 Task: Add an event with the title Performance Improvement Plan Discussion, date '2023/11/14', time 7:50 AM to 9:50 AMand add a description: Welcome to the Performance Improvement Plan (PIP) Discussion, an important and constructive session designed to address performance concerns and create a roadmap for improvement. The PIP Discussion provides an opportunity for open dialogue, collaboration, and support to help individuals overcome challenges and achieve their full potential.Select event color  Blueberry . Add location for the event as: 987 Doge's Palace, Venice, Italy, logged in from the account softage.2@softage.netand send the event invitation to softage.8@softage.net and softage.9@softage.net. Set a reminder for the event Annually on May 38
Action: Mouse moved to (563, 278)
Screenshot: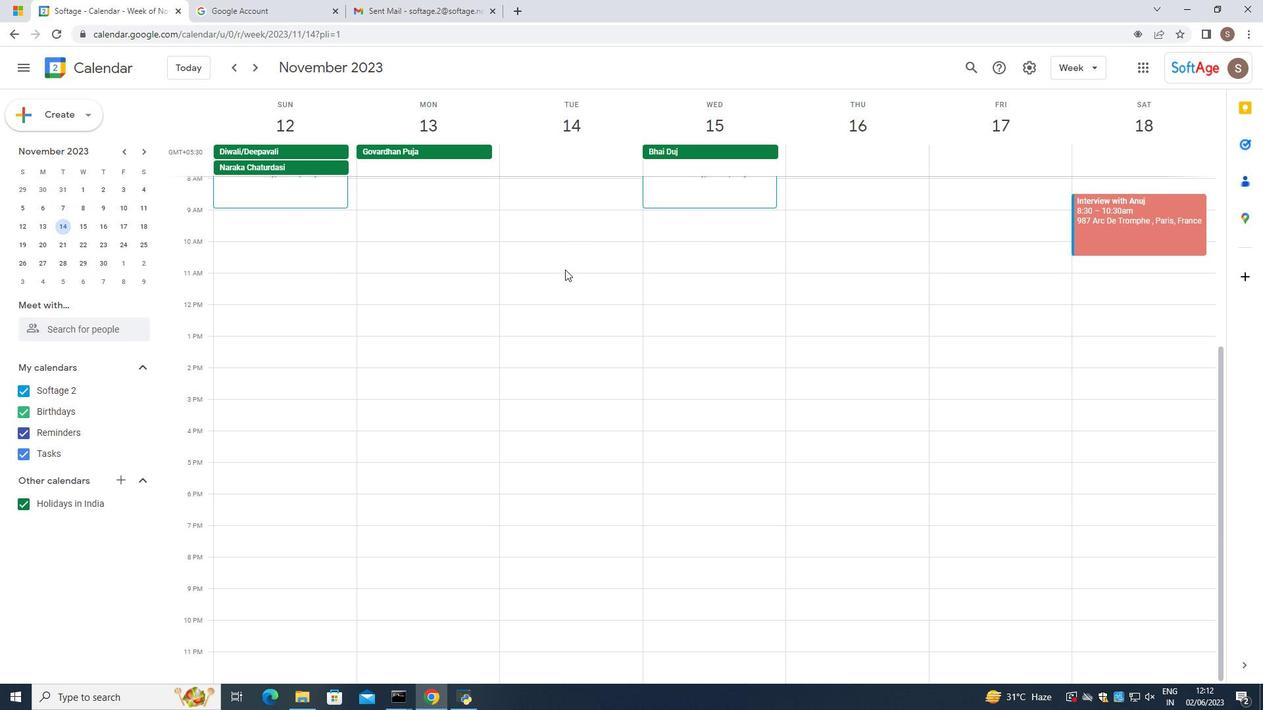 
Action: Mouse pressed left at (563, 278)
Screenshot: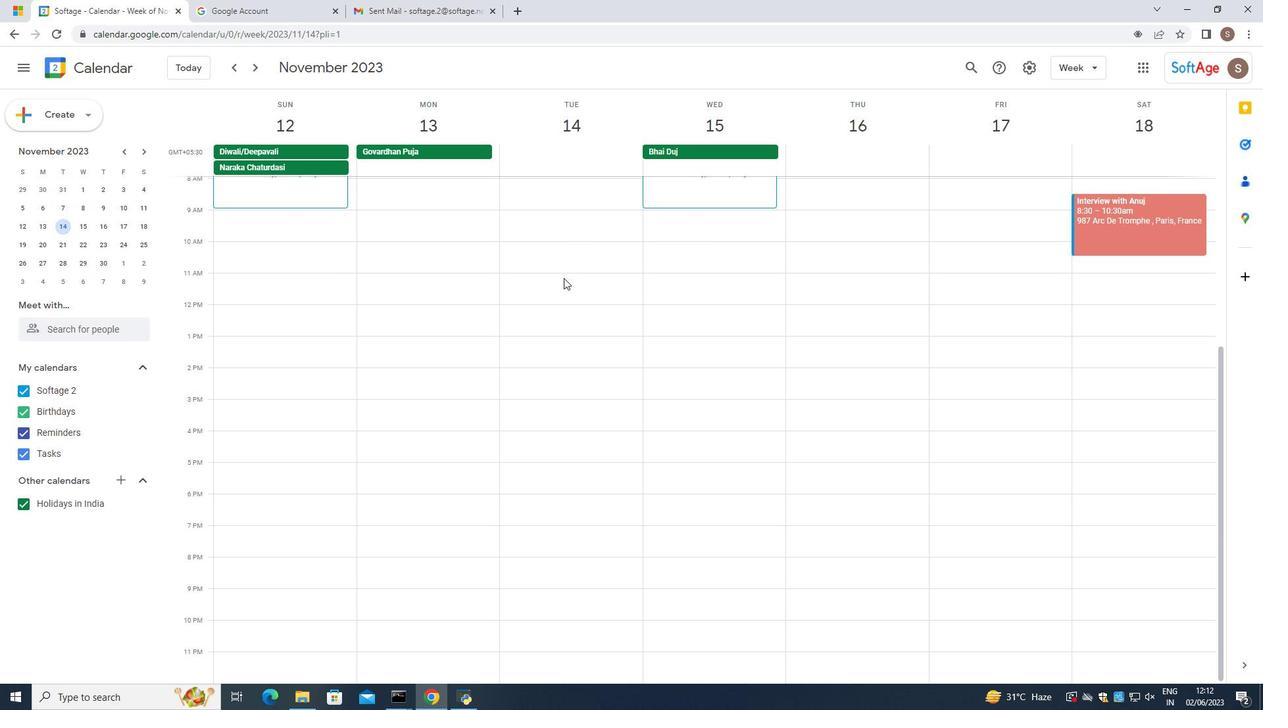 
Action: Mouse moved to (192, 423)
Screenshot: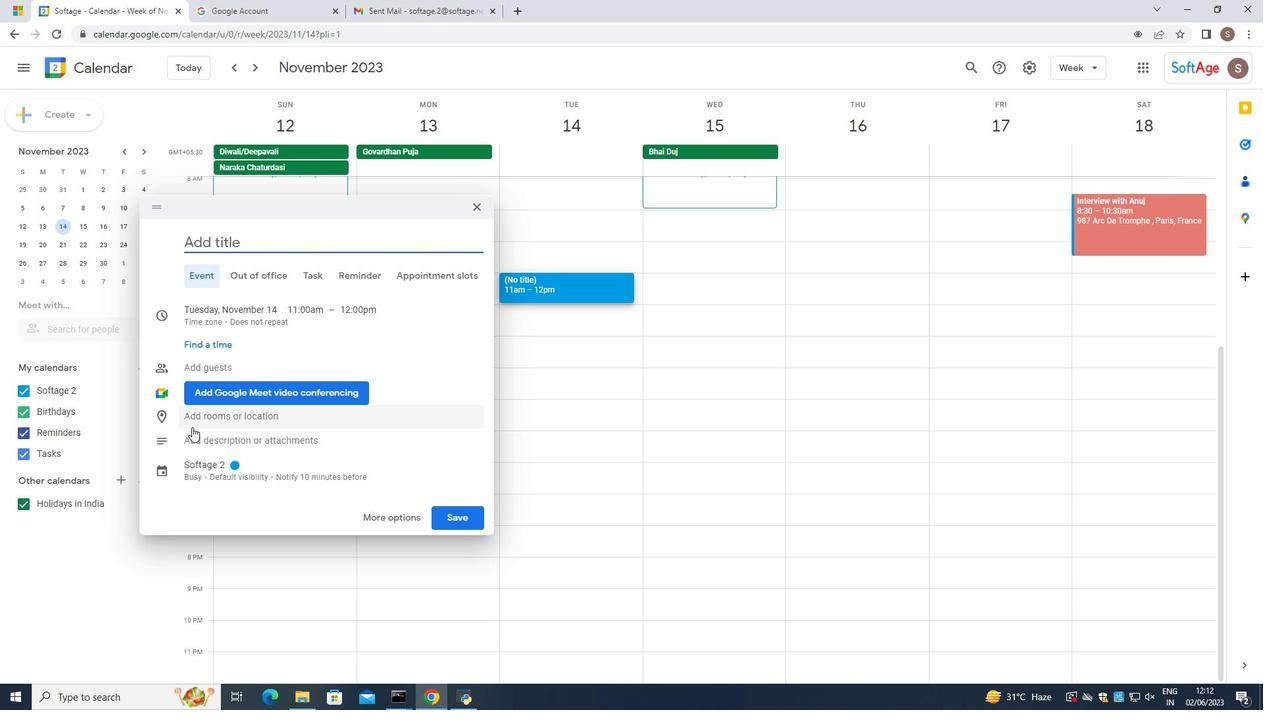 
Action: Mouse scrolled (192, 423) with delta (0, 0)
Screenshot: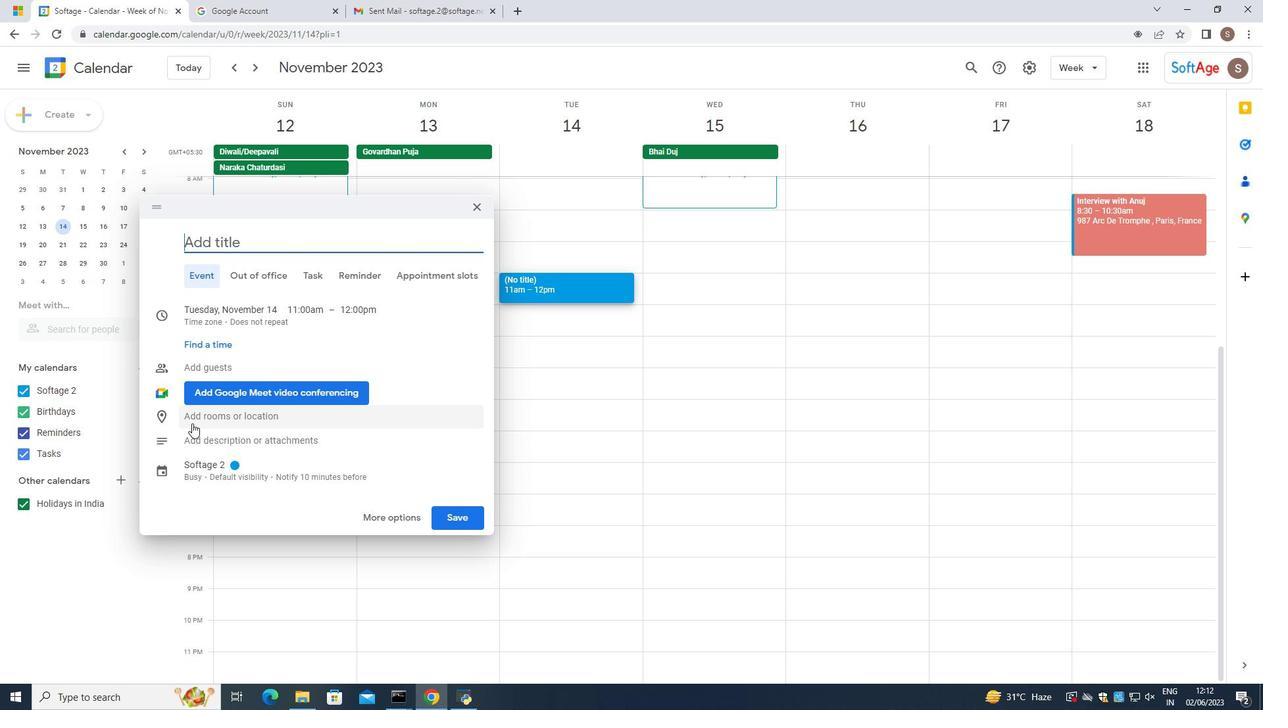 
Action: Mouse moved to (188, 435)
Screenshot: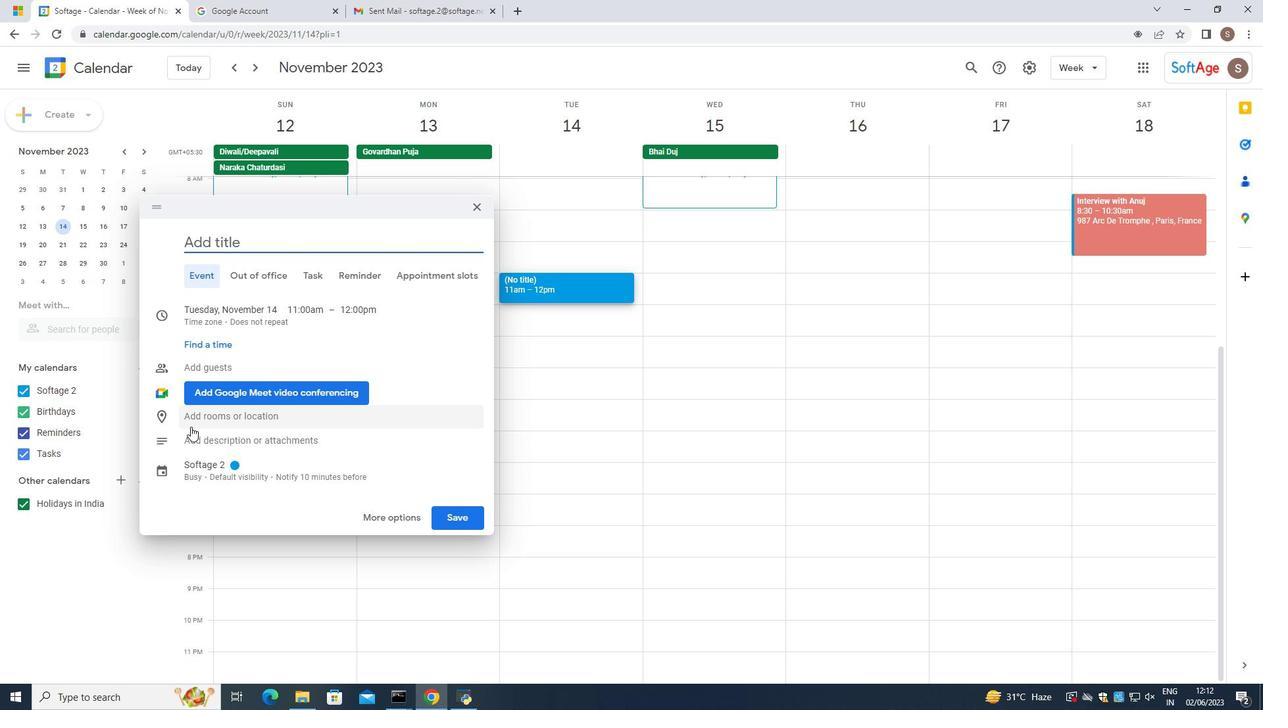 
Action: Mouse pressed left at (188, 435)
Screenshot: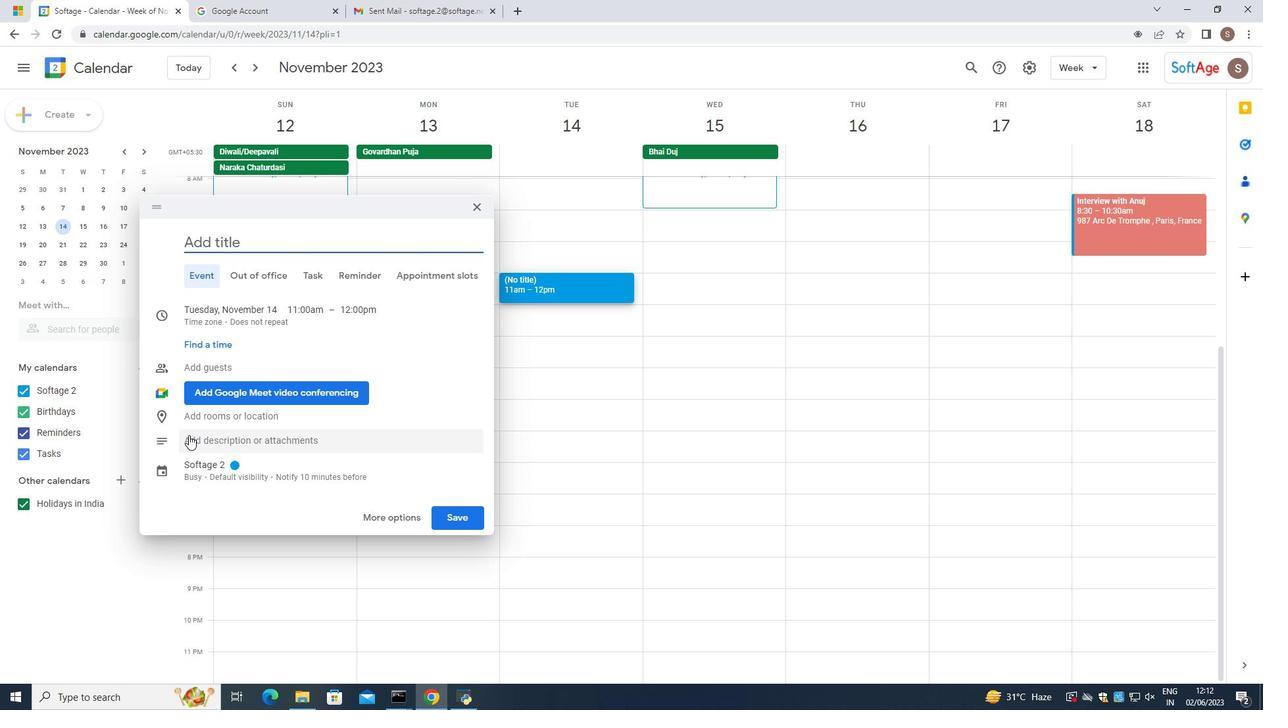 
Action: Mouse pressed left at (188, 435)
Screenshot: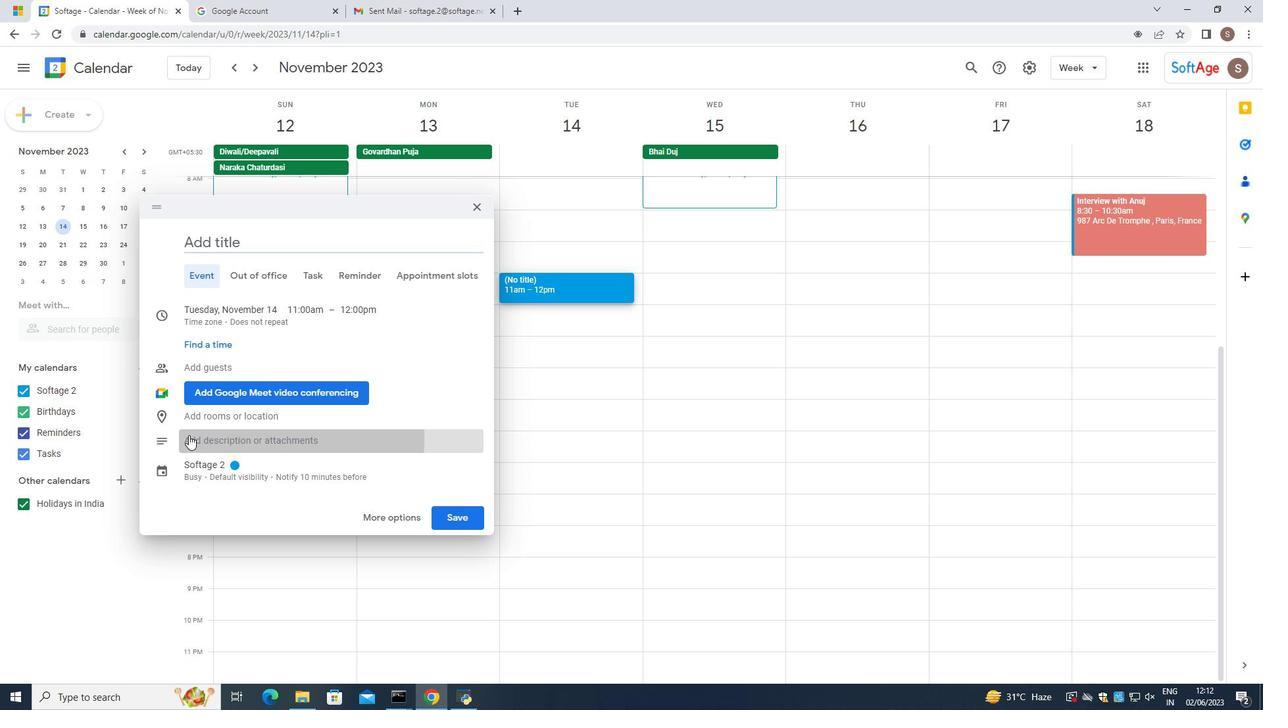 
Action: Mouse moved to (193, 469)
Screenshot: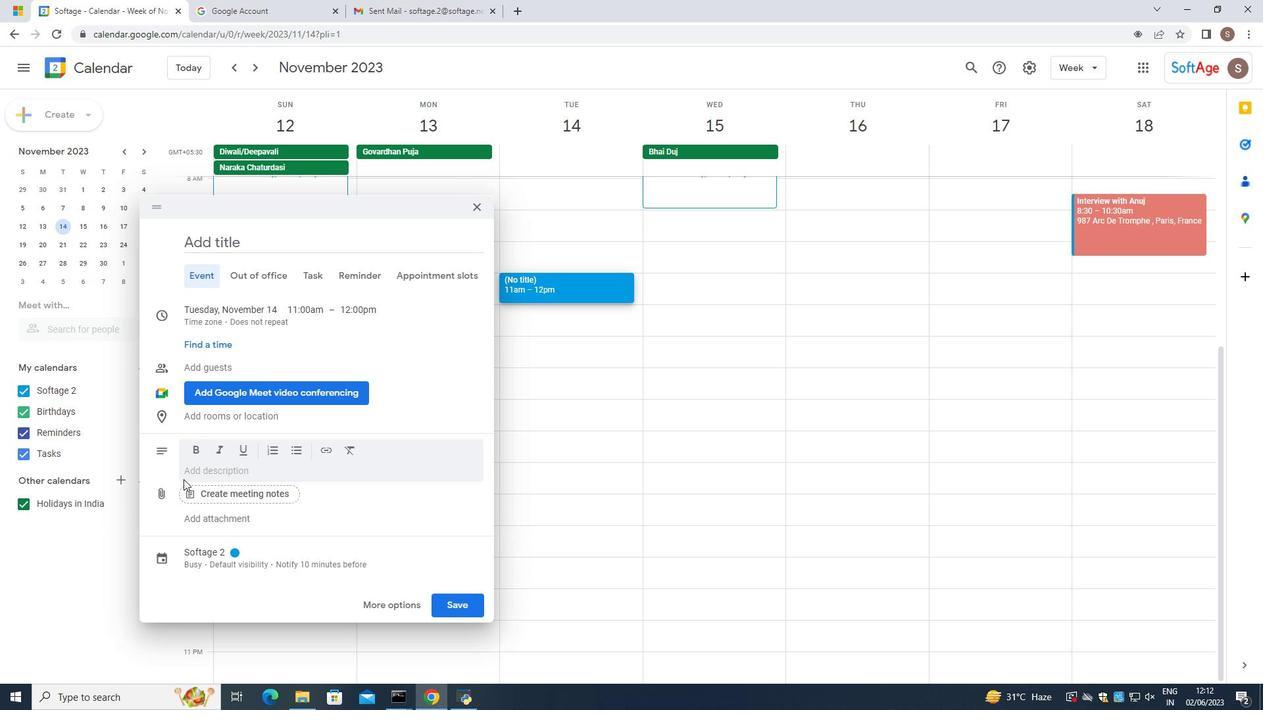 
Action: Key pressed <Key.caps_lock>W<Key.caps_lock>elcome<Key.space>to<Key.space>tr=<Key.backspace><Key.backspace>he<Key.space><Key.caps_lock>PIP<Key.space><Key.backspace><Key.backspace><Key.backspace><Key.backspace>P<Key.tab>
Screenshot: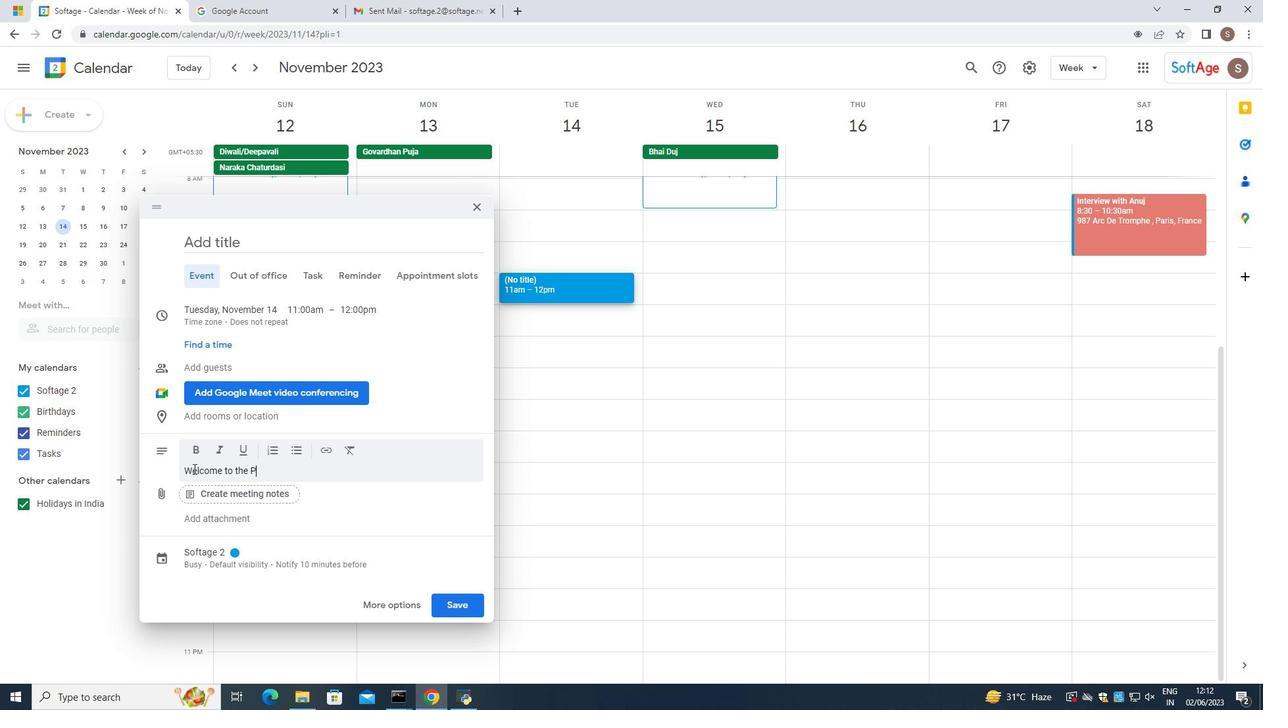 
Action: Mouse moved to (266, 469)
Screenshot: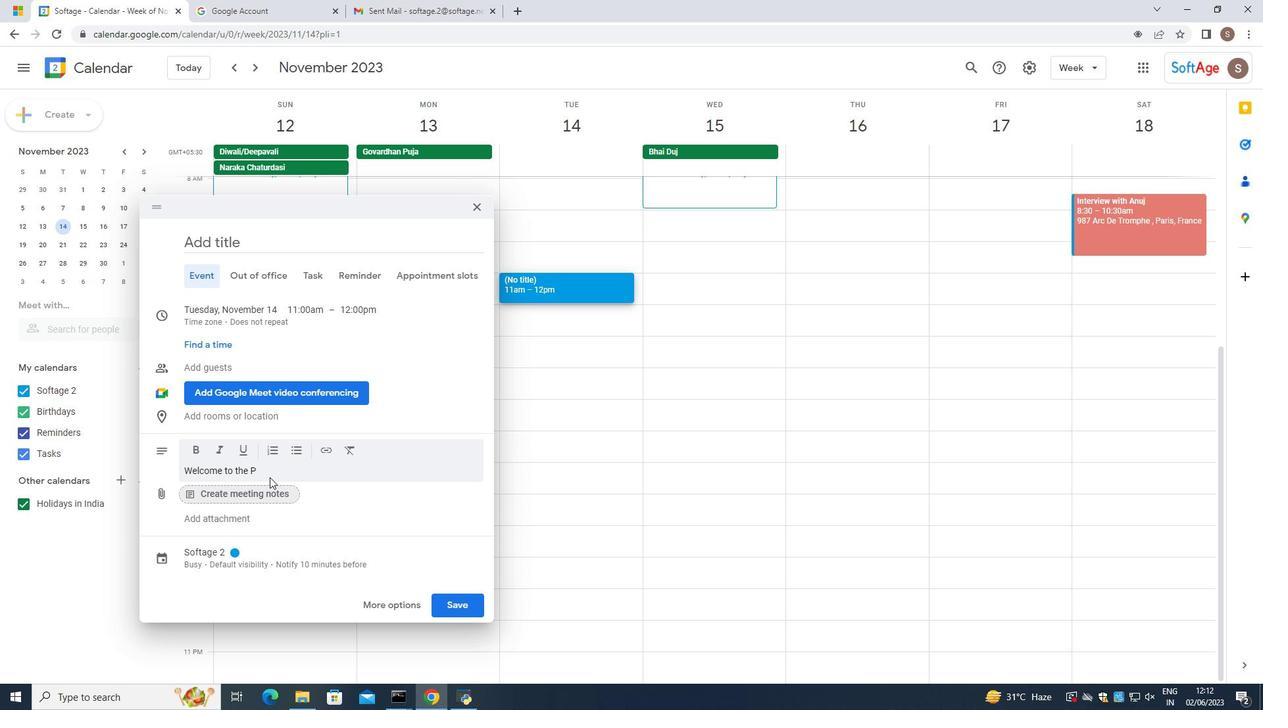 
Action: Mouse pressed left at (266, 469)
Screenshot: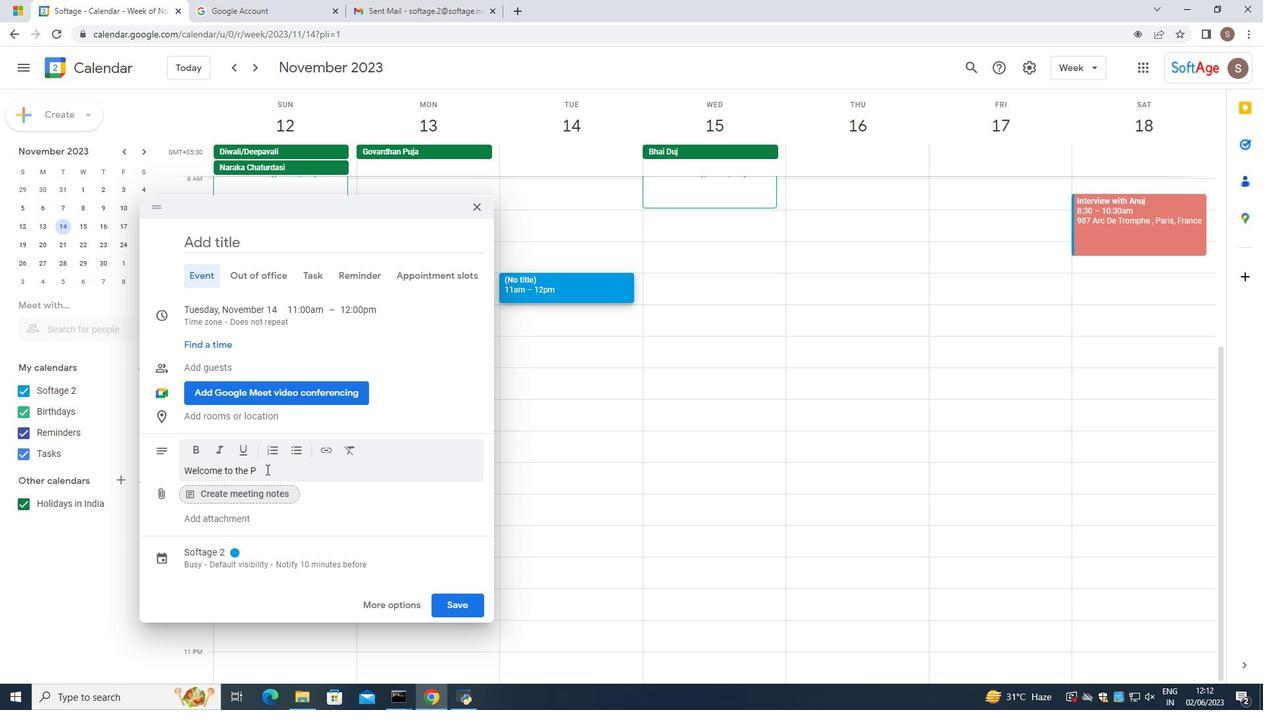 
Action: Mouse moved to (266, 469)
Screenshot: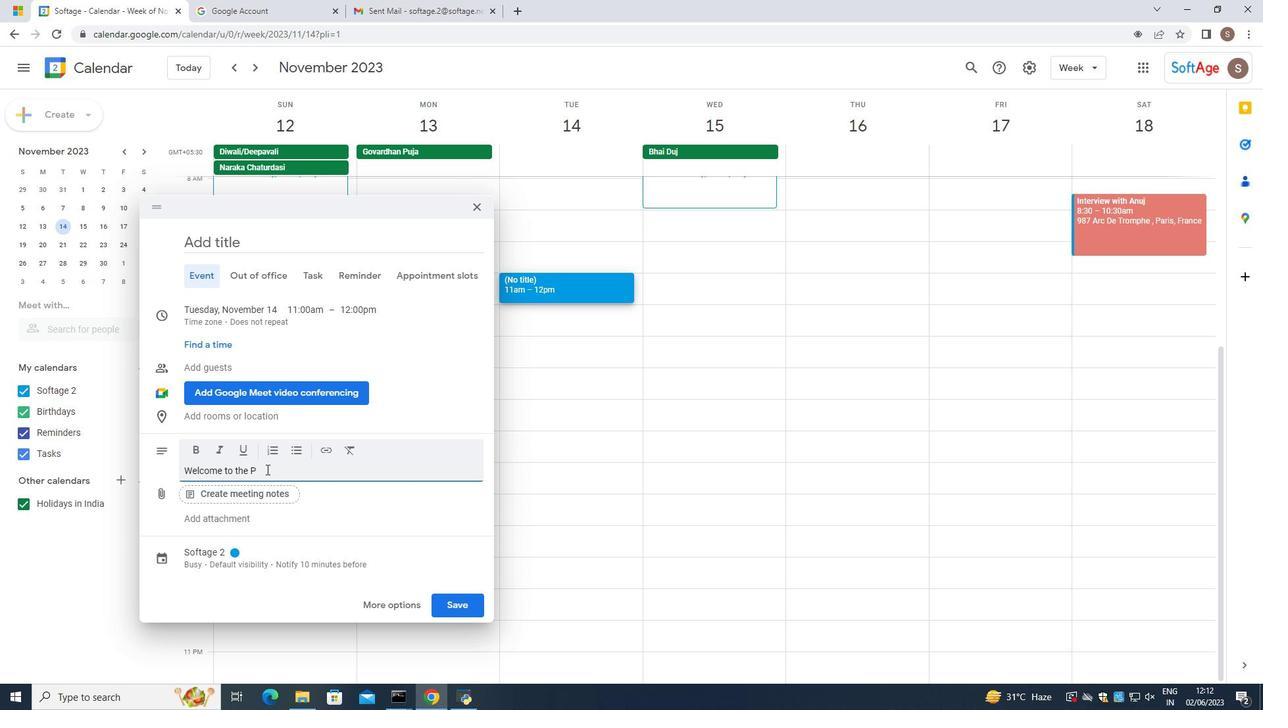 
Action: Key pressed <Key.caps_lock>erformance<Key.space><Key.caps_lock>I<Key.caps_lock>mprovenebt<Key.space><Key.backspace><Key.backspace><Key.backspace><Key.backspace><Key.backspace><Key.backspace>ement<Key.space><Key.caps_lock>P<Key.caps_lock>lan<Key.space><Key.caps_lock>D<Key.caps_lock>iscusssion.<Key.backspace><Key.backspace><Key.backspace><Key.backspace><Key.backspace>ion,<Key.space>an<Key.space>important<Key.space>and<Key.space>constructive<Key.space>session<Key.space>deesigned<Key.space>=<Key.backspace><Key.backspace><Key.backspace><Key.backspace><Key.backspace><Key.backspace><Key.backspace><Key.backspace><Key.backspace>signed<Key.space>to<Key.space>address<Key.space>performance<Key.space>v<Key.backspace>concerns<Key.space>and<Key.space>create<Key.space>a<Key.space>roadmap<Key.space>for<Key.space>improvement
Screenshot: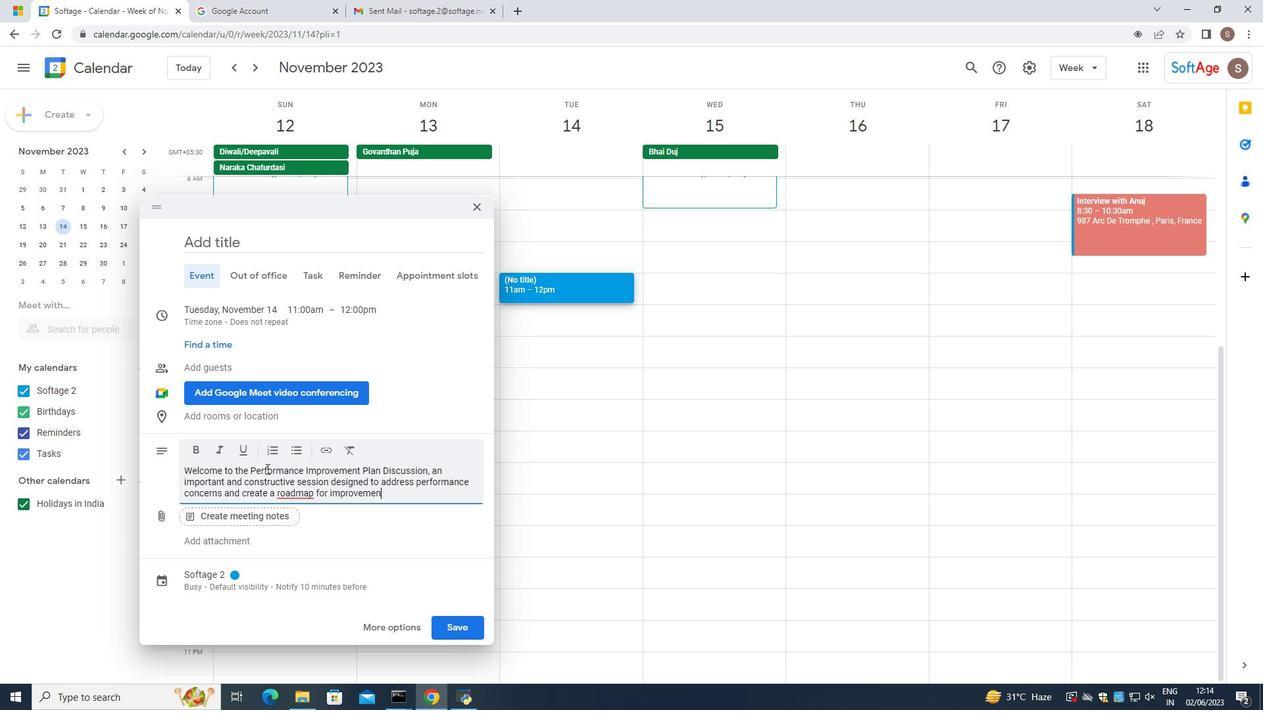 
Action: Mouse moved to (300, 486)
Screenshot: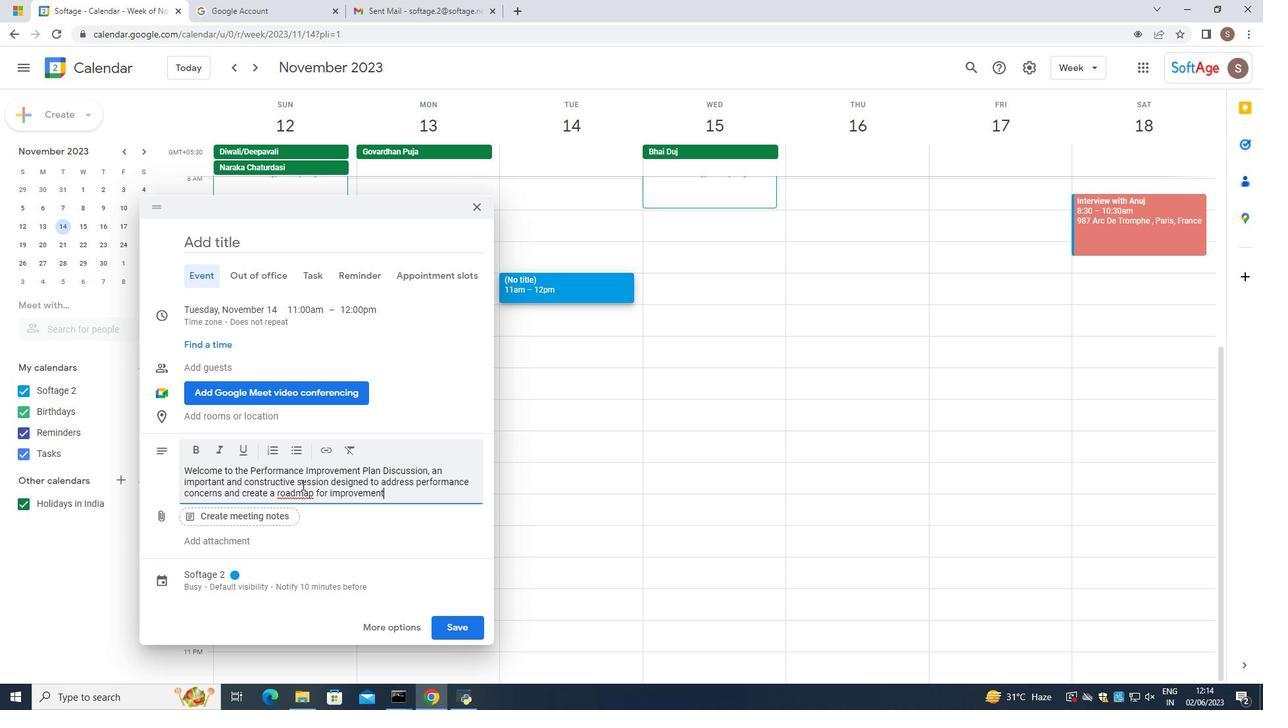 
Action: Mouse pressed left at (300, 486)
Screenshot: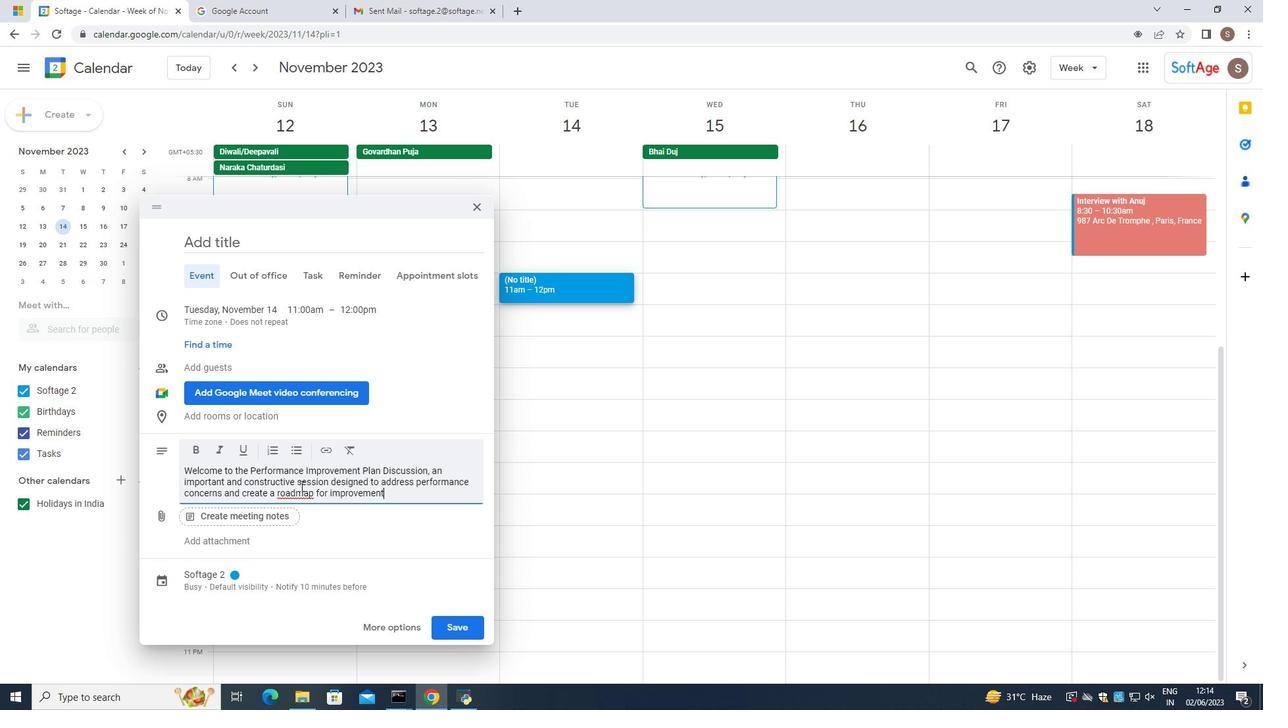 
Action: Mouse moved to (297, 490)
Screenshot: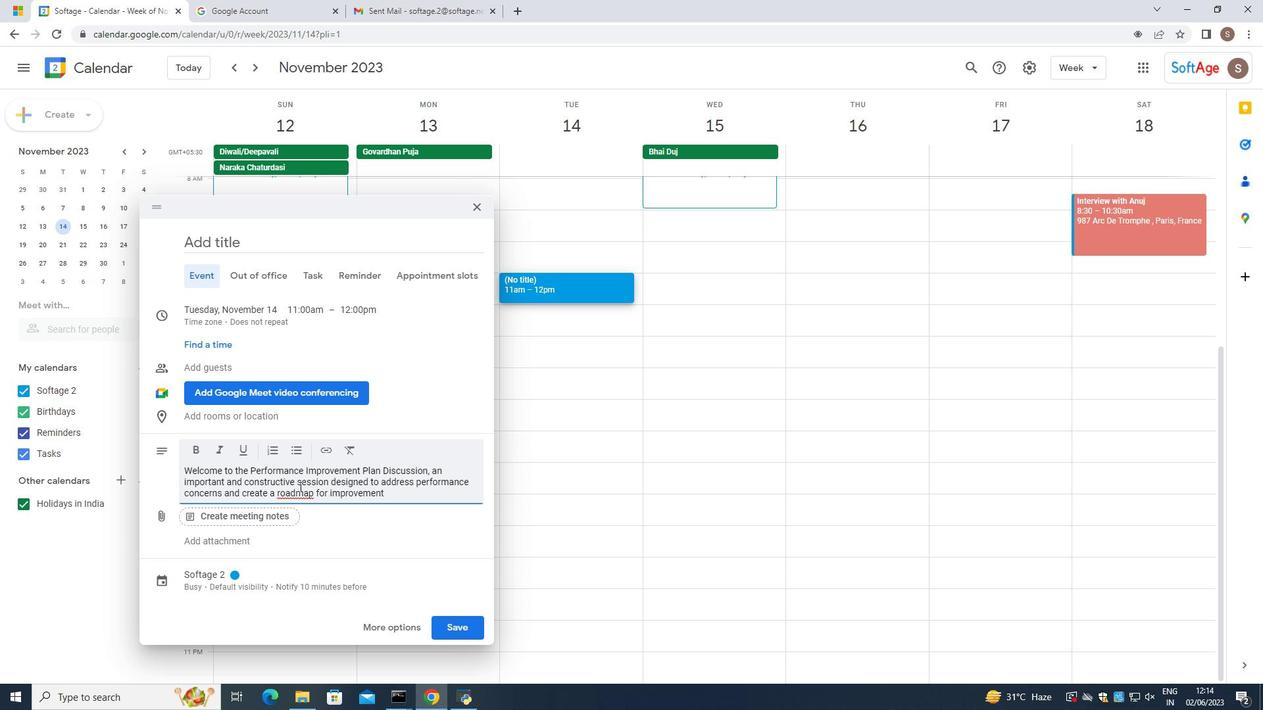 
Action: Mouse pressed left at (297, 490)
Screenshot: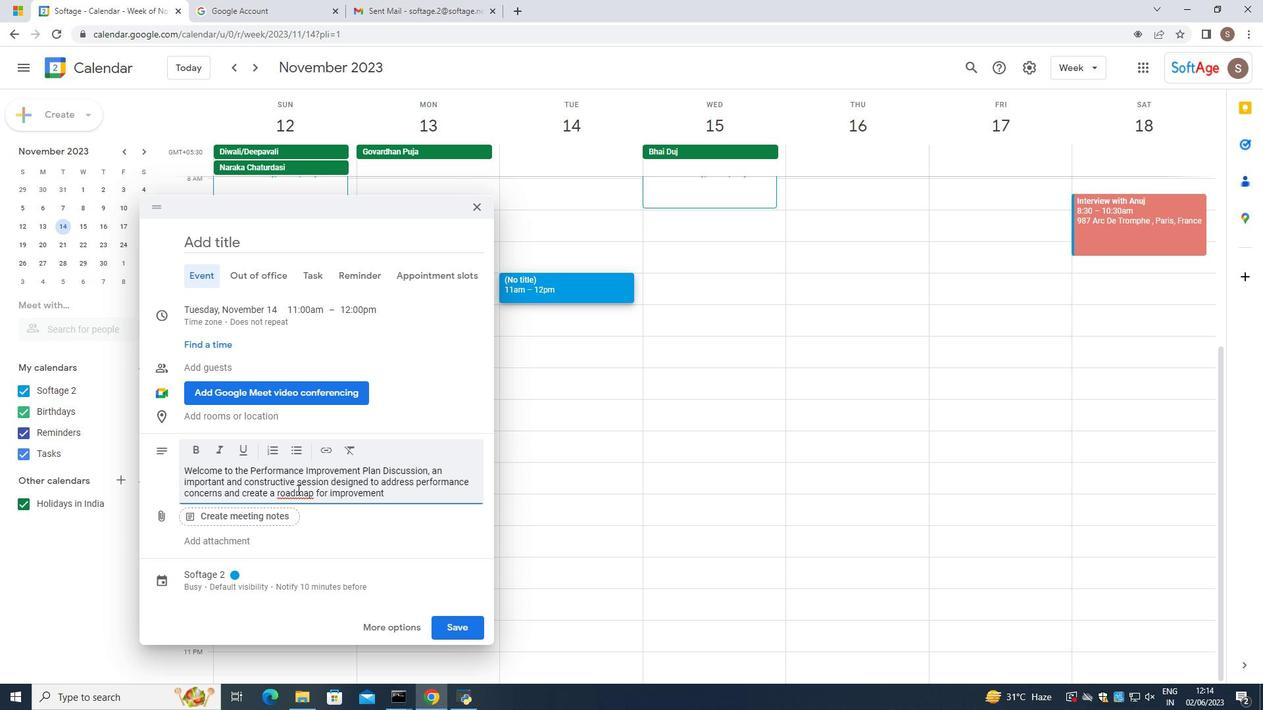 
Action: Mouse pressed right at (297, 490)
Screenshot: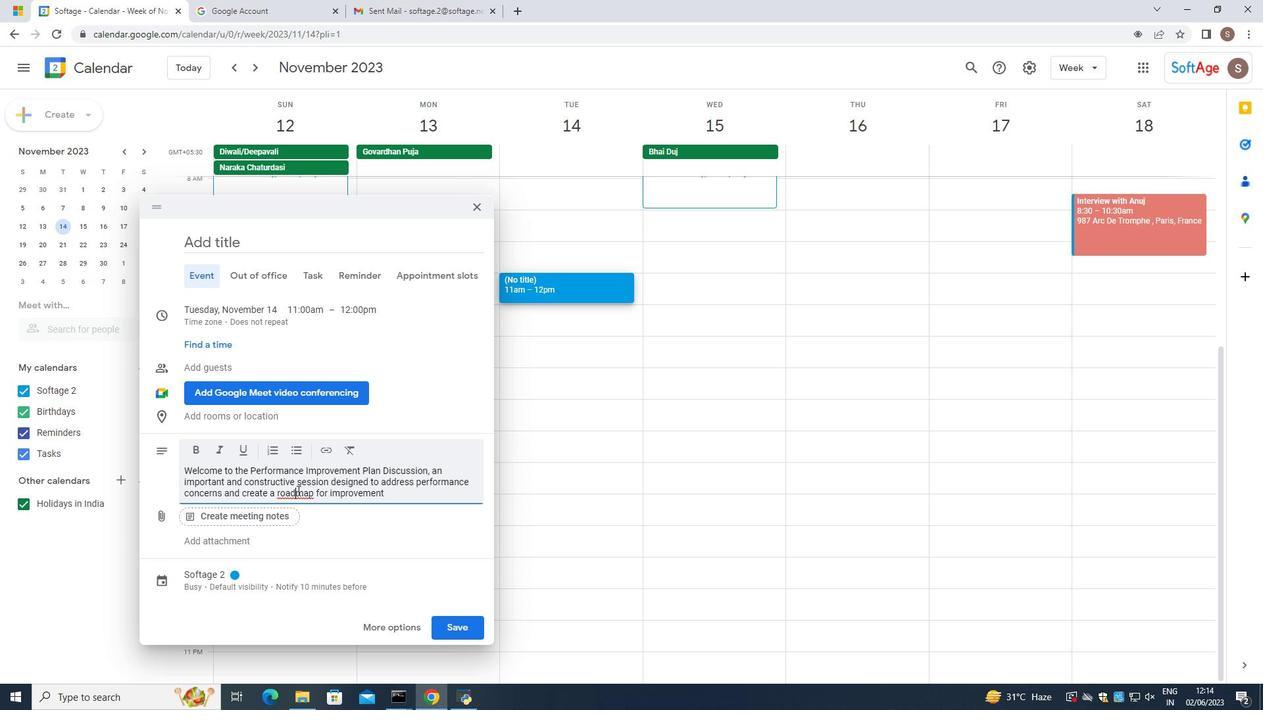 
Action: Mouse moved to (334, 305)
Screenshot: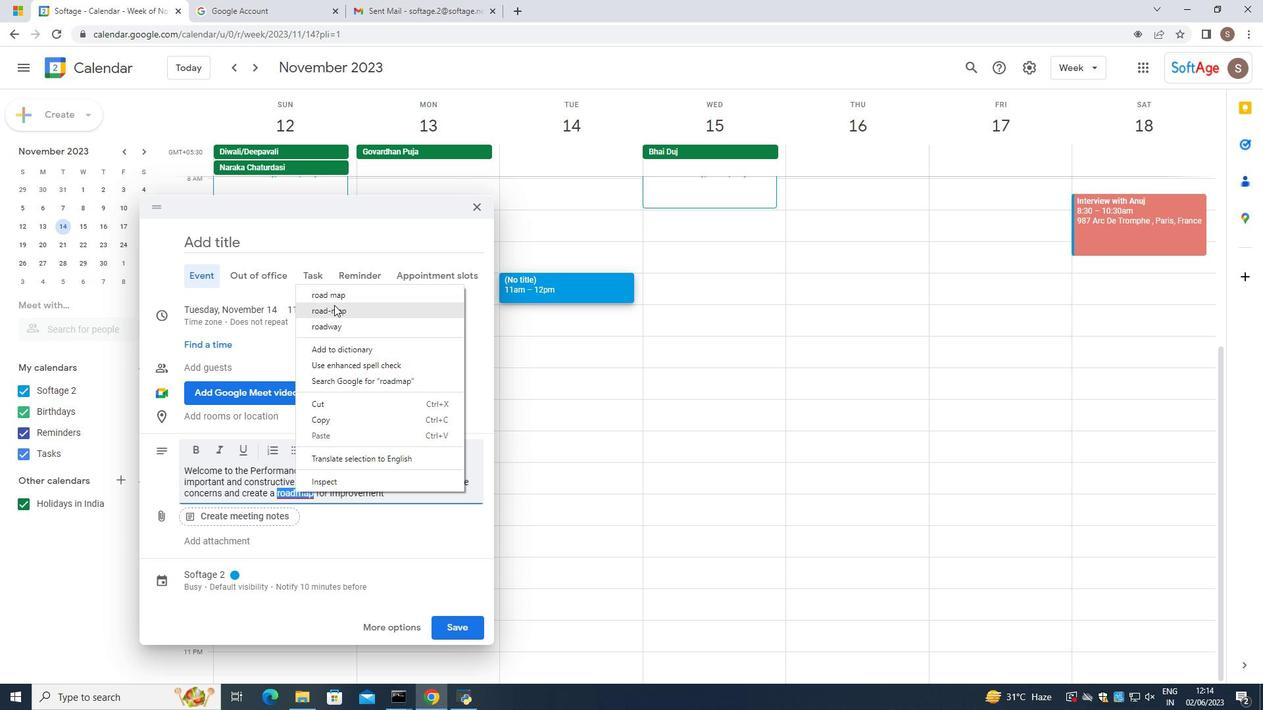 
Action: Mouse pressed left at (334, 305)
Screenshot: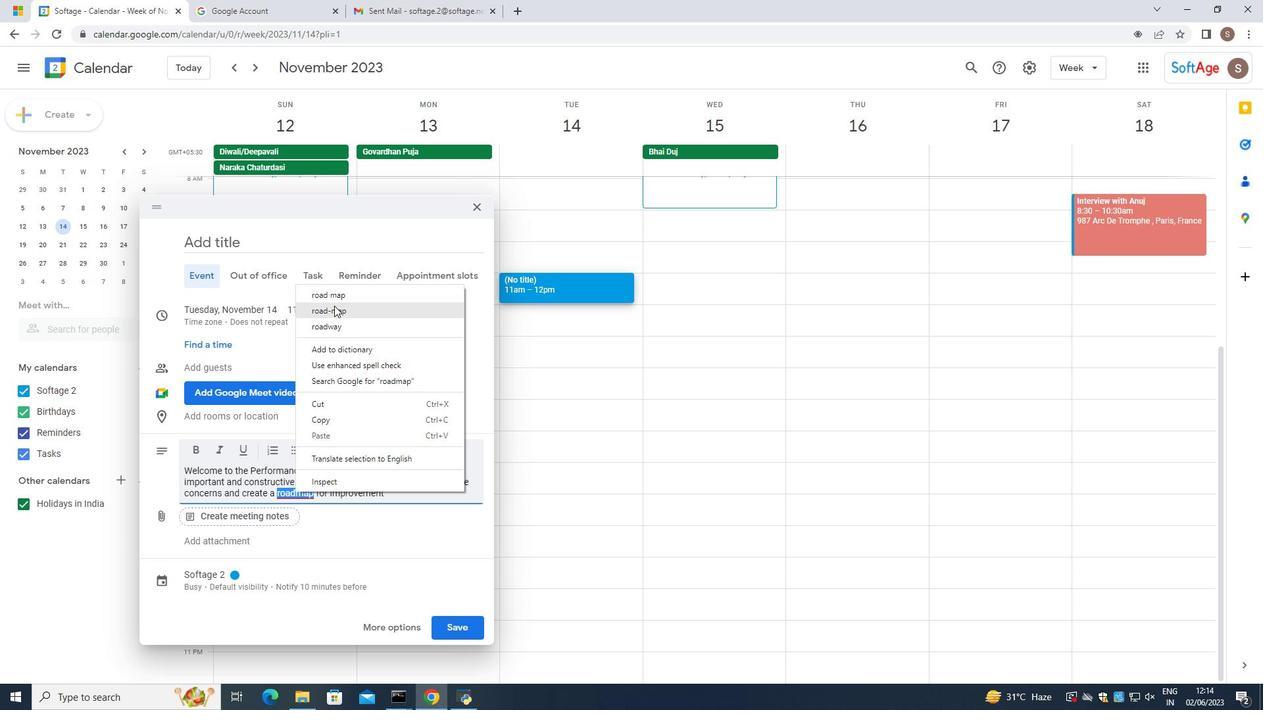 
Action: Mouse moved to (401, 492)
Screenshot: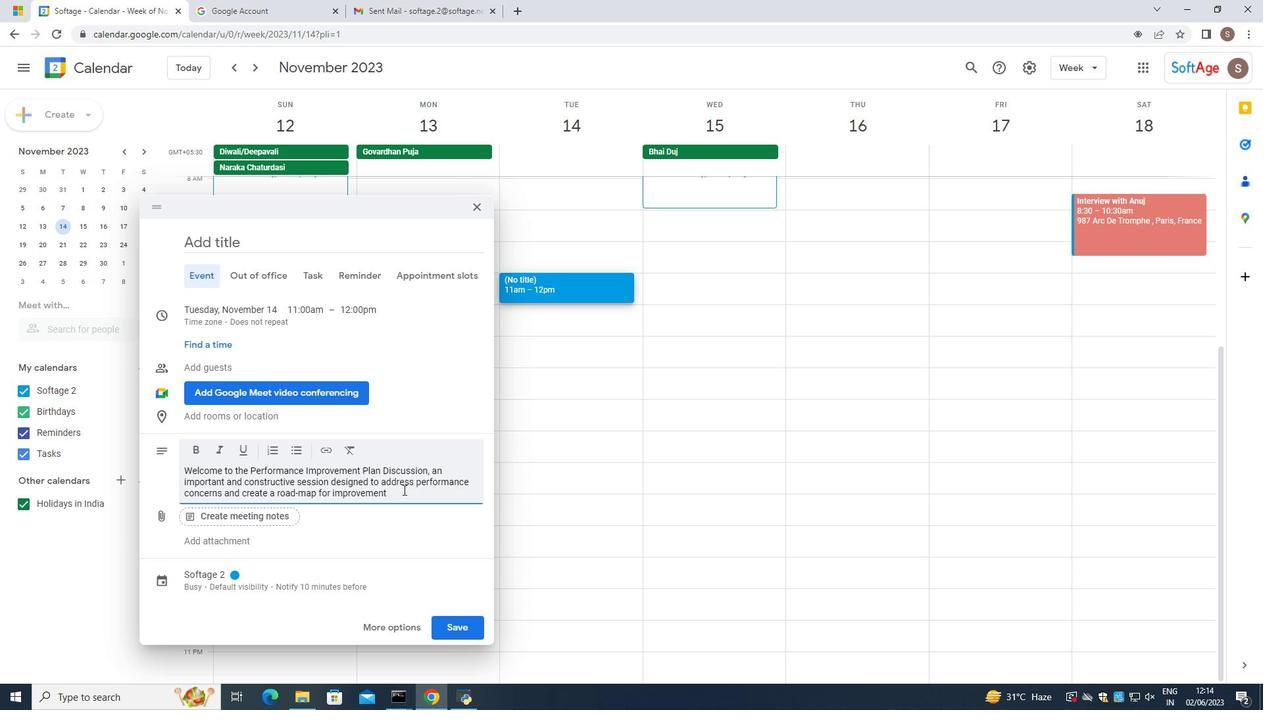 
Action: Mouse pressed left at (401, 492)
Screenshot: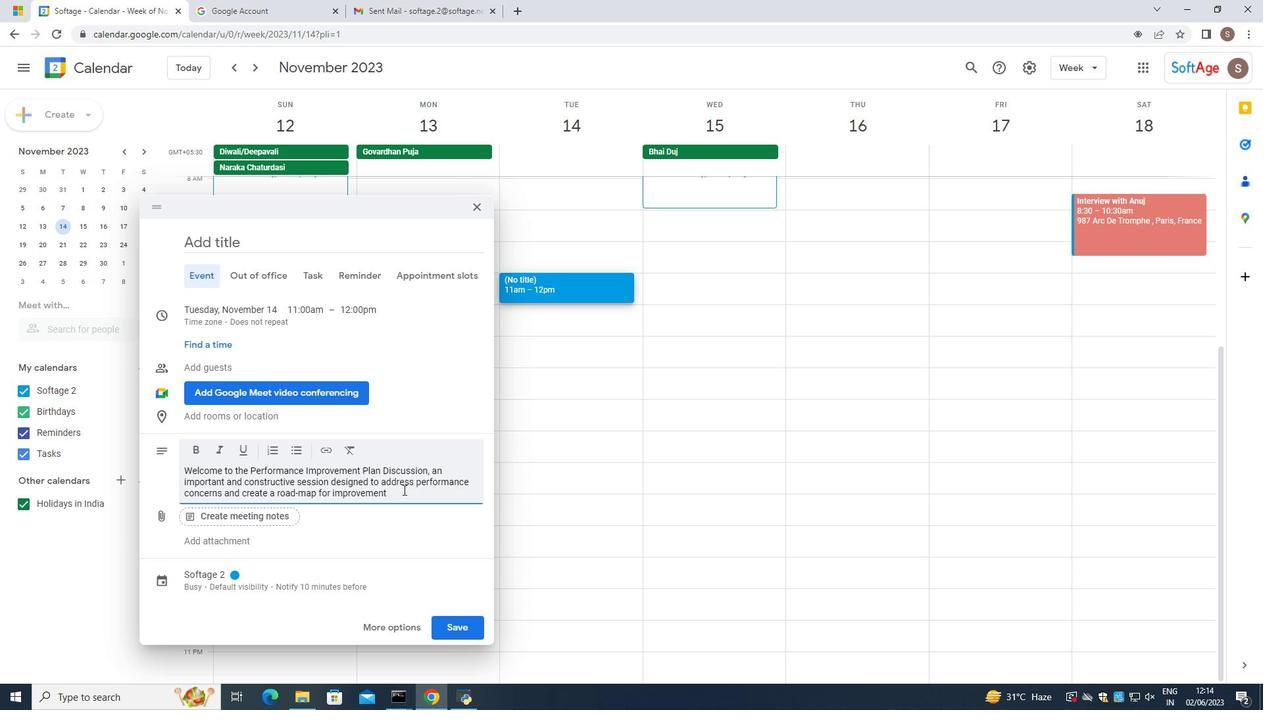 
Action: Mouse moved to (403, 490)
Screenshot: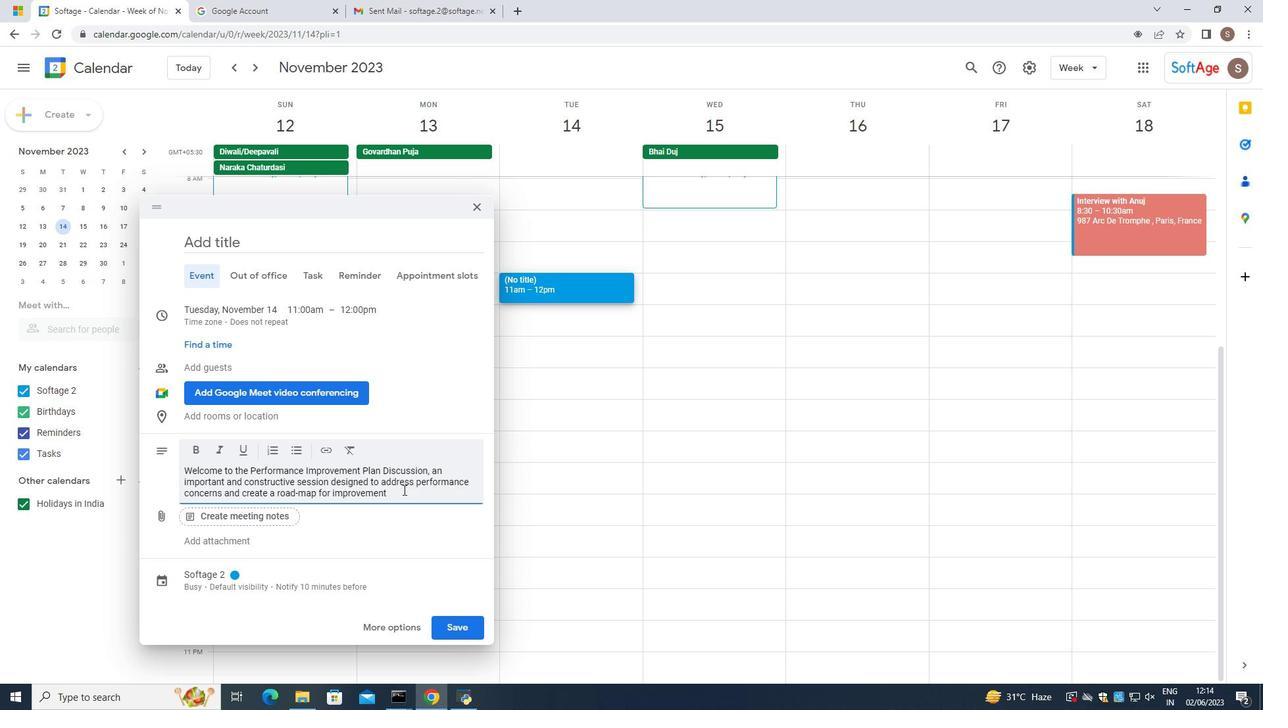 
Action: Key pressed .<Key.caps_lock>T<Key.caps_lock>he<Key.space><Key.caps_lock>PIP<Key.space>D<Key.caps_lock>iscusssion<Key.backspace><Key.backspace><Key.backspace><Key.backspace>o<Key.backspace>ion<Key.space>provides<Key.space>an<Key.space>oi<Key.backspace><Key.backspace>p<Key.backspace>opportub<Key.backspace>nity<Key.space>for<Key.space>open<Key.space>dialogue<Key.space>,<Key.space>collaborationand<Key.space>support<Key.space>to<Key.space>help<Key.space>indiovbiduals
Screenshot: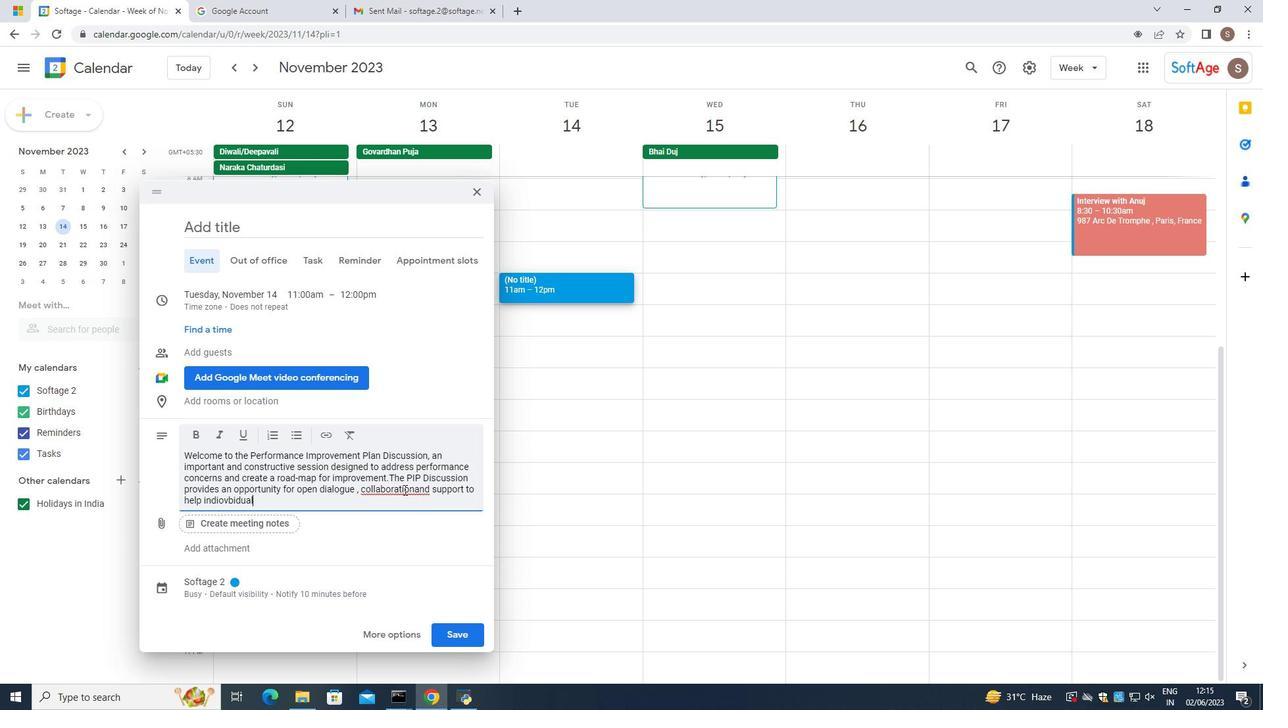 
Action: Mouse moved to (399, 488)
Screenshot: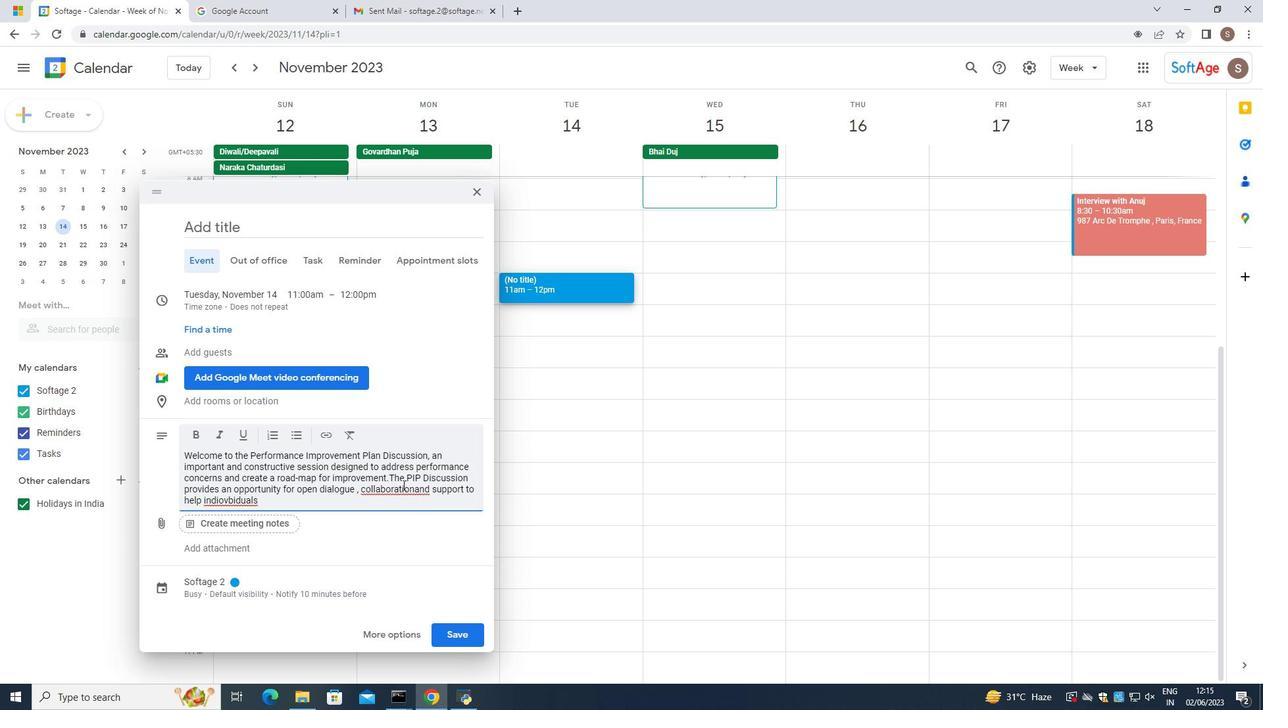 
Action: Mouse pressed left at (399, 488)
Screenshot: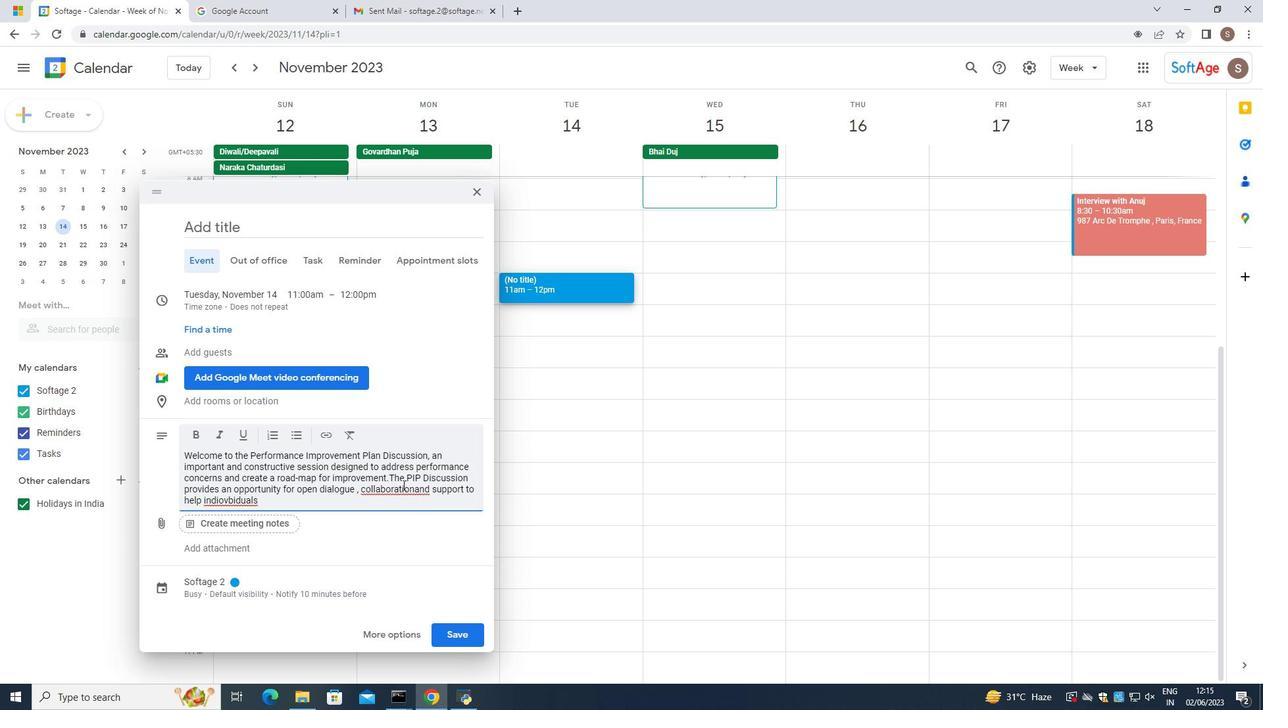 
Action: Mouse moved to (398, 488)
Screenshot: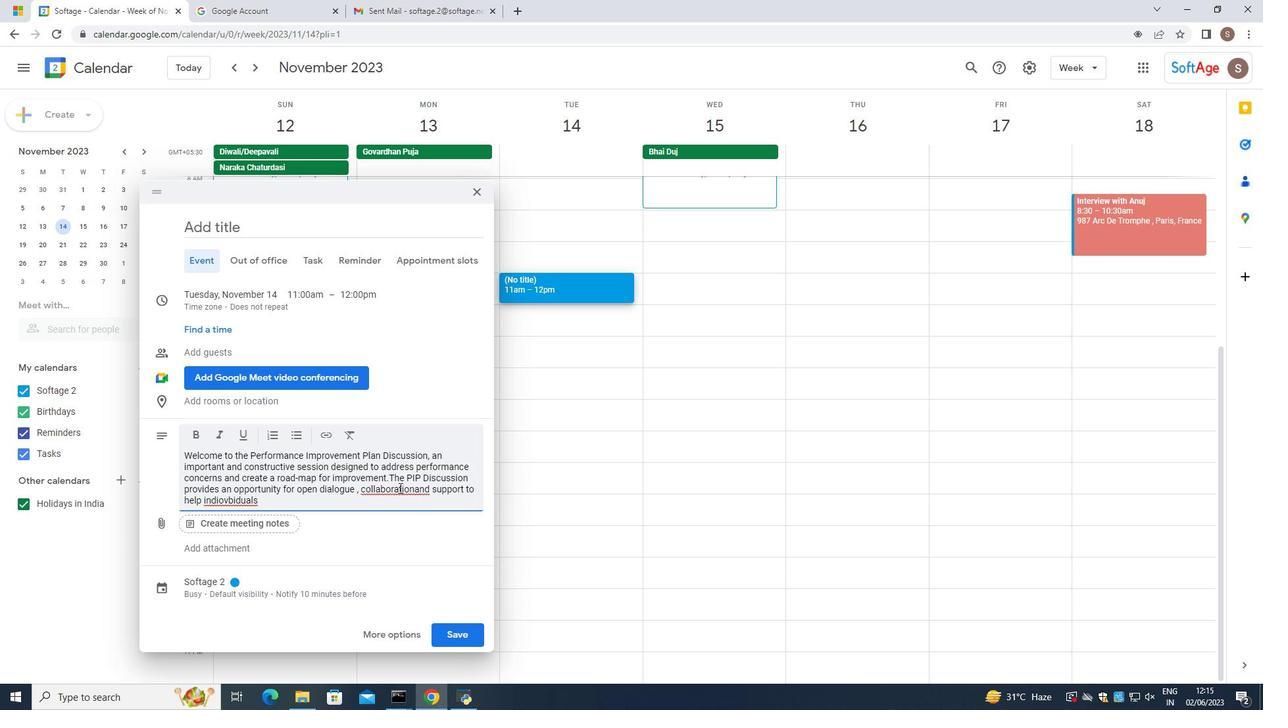 
Action: Mouse pressed right at (398, 488)
Screenshot: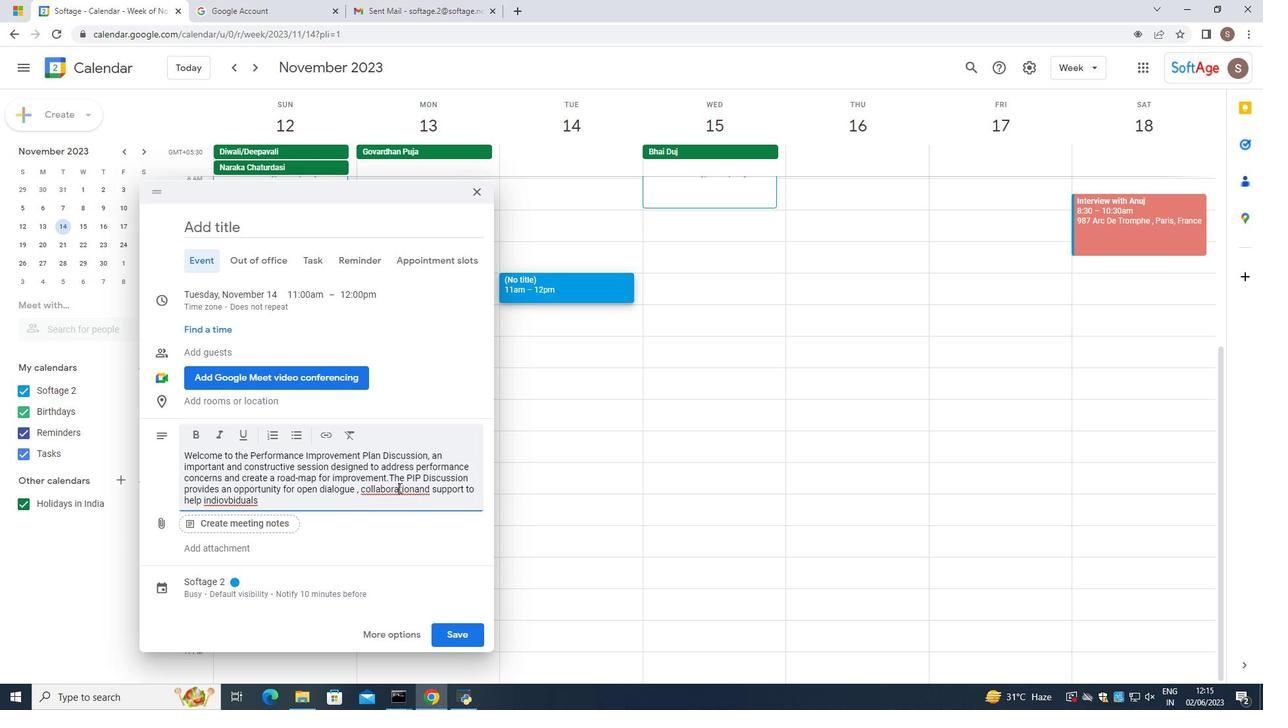 
Action: Mouse moved to (455, 291)
Screenshot: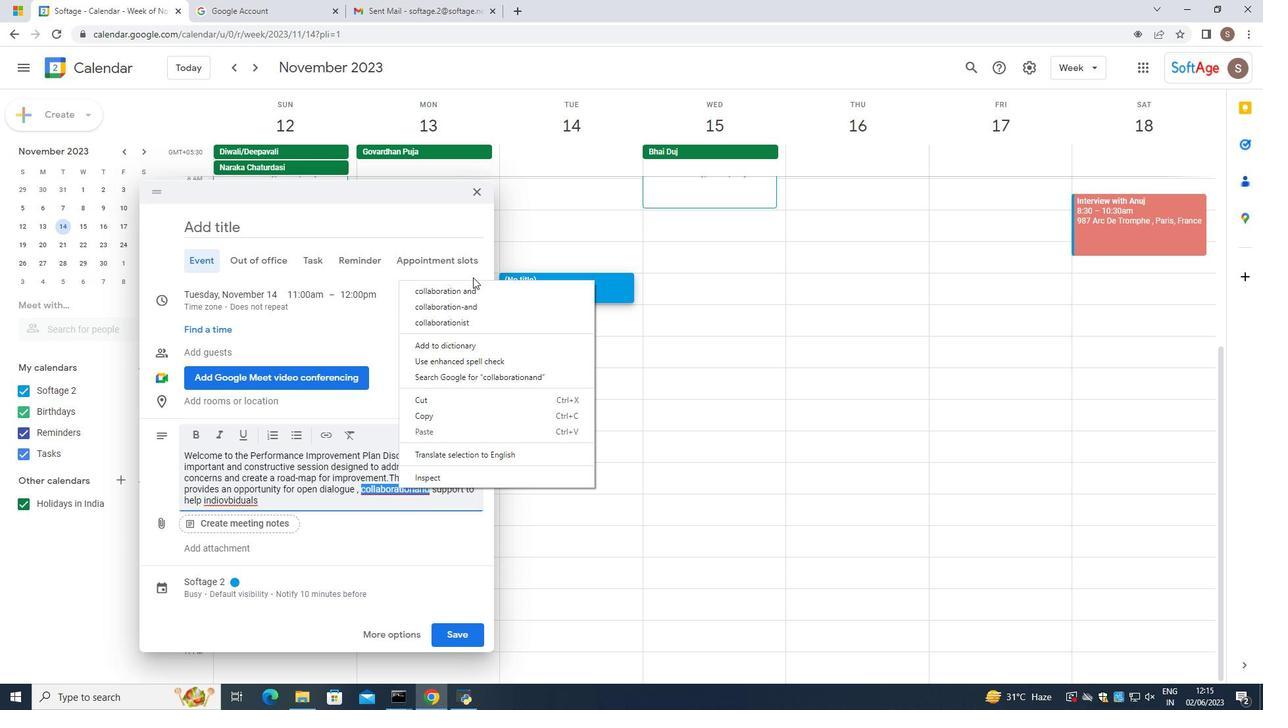 
Action: Mouse pressed left at (455, 291)
Screenshot: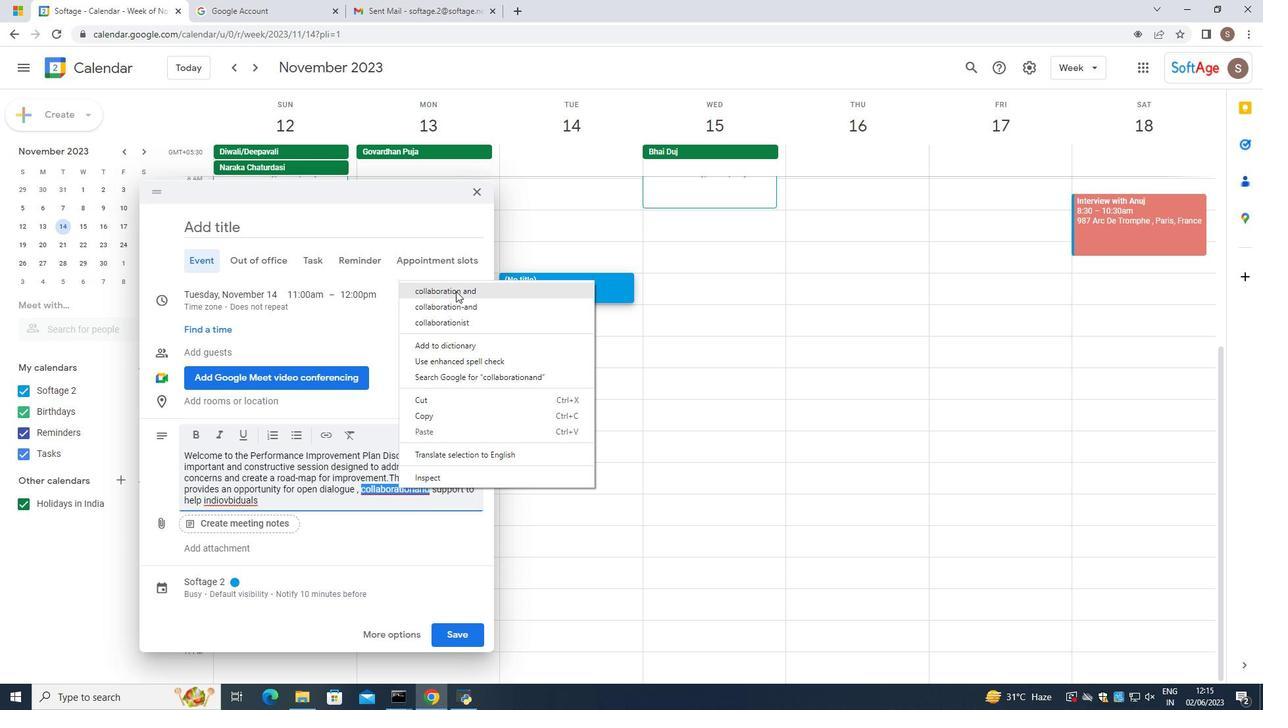 
Action: Mouse moved to (236, 498)
Screenshot: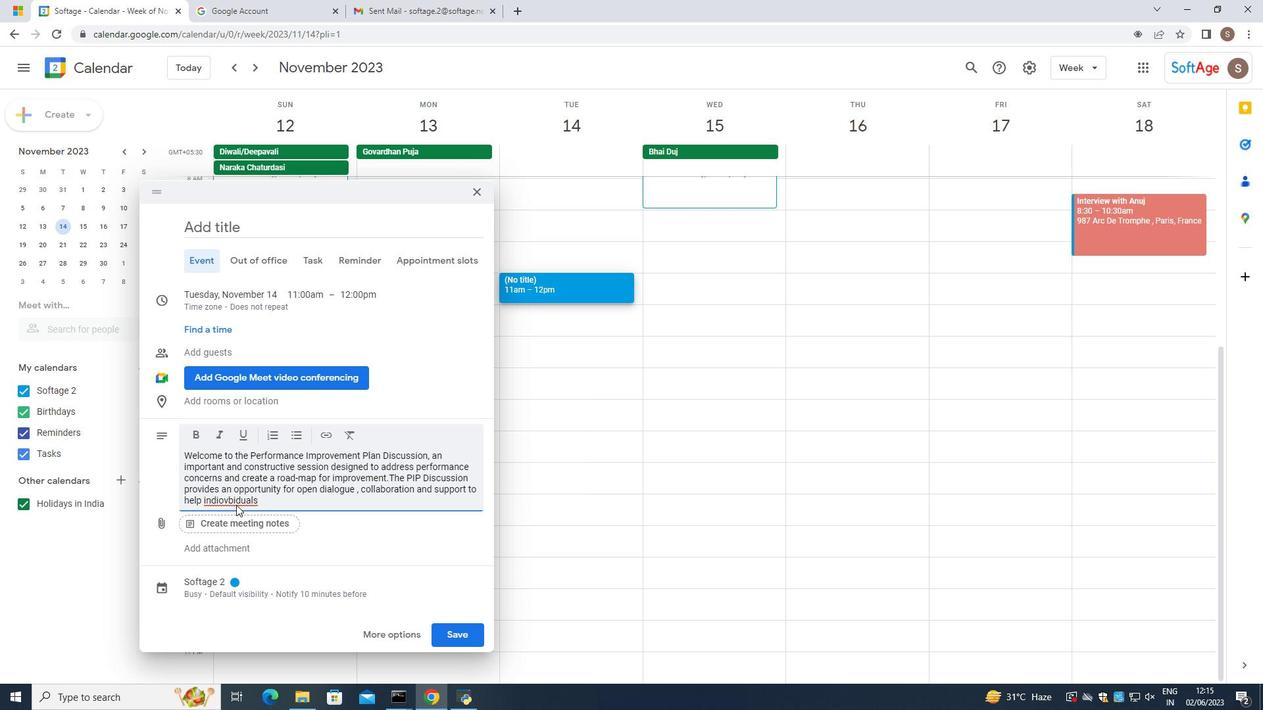 
Action: Mouse pressed left at (236, 498)
Screenshot: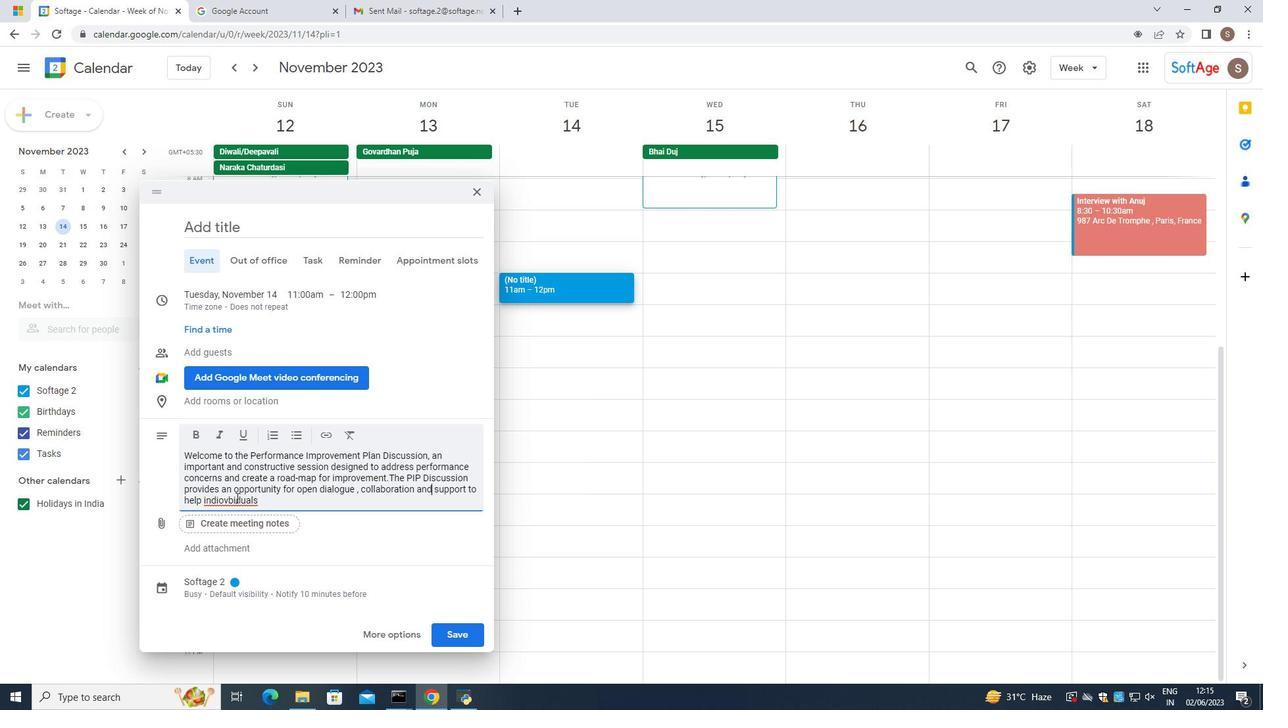 
Action: Mouse pressed right at (236, 498)
Screenshot: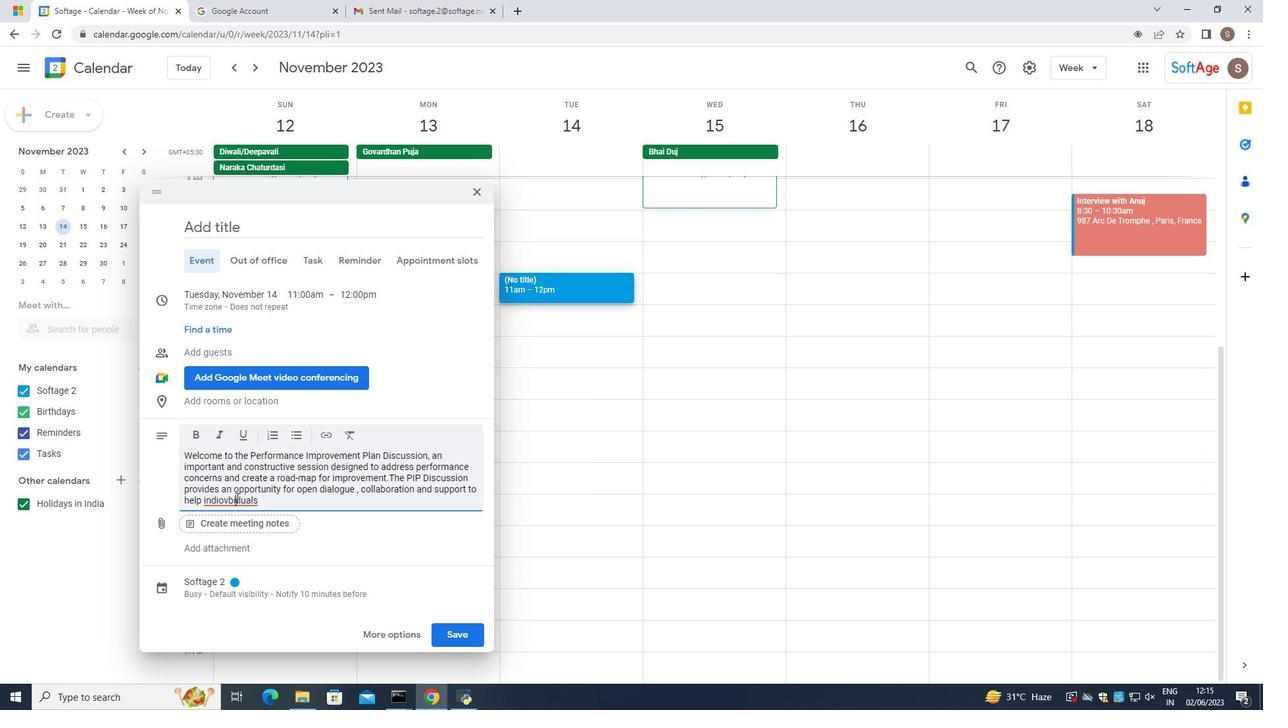 
Action: Mouse moved to (364, 337)
Screenshot: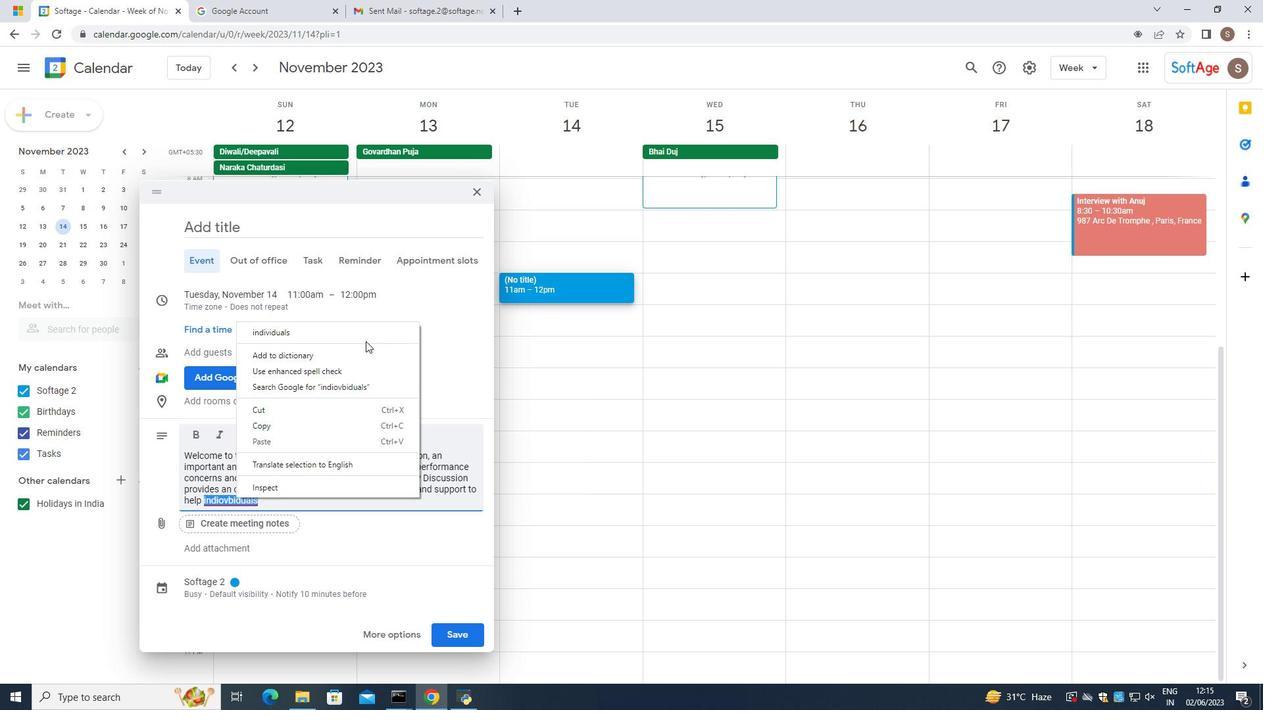 
Action: Mouse pressed left at (364, 337)
Screenshot: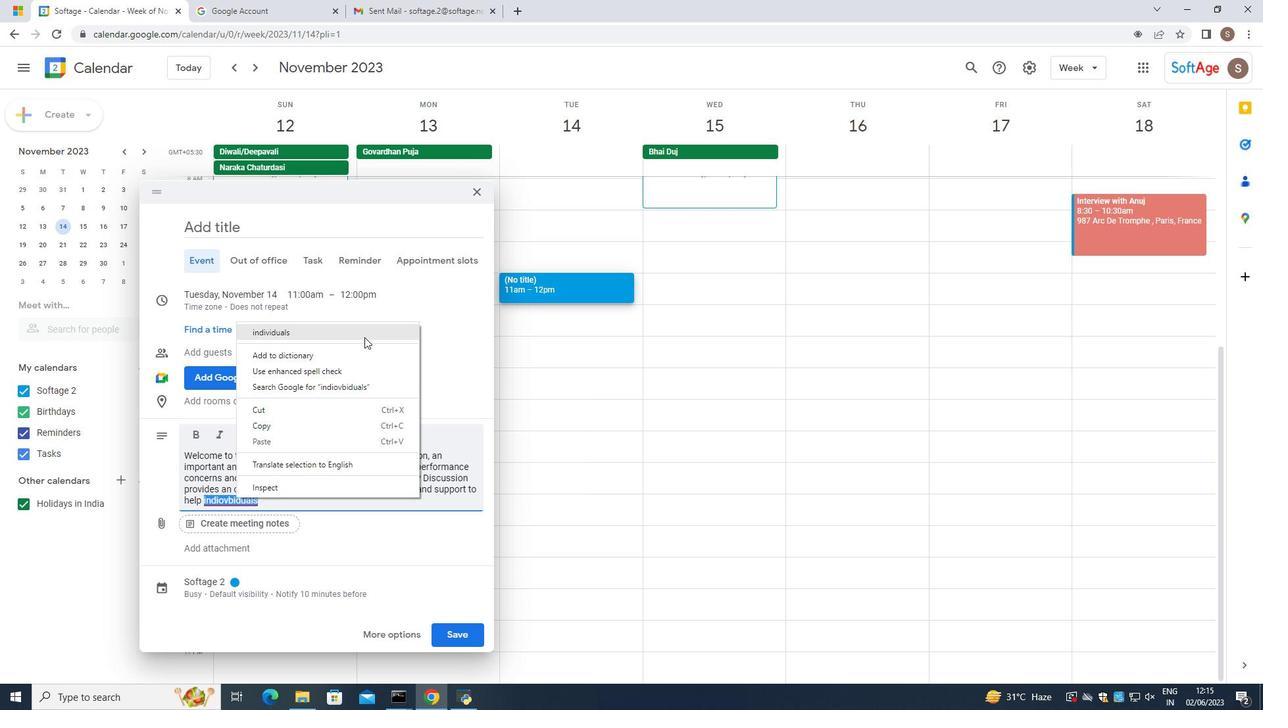 
Action: Mouse moved to (278, 500)
Screenshot: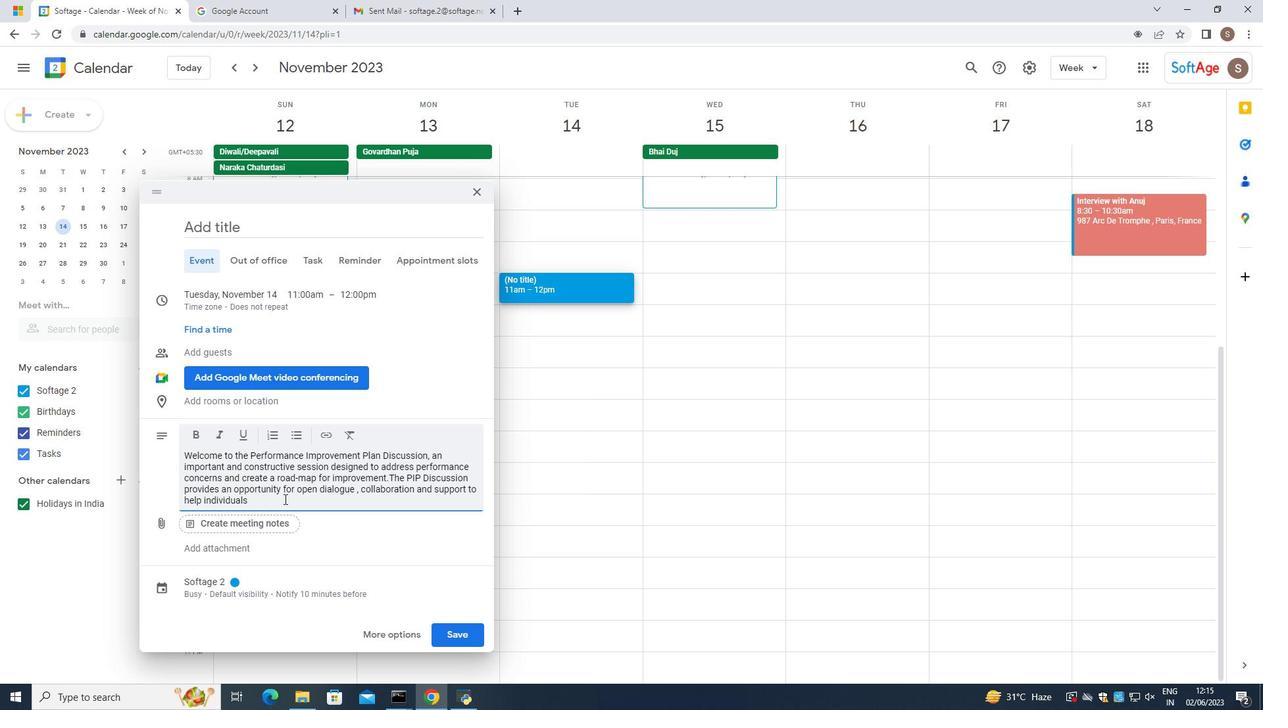 
Action: Mouse pressed left at (278, 500)
Screenshot: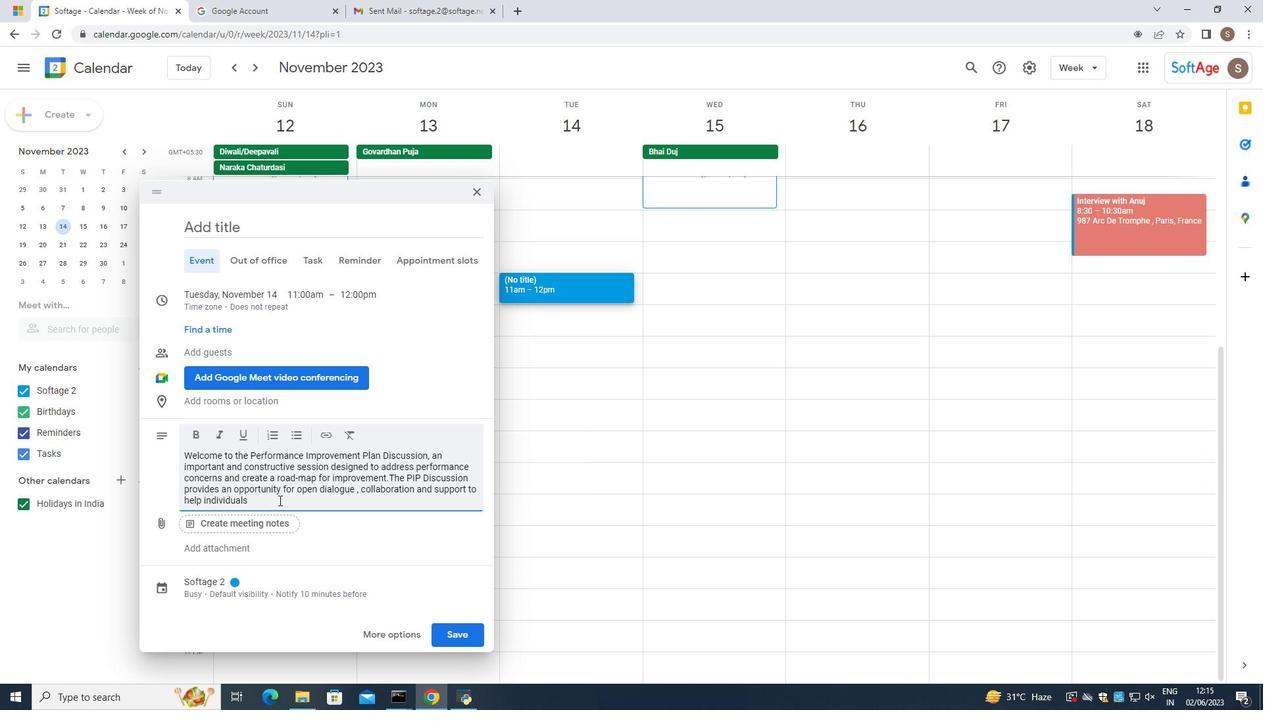 
Action: Mouse moved to (277, 502)
Screenshot: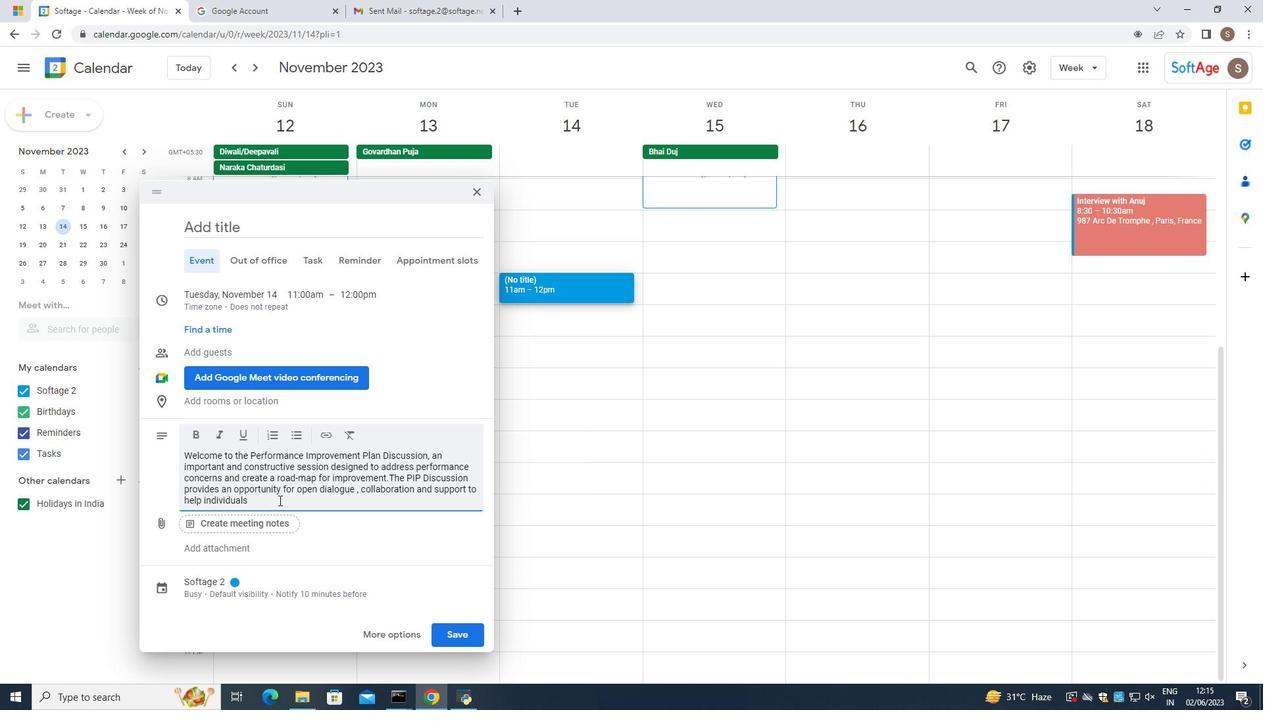 
Action: Key pressed <Key.space>ovcerc<Key.backspace><Key.backspace><Key.backspace><Key.backspace>ercon=<Key.backspace><Key.backspace>me<Key.space>challenges<Key.space>and<Key.space>achieve<Key.space>their<Key.space>full<Key.space>potential.
Screenshot: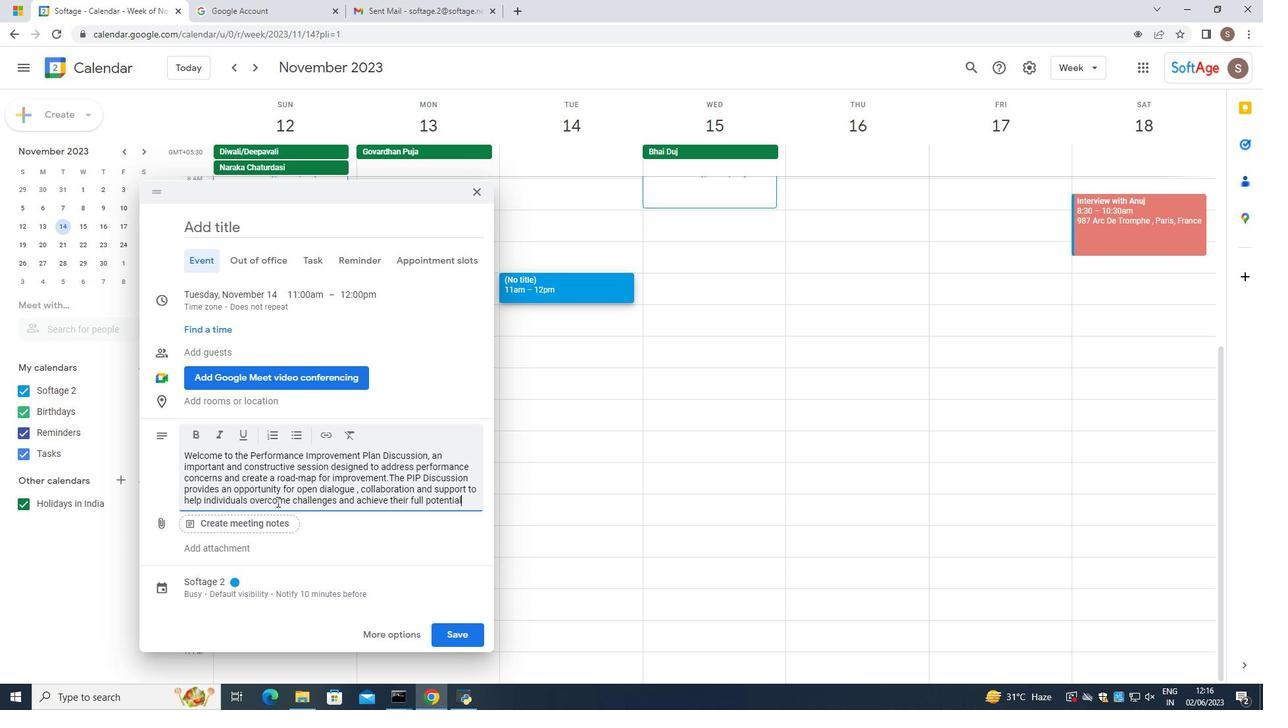 
Action: Mouse moved to (467, 500)
Screenshot: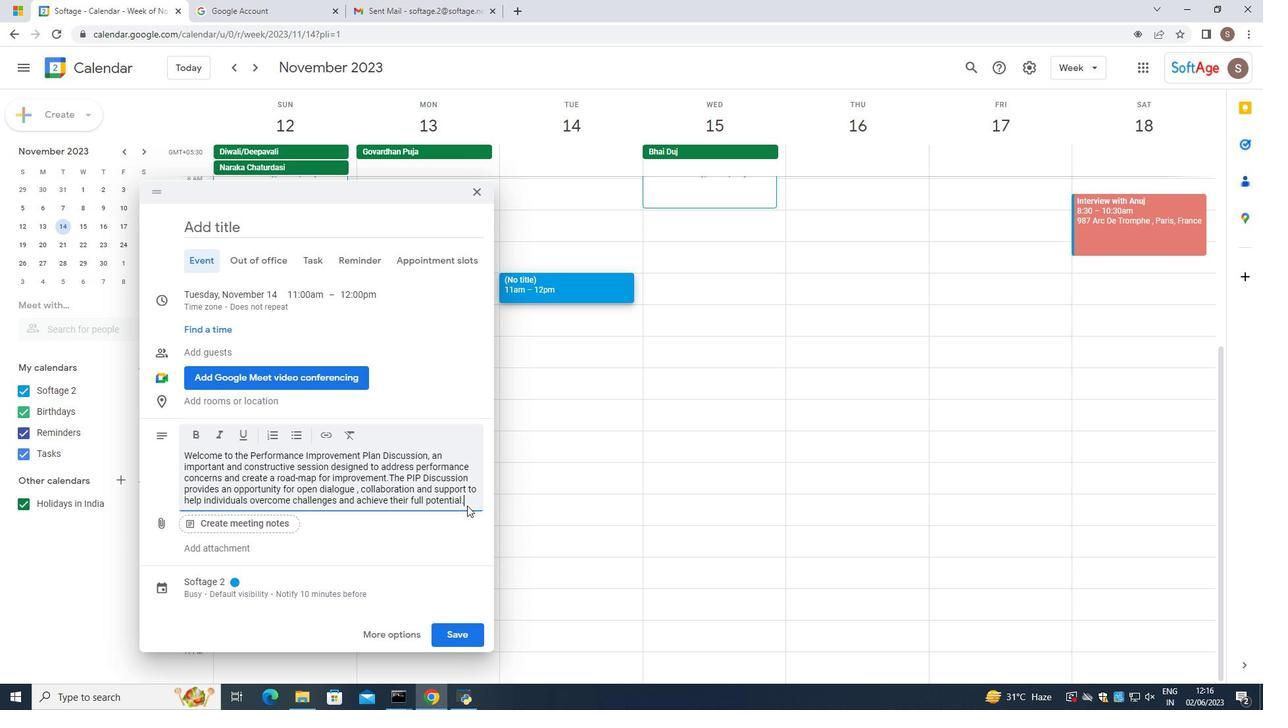 
Action: Mouse pressed left at (467, 500)
Screenshot: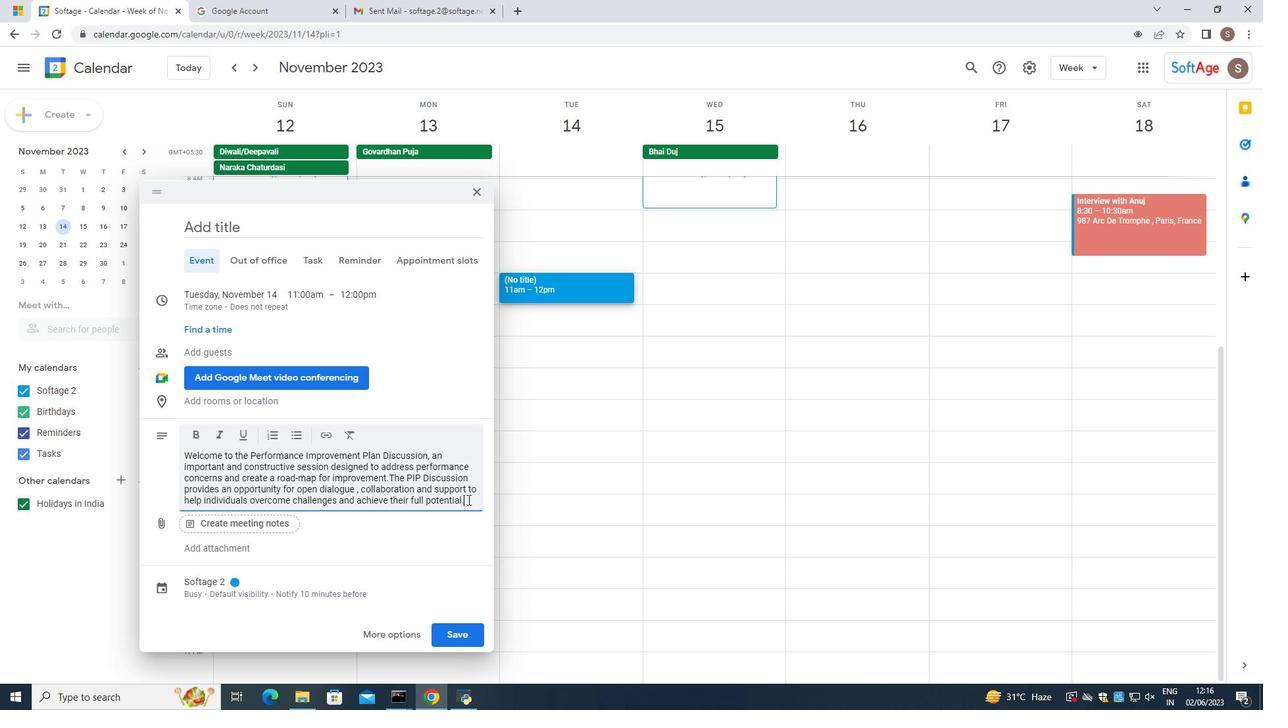 
Action: Mouse moved to (159, 432)
Screenshot: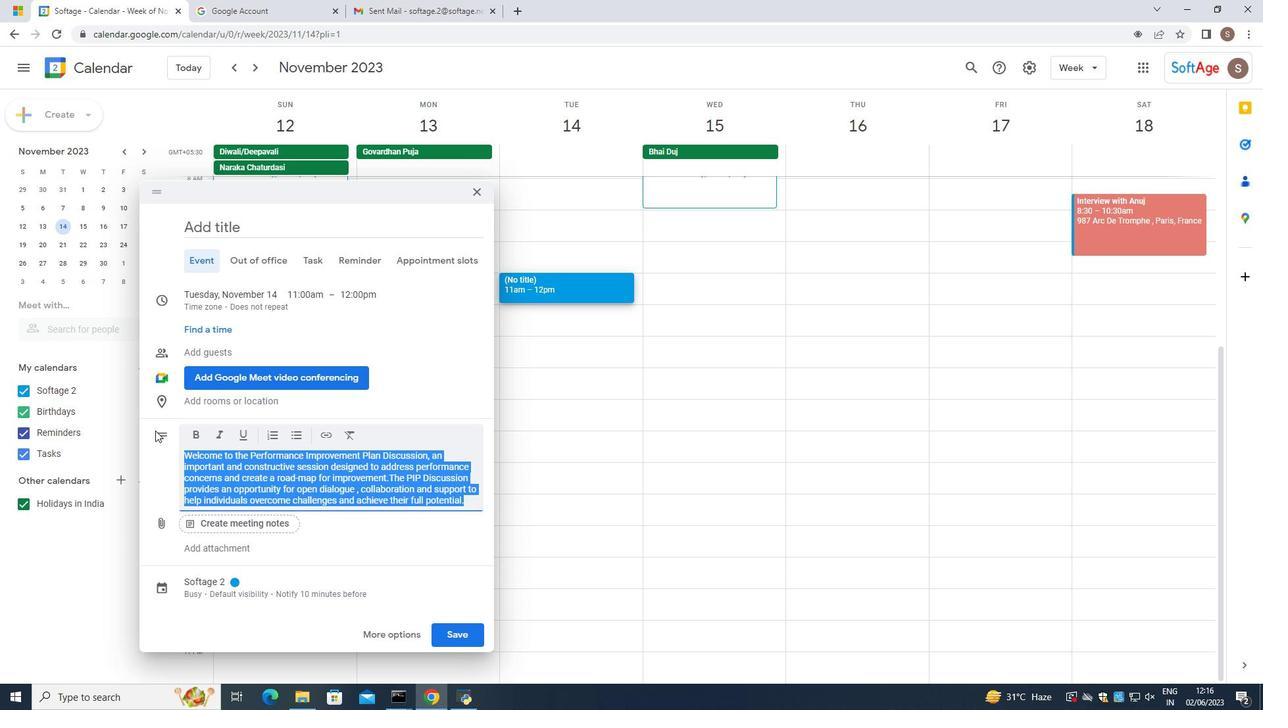 
Action: Mouse pressed left at (159, 432)
Screenshot: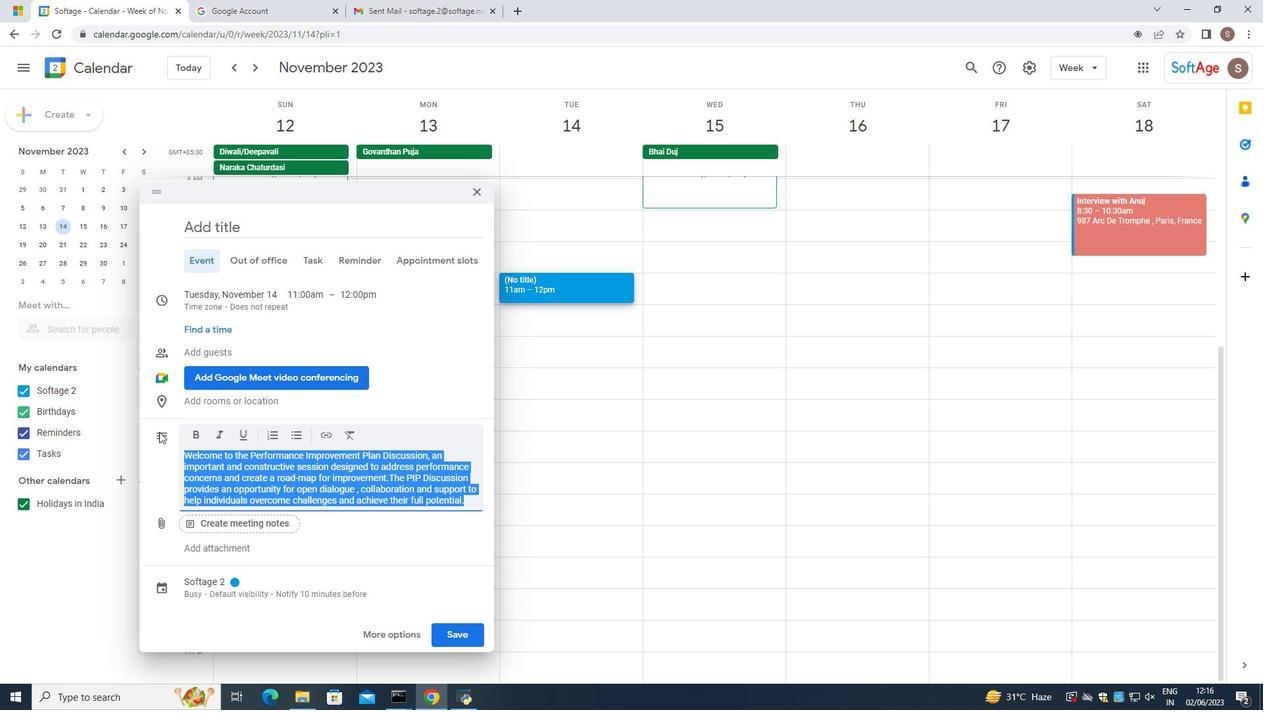 
Action: Mouse moved to (240, 579)
Screenshot: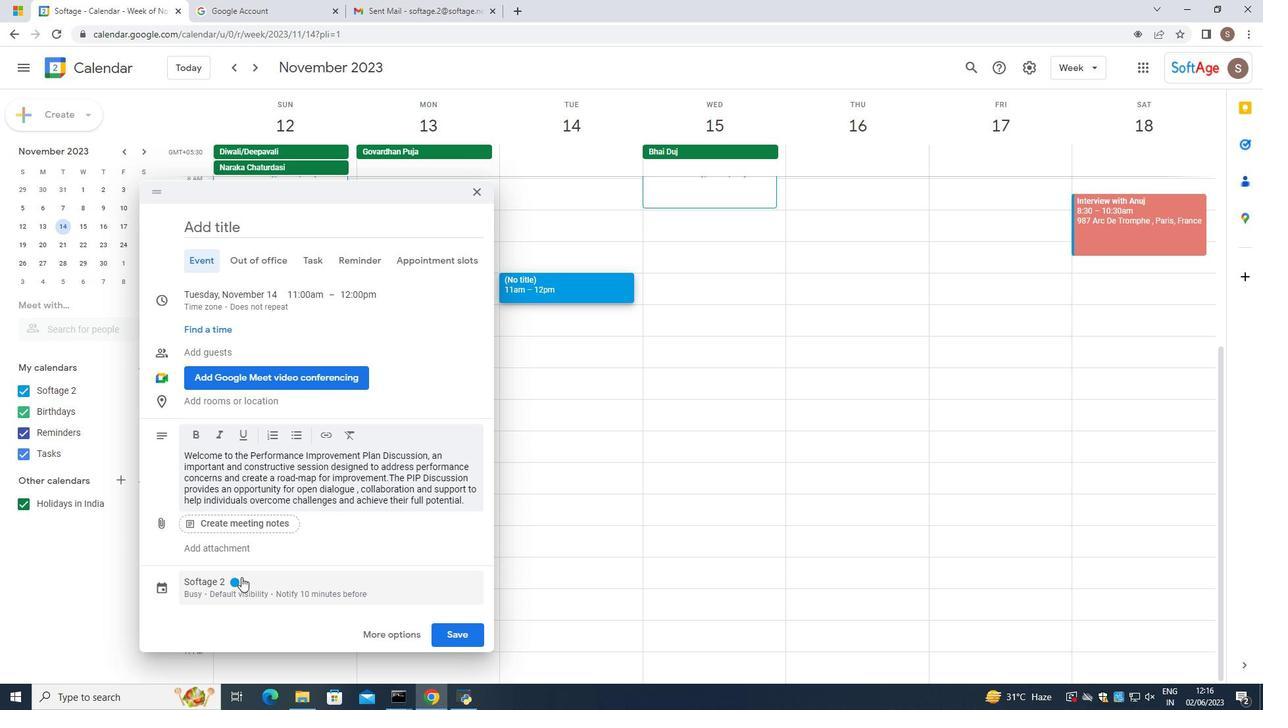 
Action: Mouse pressed left at (240, 579)
Screenshot: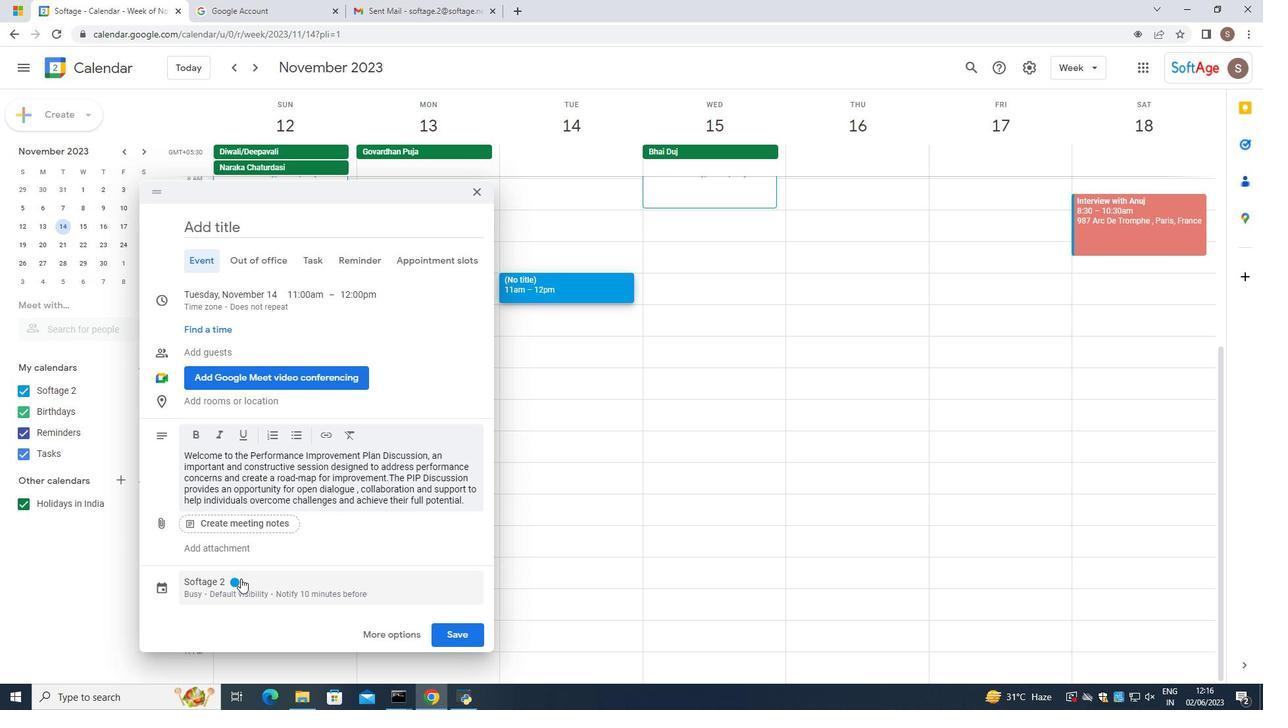 
Action: Mouse moved to (255, 490)
Screenshot: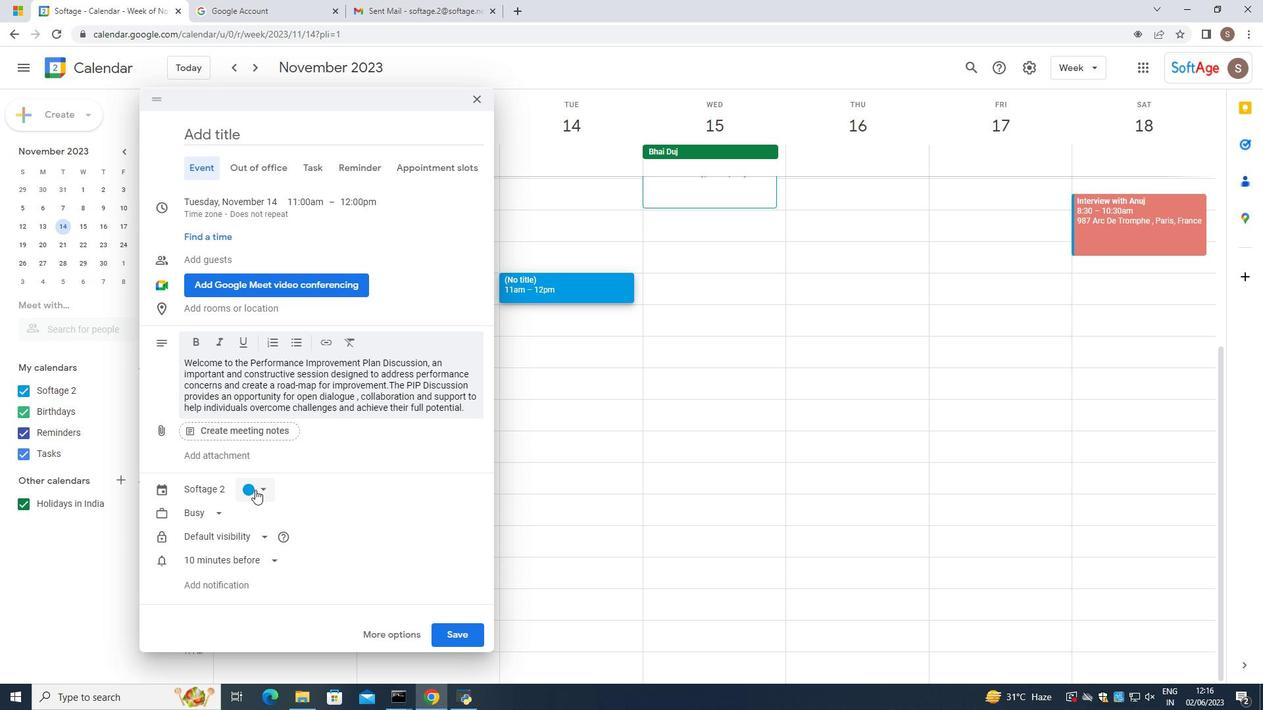 
Action: Mouse pressed left at (255, 490)
Screenshot: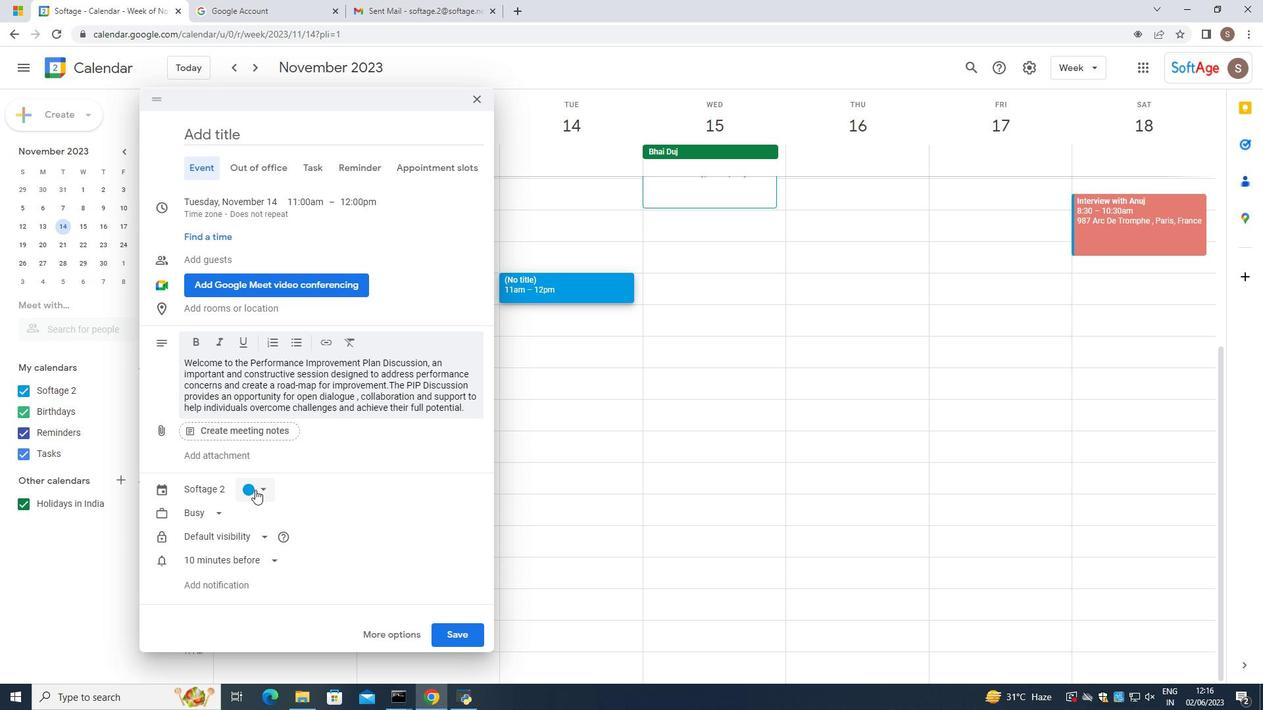 
Action: Mouse moved to (269, 535)
Screenshot: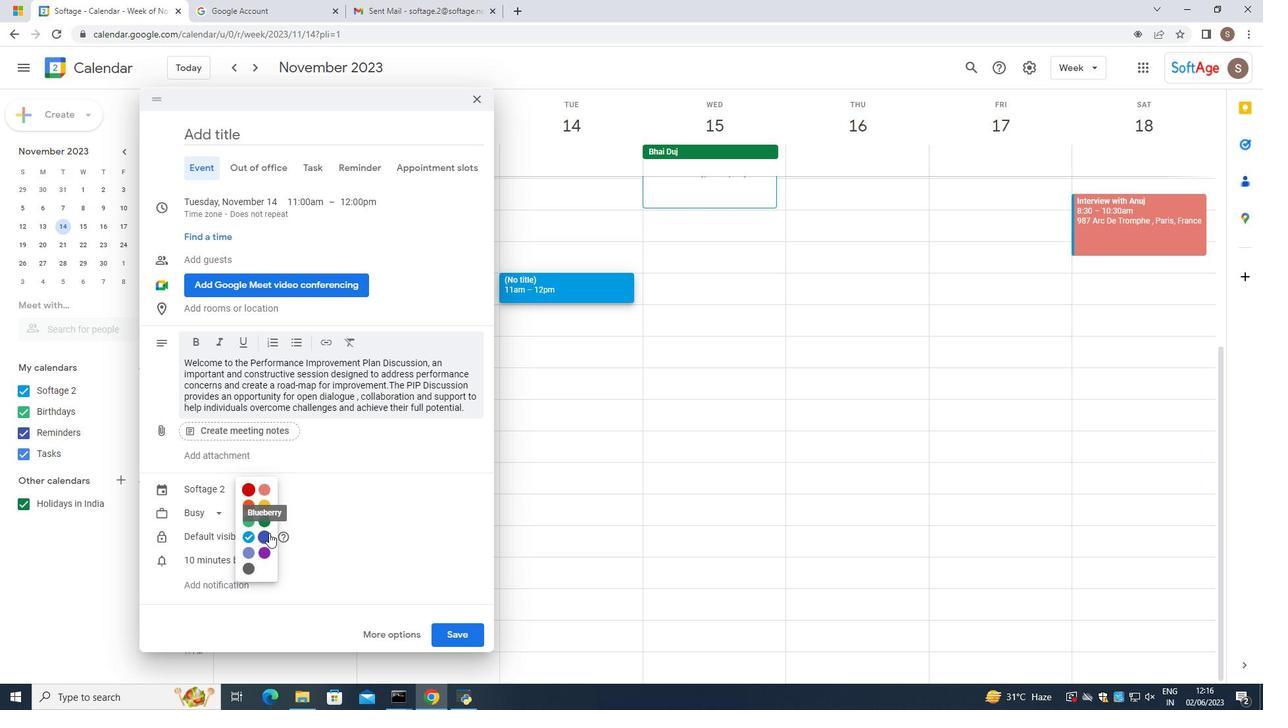 
Action: Mouse pressed left at (269, 535)
Screenshot: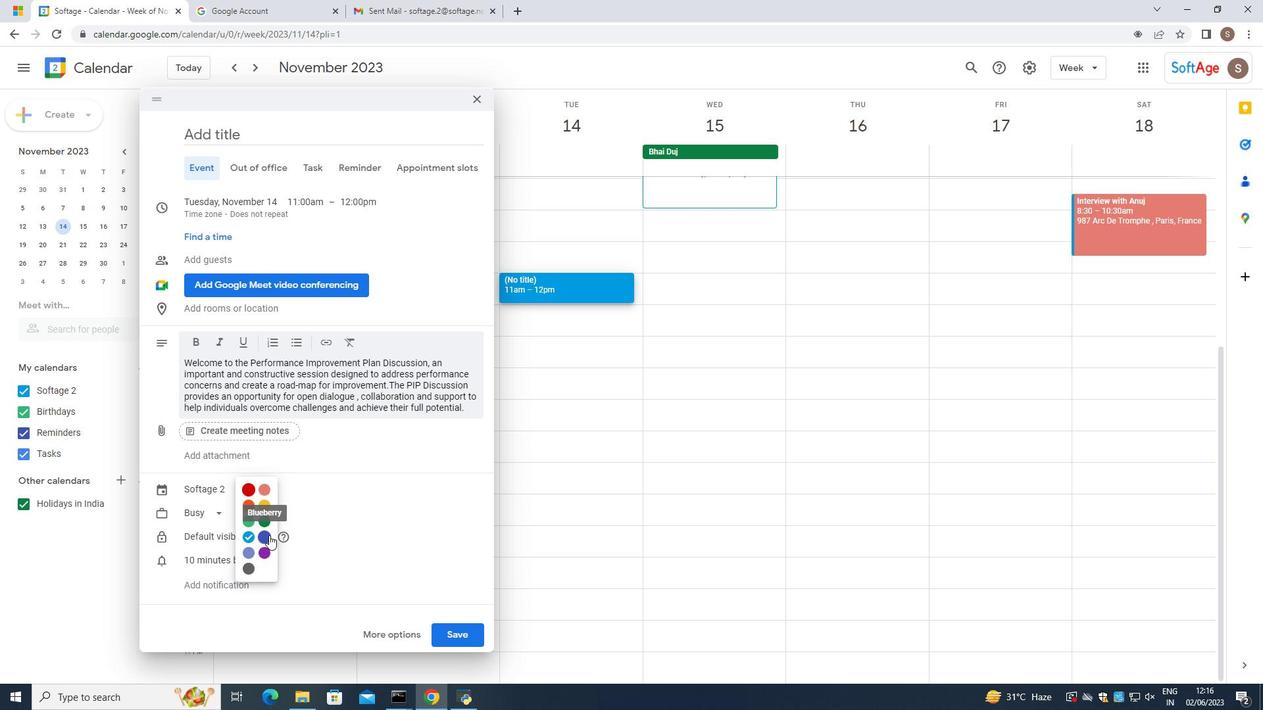 
Action: Mouse moved to (329, 429)
Screenshot: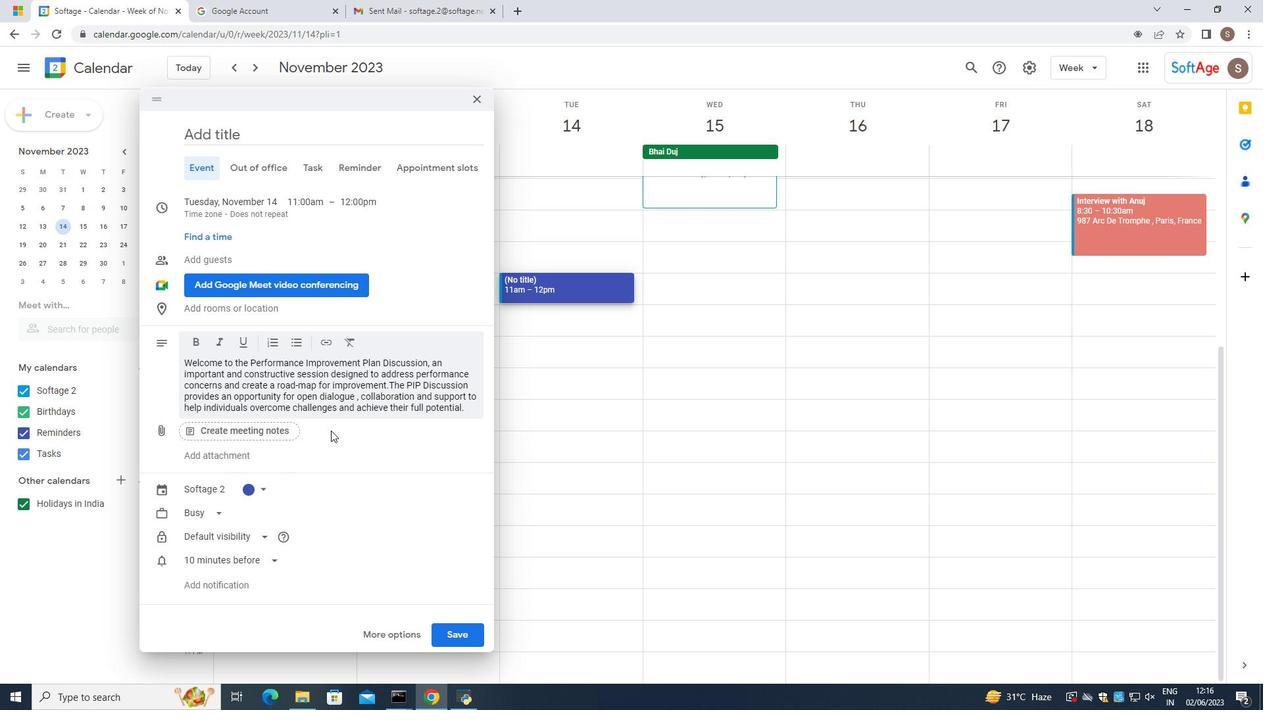 
Action: Mouse scrolled (329, 430) with delta (0, 0)
Screenshot: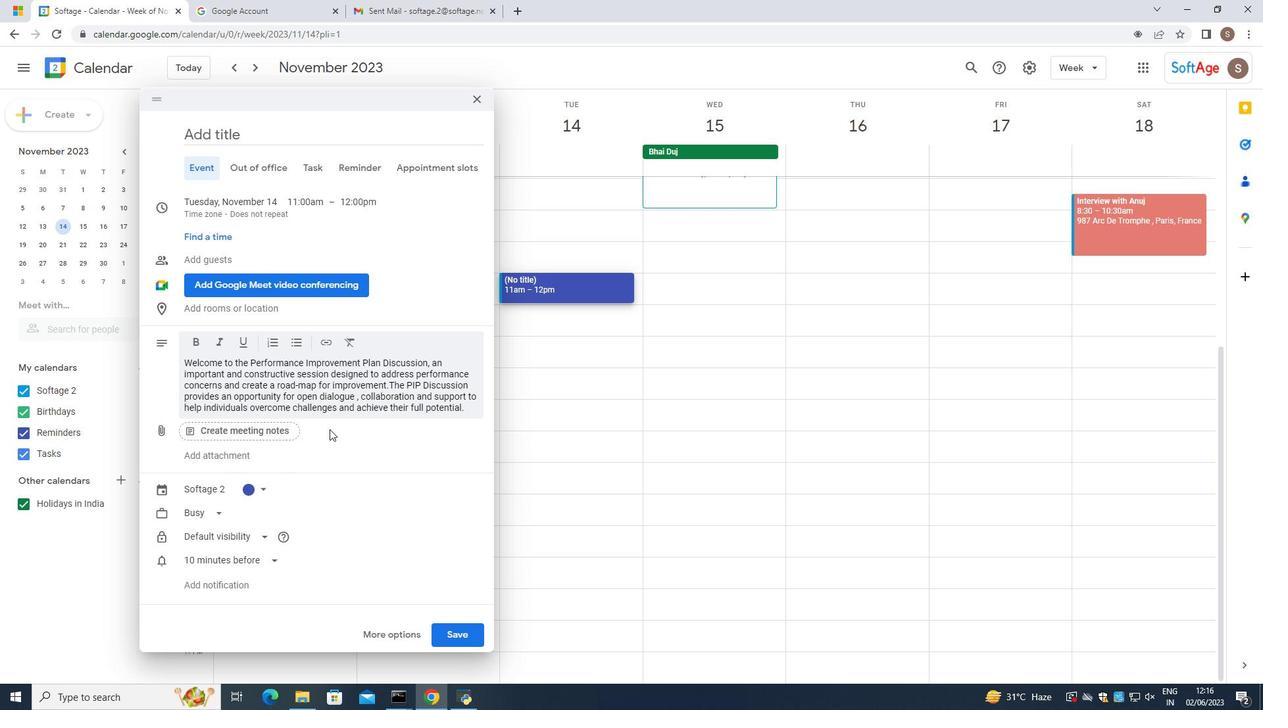 
Action: Mouse scrolled (329, 430) with delta (0, 0)
Screenshot: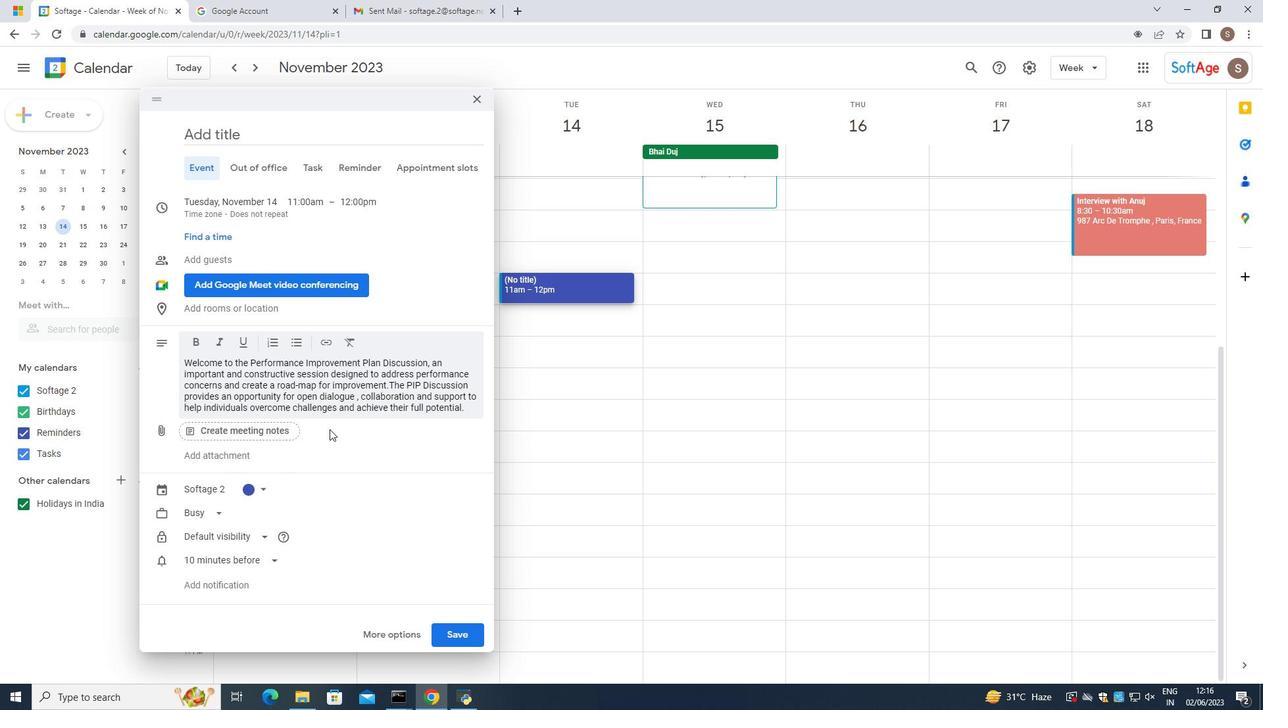 
Action: Mouse scrolled (329, 430) with delta (0, 0)
Screenshot: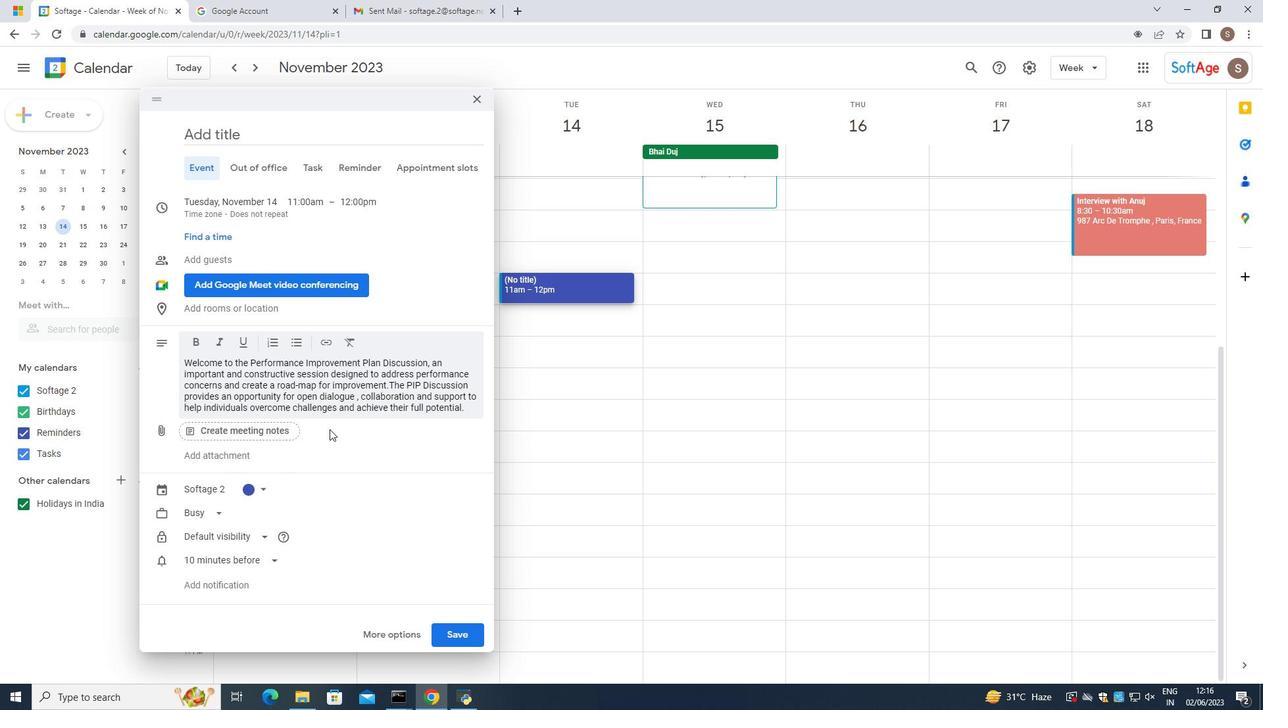 
Action: Mouse scrolled (329, 430) with delta (0, 0)
Screenshot: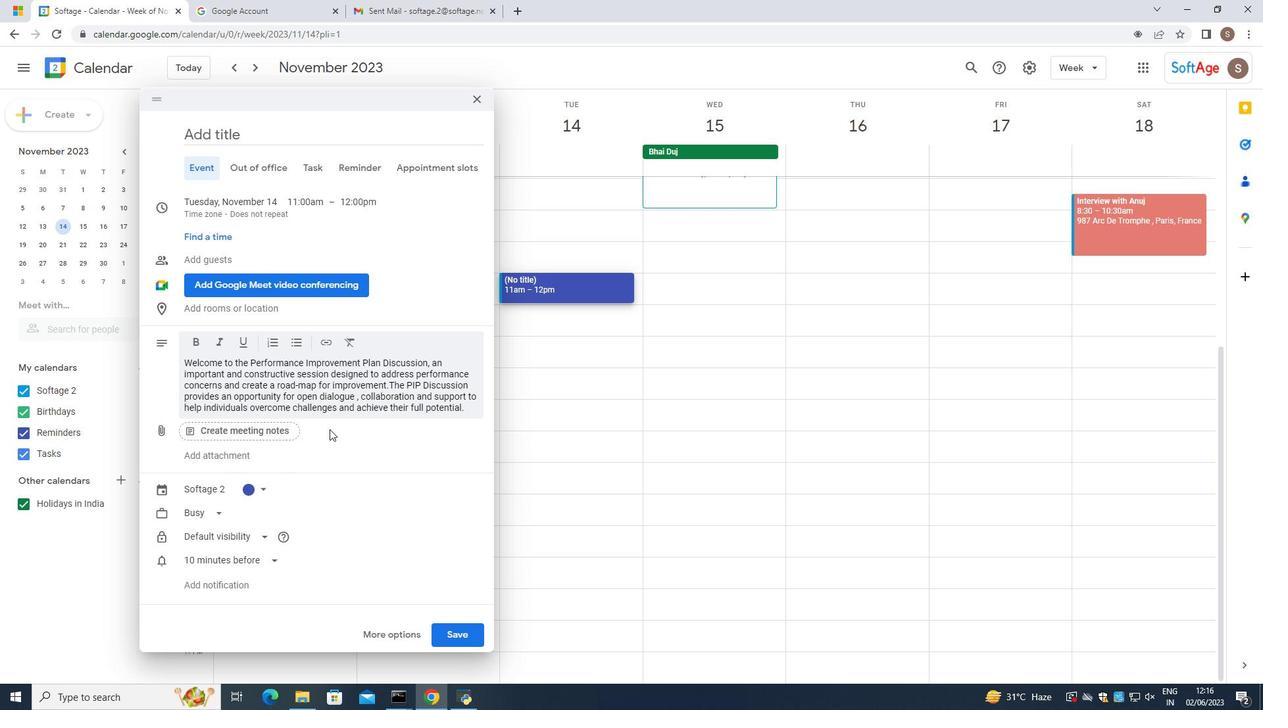 
Action: Mouse scrolled (329, 430) with delta (0, 0)
Screenshot: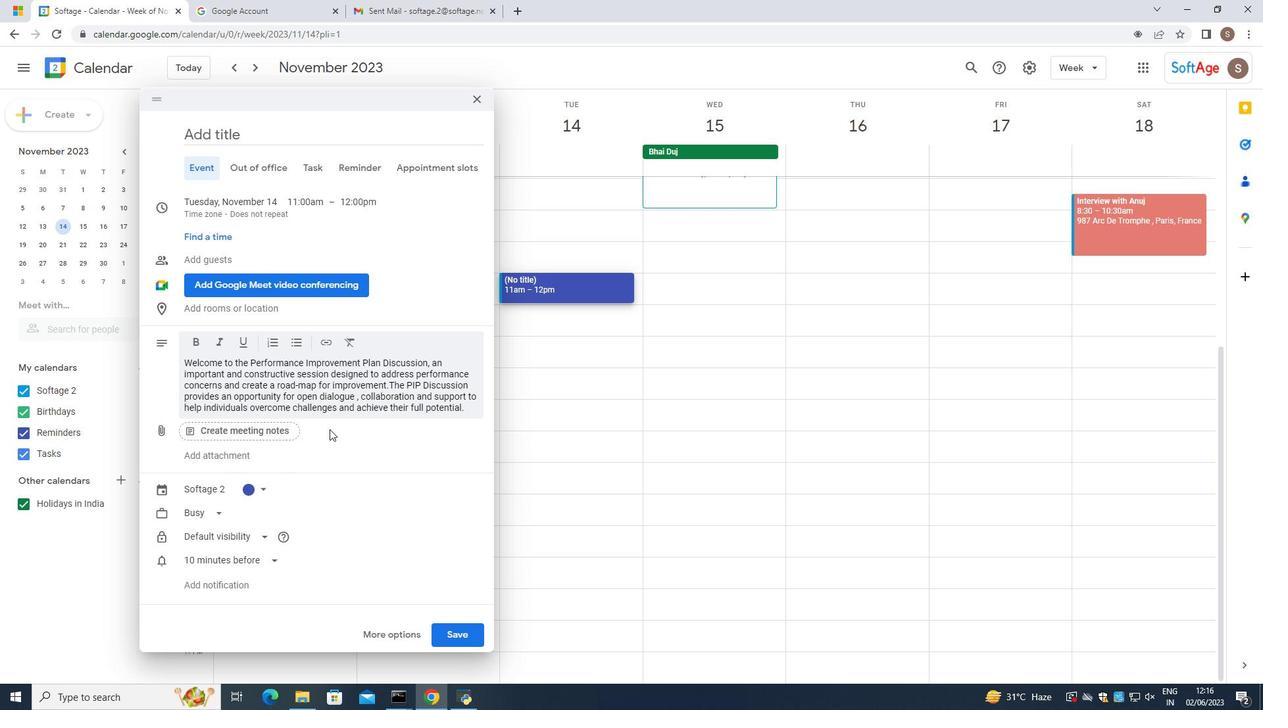 
Action: Mouse moved to (223, 361)
Screenshot: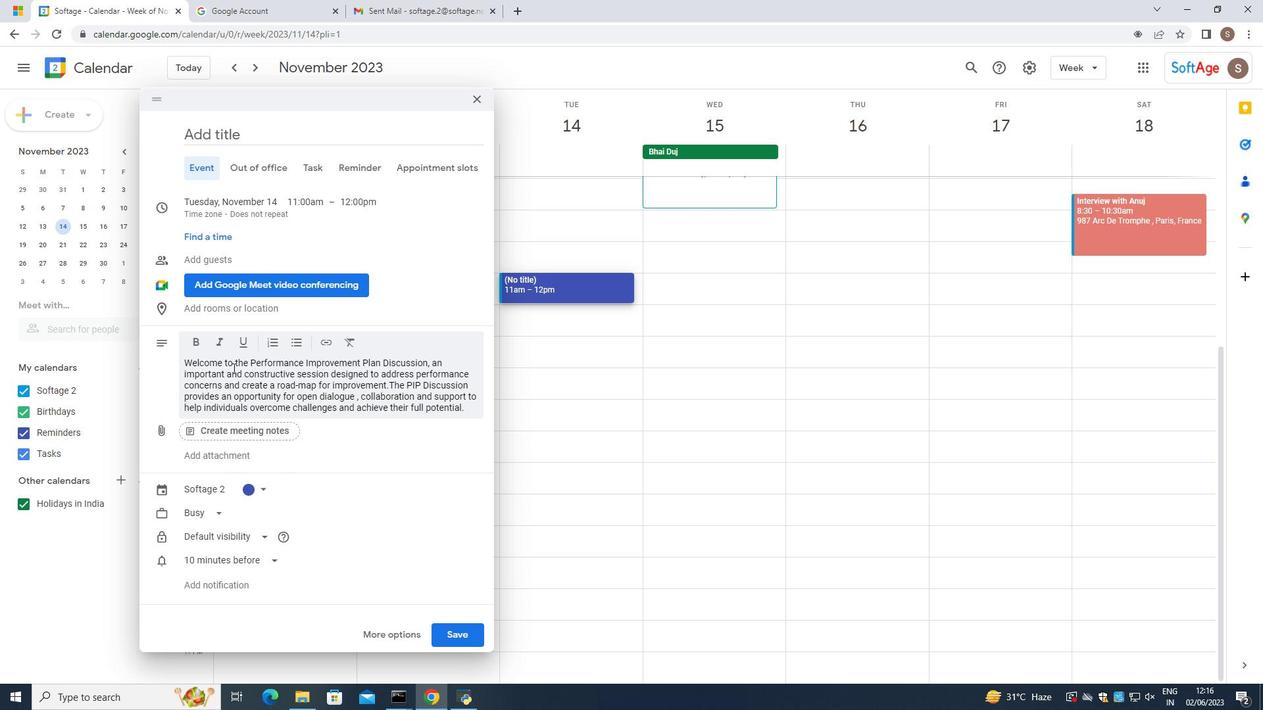 
Action: Mouse scrolled (223, 362) with delta (0, 0)
Screenshot: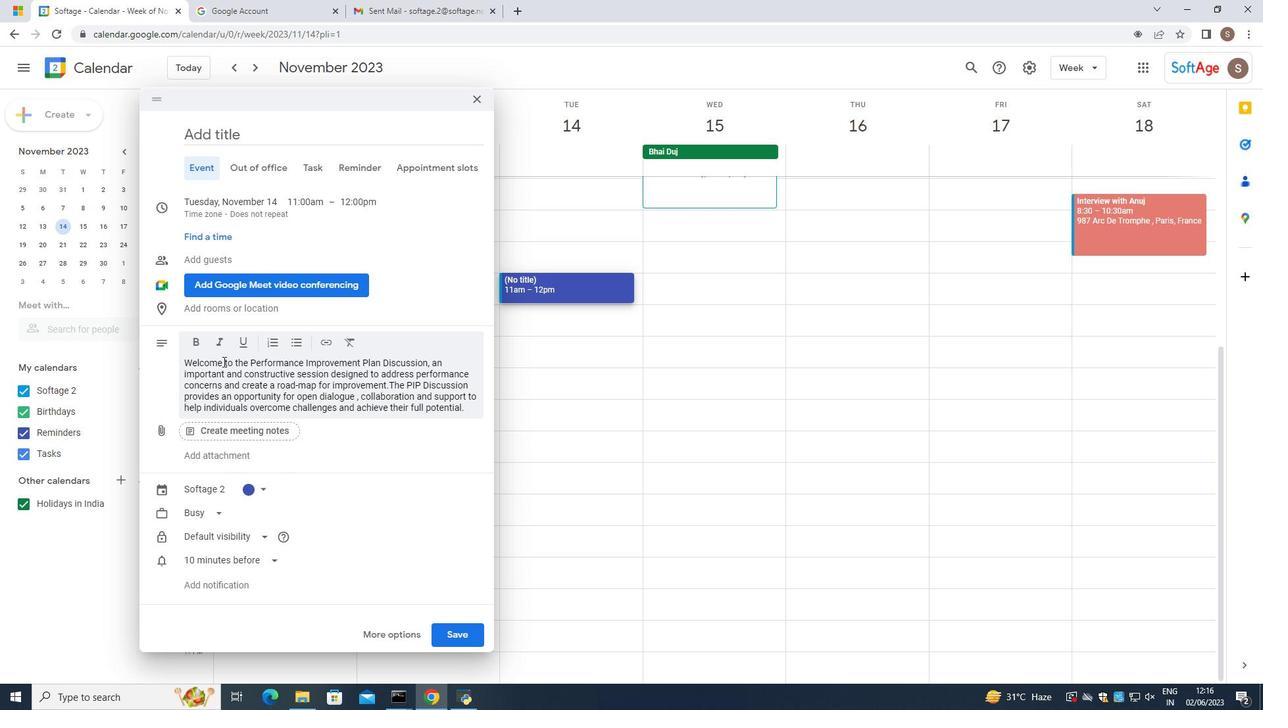 
Action: Mouse moved to (218, 125)
Screenshot: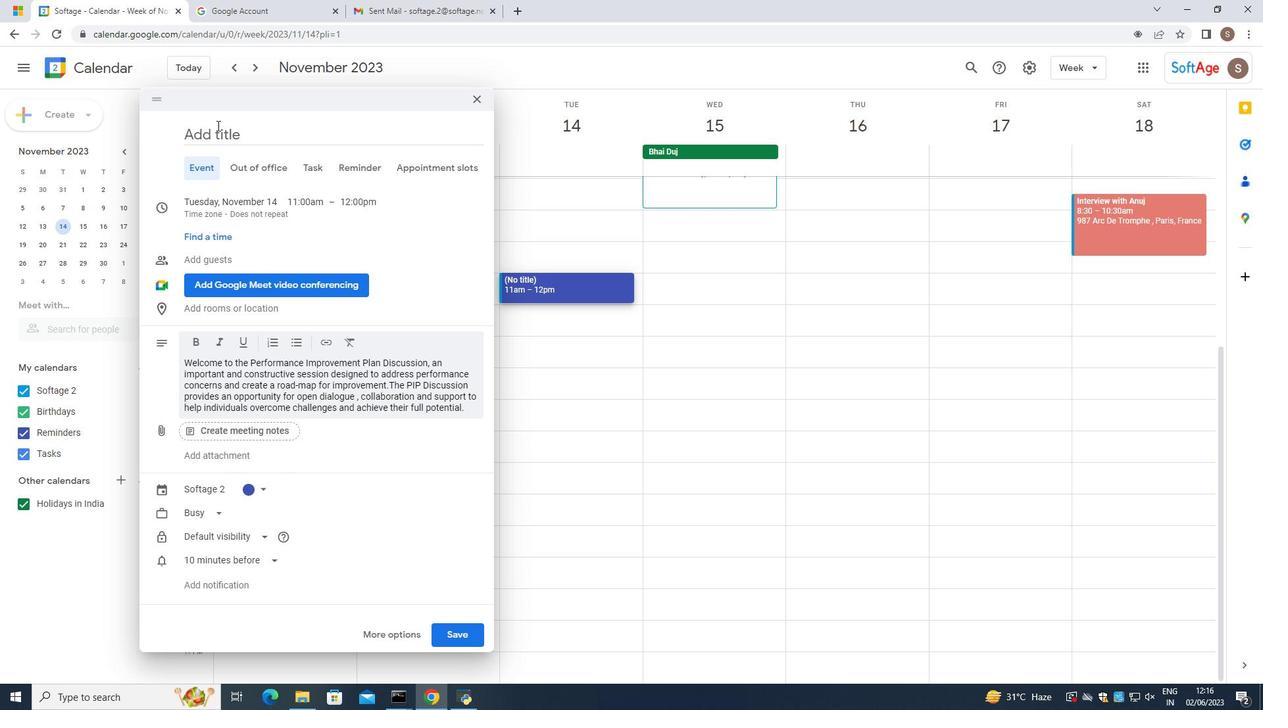 
Action: Mouse pressed left at (218, 125)
Screenshot: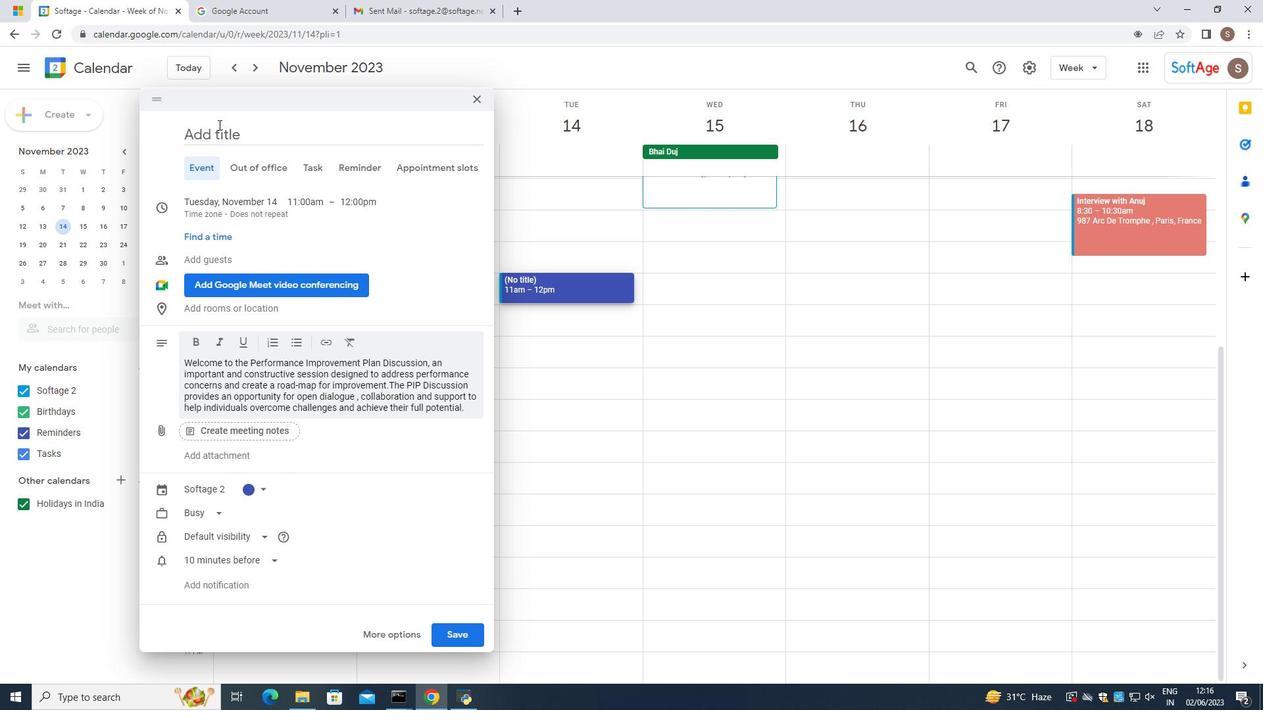 
Action: Key pressed <Key.caps_lock>P<Key.caps_lock>erformance<Key.space><Key.caps_lock>U<Key.backspace>UJ<Key.backspace><Key.backspace>I<Key.caps_lock>mpt<Key.backspace>rovement<Key.space>p<Key.caps_lock>L<Key.backspace>=<Key.backspace><Key.backspace><Key.caps_lock><Key.caps_lock>P<Key.caps_lock>lan<Key.space><Key.caps_lock>D<Key.caps_lock>iscusssion<Key.backspace><Key.backspace><Key.backspace><Key.backspace><Key.backspace>sion
Screenshot: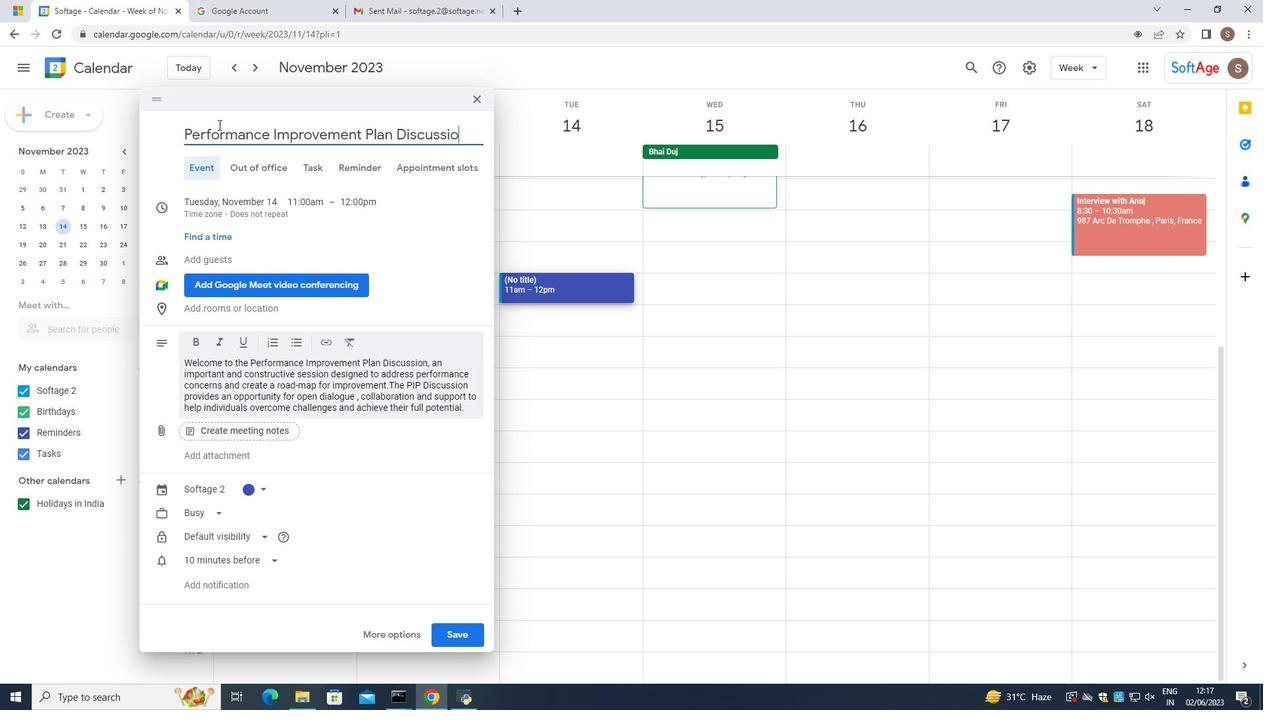 
Action: Mouse moved to (223, 121)
Screenshot: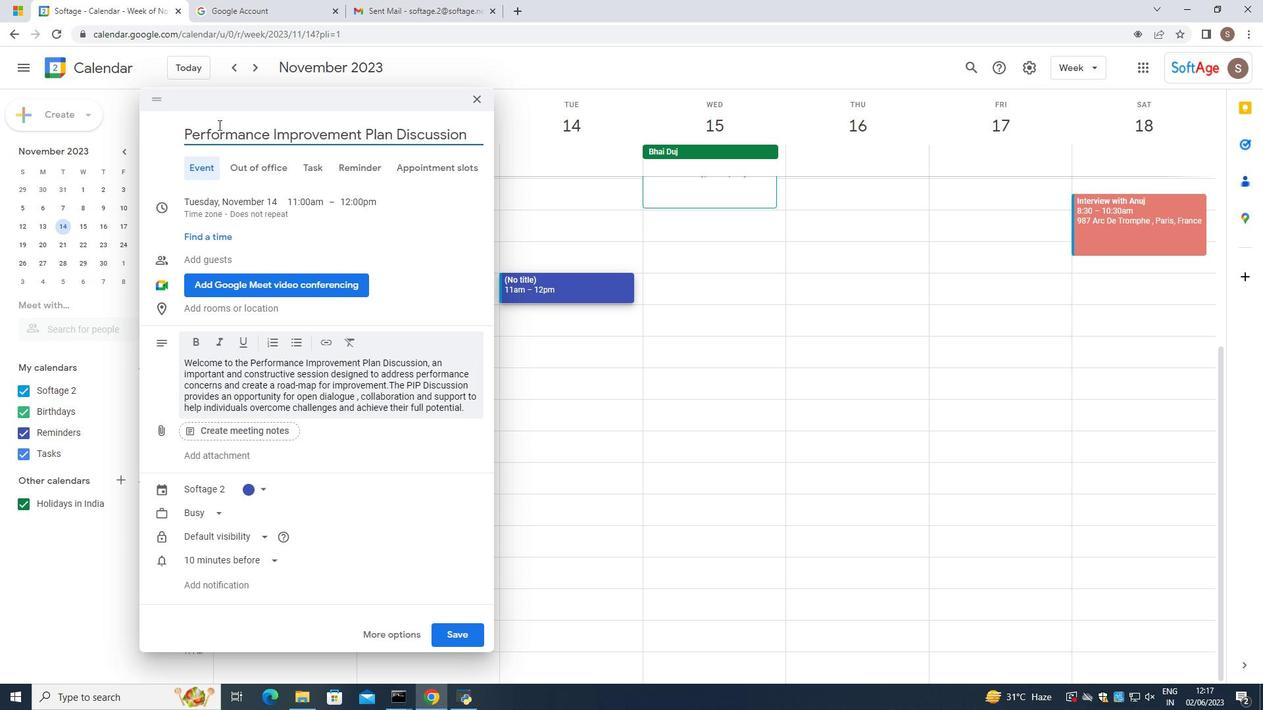 
Action: Mouse scrolled (222, 122) with delta (0, 0)
Screenshot: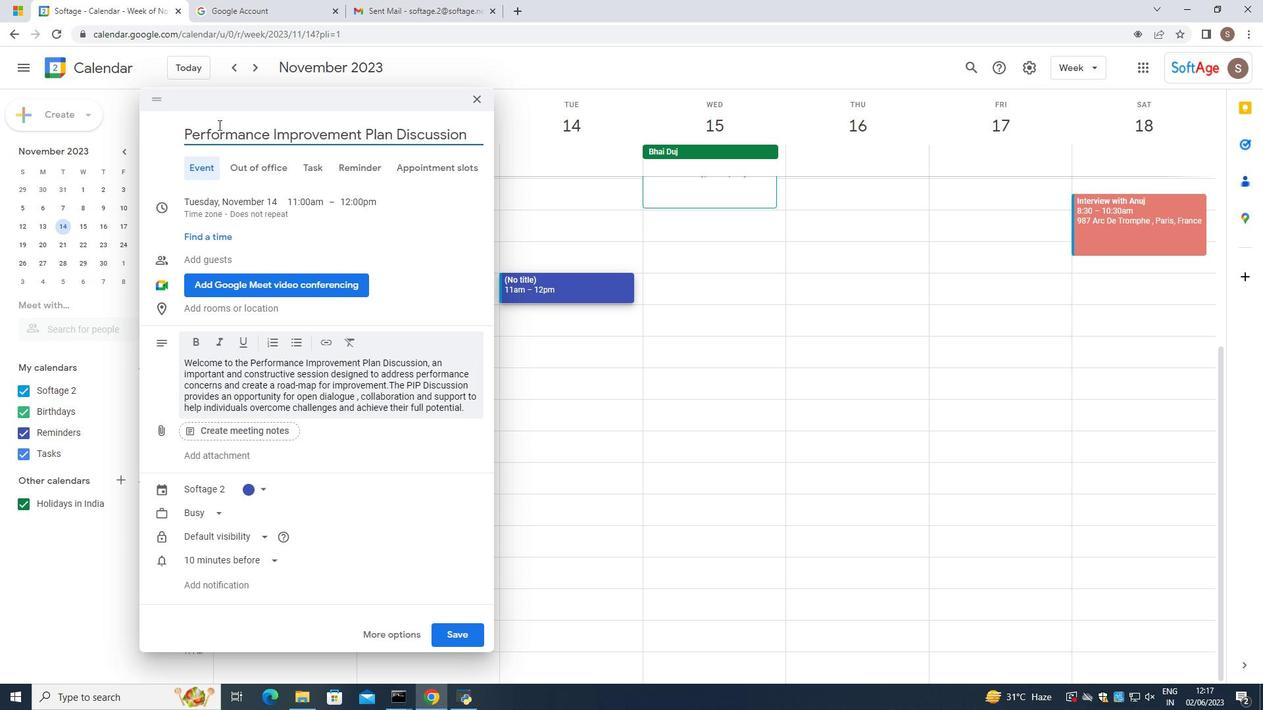 
Action: Mouse moved to (267, 199)
Screenshot: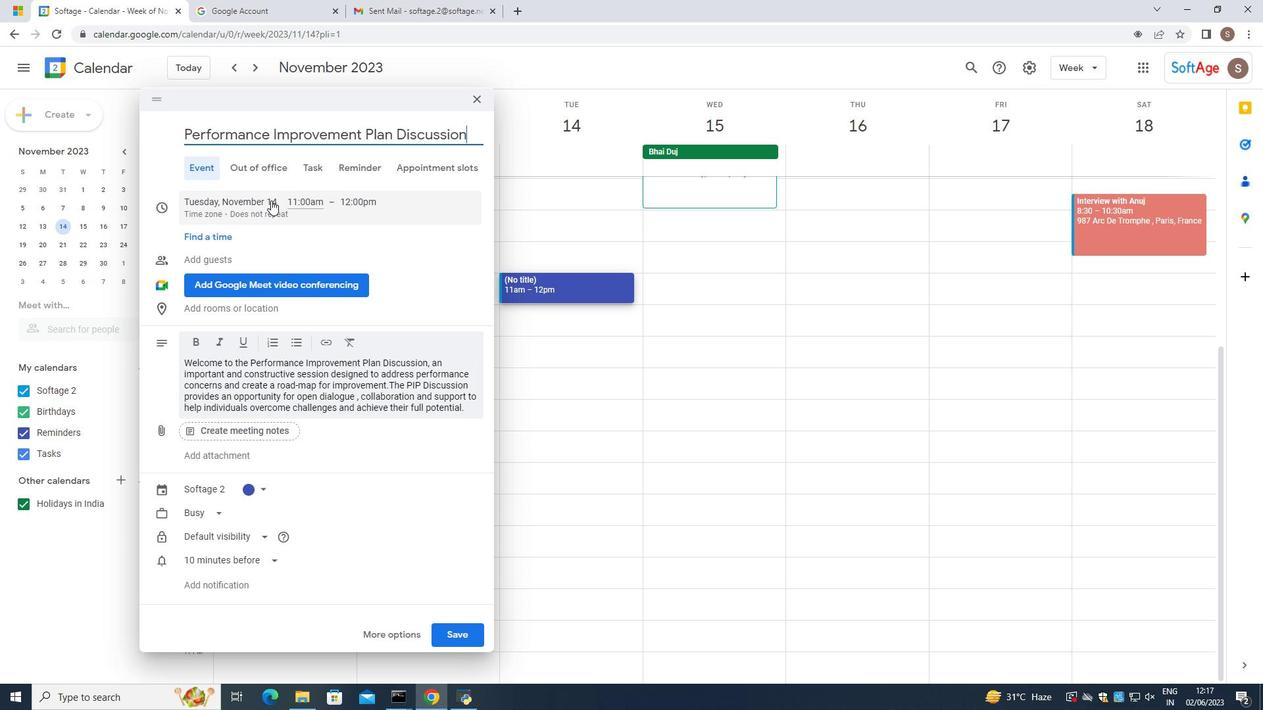 
Action: Mouse pressed left at (267, 199)
Screenshot: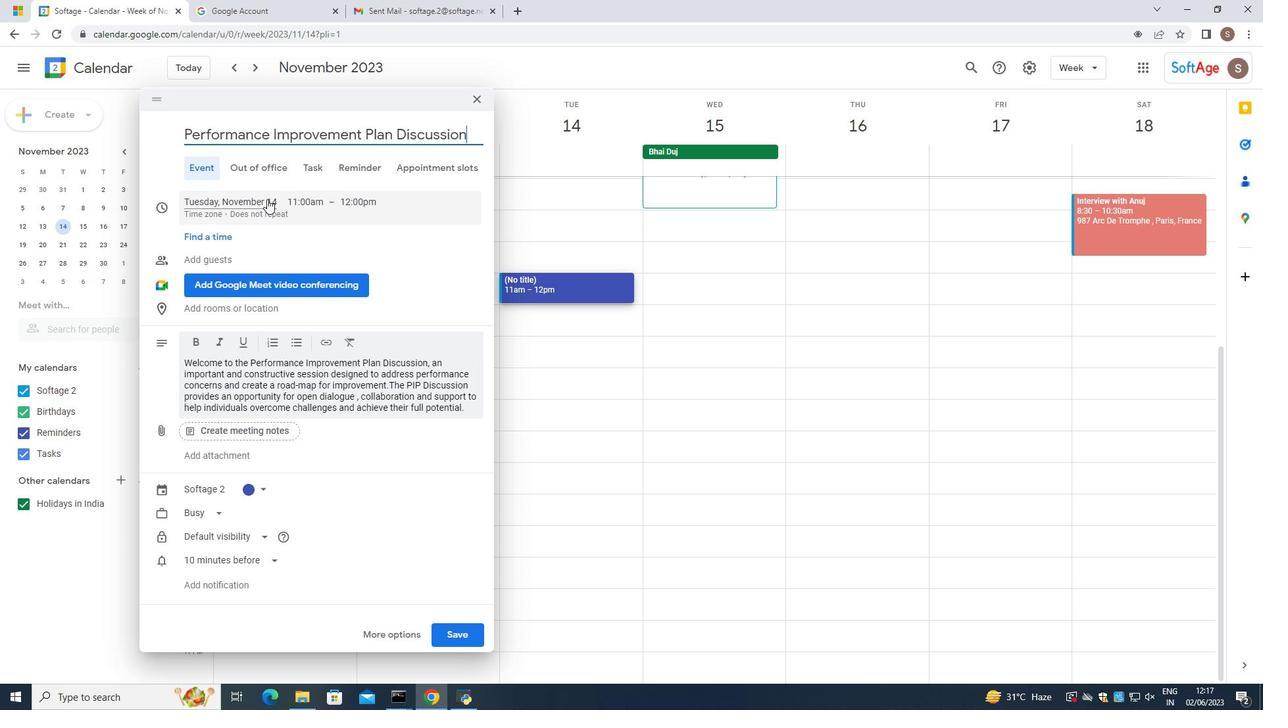 
Action: Mouse moved to (299, 187)
Screenshot: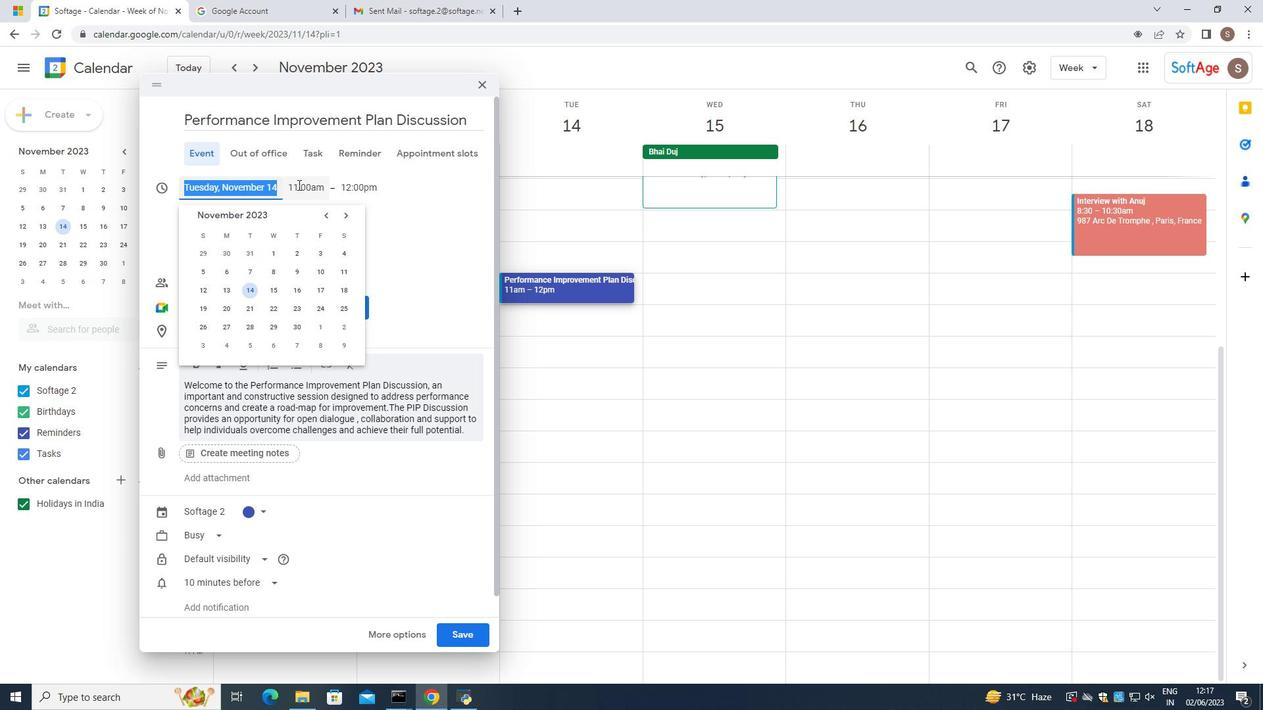 
Action: Mouse pressed left at (299, 187)
Screenshot: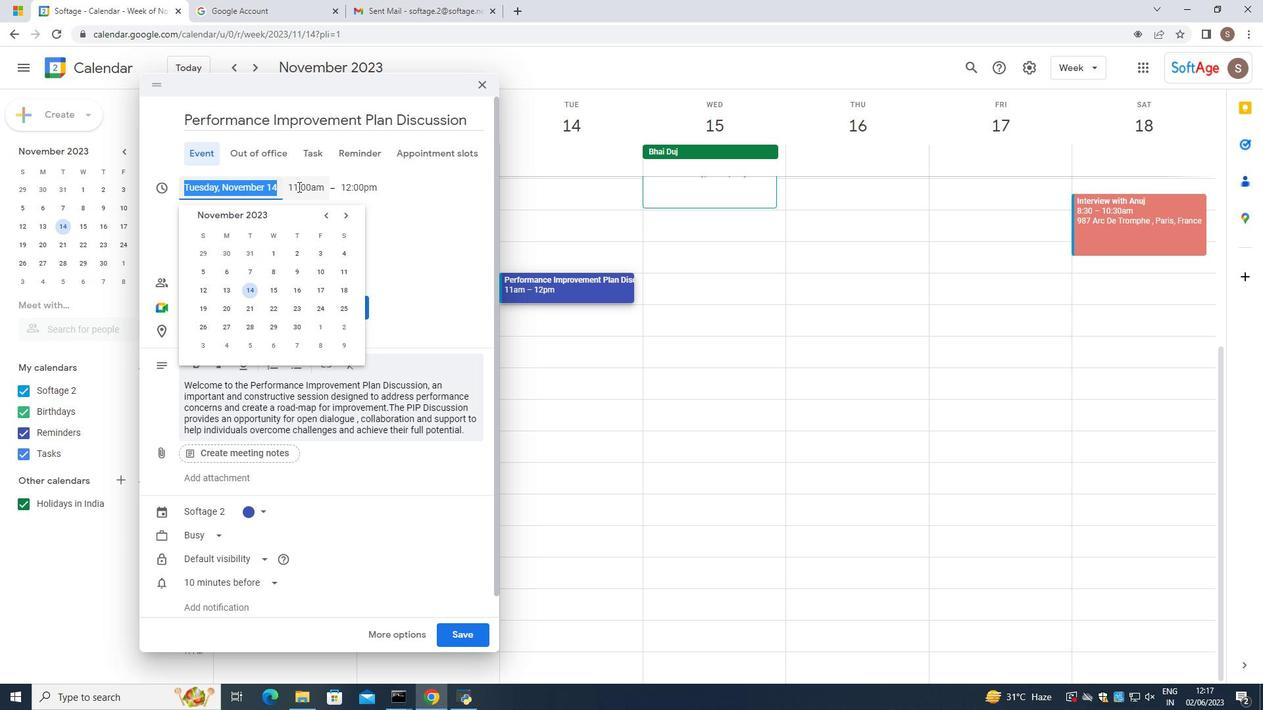 
Action: Mouse moved to (350, 244)
Screenshot: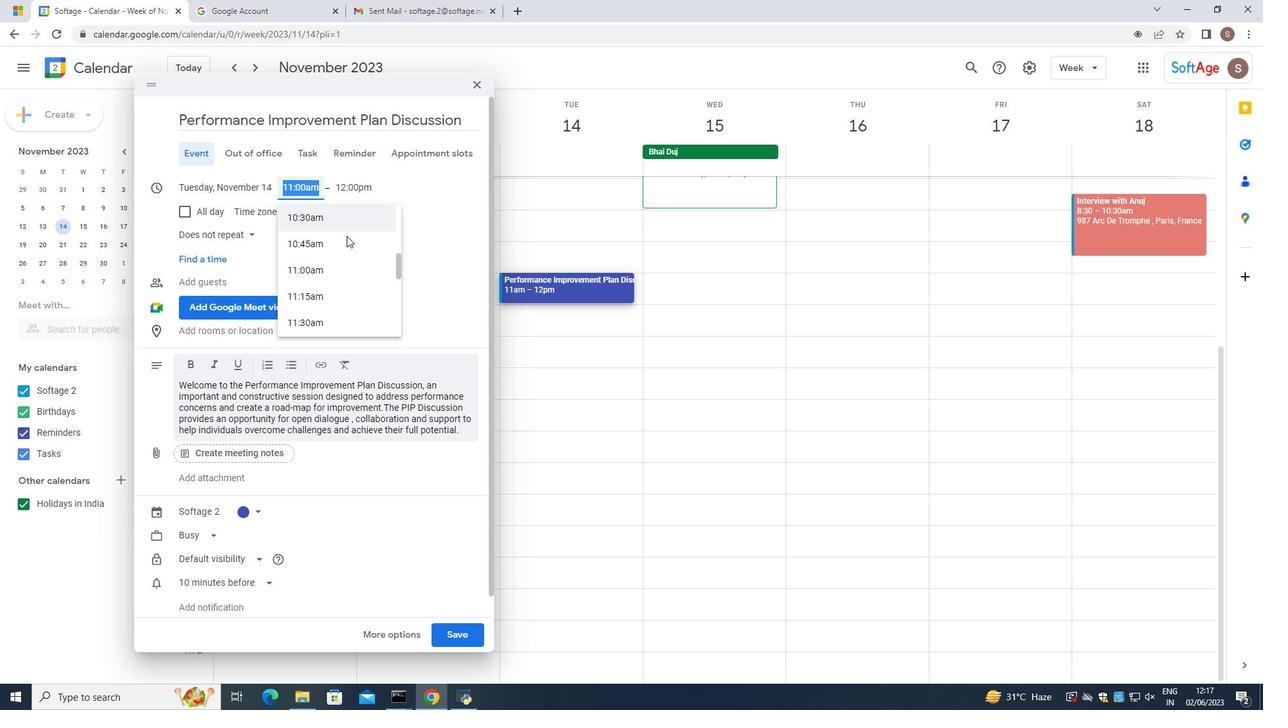 
Action: Mouse scrolled (350, 244) with delta (0, 0)
Screenshot: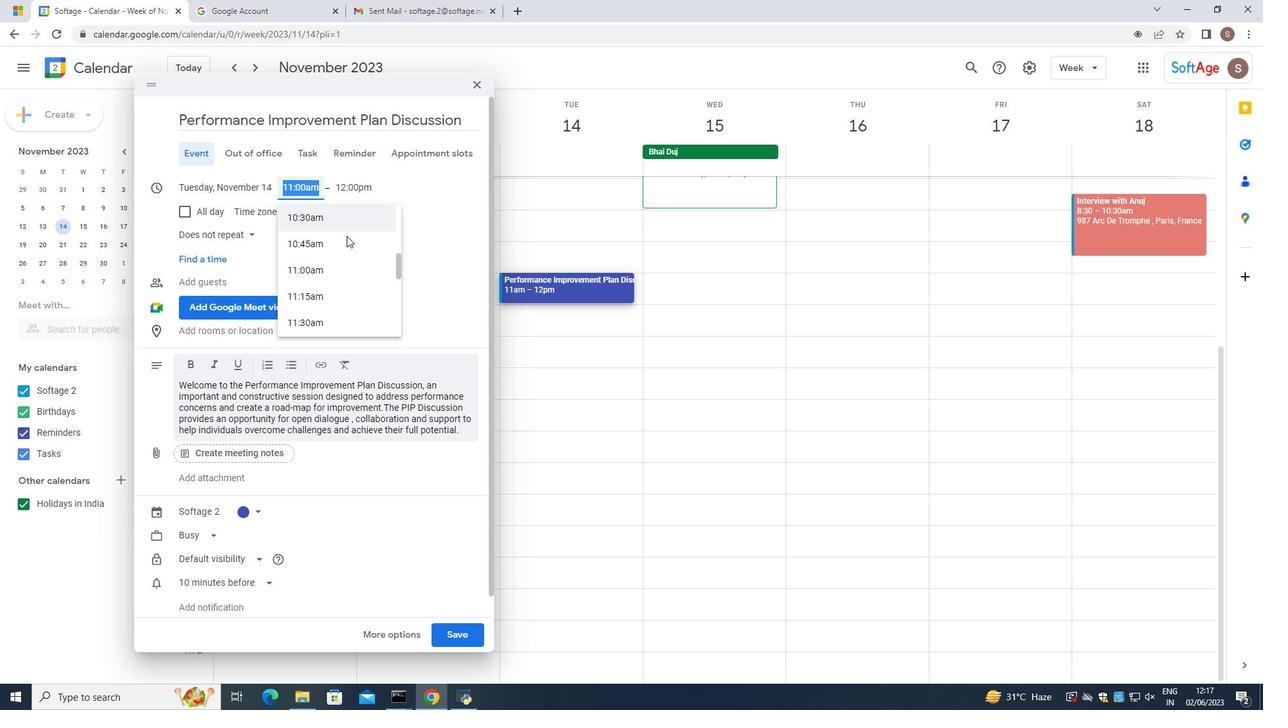 
Action: Mouse moved to (350, 247)
Screenshot: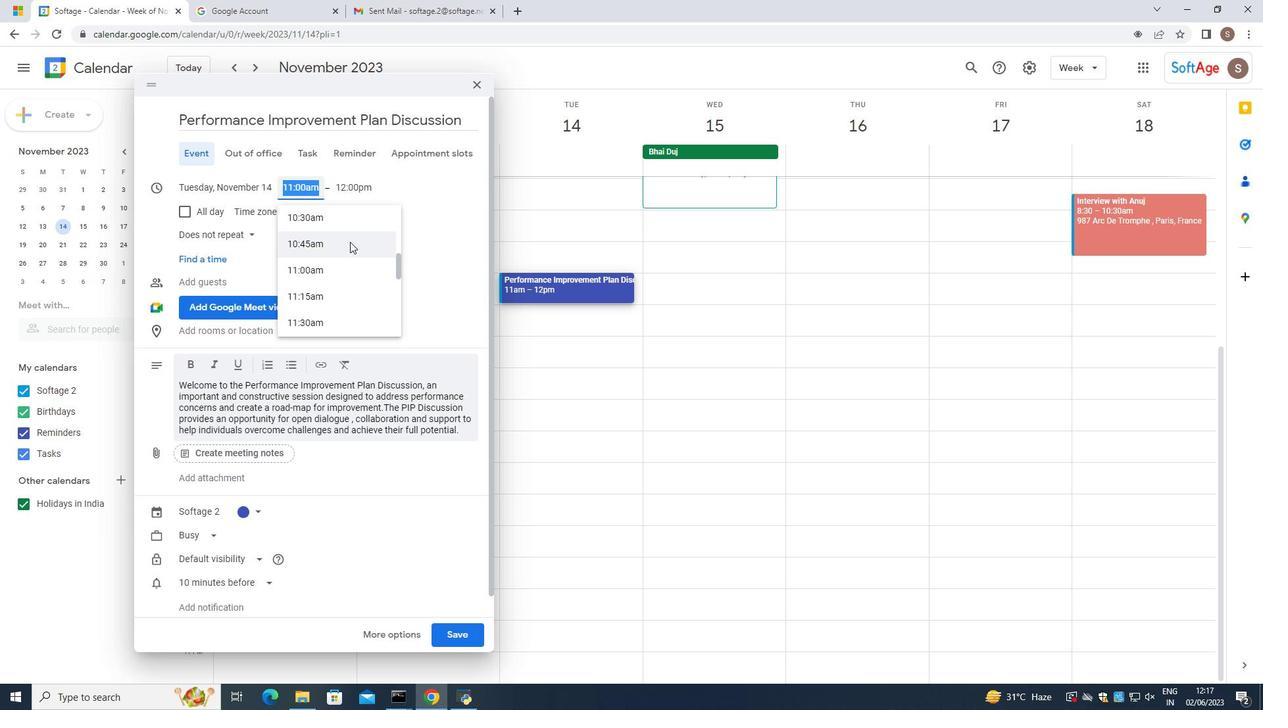 
Action: Mouse scrolled (350, 246) with delta (0, 0)
Screenshot: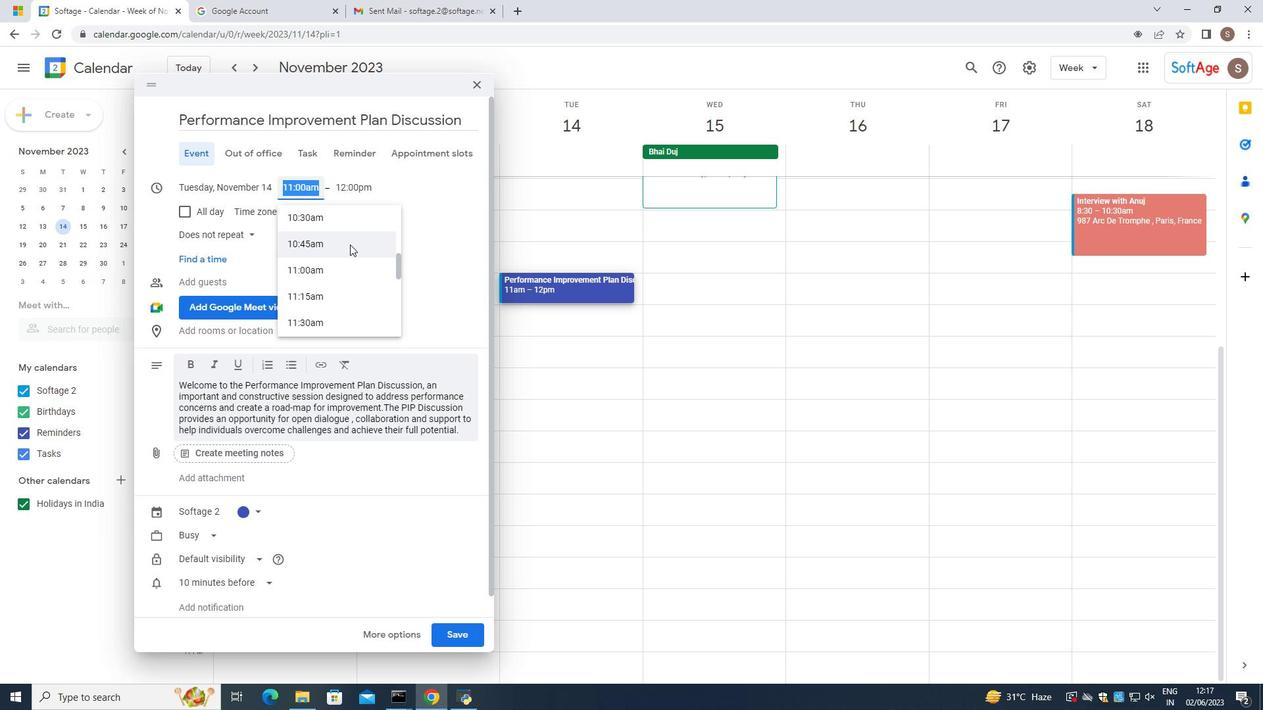 
Action: Mouse scrolled (350, 246) with delta (0, 0)
Screenshot: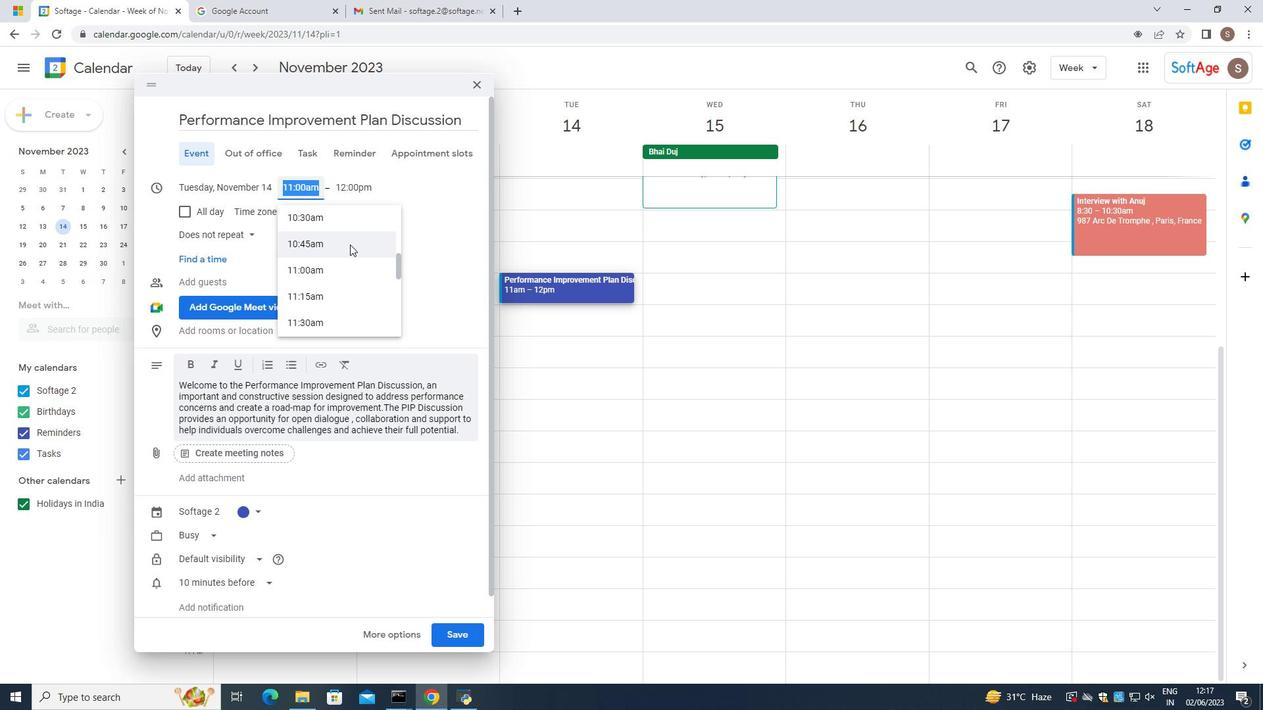 
Action: Mouse moved to (349, 252)
Screenshot: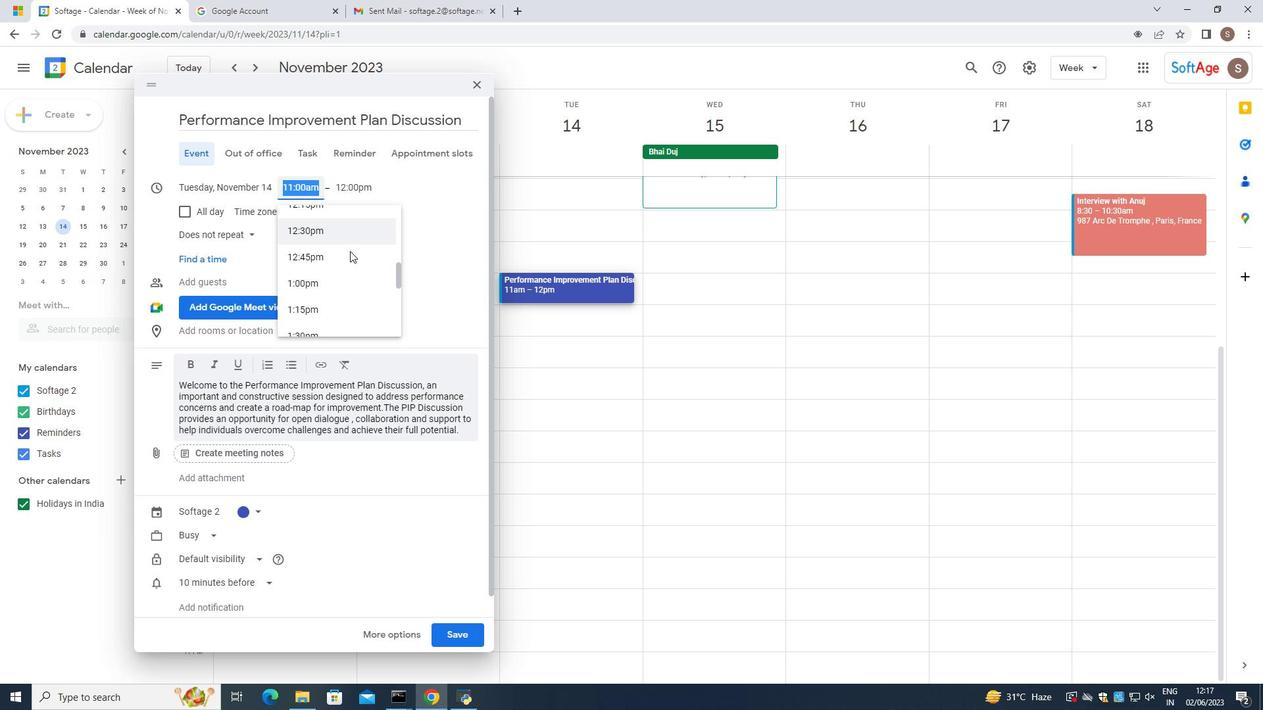 
Action: Mouse scrolled (349, 251) with delta (0, 0)
Screenshot: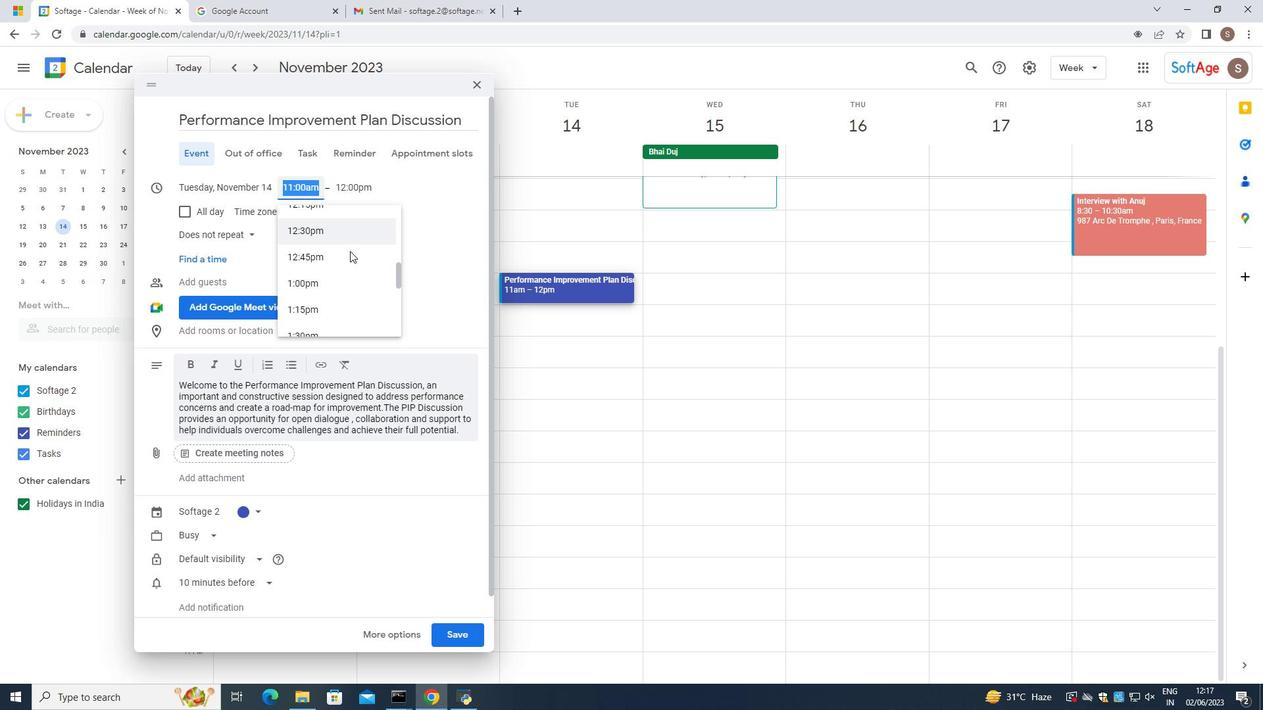 
Action: Mouse scrolled (349, 251) with delta (0, 0)
Screenshot: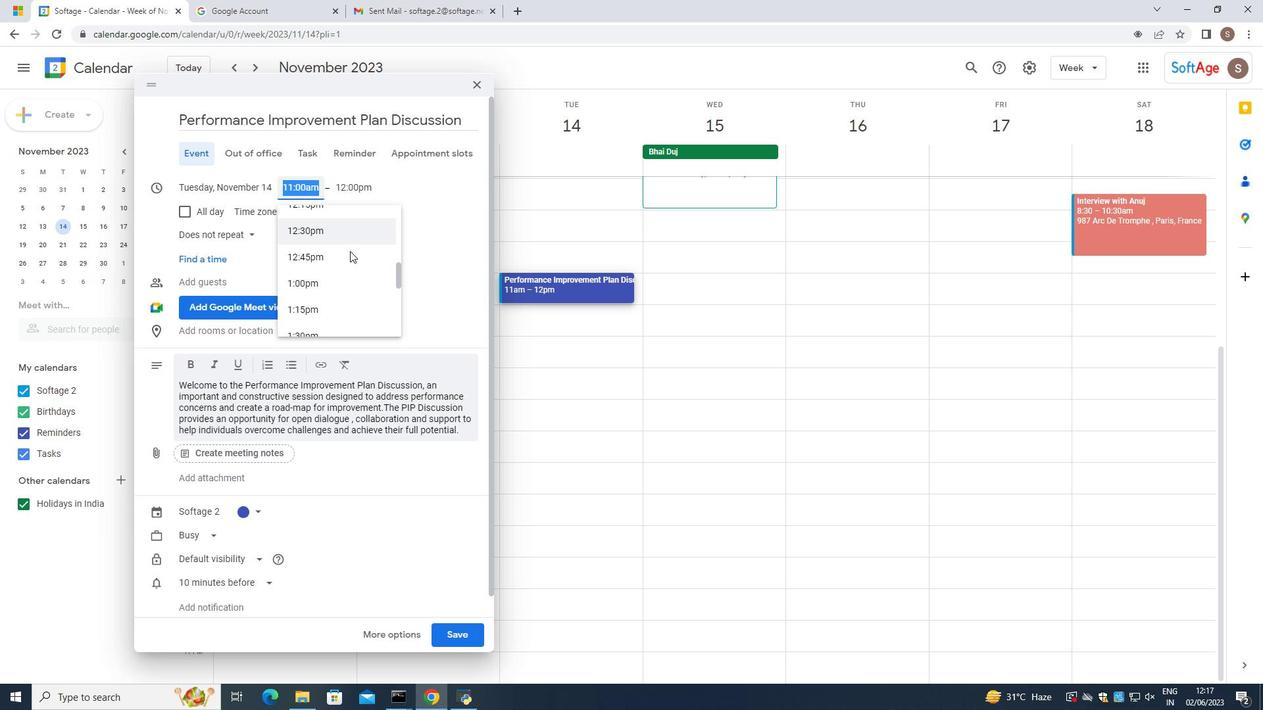 
Action: Mouse scrolled (349, 251) with delta (0, 0)
Screenshot: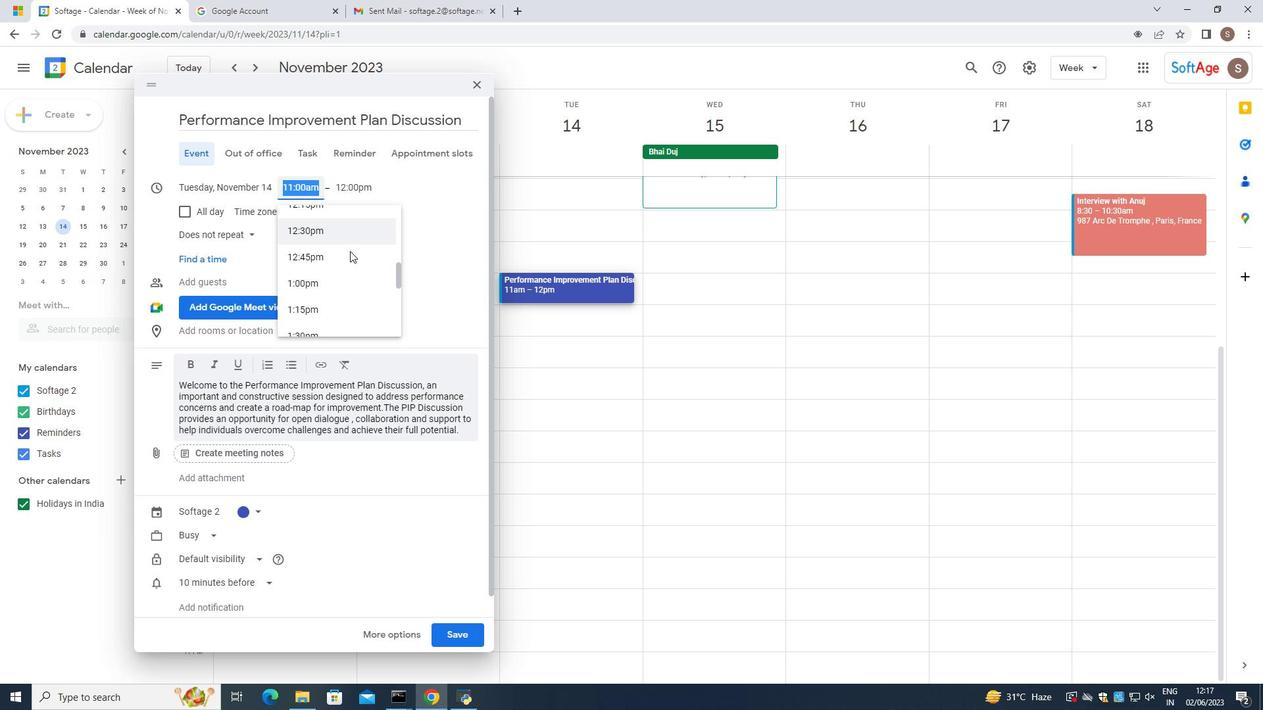 
Action: Mouse scrolled (349, 251) with delta (0, 0)
Screenshot: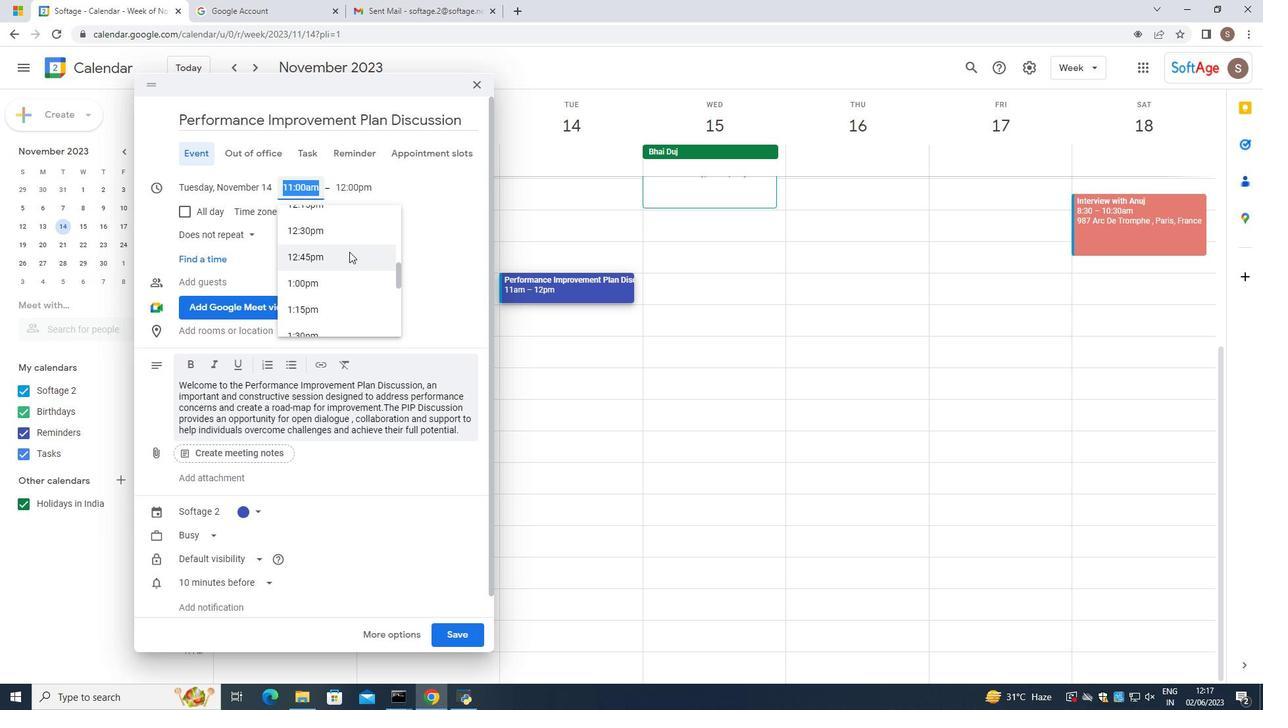 
Action: Mouse moved to (344, 252)
Screenshot: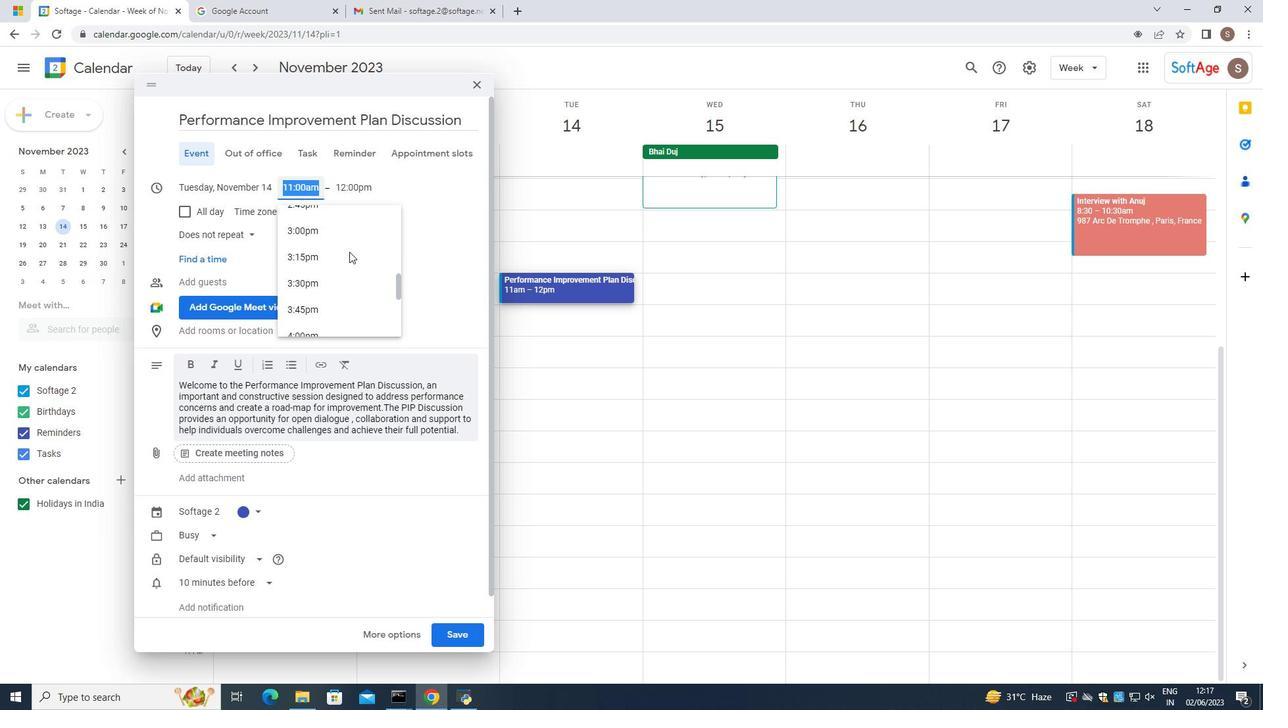 
Action: Mouse scrolled (344, 252) with delta (0, 0)
Screenshot: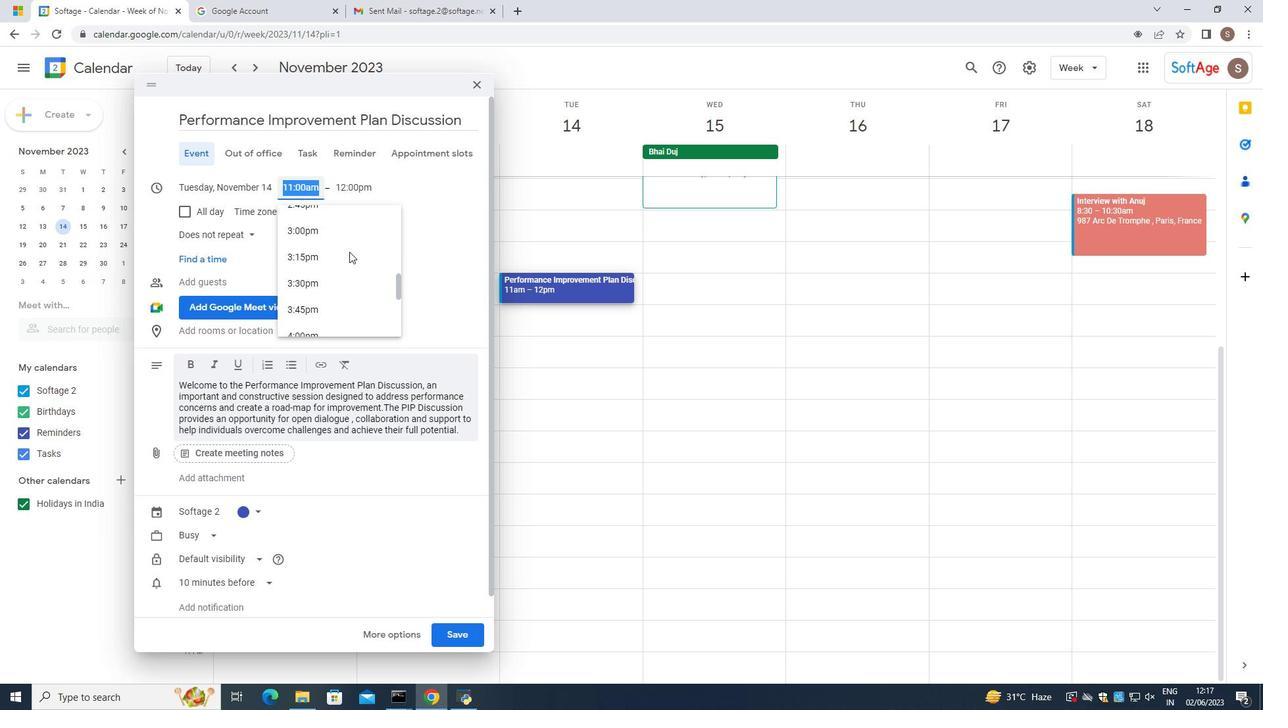 
Action: Mouse moved to (344, 252)
Screenshot: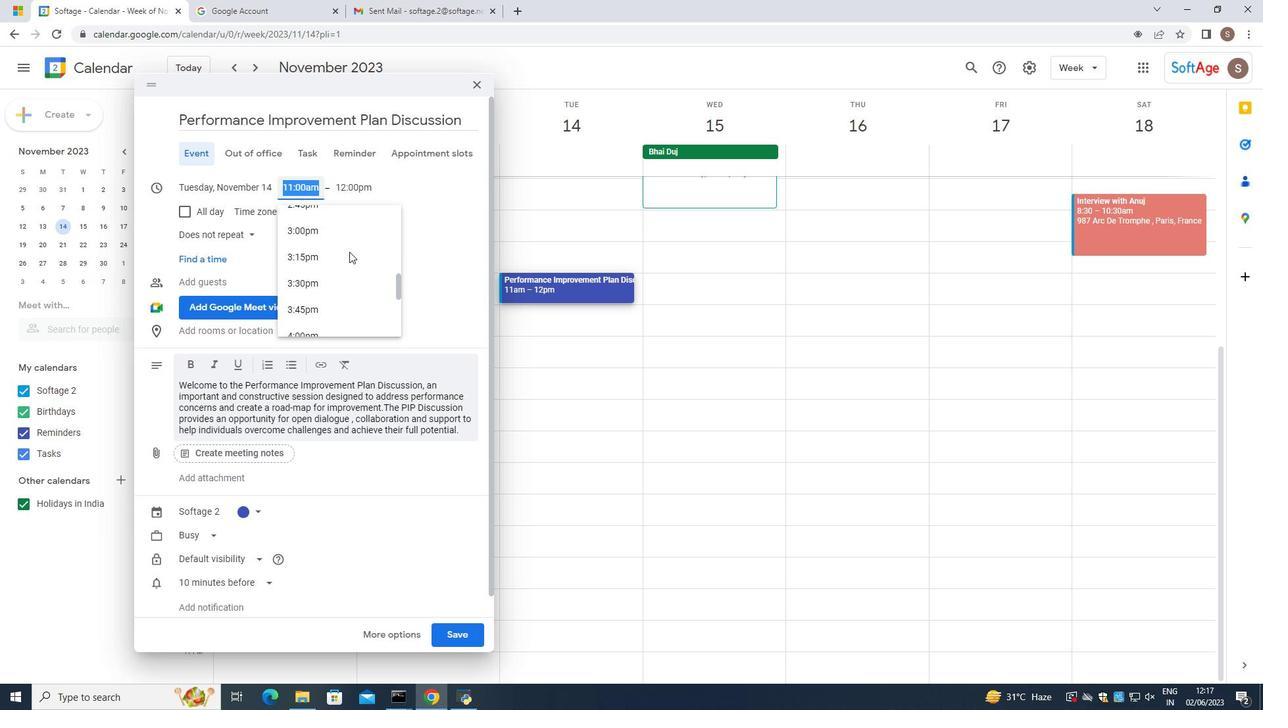 
Action: Mouse scrolled (344, 252) with delta (0, 0)
Screenshot: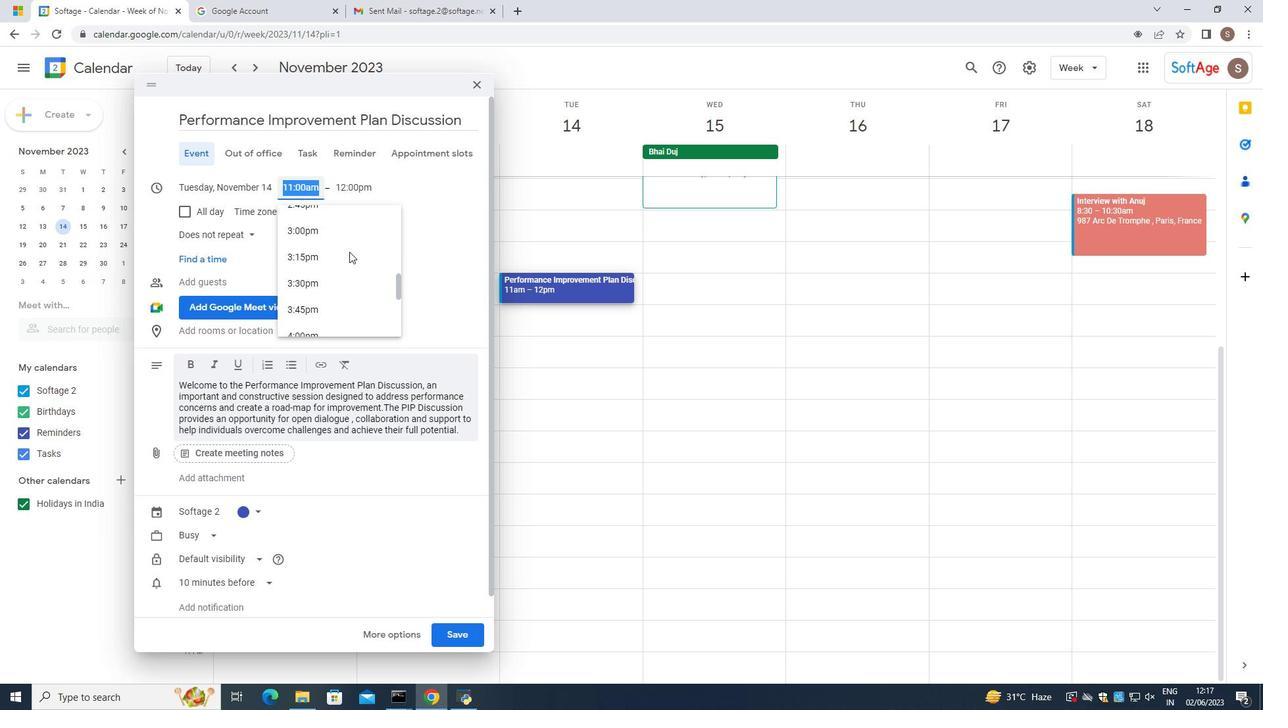
Action: Mouse moved to (342, 252)
Screenshot: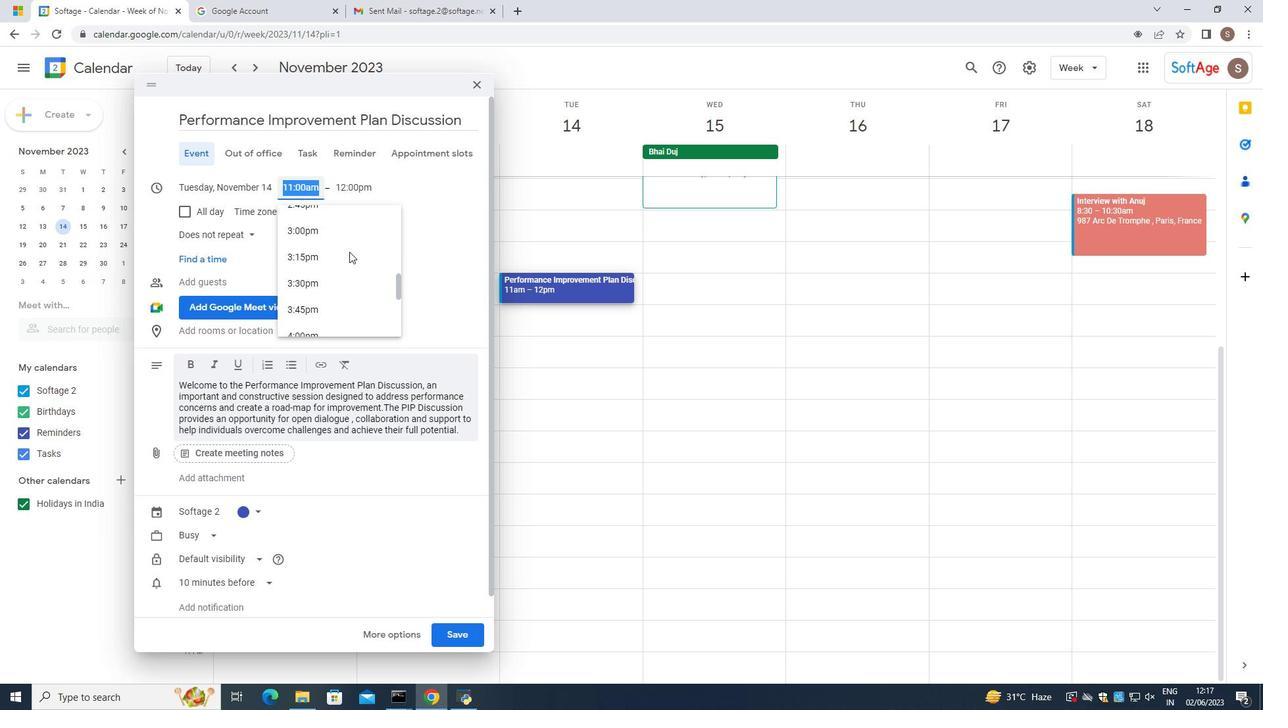
Action: Mouse scrolled (342, 252) with delta (0, 0)
Screenshot: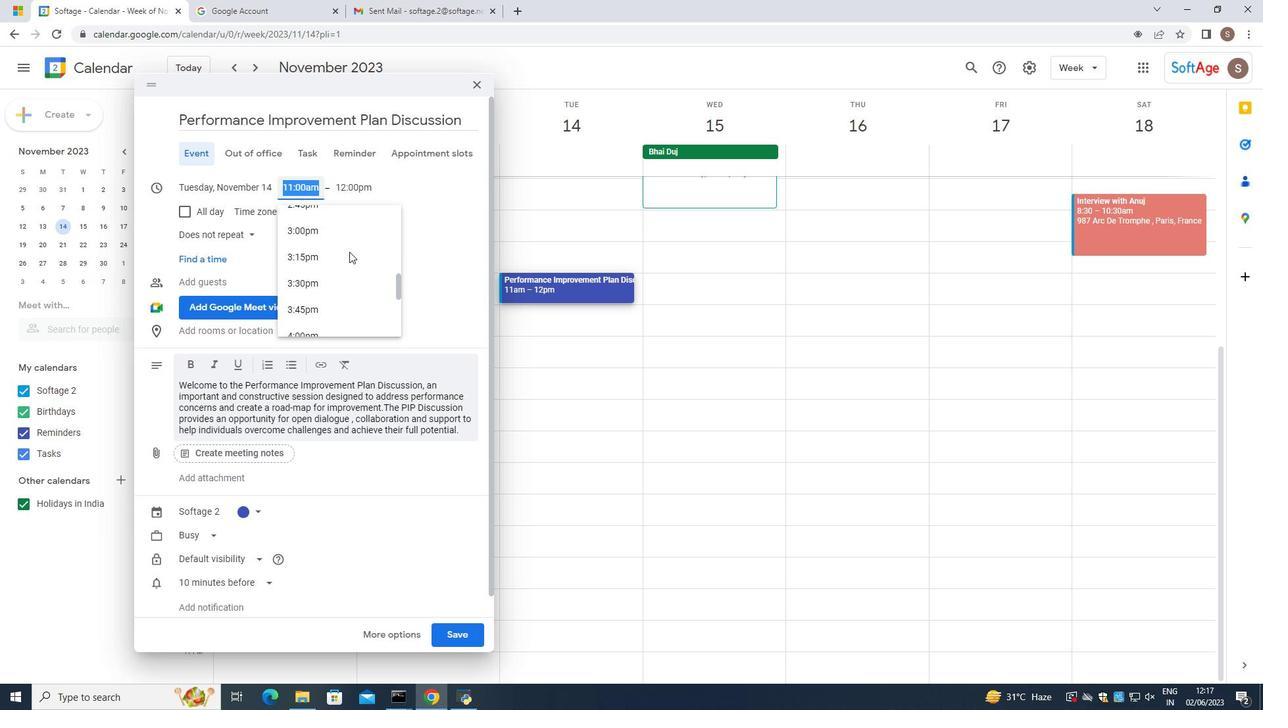 
Action: Mouse moved to (341, 252)
Screenshot: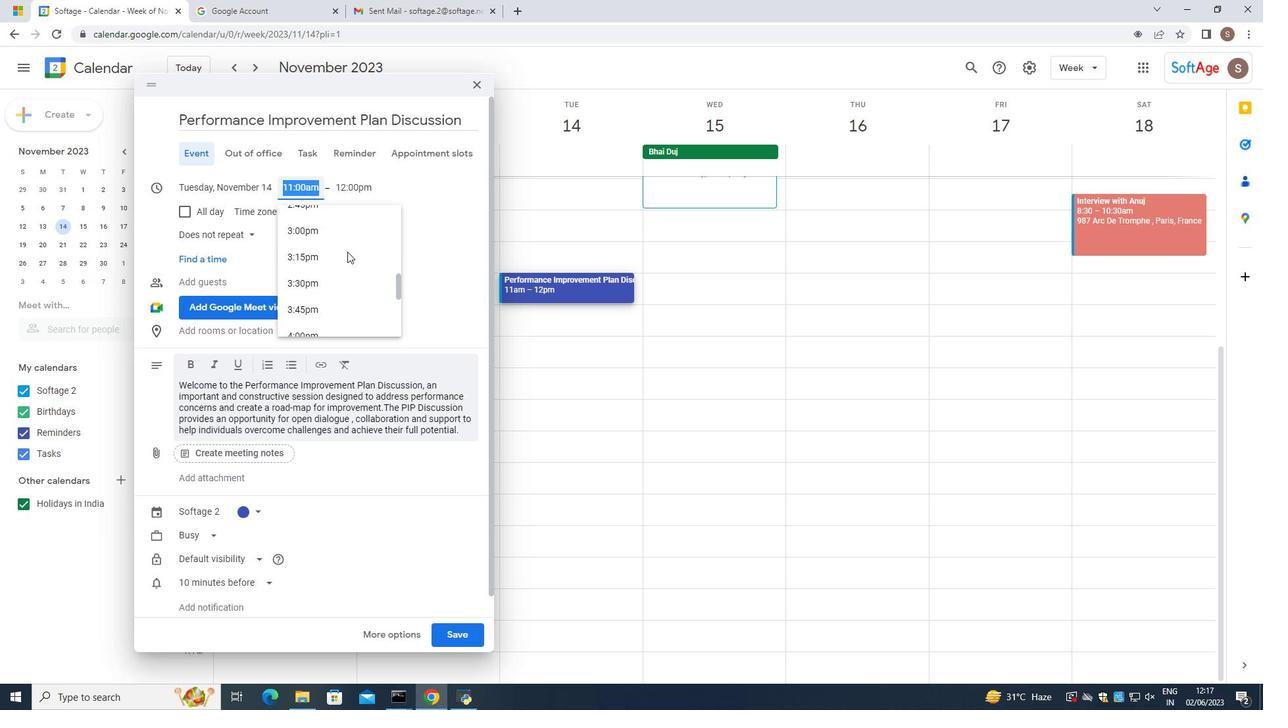 
Action: Mouse scrolled (341, 252) with delta (0, 0)
Screenshot: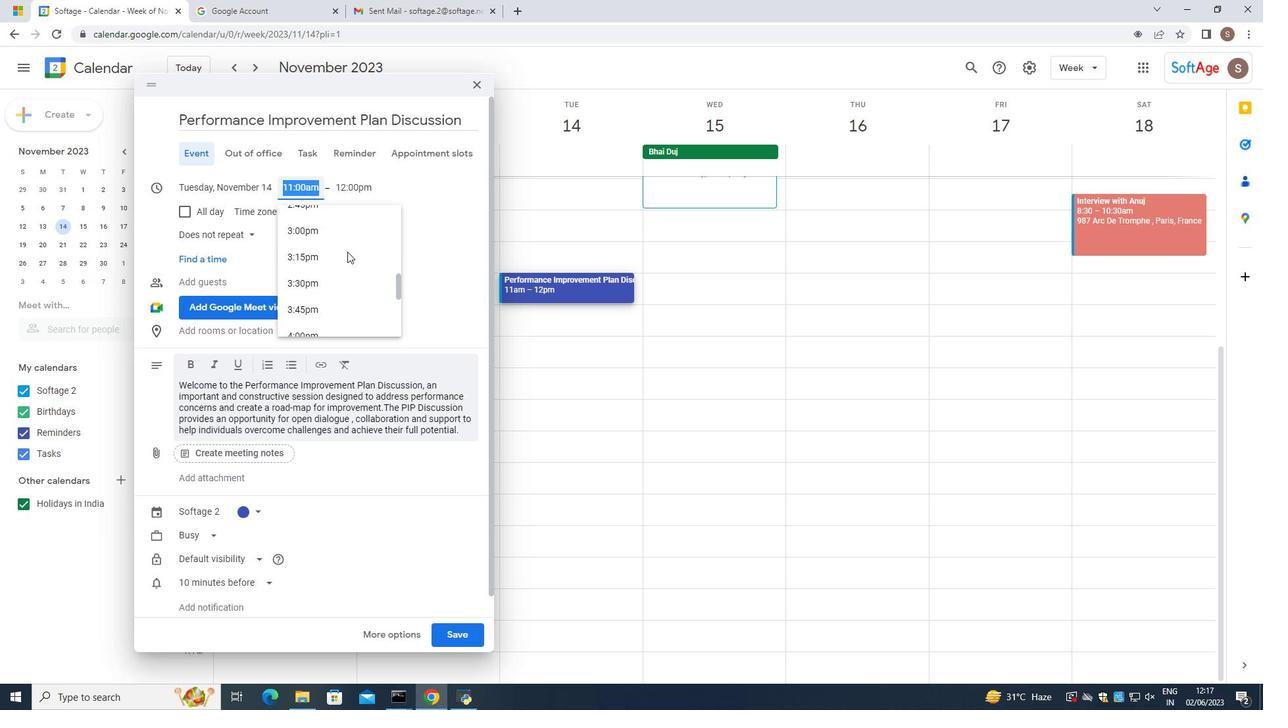 
Action: Mouse scrolled (341, 252) with delta (0, 0)
Screenshot: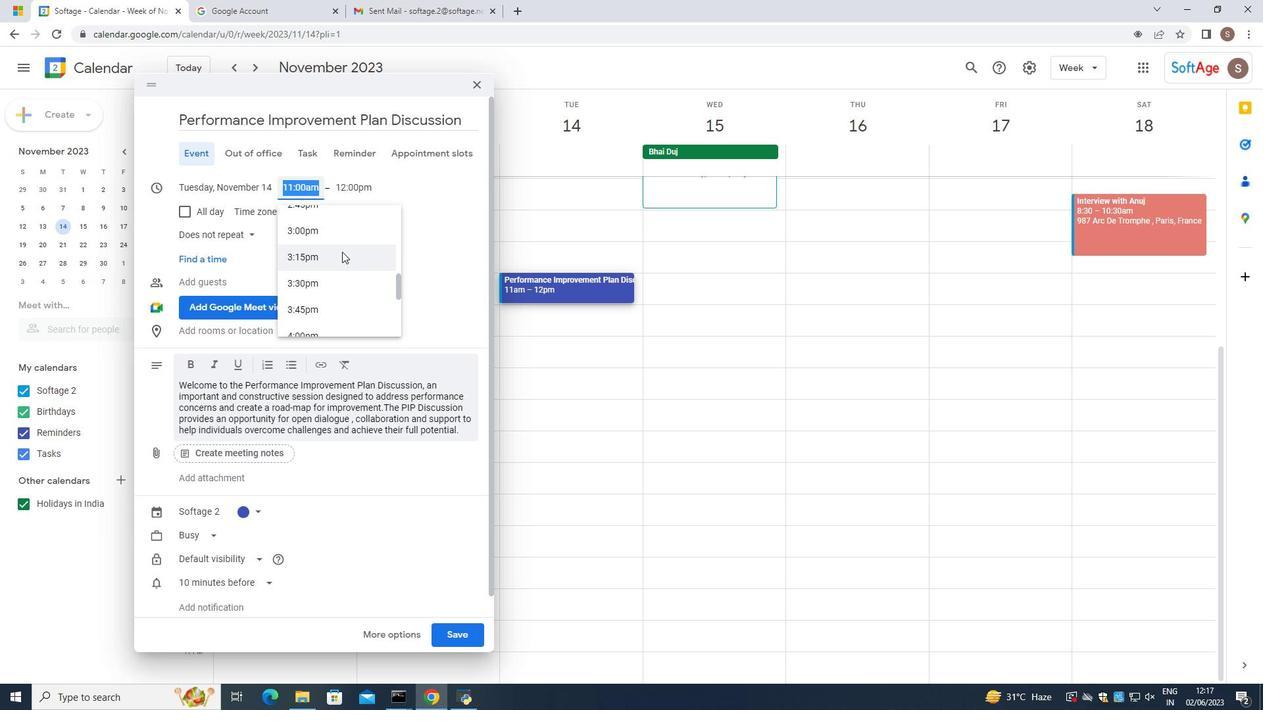 
Action: Mouse moved to (337, 252)
Screenshot: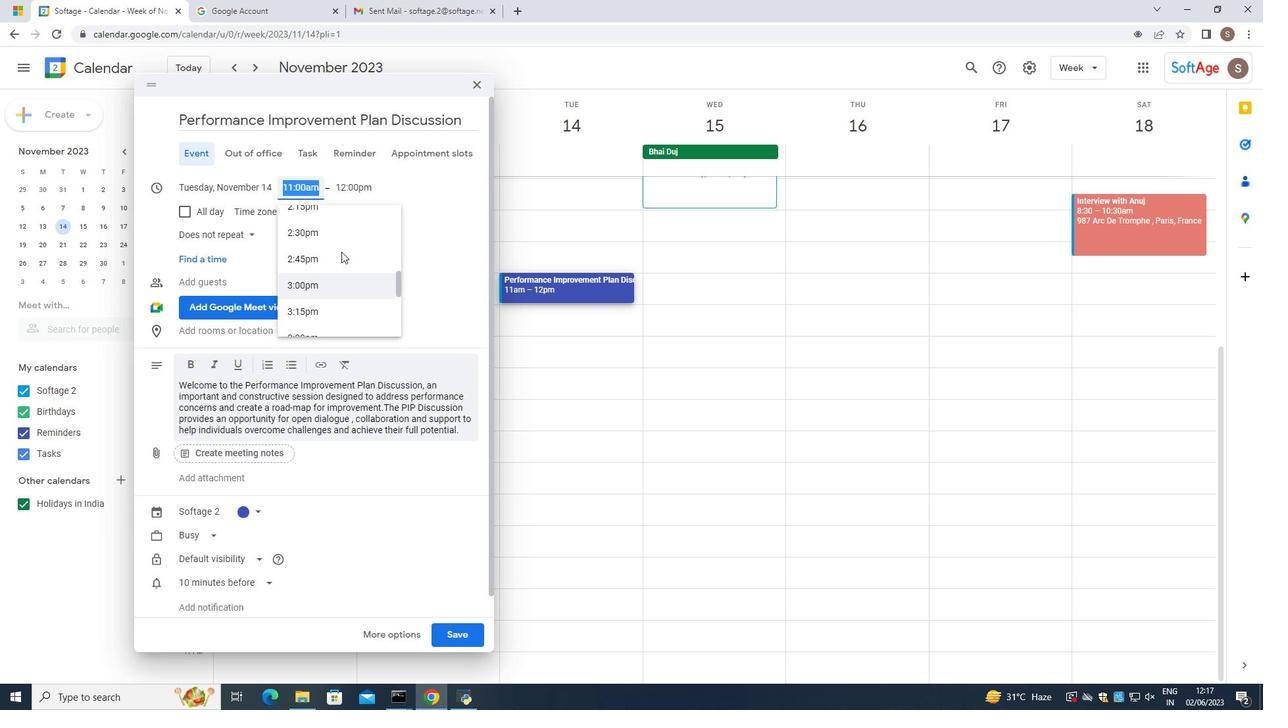 
Action: Mouse scrolled (337, 252) with delta (0, 0)
Screenshot: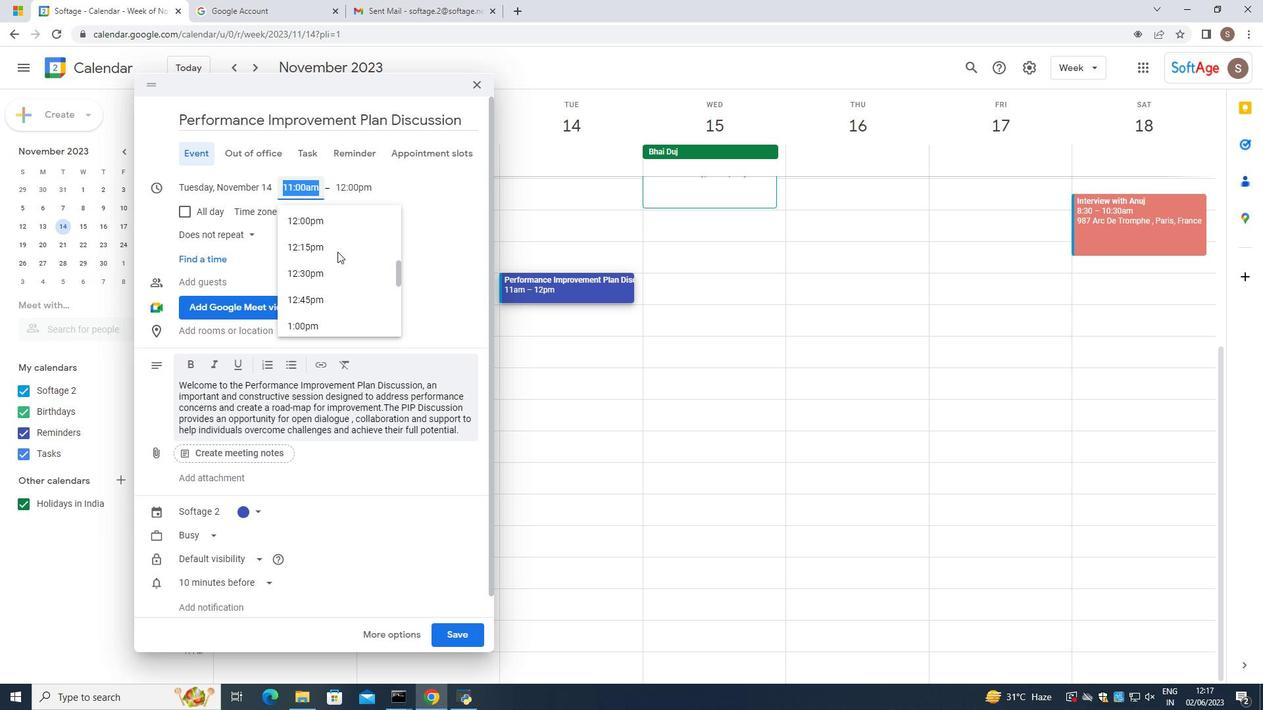 
Action: Mouse scrolled (337, 252) with delta (0, 0)
Screenshot: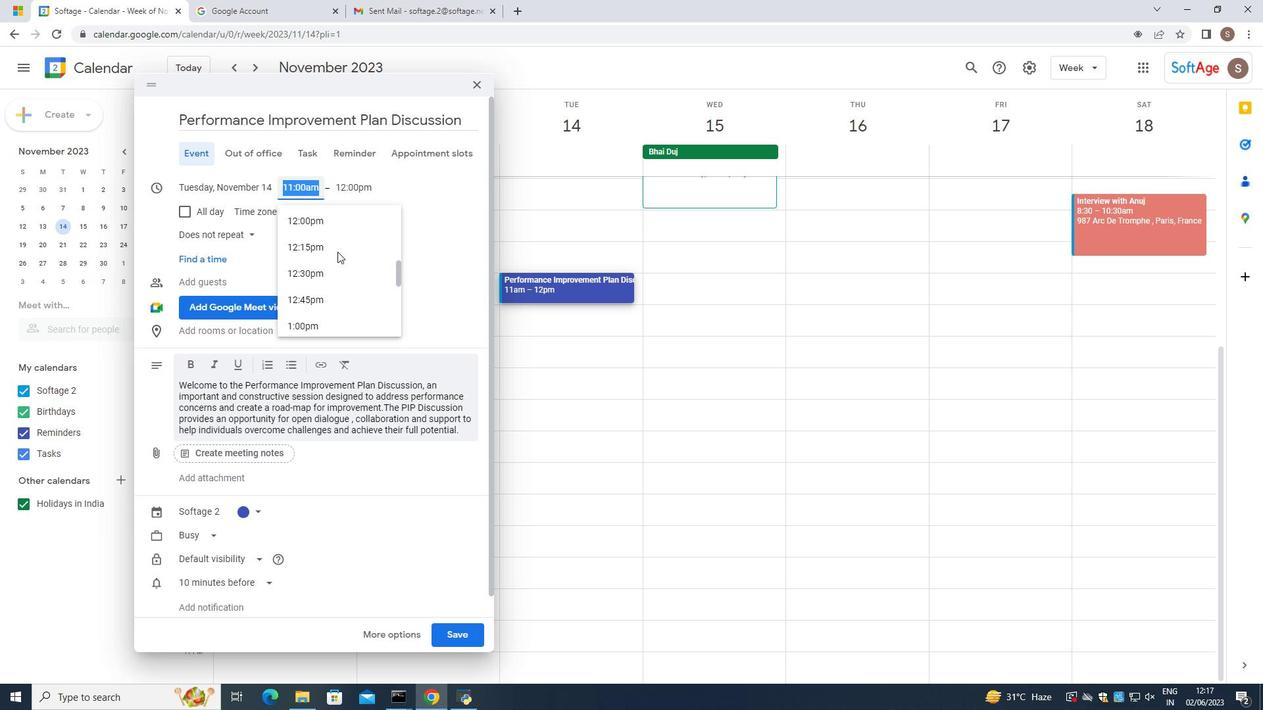 
Action: Mouse scrolled (337, 252) with delta (0, 0)
Screenshot: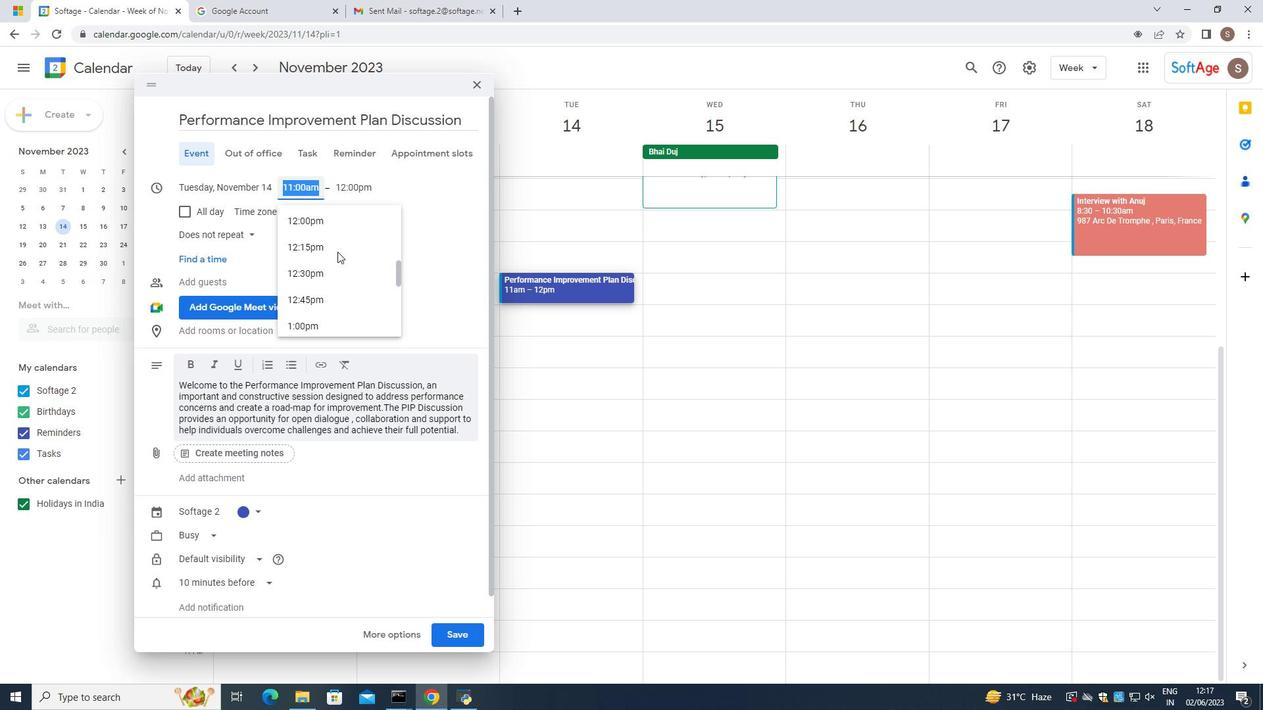 
Action: Mouse scrolled (337, 252) with delta (0, 0)
Screenshot: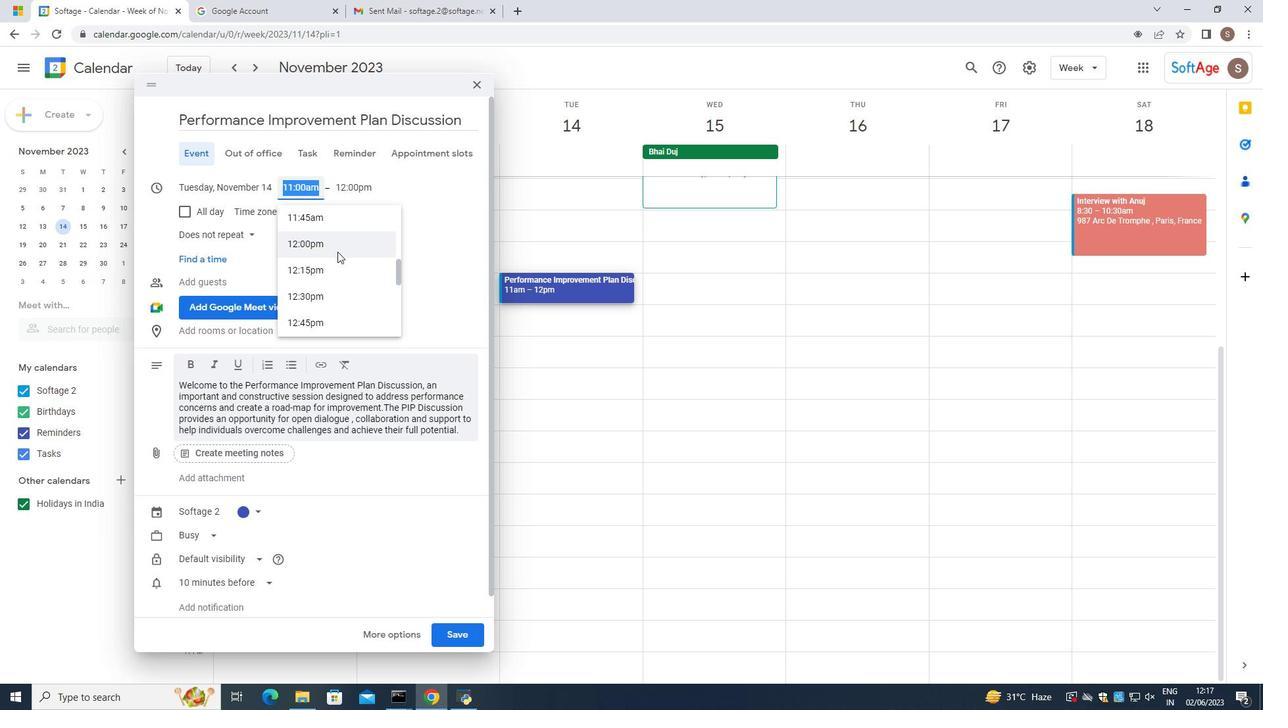 
Action: Mouse scrolled (337, 252) with delta (0, 0)
Screenshot: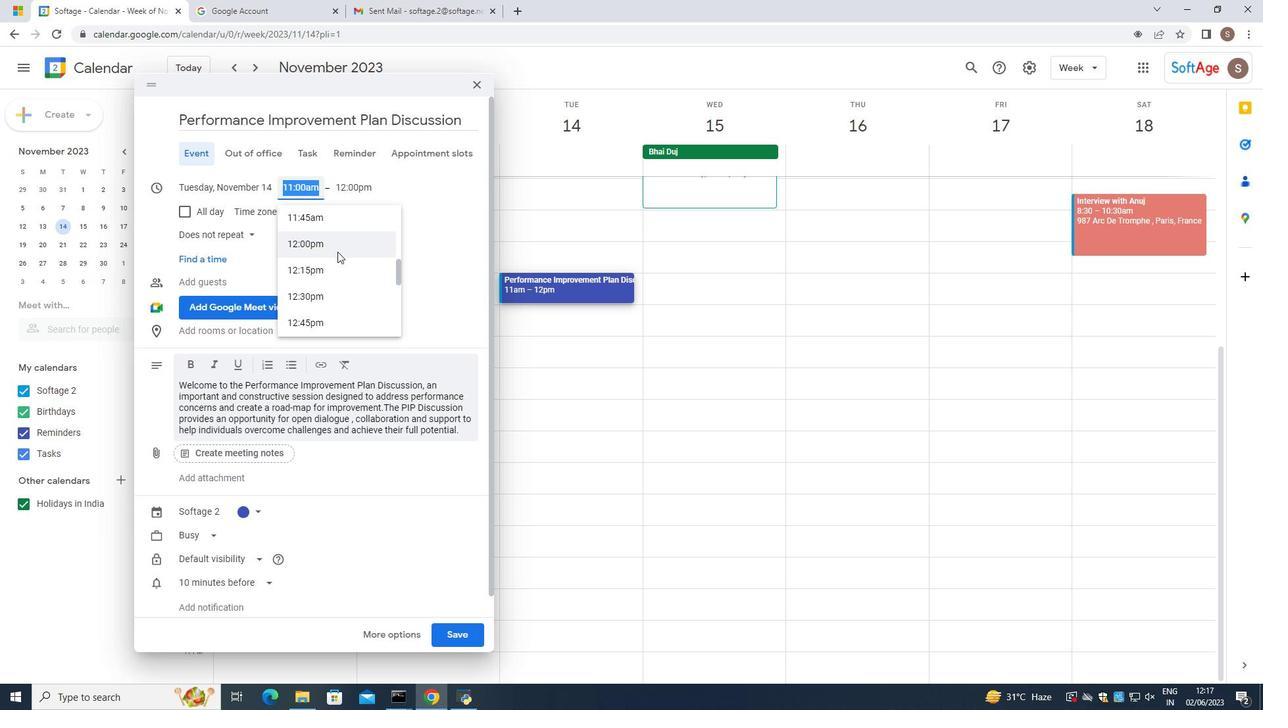 
Action: Mouse scrolled (337, 252) with delta (0, 0)
Screenshot: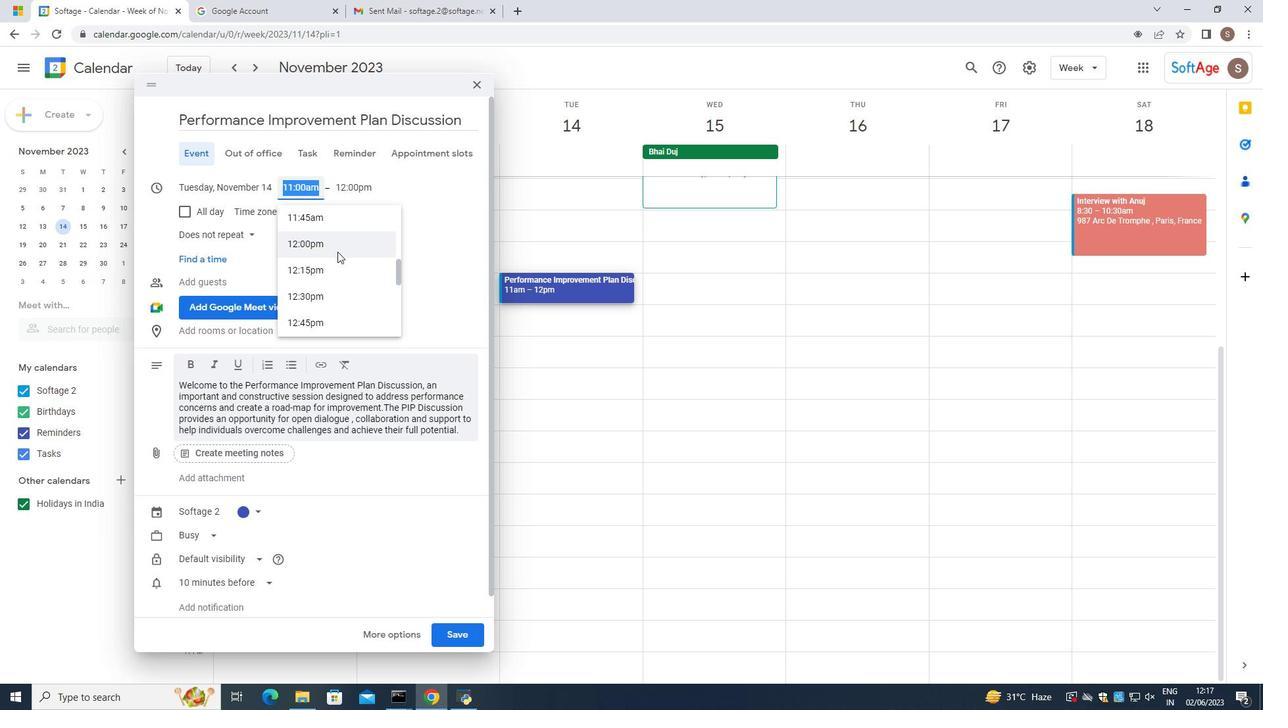 
Action: Mouse scrolled (337, 252) with delta (0, 0)
Screenshot: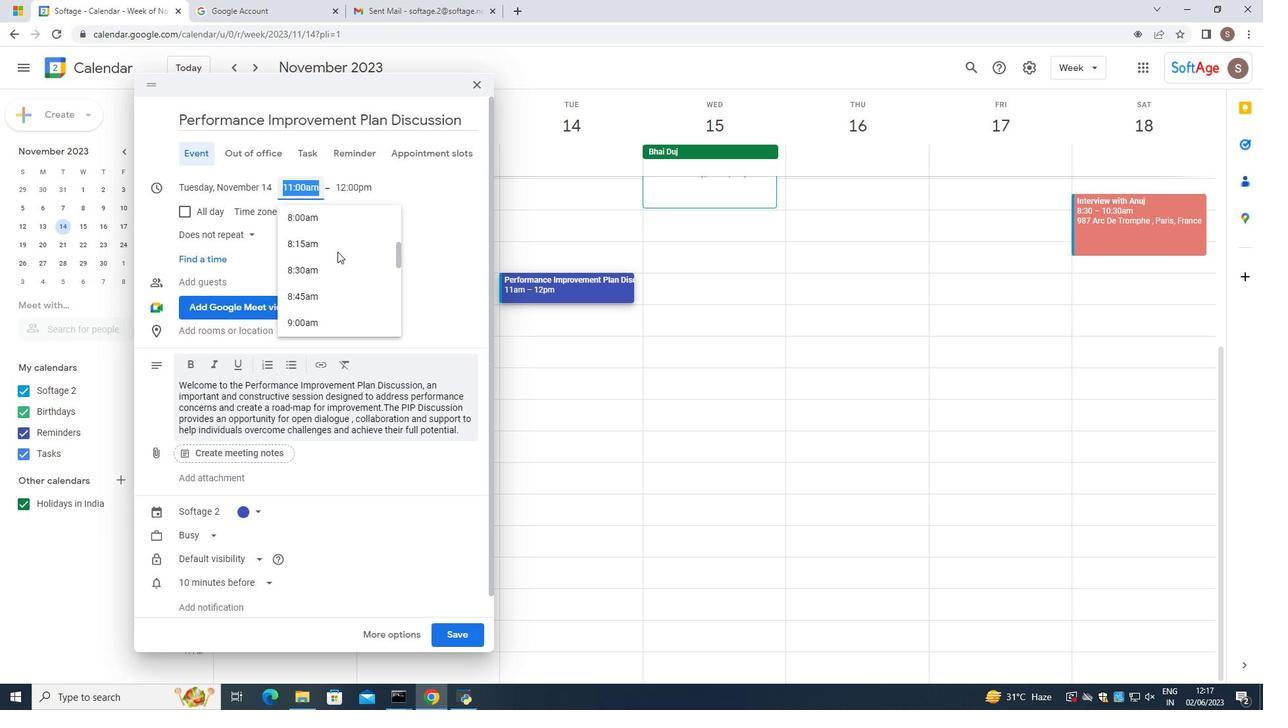 
Action: Mouse scrolled (337, 252) with delta (0, 0)
Screenshot: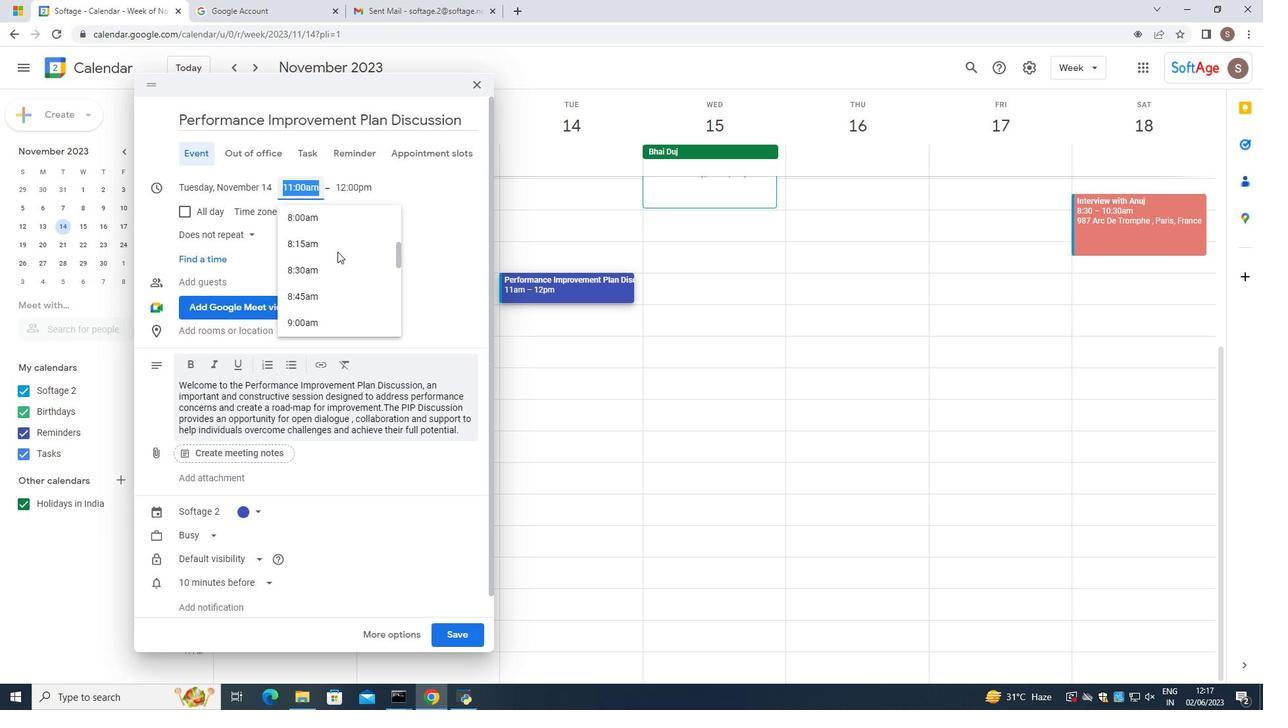 
Action: Mouse scrolled (337, 252) with delta (0, 0)
Screenshot: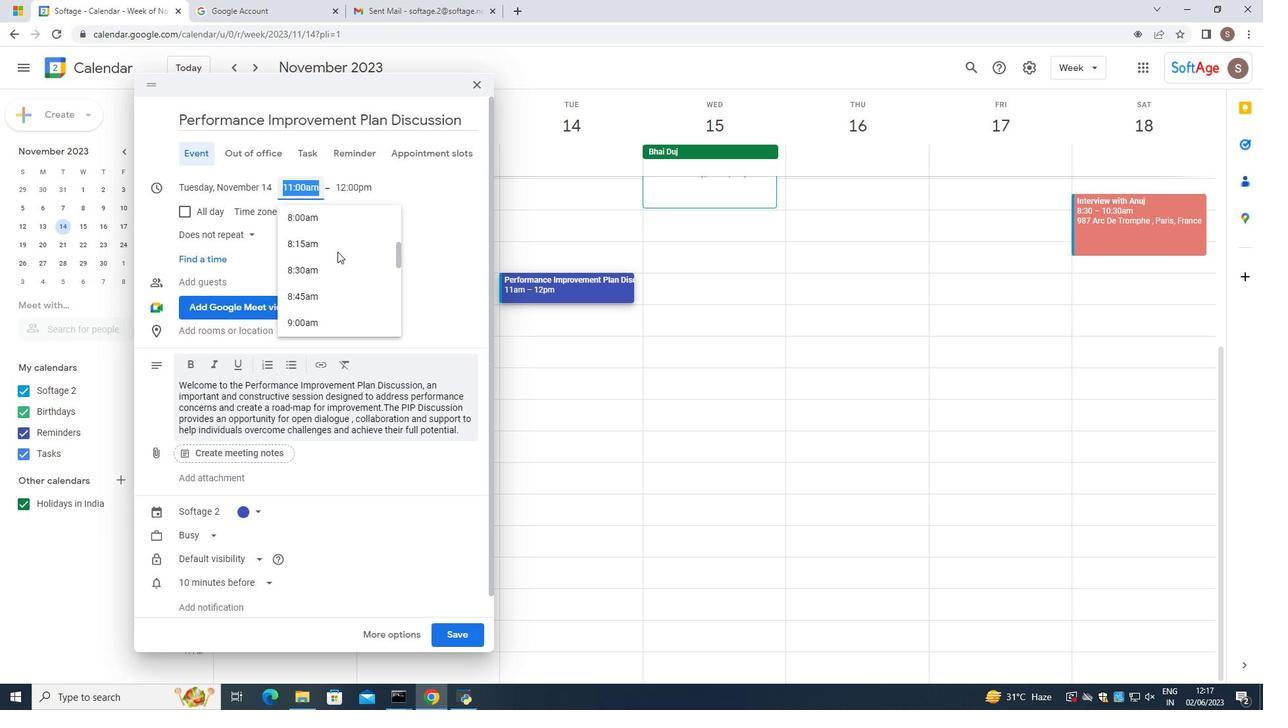 
Action: Mouse scrolled (337, 252) with delta (0, 0)
Screenshot: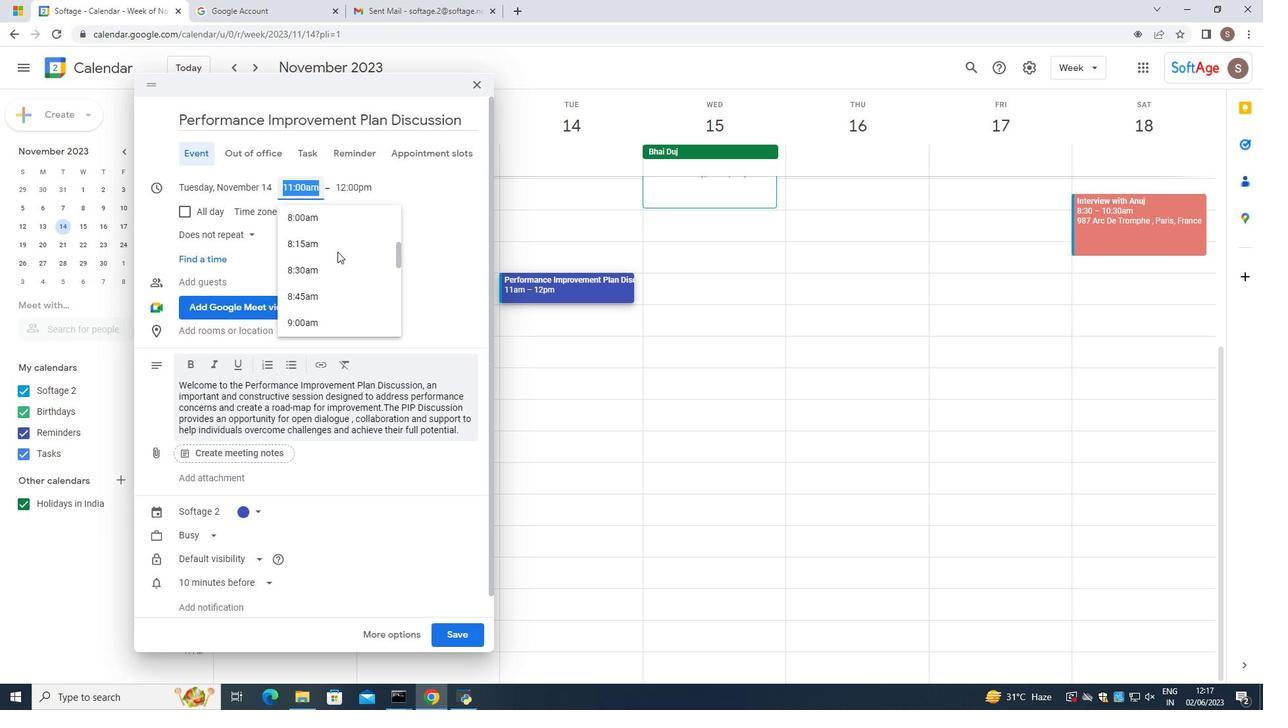 
Action: Mouse scrolled (337, 251) with delta (0, 0)
Screenshot: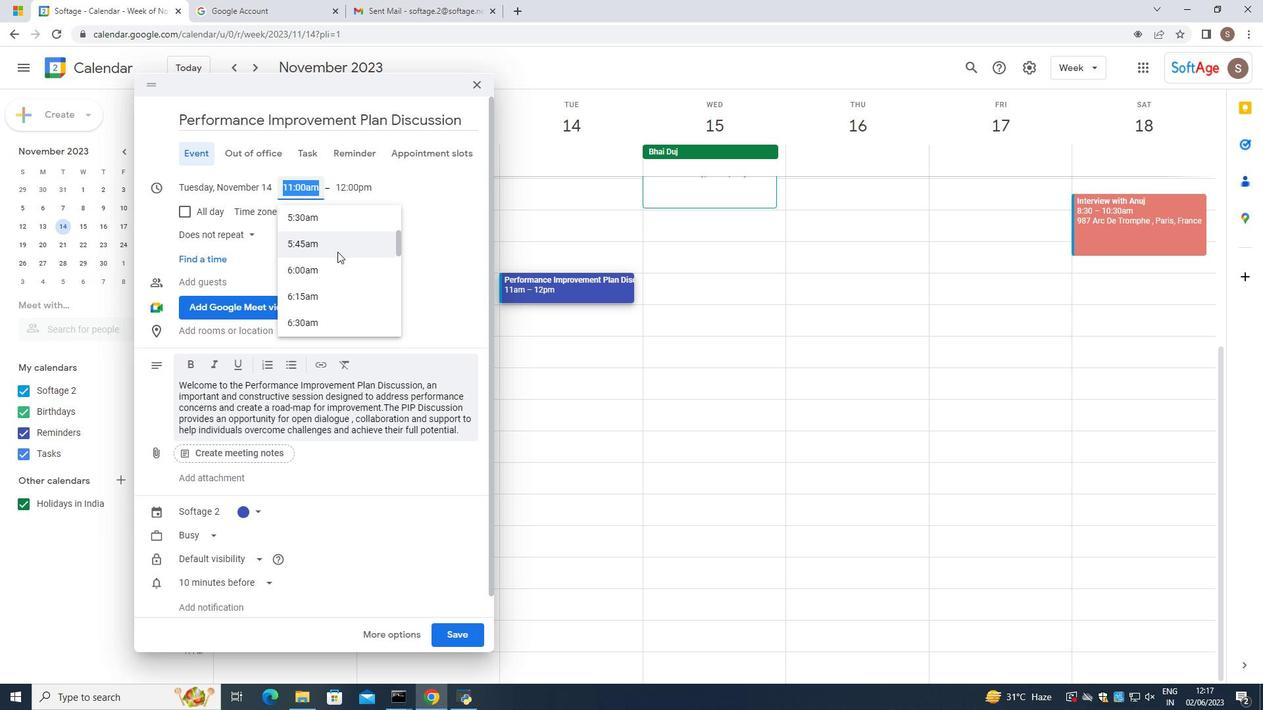 
Action: Mouse scrolled (337, 251) with delta (0, 0)
Screenshot: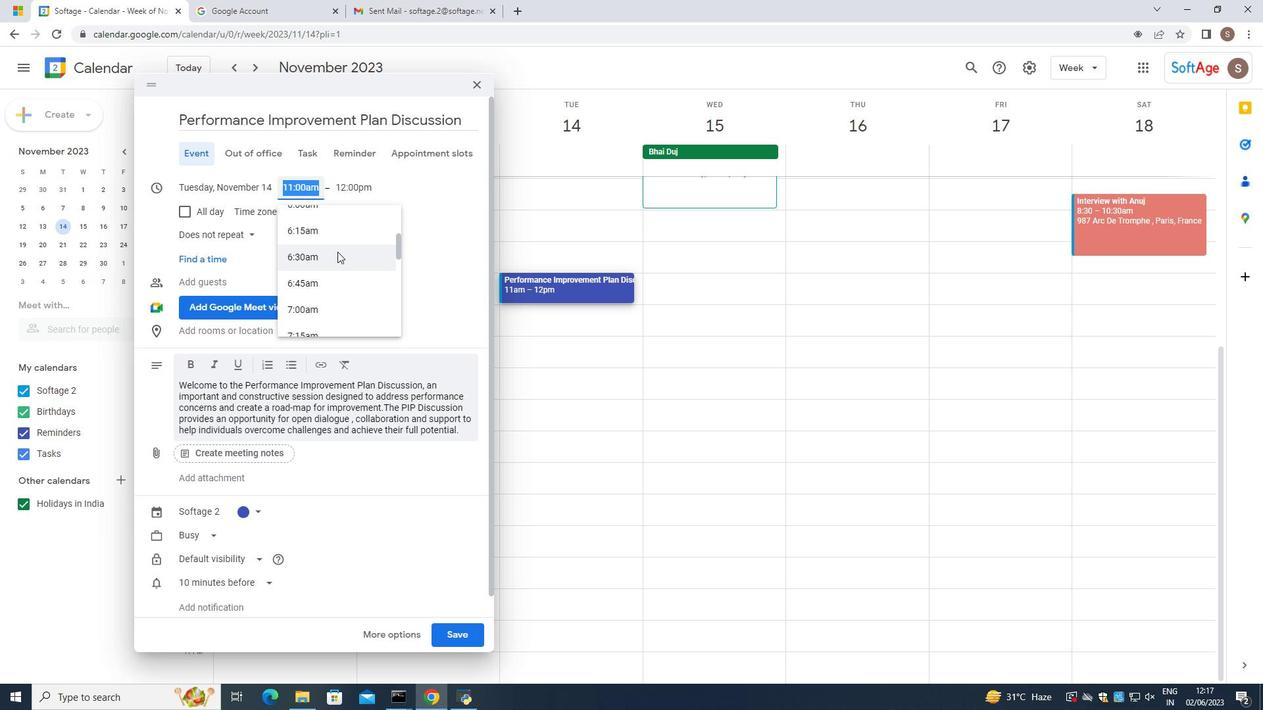 
Action: Mouse scrolled (337, 251) with delta (0, 0)
Screenshot: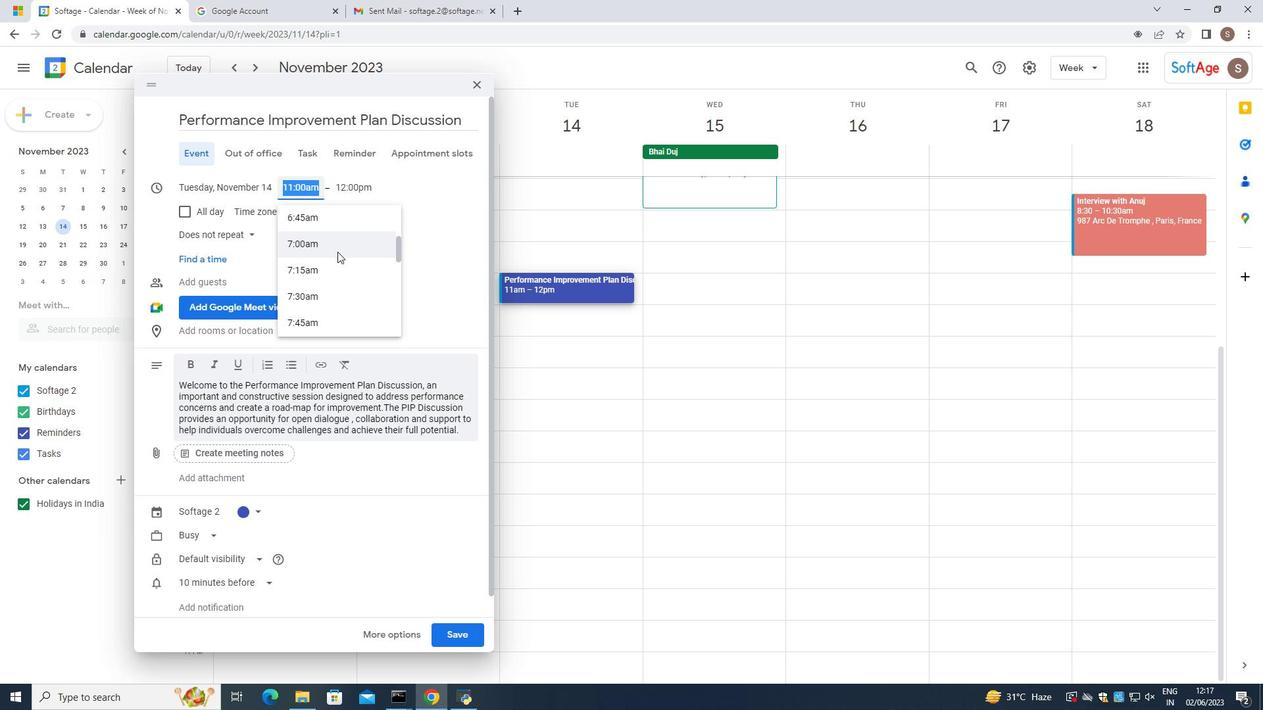 
Action: Mouse moved to (323, 255)
Screenshot: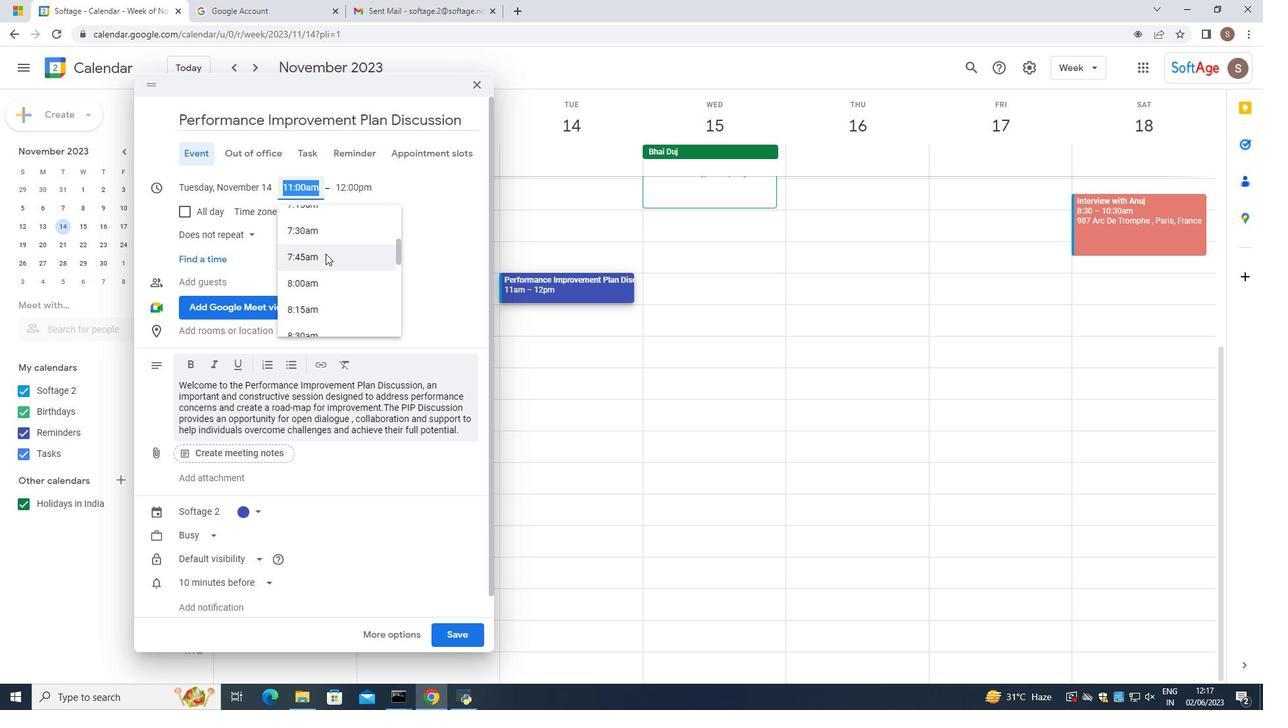 
Action: Mouse pressed left at (323, 255)
Screenshot: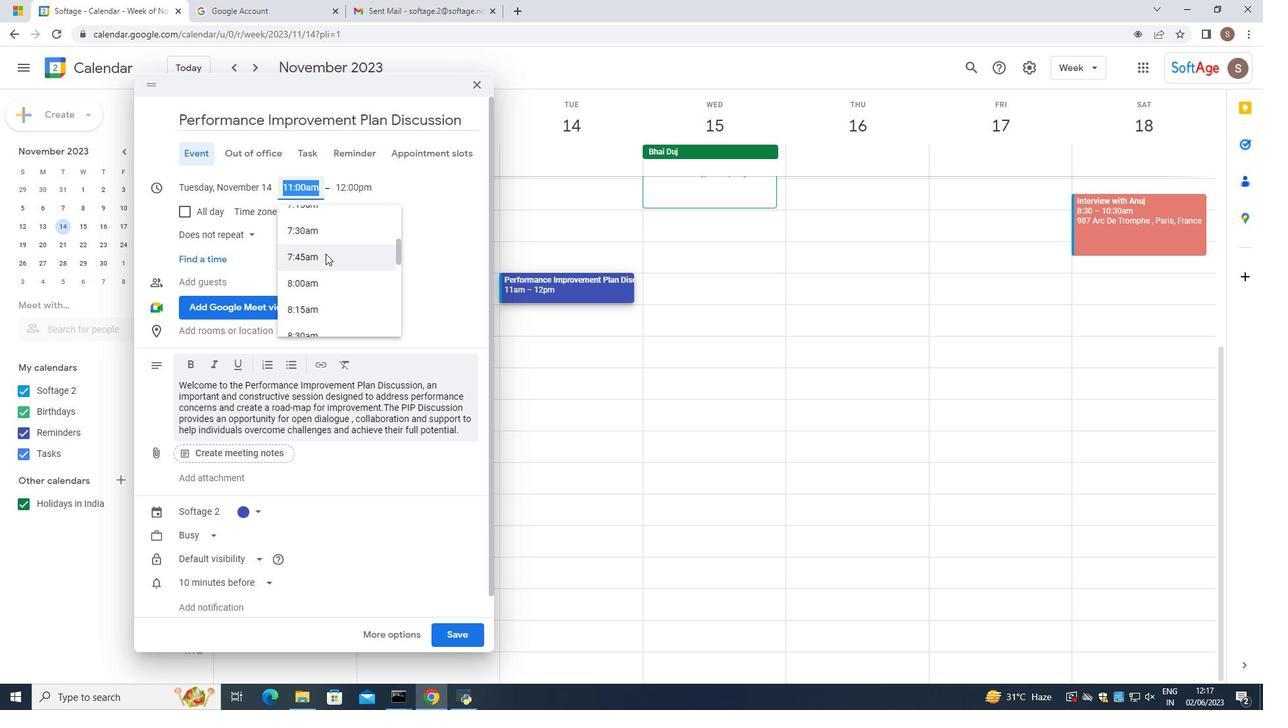 
Action: Mouse moved to (308, 190)
Screenshot: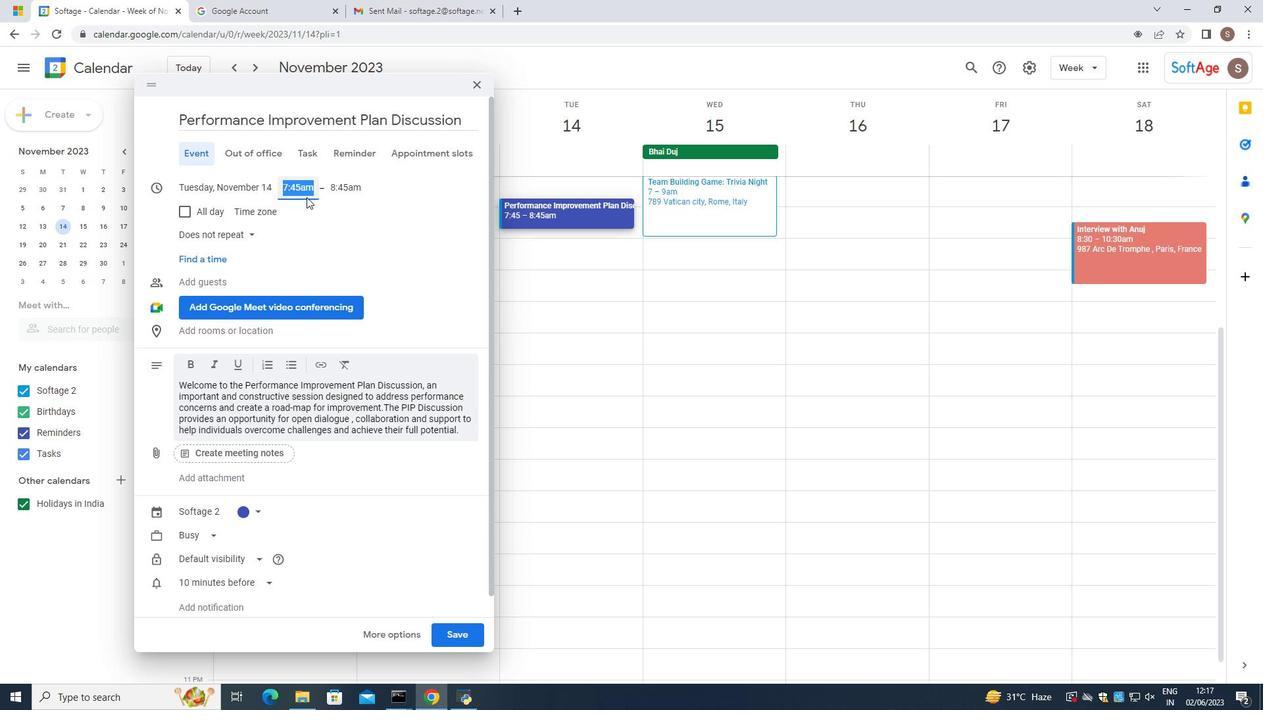 
Action: Mouse pressed left at (308, 190)
Screenshot: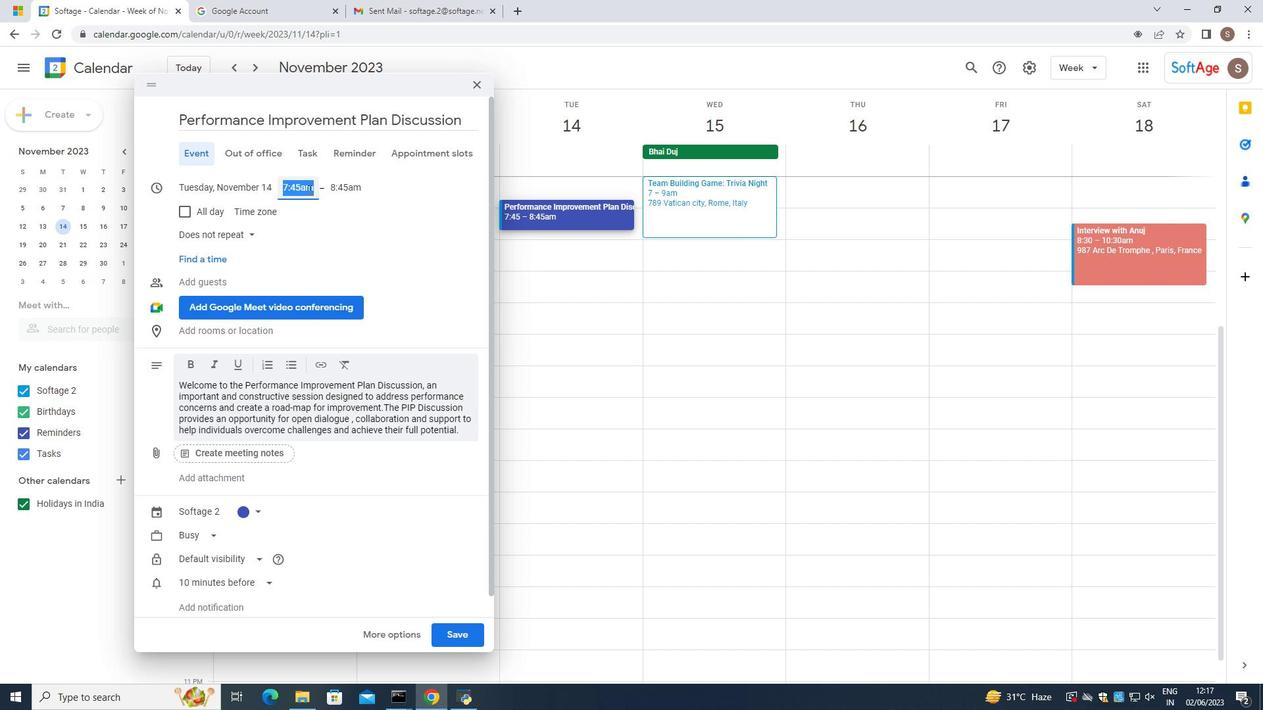 
Action: Mouse moved to (298, 188)
Screenshot: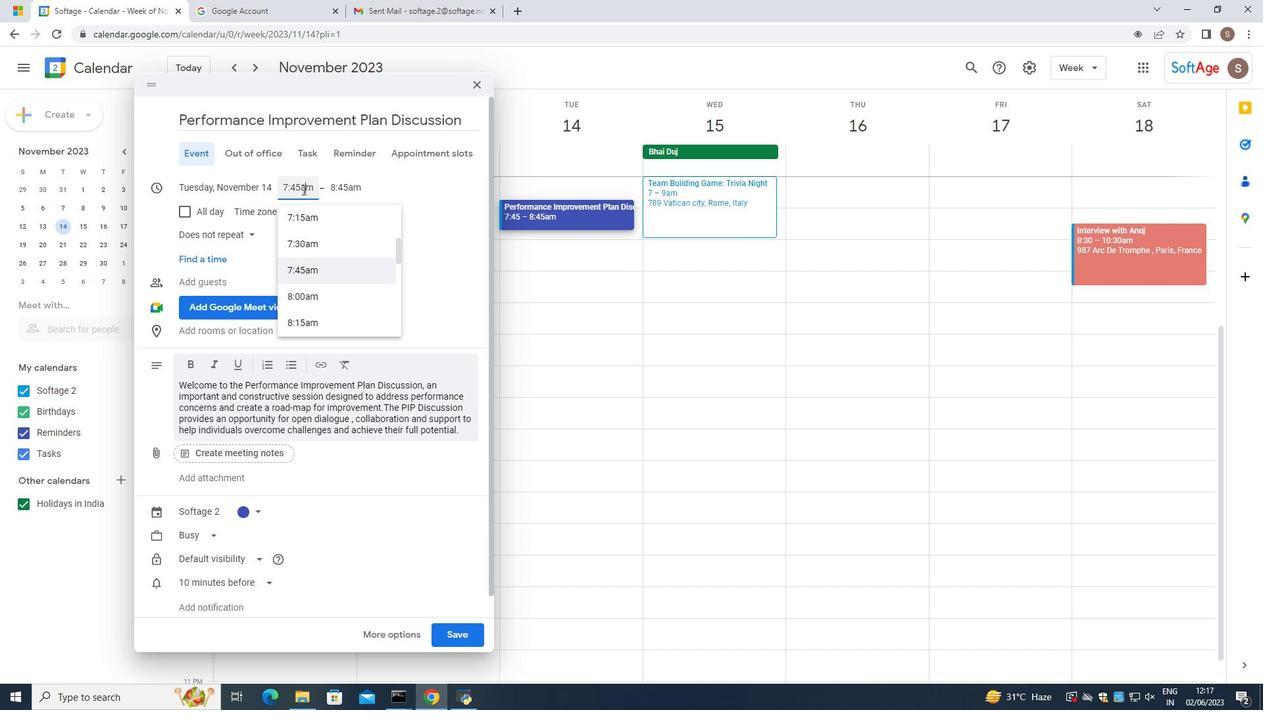 
Action: Mouse pressed left at (298, 188)
Screenshot: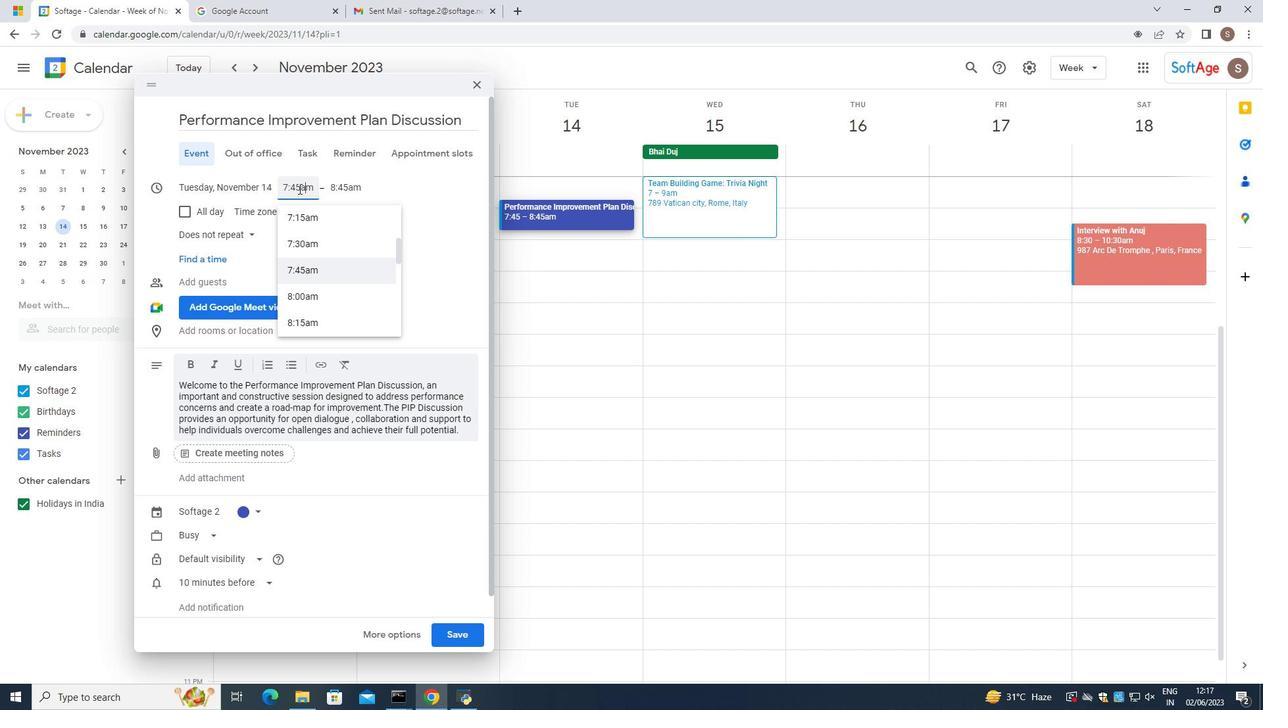 
Action: Mouse moved to (298, 188)
Screenshot: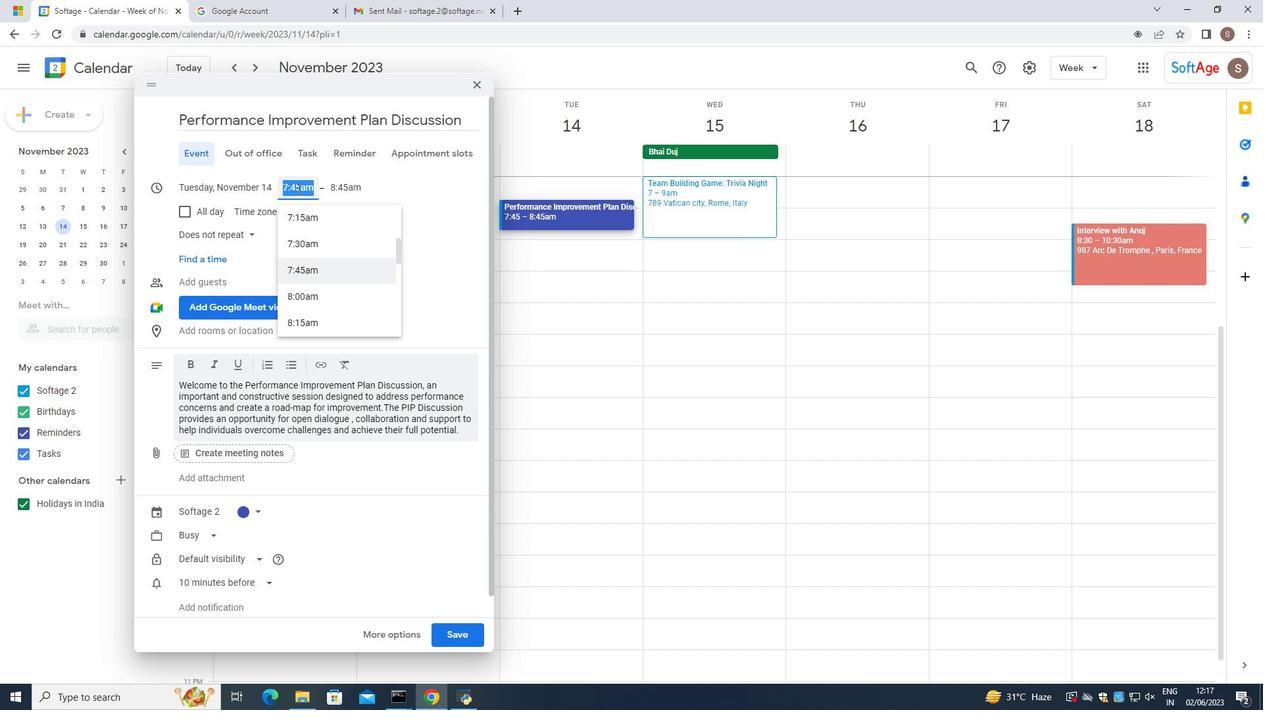 
Action: Mouse pressed left at (298, 188)
Screenshot: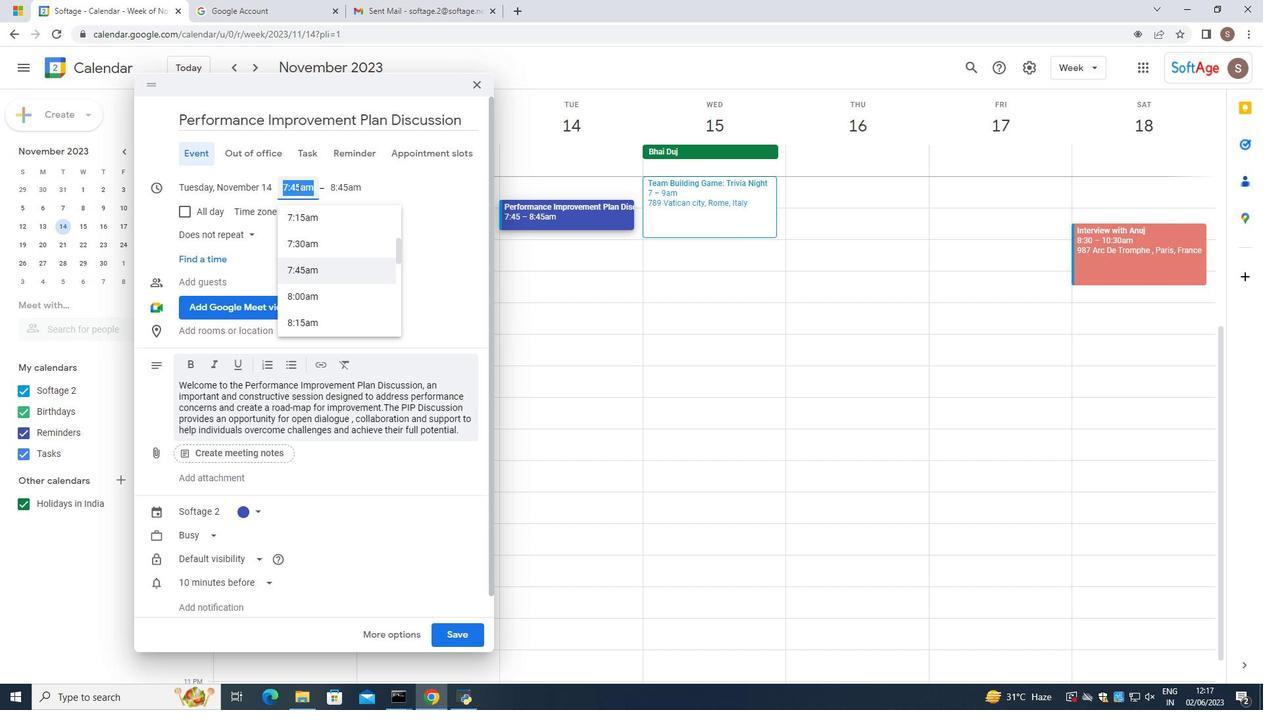 
Action: Mouse moved to (300, 186)
Screenshot: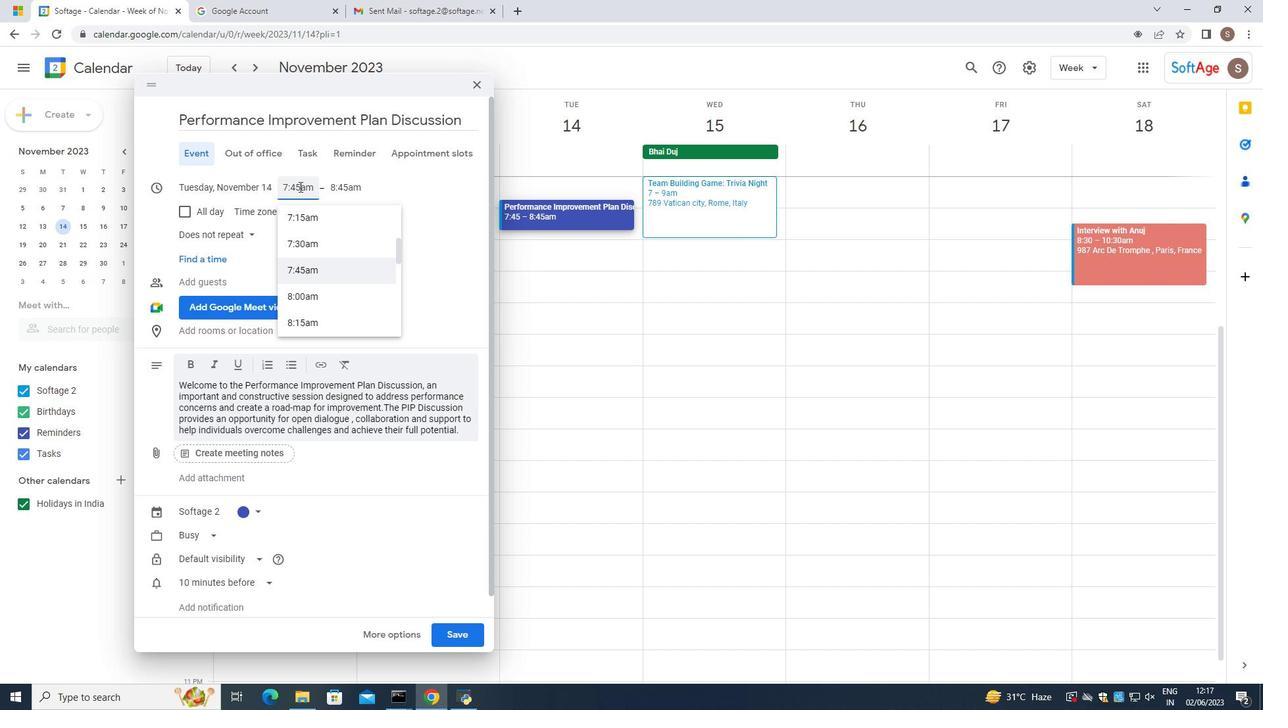 
Action: Mouse pressed left at (300, 186)
Screenshot: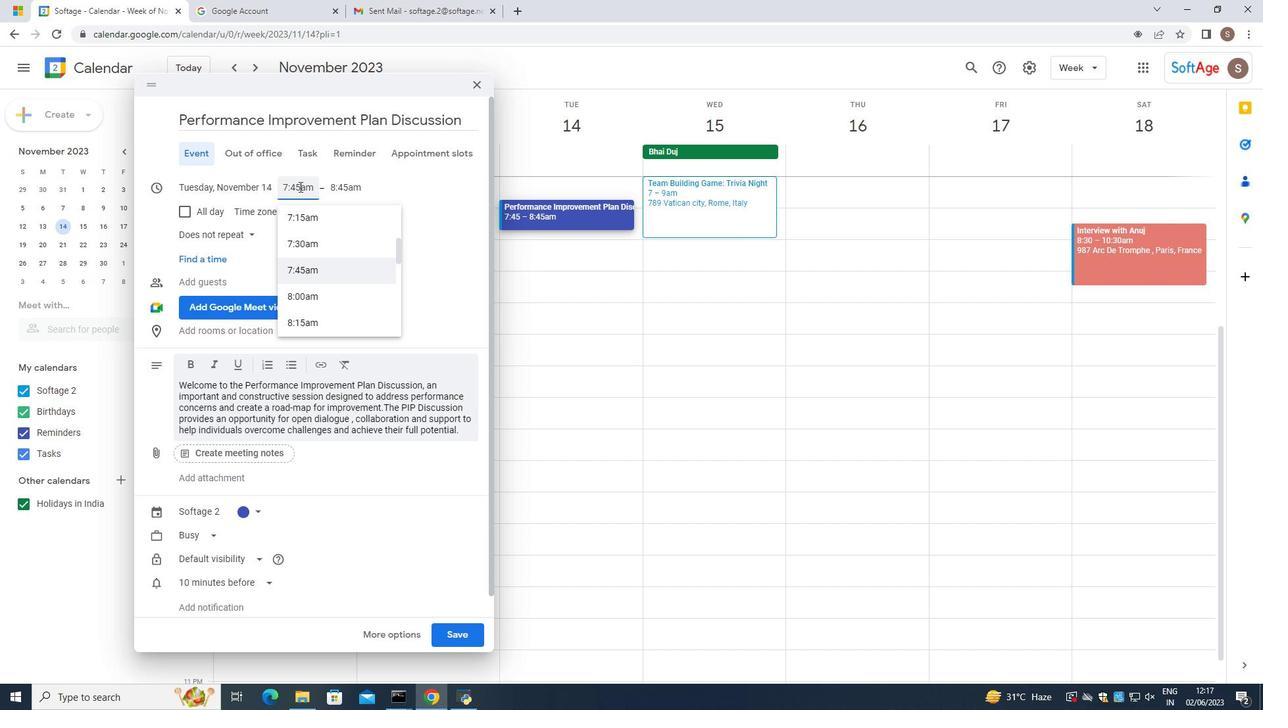 
Action: Mouse moved to (302, 186)
Screenshot: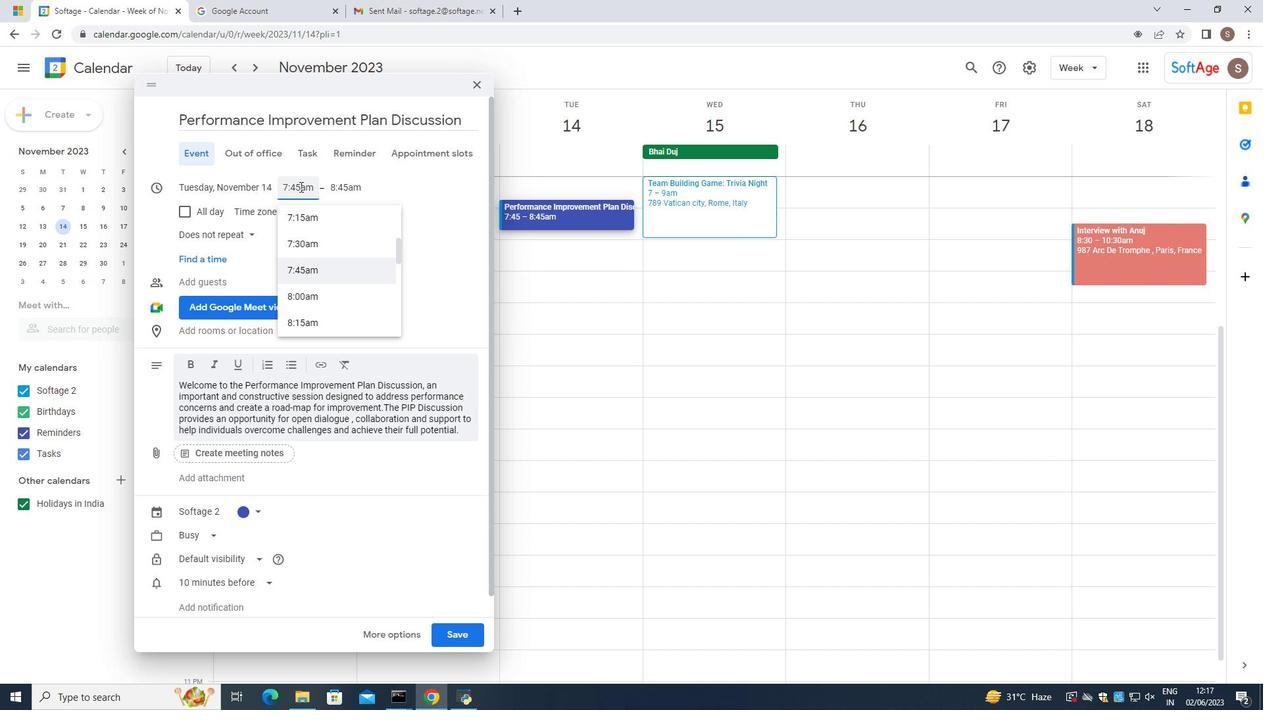
Action: Mouse pressed left at (302, 186)
Screenshot: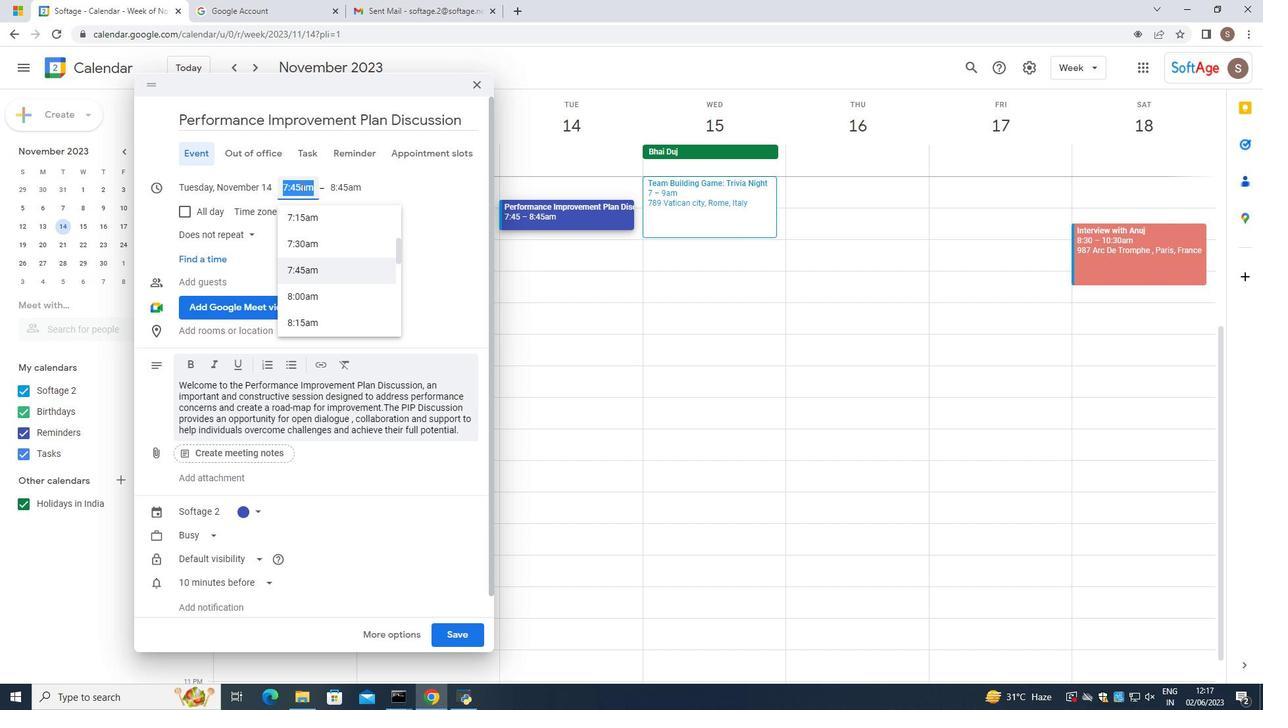 
Action: Mouse moved to (304, 184)
Screenshot: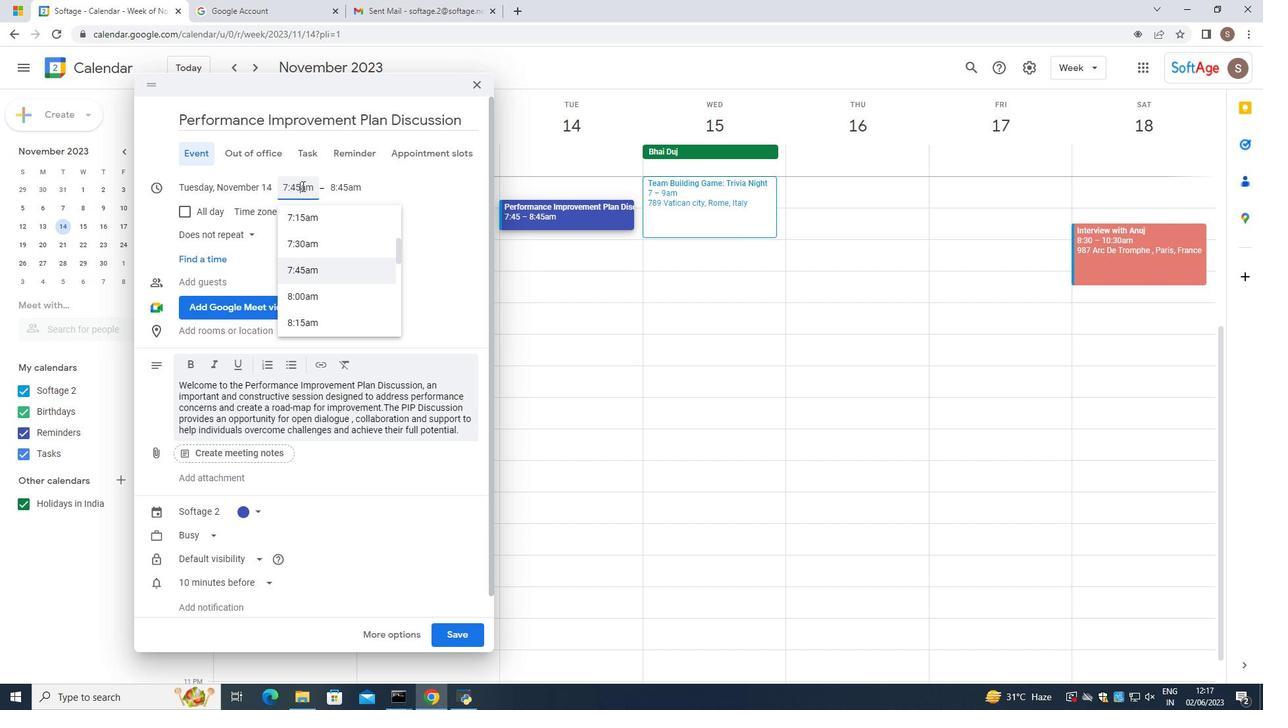 
Action: Key pressed <Key.backspace><Key.backspace>6<Key.backspace>50
Screenshot: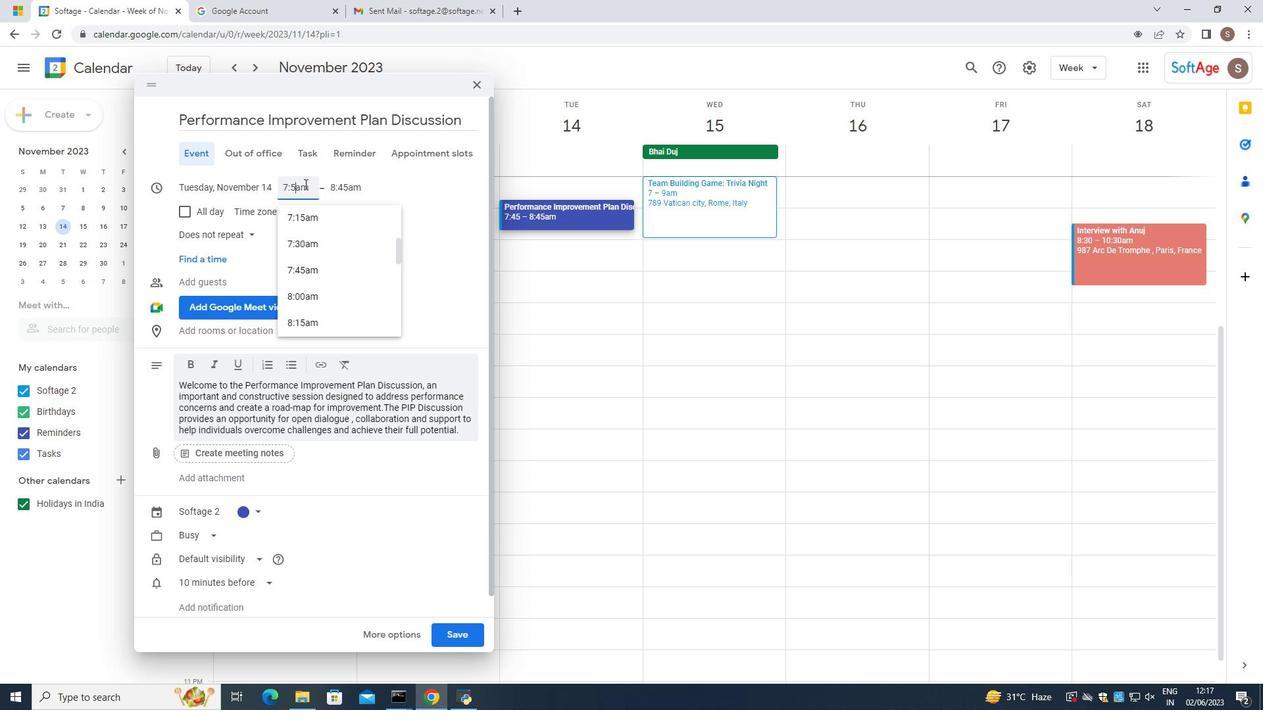 
Action: Mouse moved to (378, 189)
Screenshot: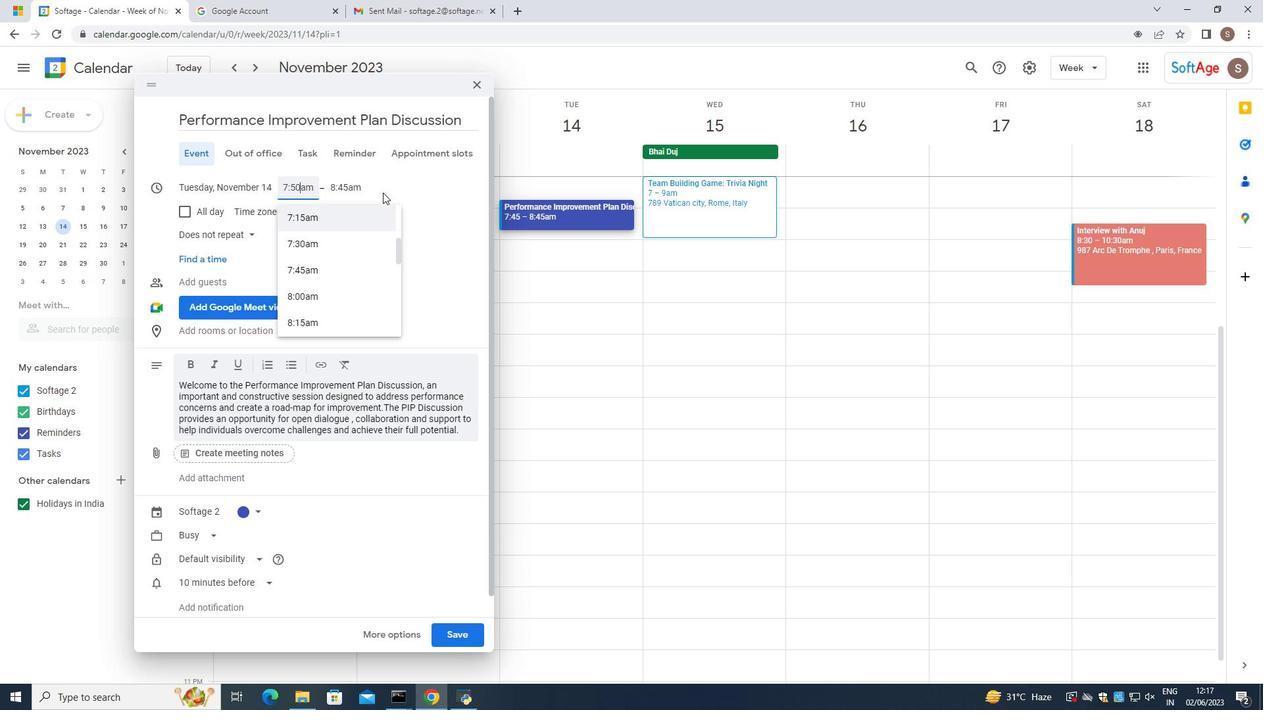 
Action: Mouse pressed left at (378, 189)
Screenshot: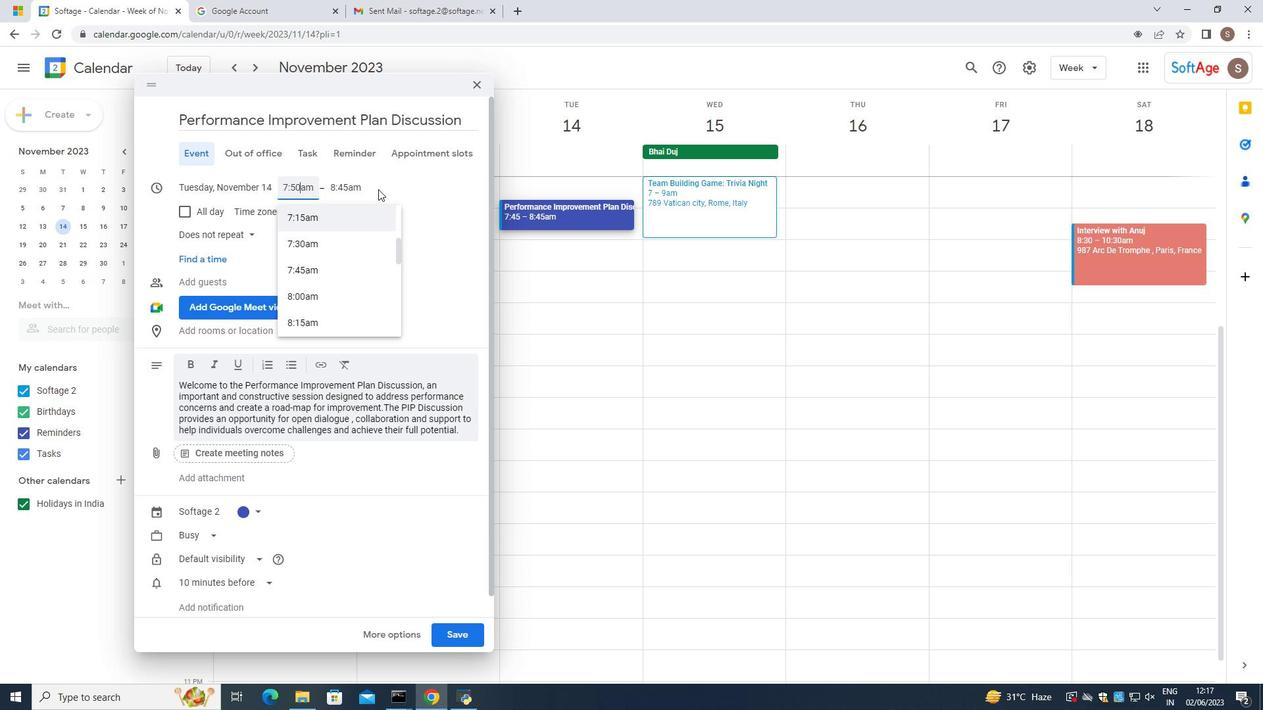 
Action: Mouse moved to (355, 194)
Screenshot: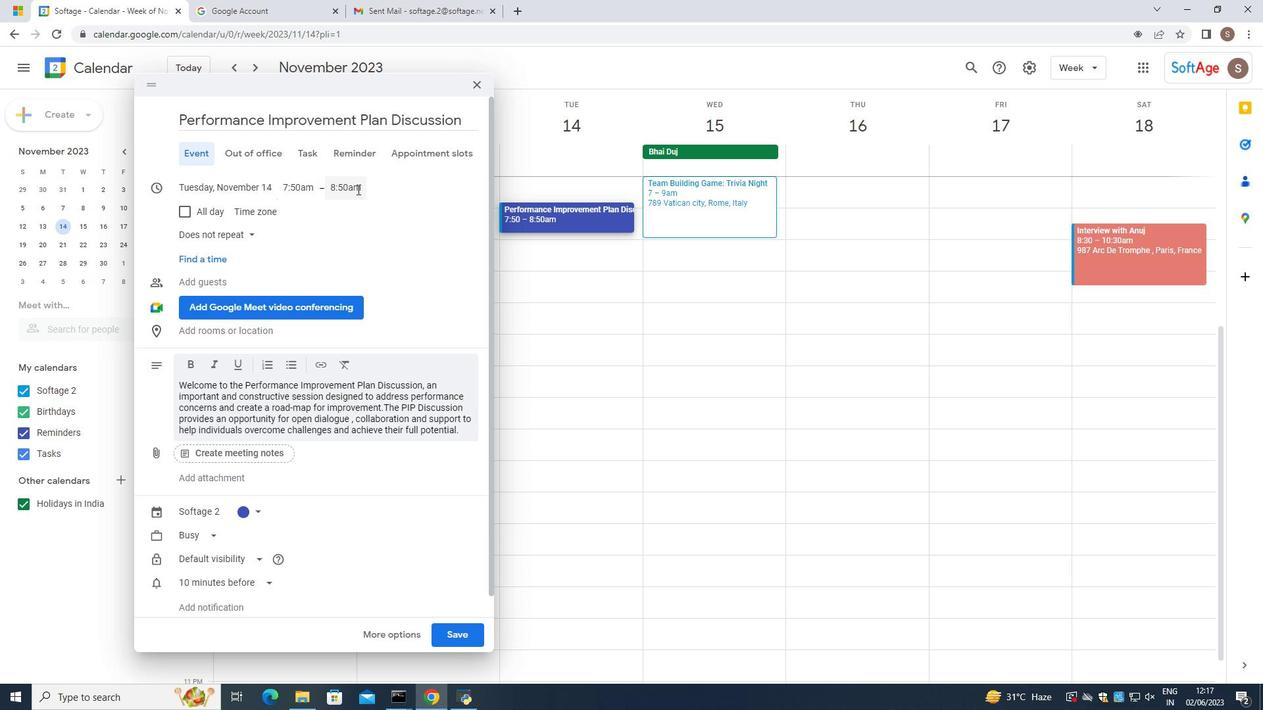 
Action: Mouse pressed left at (355, 194)
Screenshot: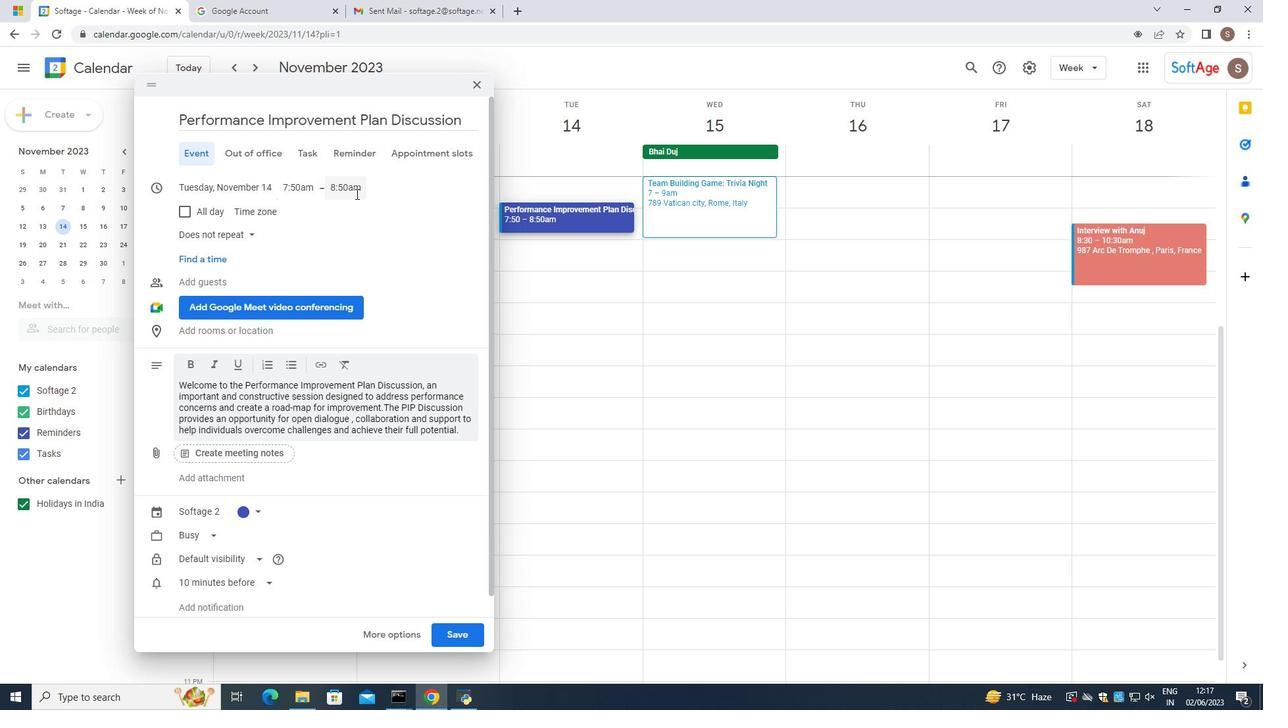 
Action: Mouse moved to (356, 339)
Screenshot: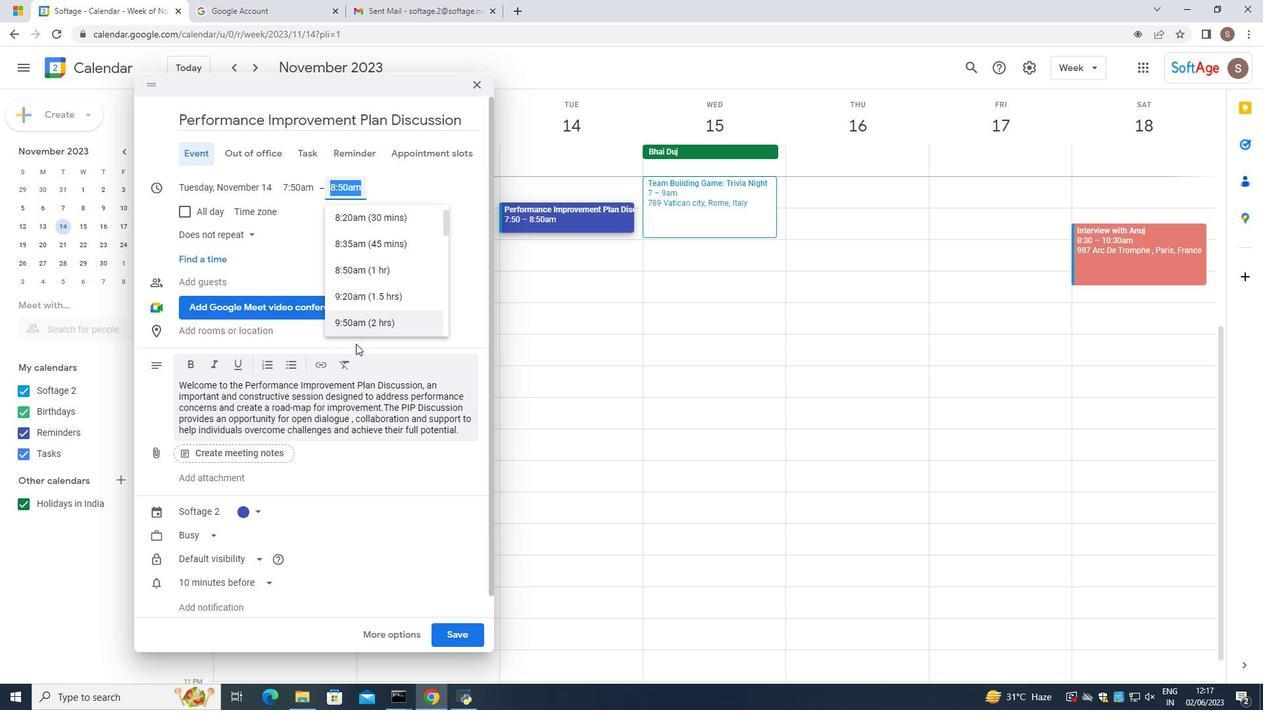 
Action: Mouse pressed left at (356, 339)
Screenshot: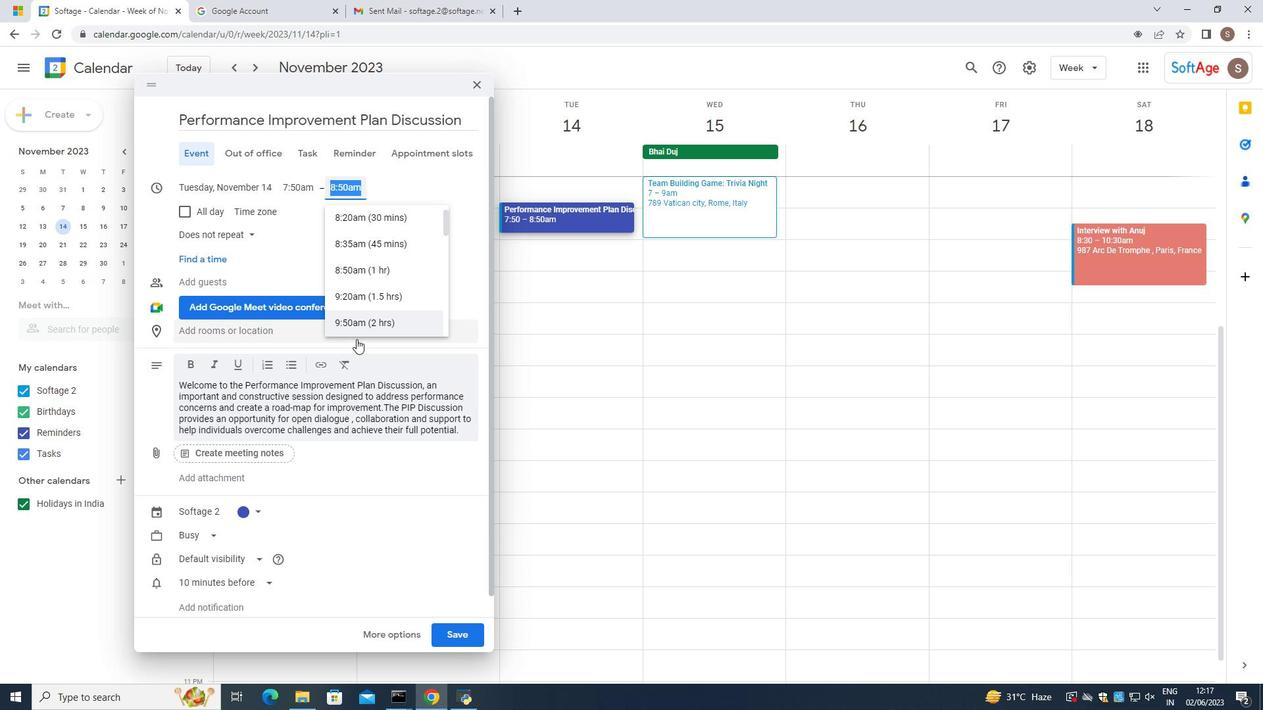 
Action: Mouse moved to (349, 186)
Screenshot: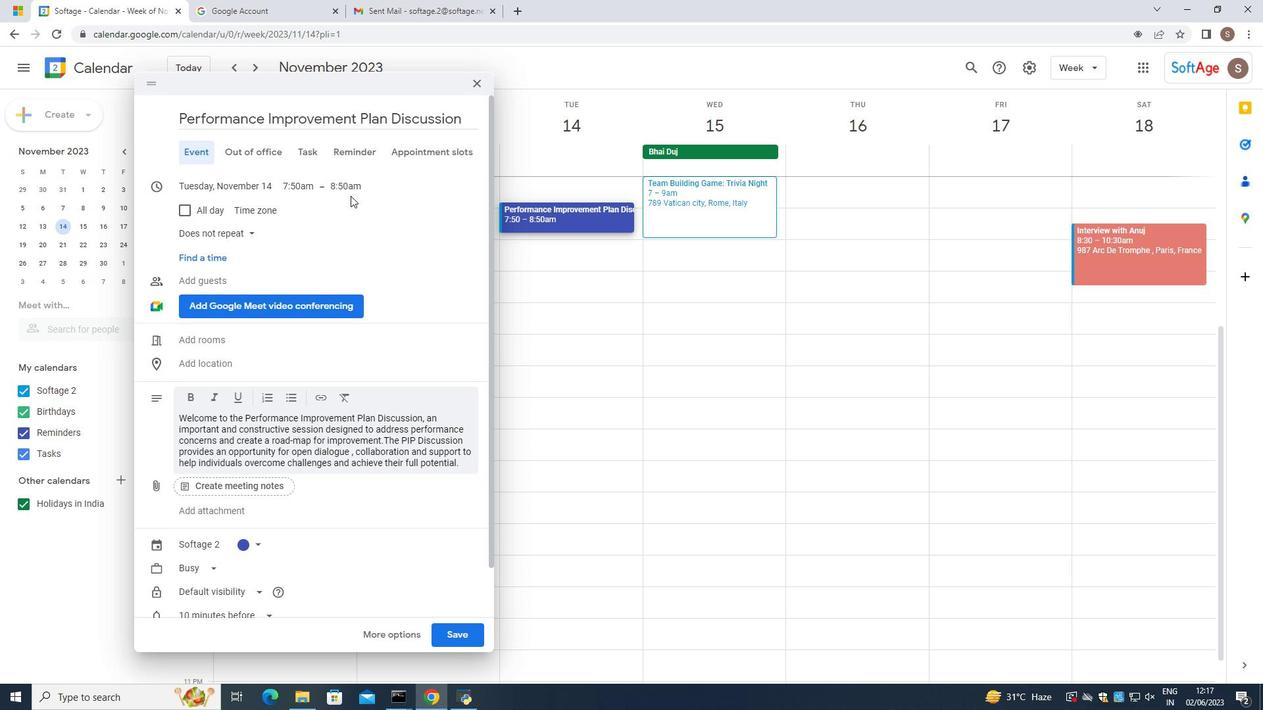 
Action: Mouse pressed left at (349, 186)
Screenshot: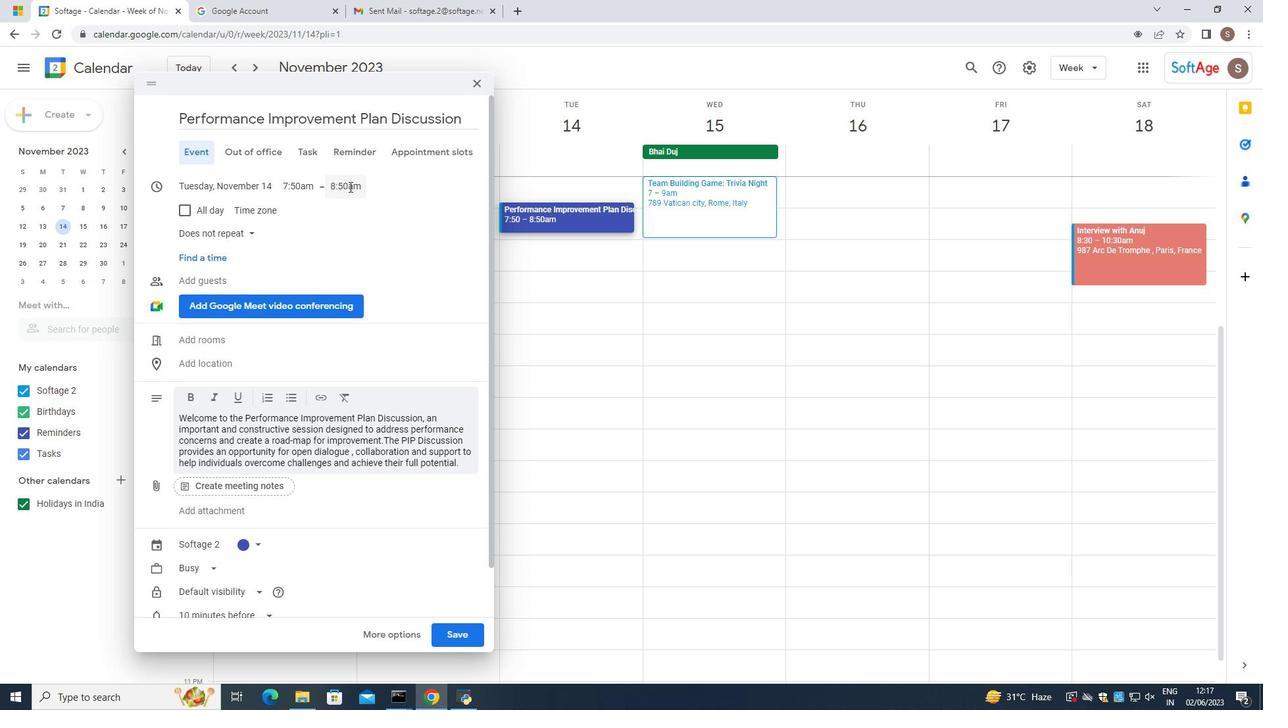 
Action: Mouse moved to (352, 313)
Screenshot: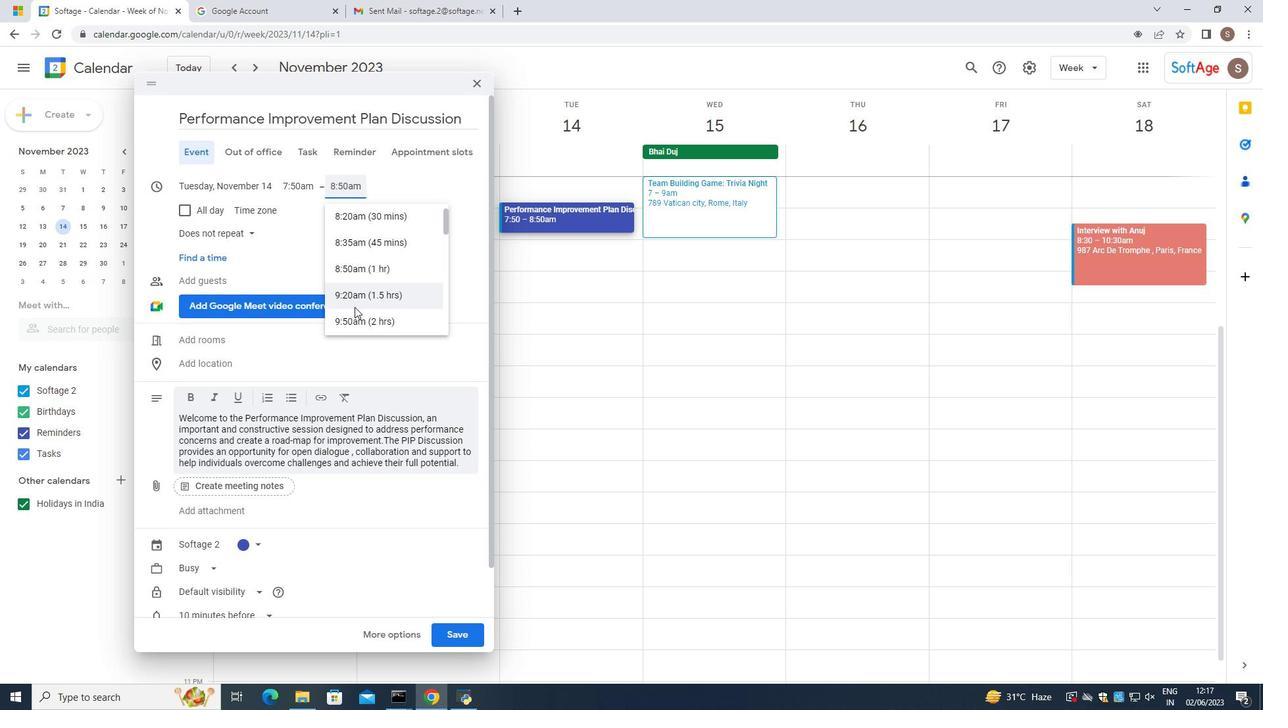 
Action: Mouse pressed left at (352, 313)
Screenshot: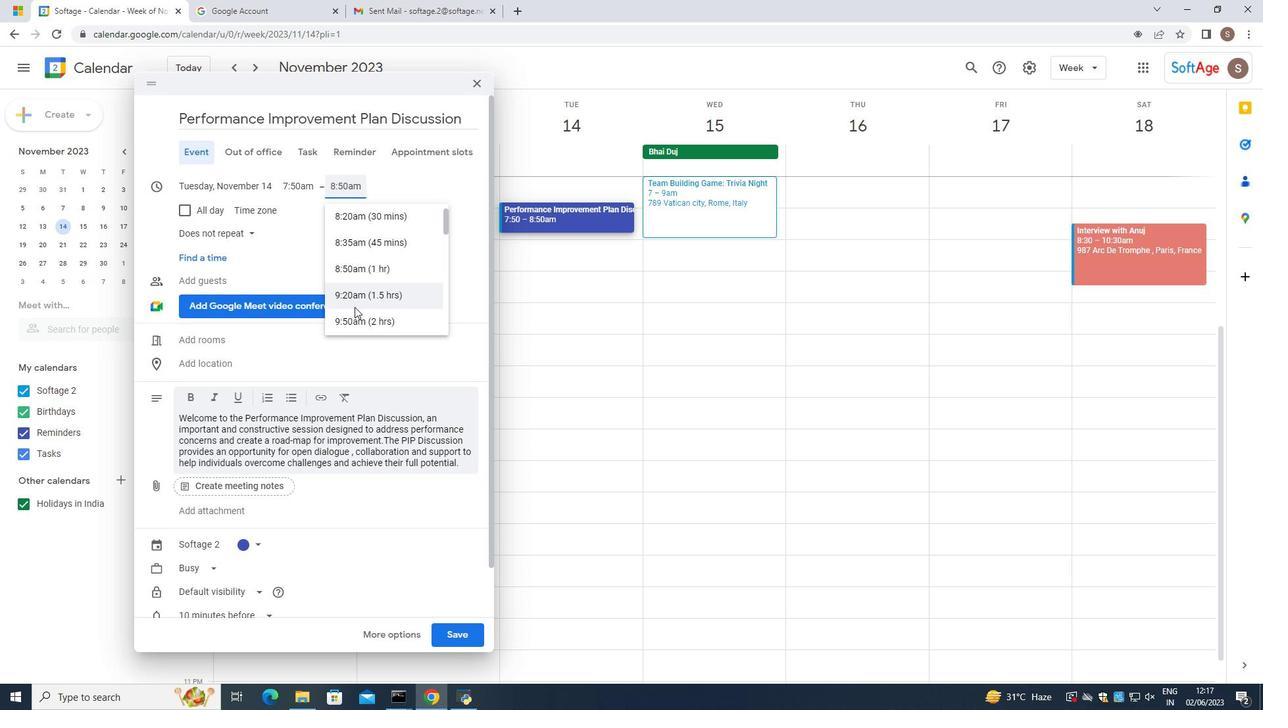 
Action: Mouse moved to (177, 359)
Screenshot: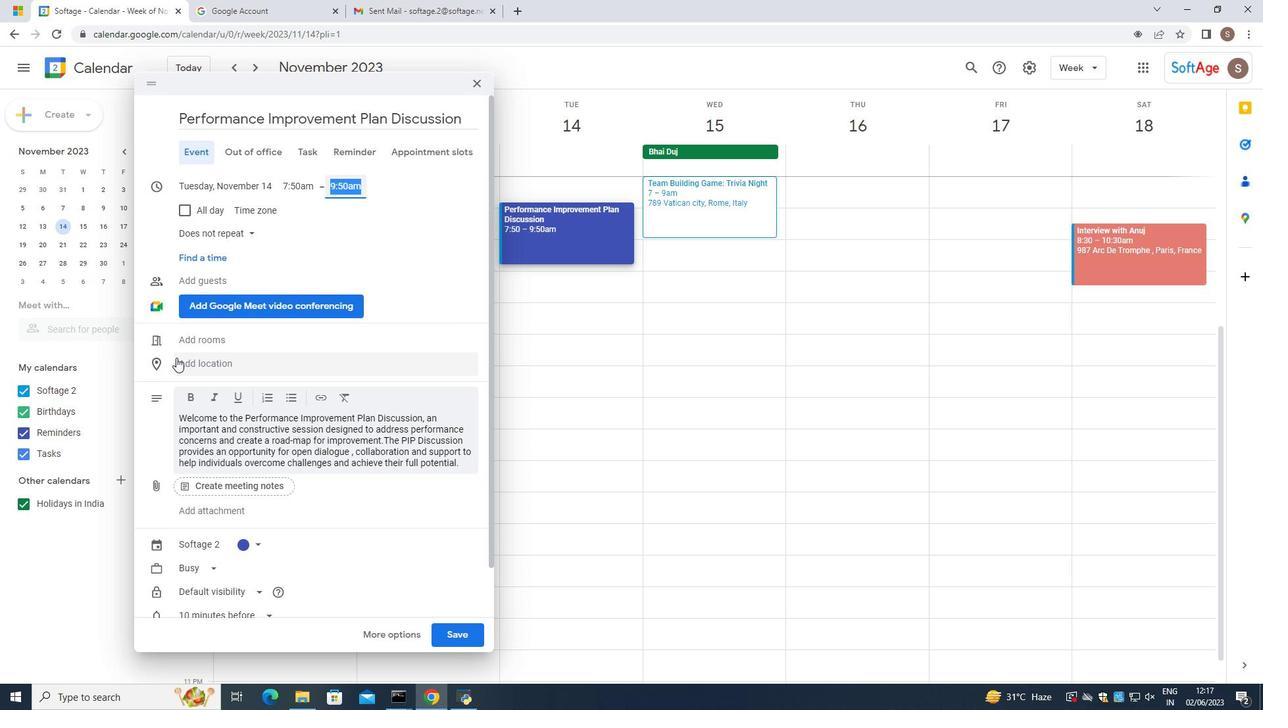 
Action: Mouse pressed left at (177, 359)
Screenshot: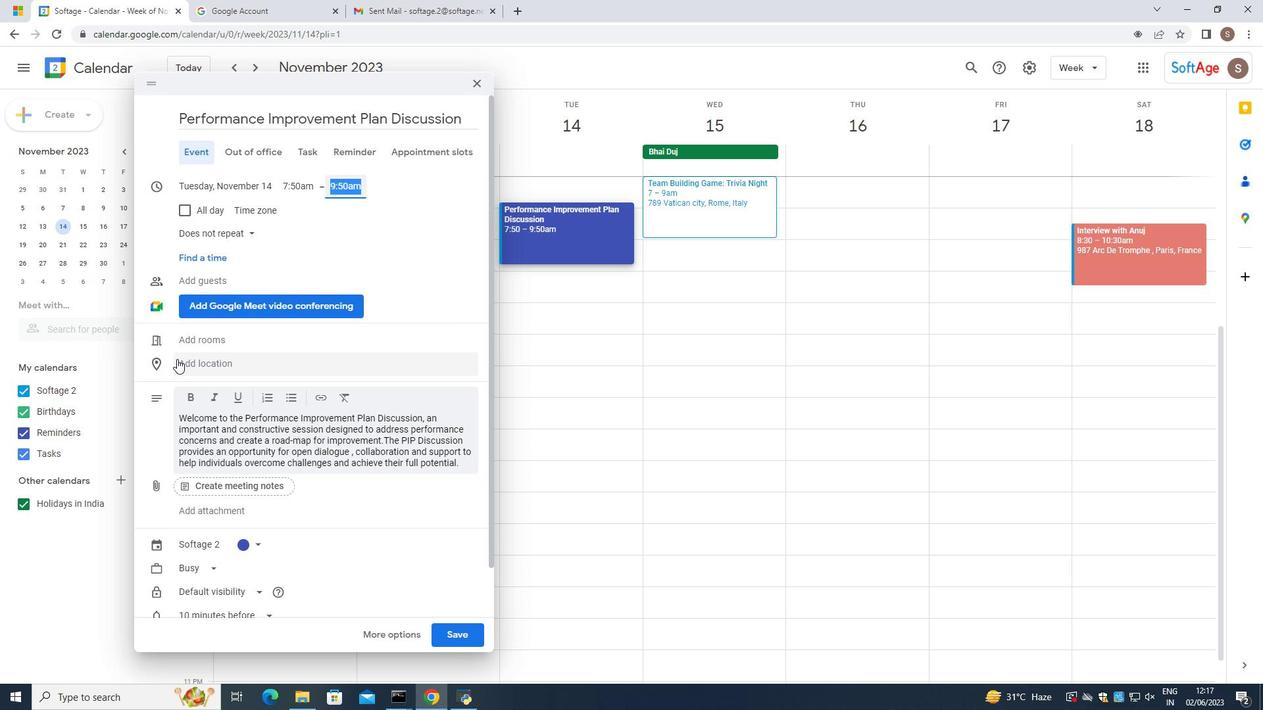 
Action: Mouse moved to (183, 365)
Screenshot: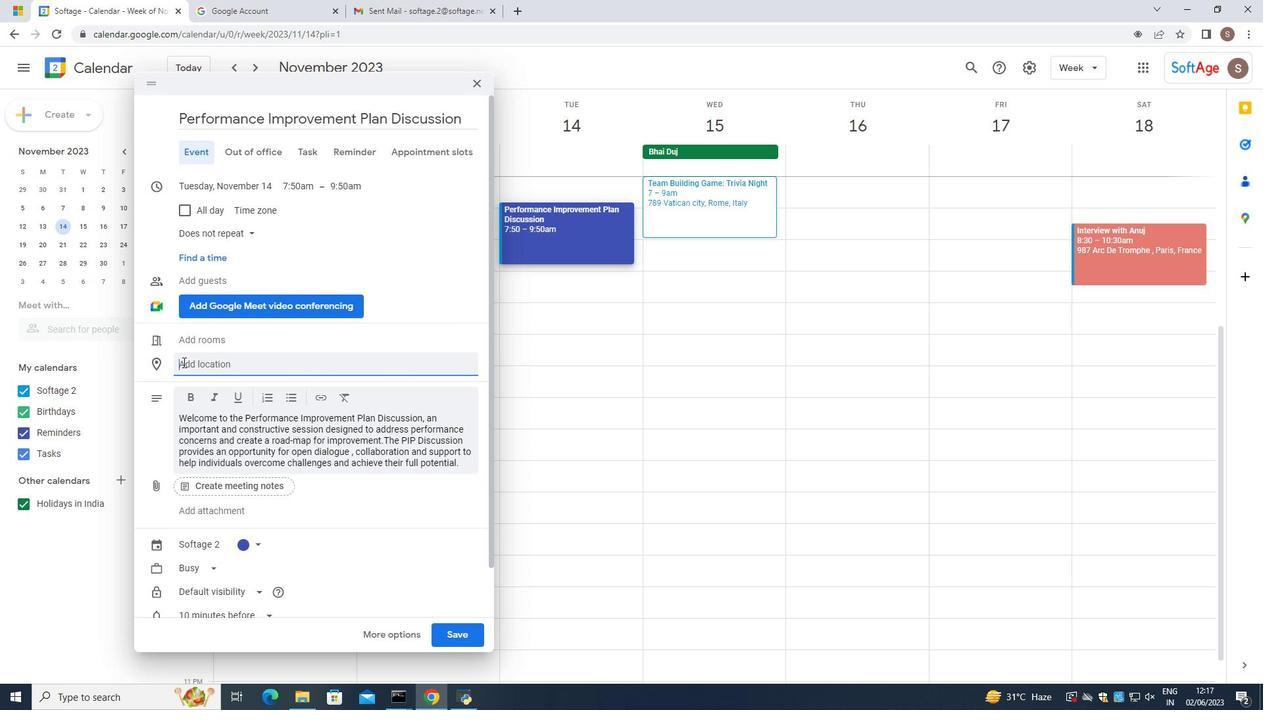 
Action: Mouse pressed left at (183, 365)
Screenshot: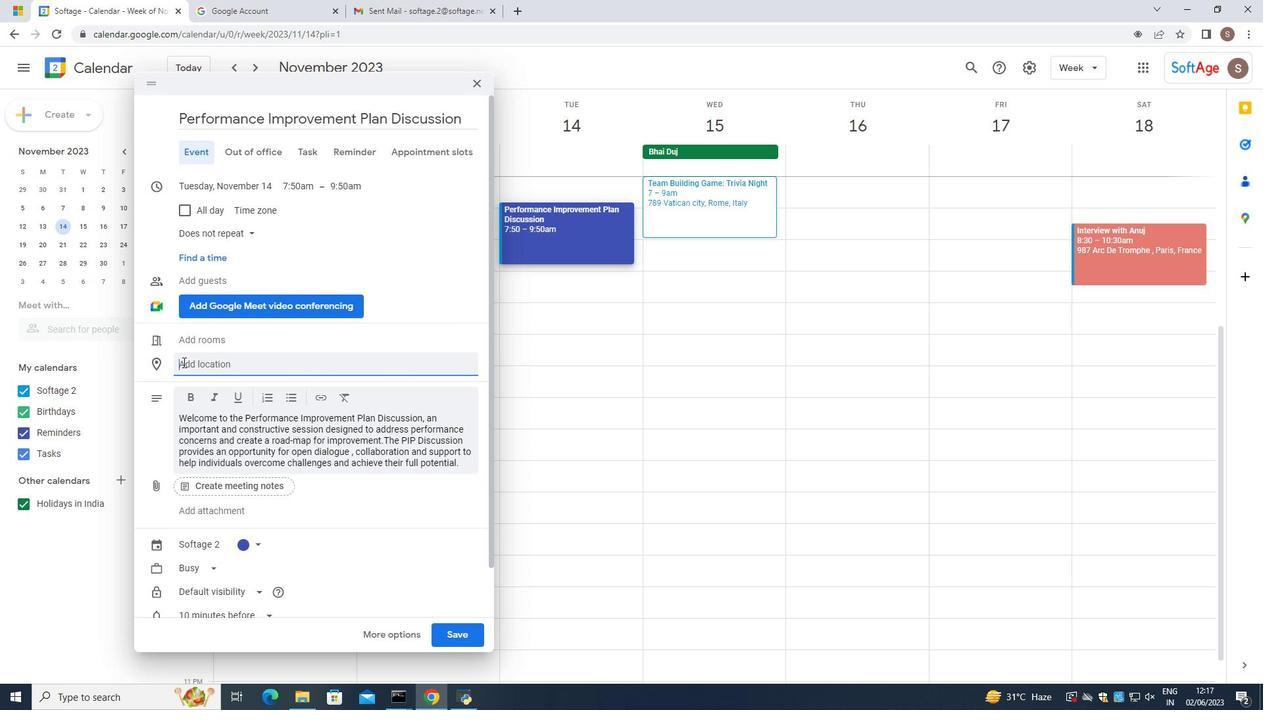 
Action: Mouse moved to (189, 363)
Screenshot: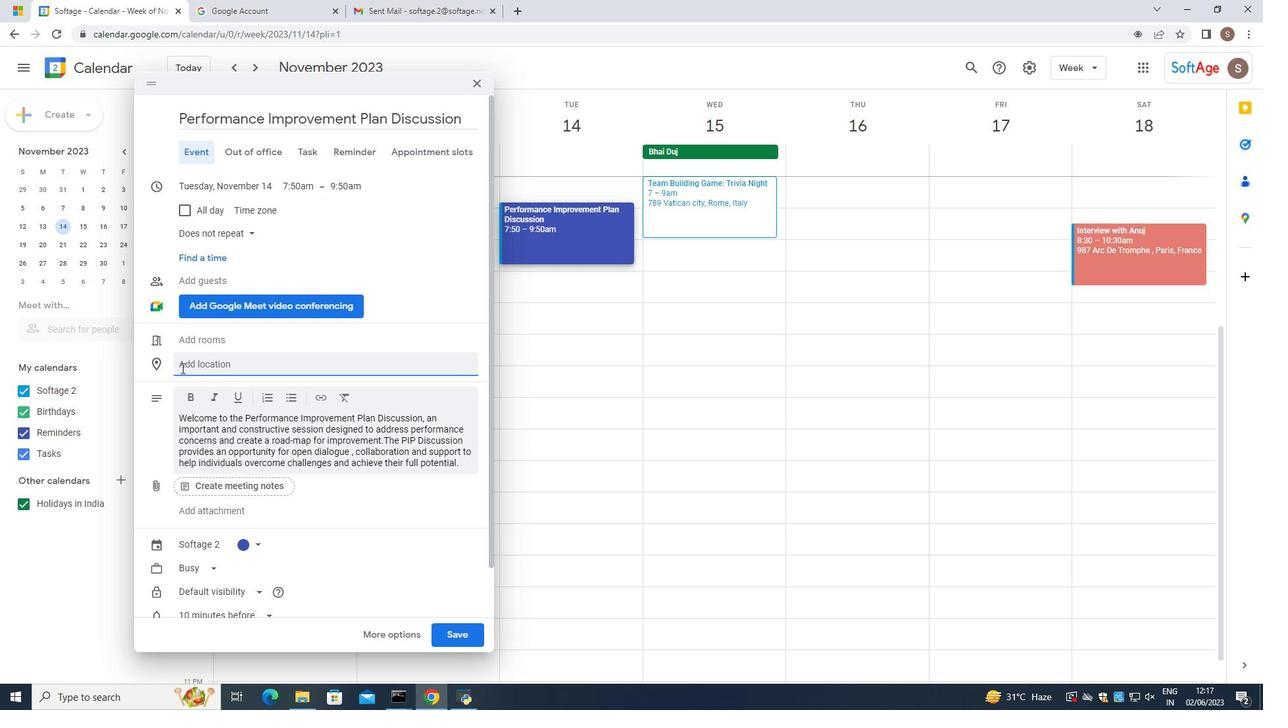 
Action: Key pressed 987,<Key.space><Key.caps_lock>D<Key.caps_lock>oge<Key.space><Key.caps_lock>P<Key.caps_lock>alace,<Key.space><Key.caps_lock>V<Key.caps_lock>ejni<Key.backspace><Key.backspace><Key.backspace>niocre<Key.backspace><Key.backspace><Key.backspace><Key.backspace>ce,<Key.space><Key.caps_lock>I<Key.caps_lock>taly
Screenshot: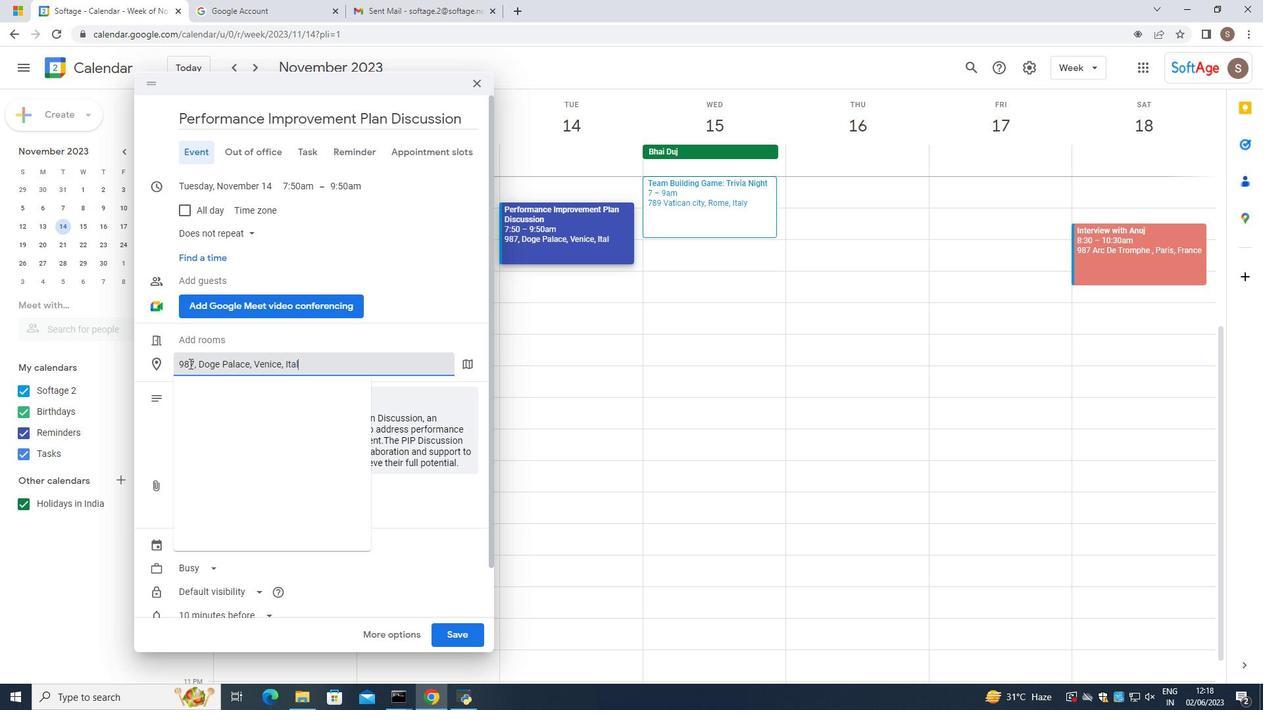 
Action: Mouse moved to (313, 362)
Screenshot: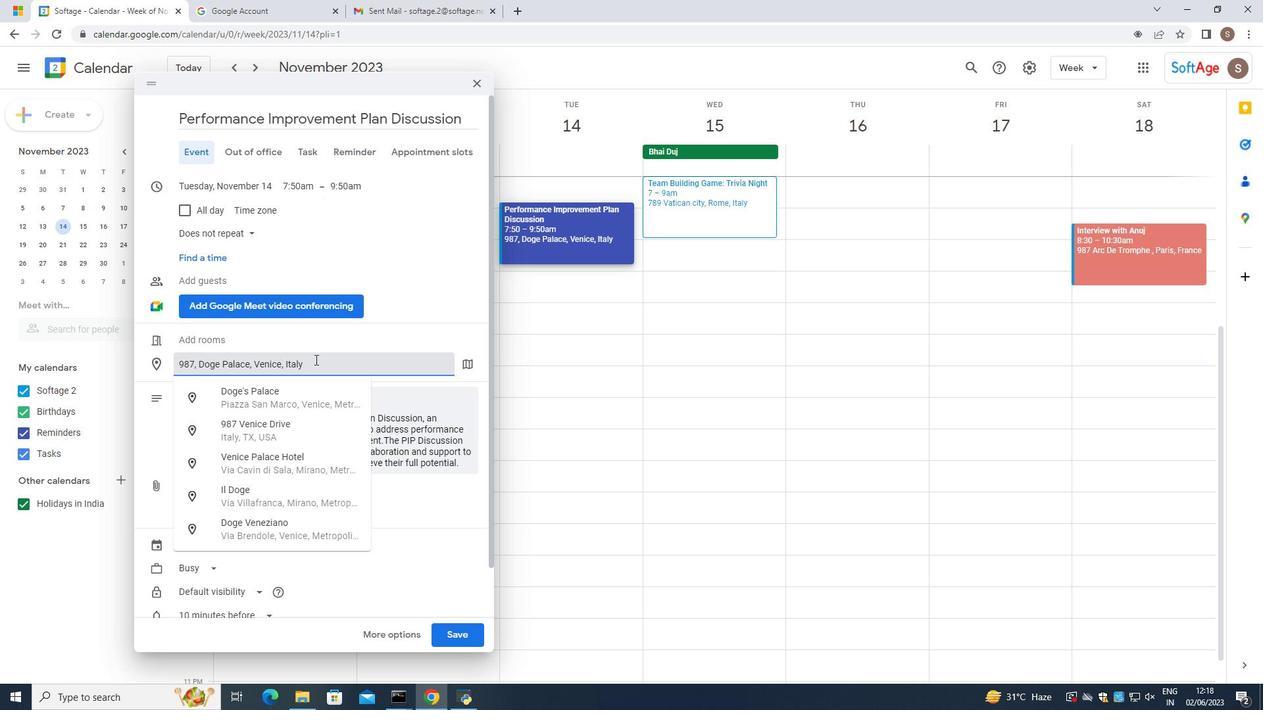 
Action: Mouse pressed left at (313, 362)
Screenshot: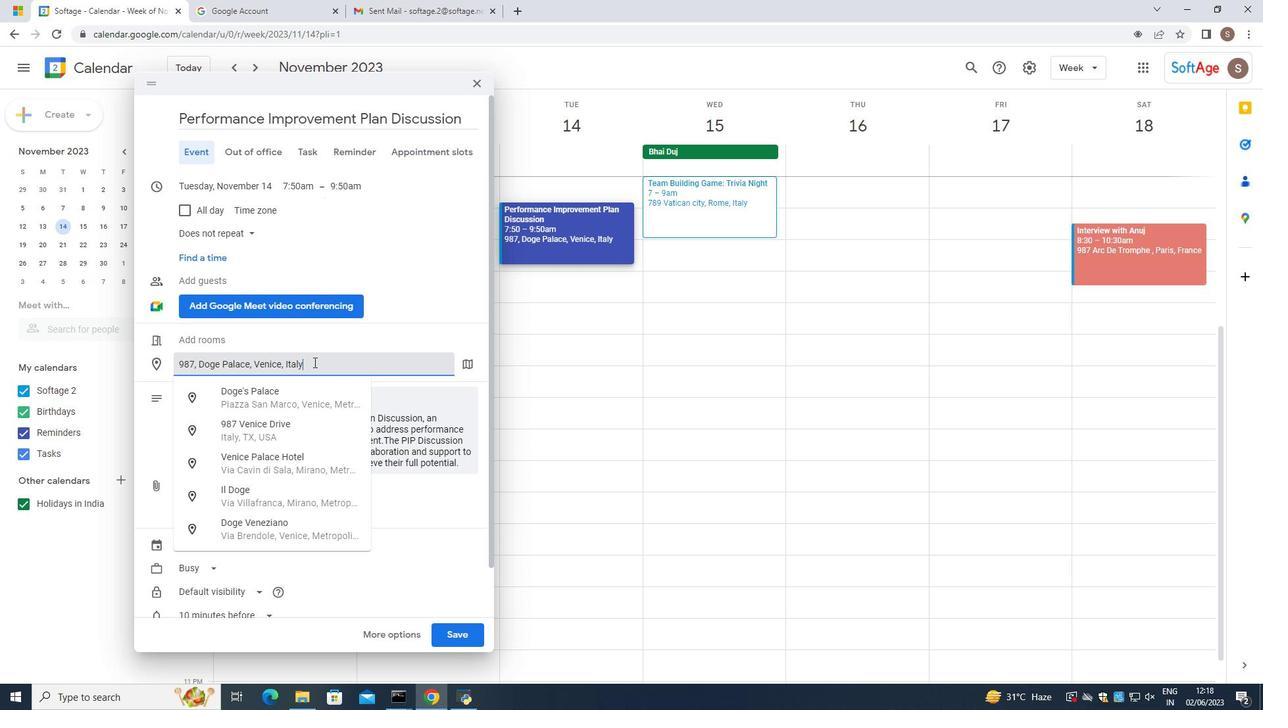 
Action: Mouse moved to (313, 363)
Screenshot: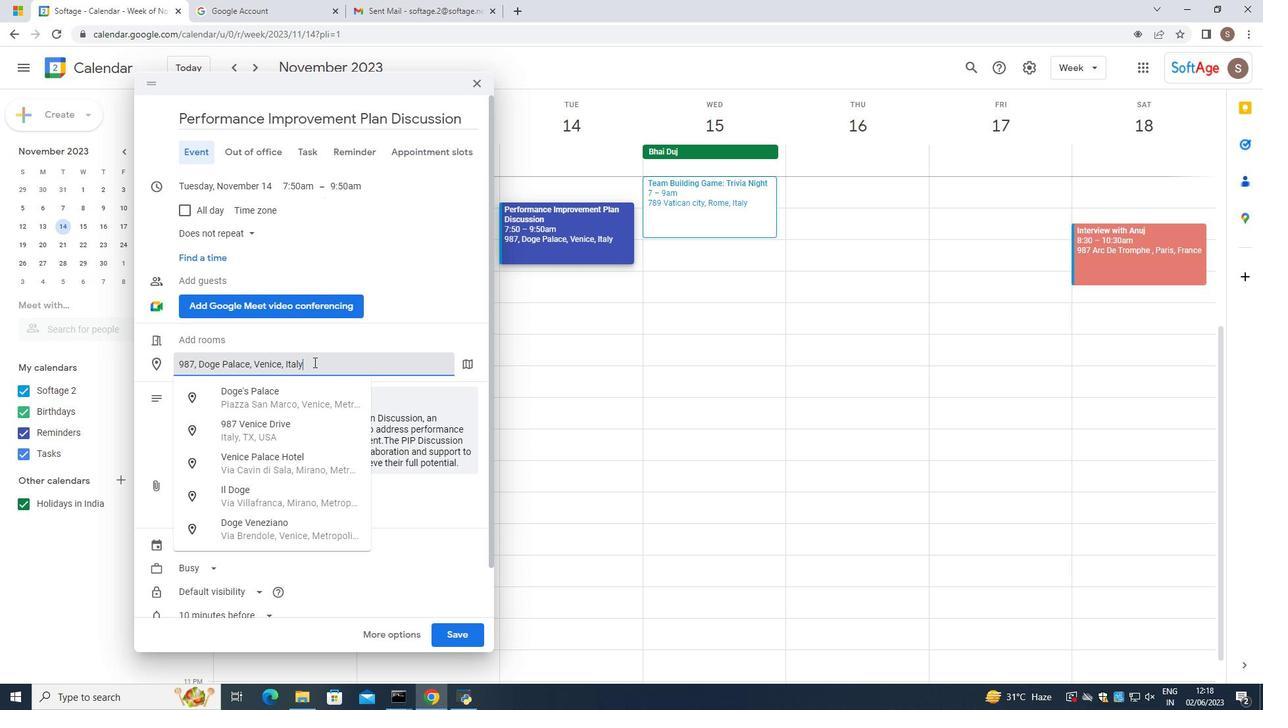 
Action: Key pressed <Key.enter>
Screenshot: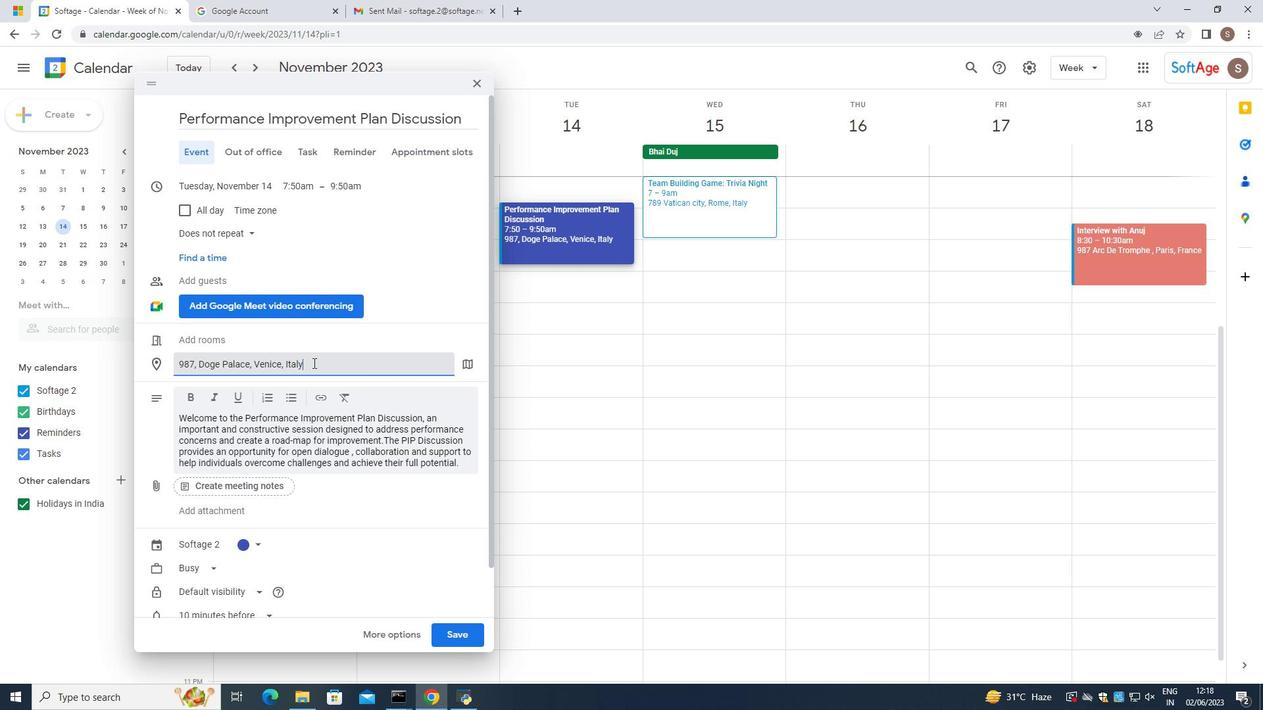 
Action: Mouse moved to (326, 509)
Screenshot: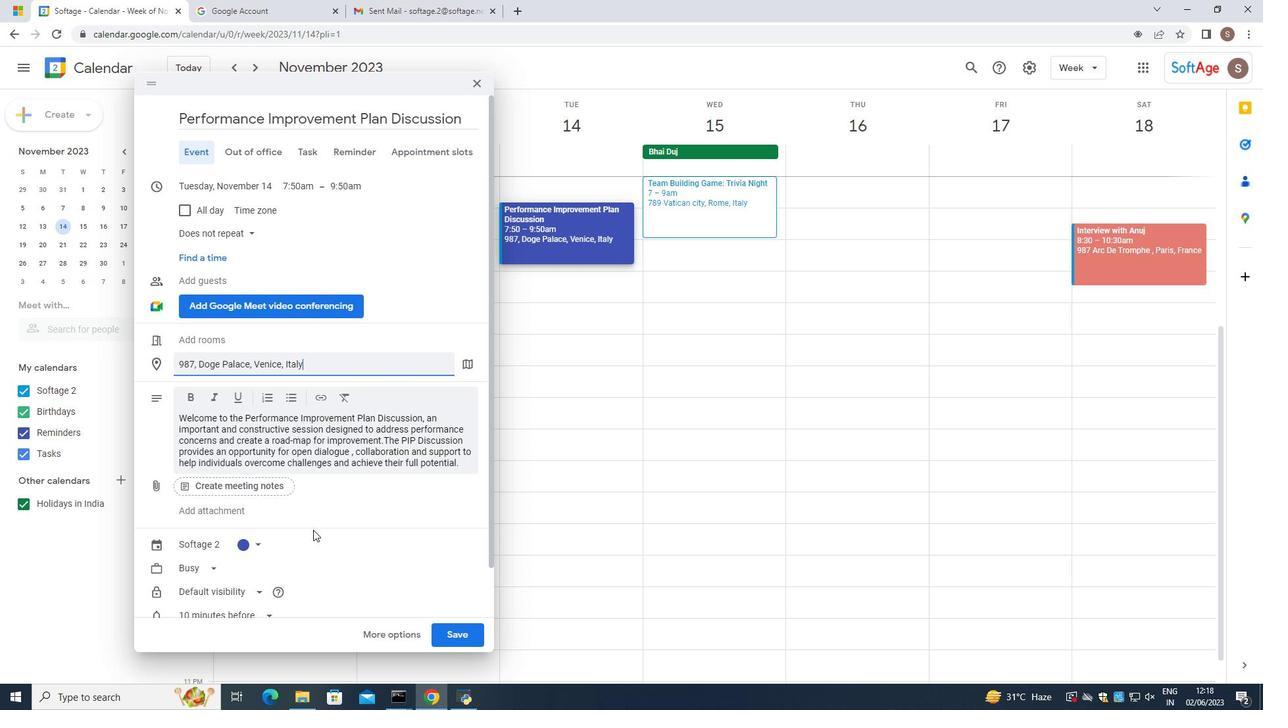 
Action: Mouse pressed left at (326, 509)
Screenshot: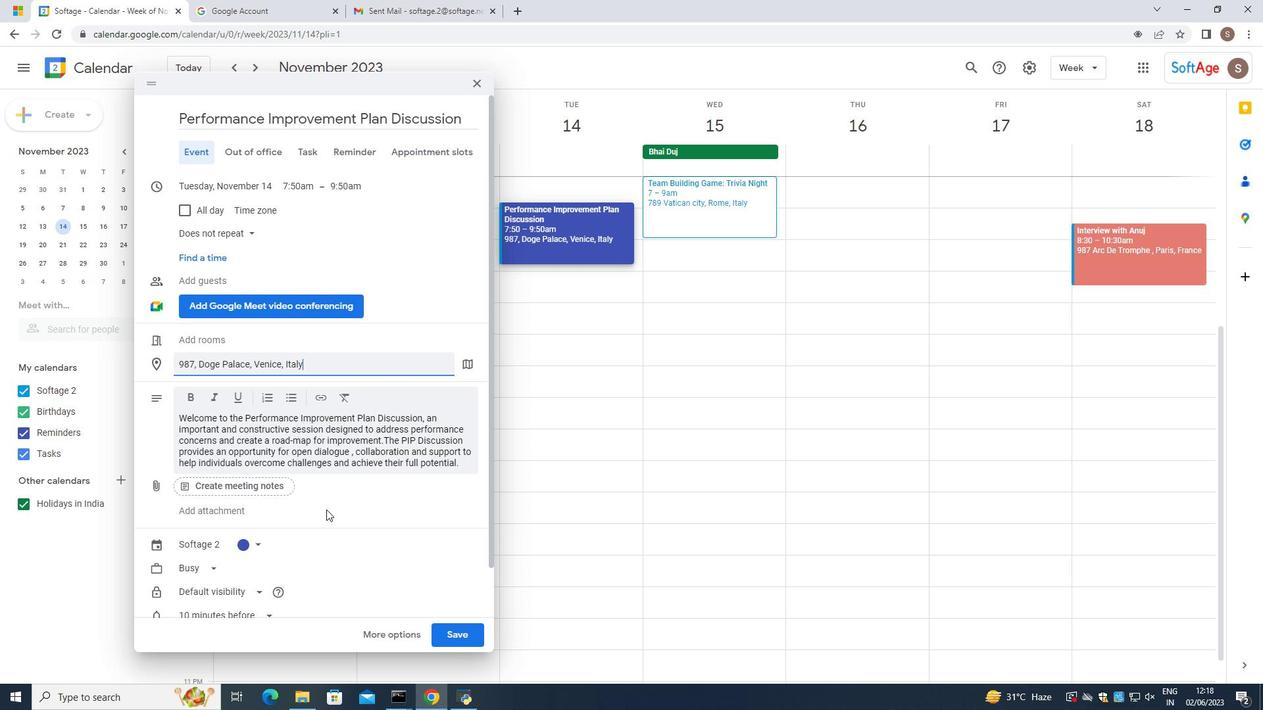 
Action: Mouse moved to (188, 525)
Screenshot: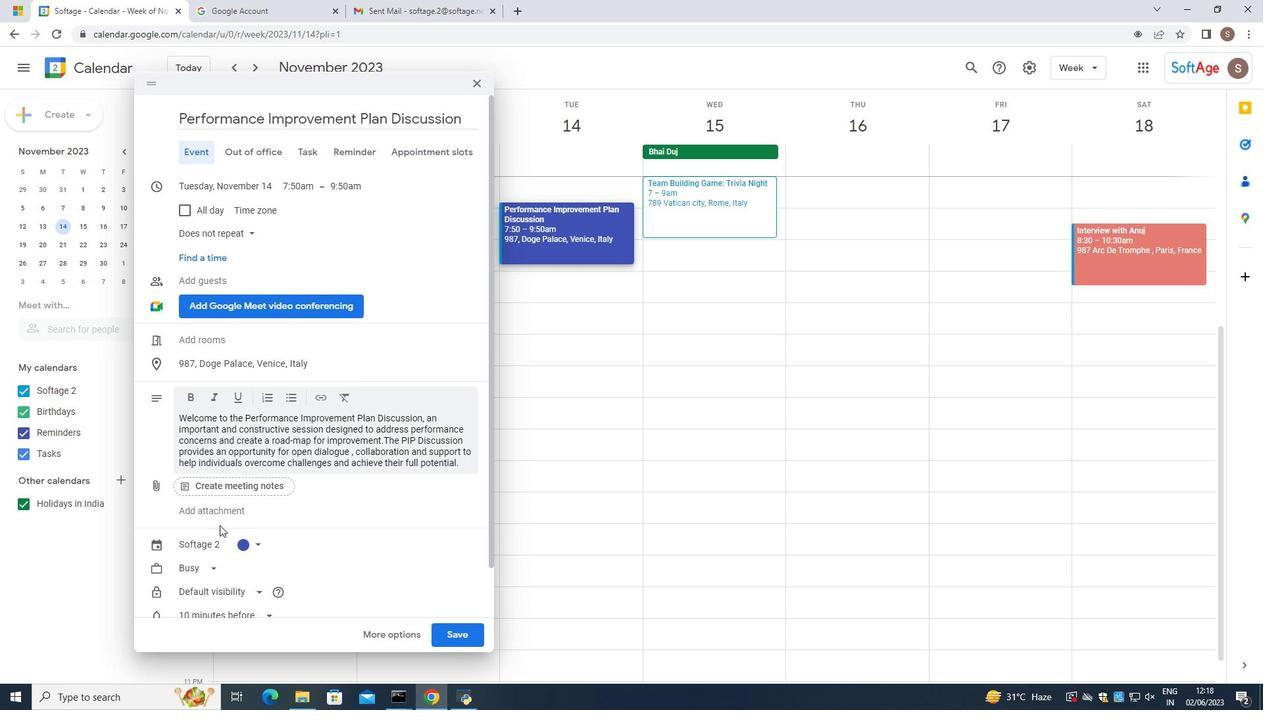 
Action: Mouse scrolled (188, 526) with delta (0, 0)
Screenshot: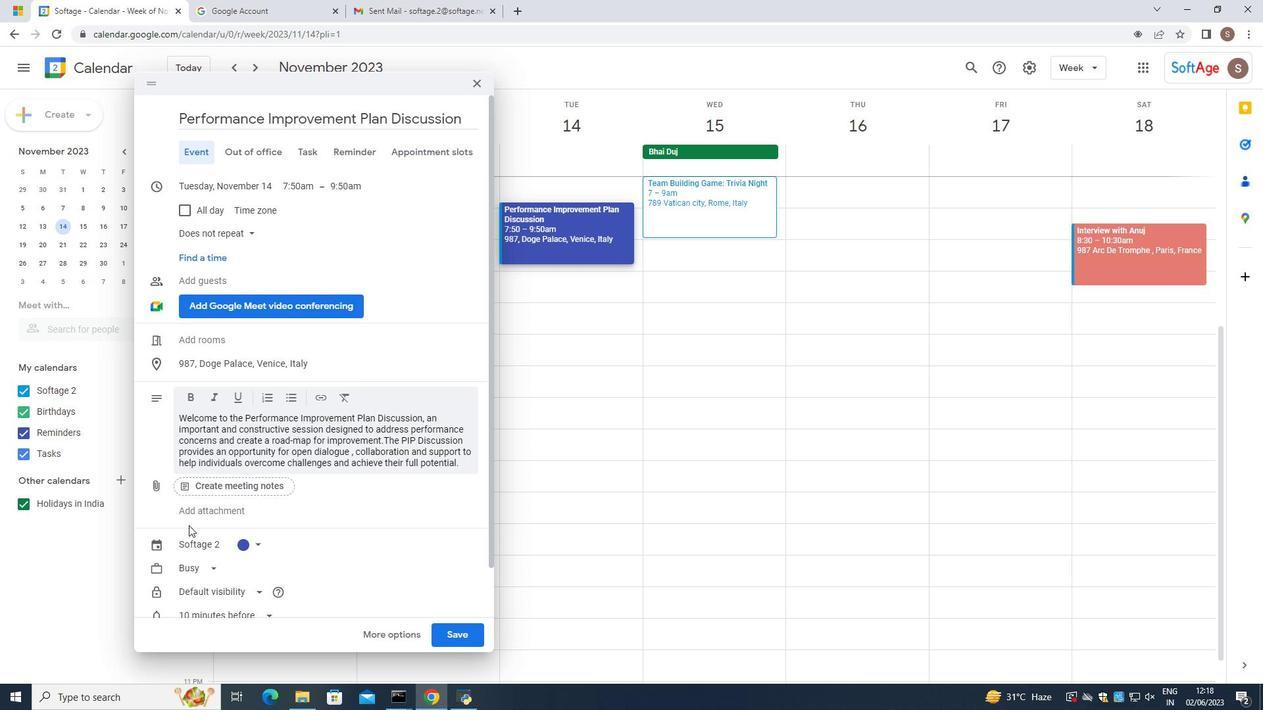 
Action: Mouse scrolled (188, 526) with delta (0, 0)
Screenshot: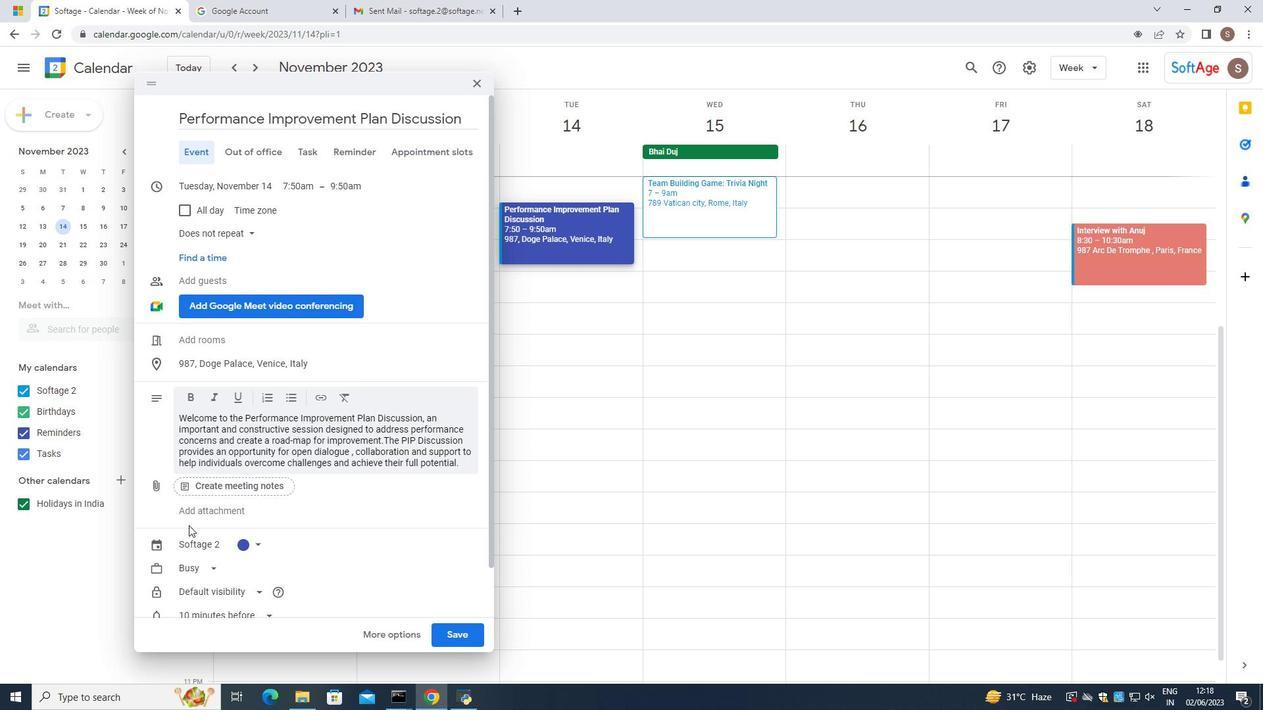 
Action: Mouse scrolled (188, 526) with delta (0, 0)
Screenshot: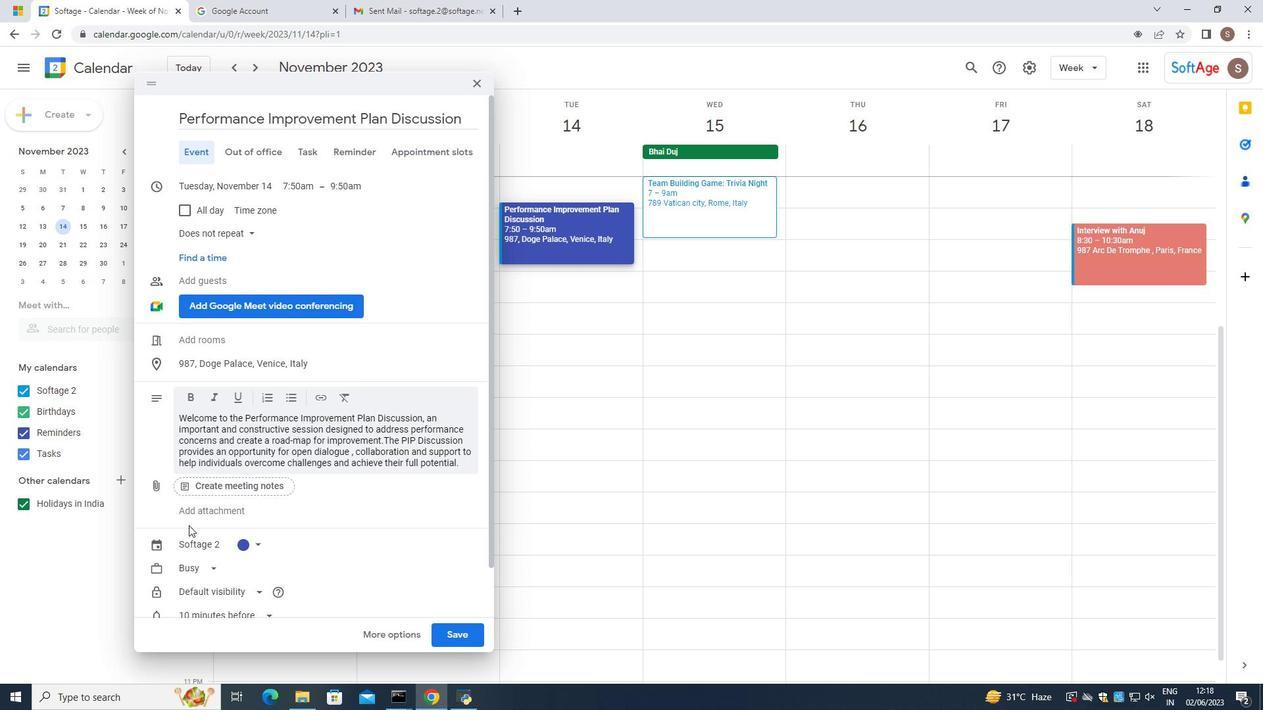 
Action: Mouse scrolled (188, 526) with delta (0, 0)
Screenshot: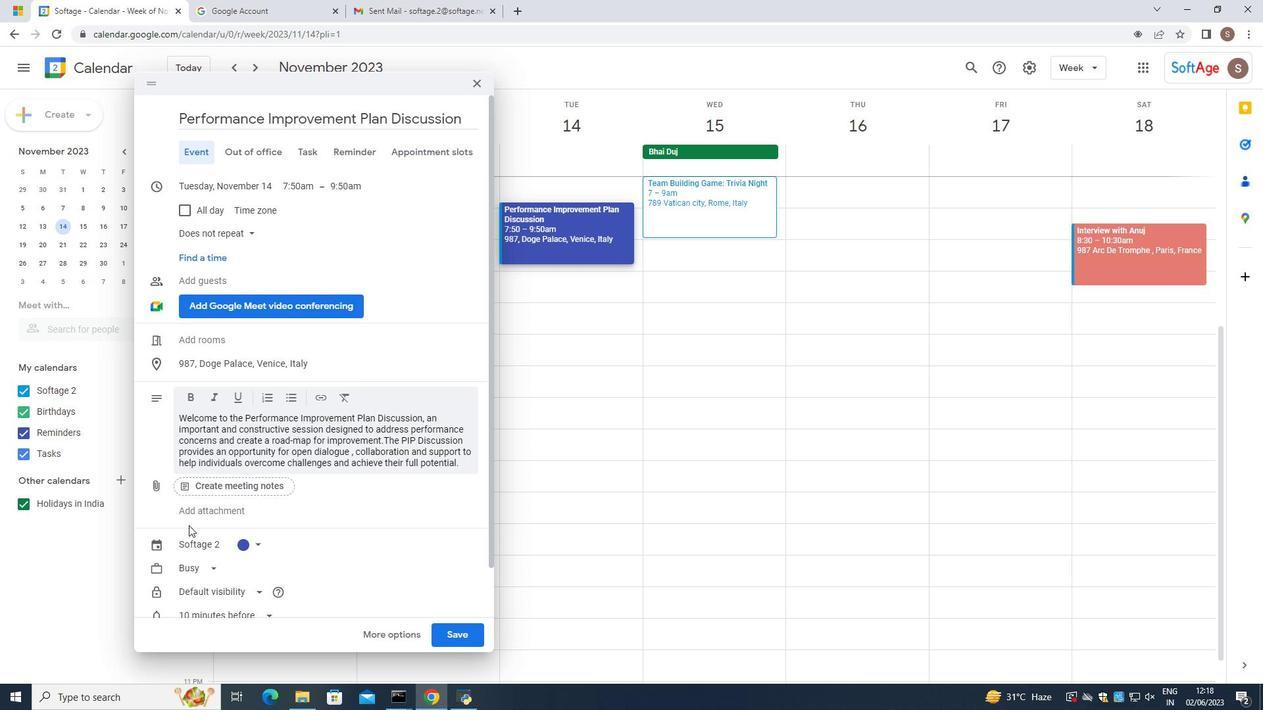 
Action: Mouse moved to (207, 236)
Screenshot: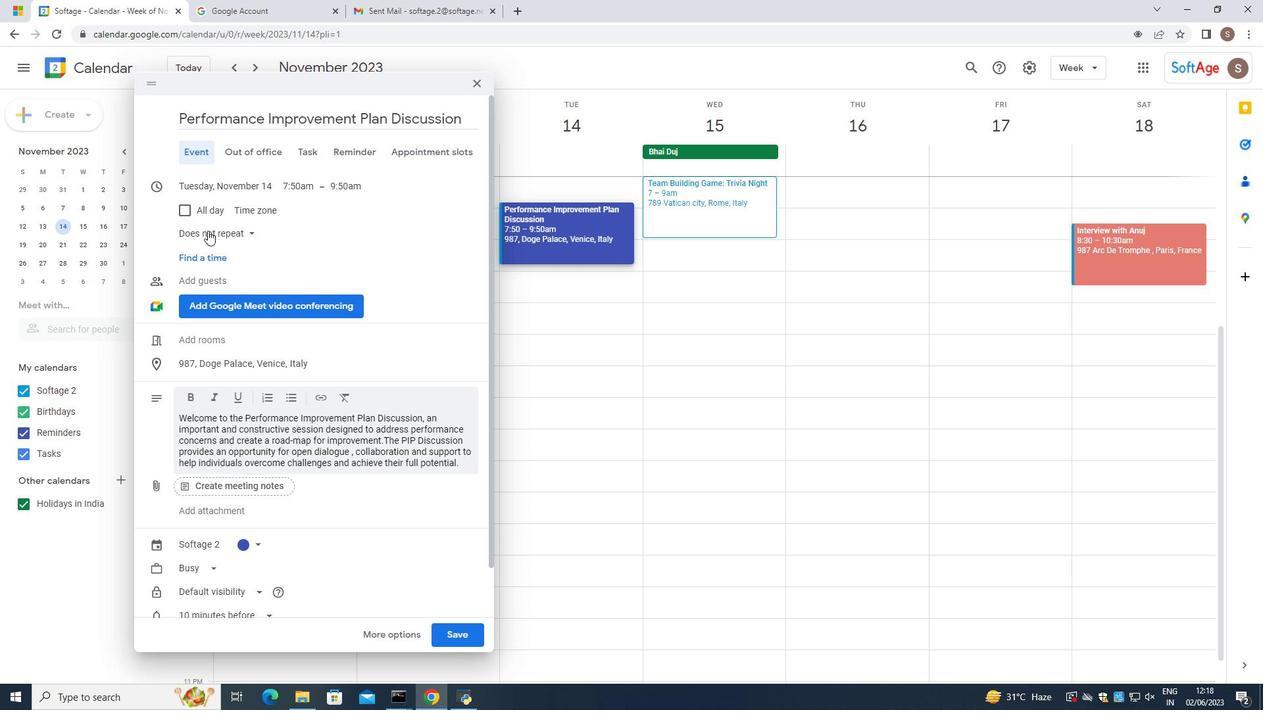 
Action: Mouse pressed left at (207, 236)
Screenshot: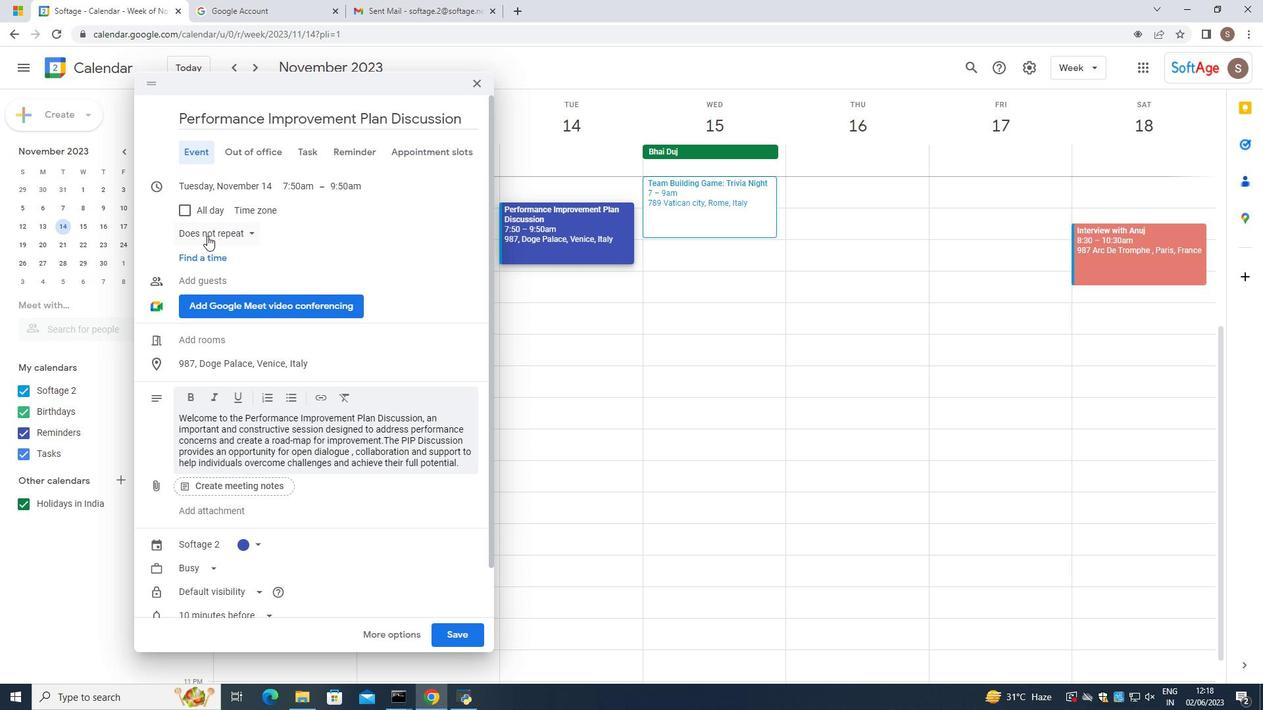 
Action: Mouse moved to (232, 378)
Screenshot: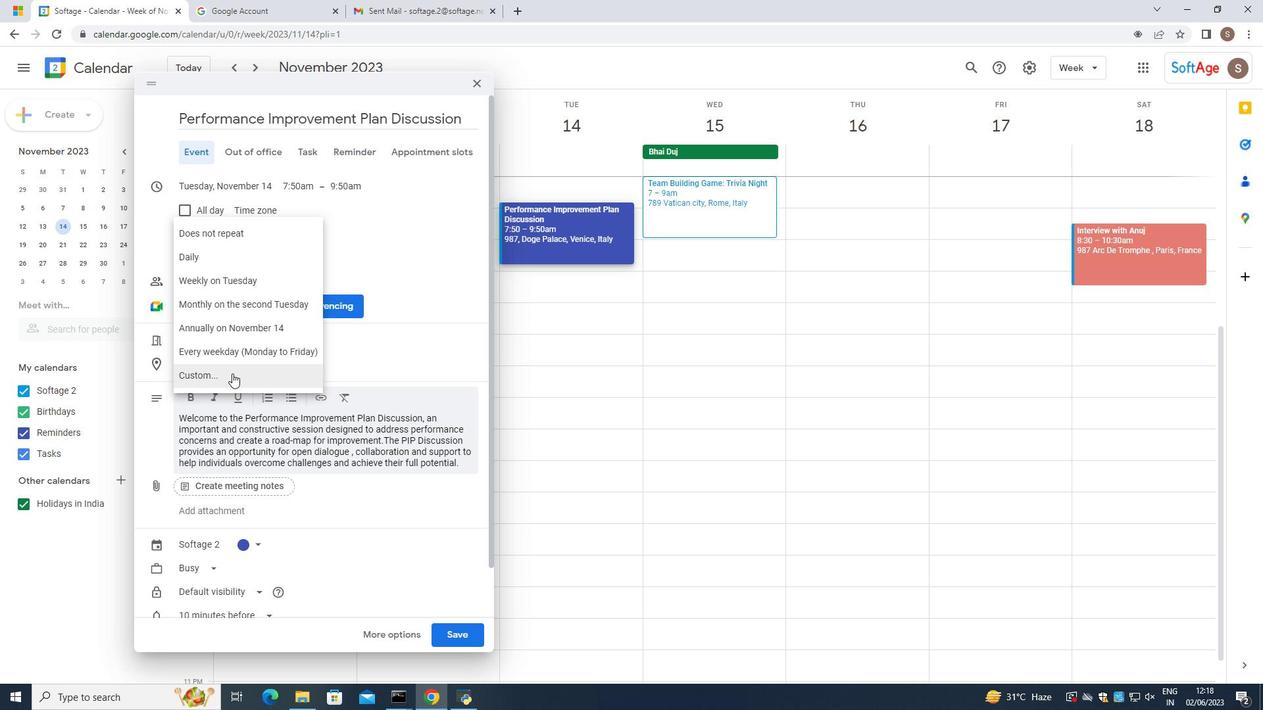 
Action: Mouse pressed left at (232, 378)
Screenshot: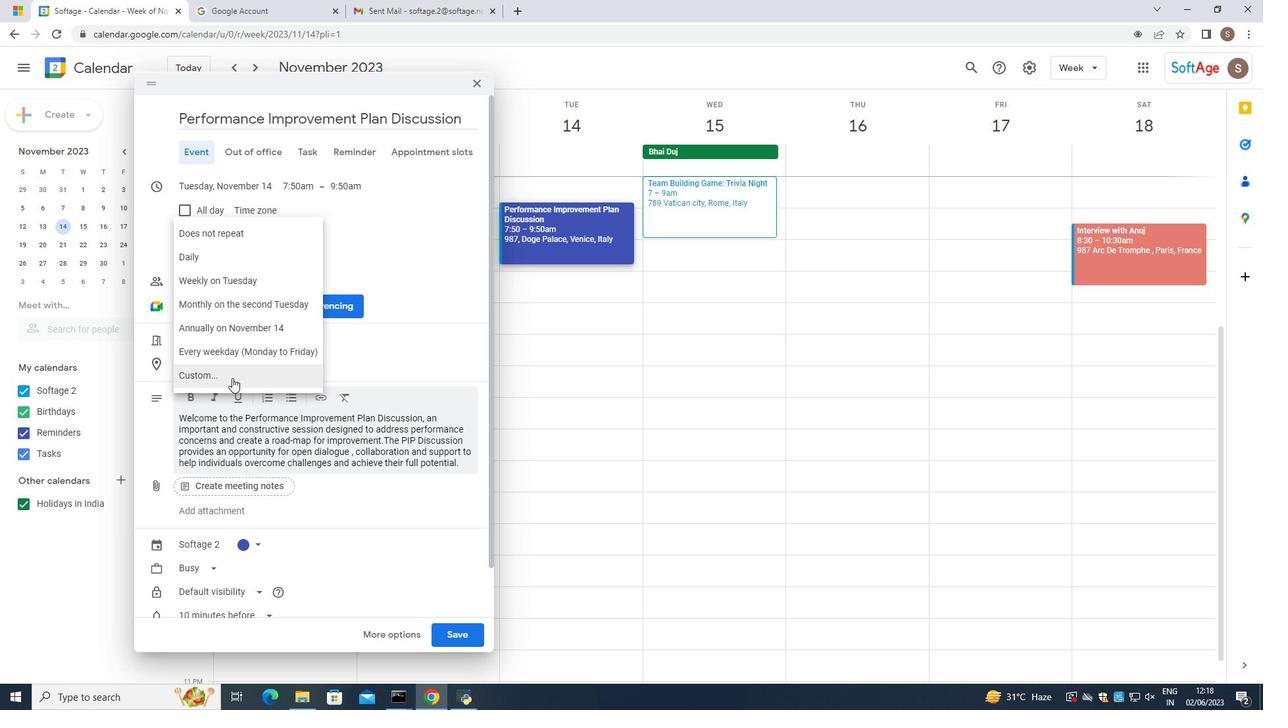 
Action: Mouse moved to (644, 427)
Screenshot: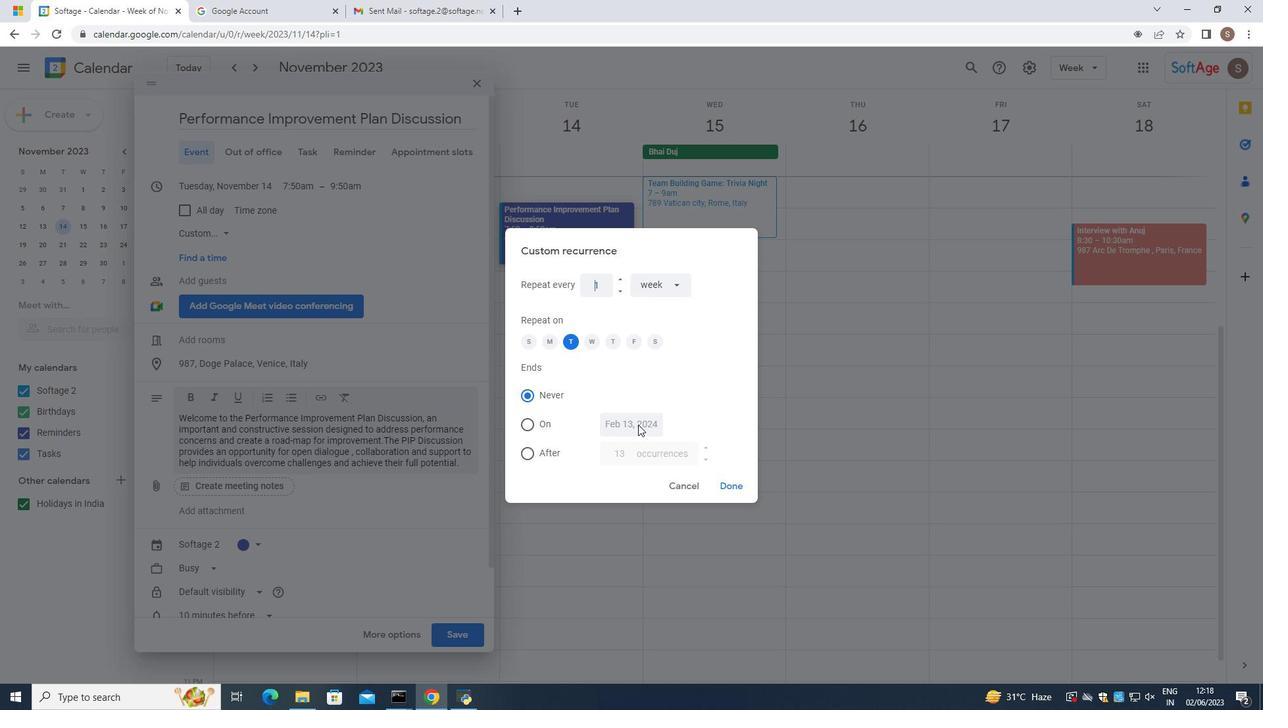 
Action: Mouse pressed left at (644, 427)
Screenshot: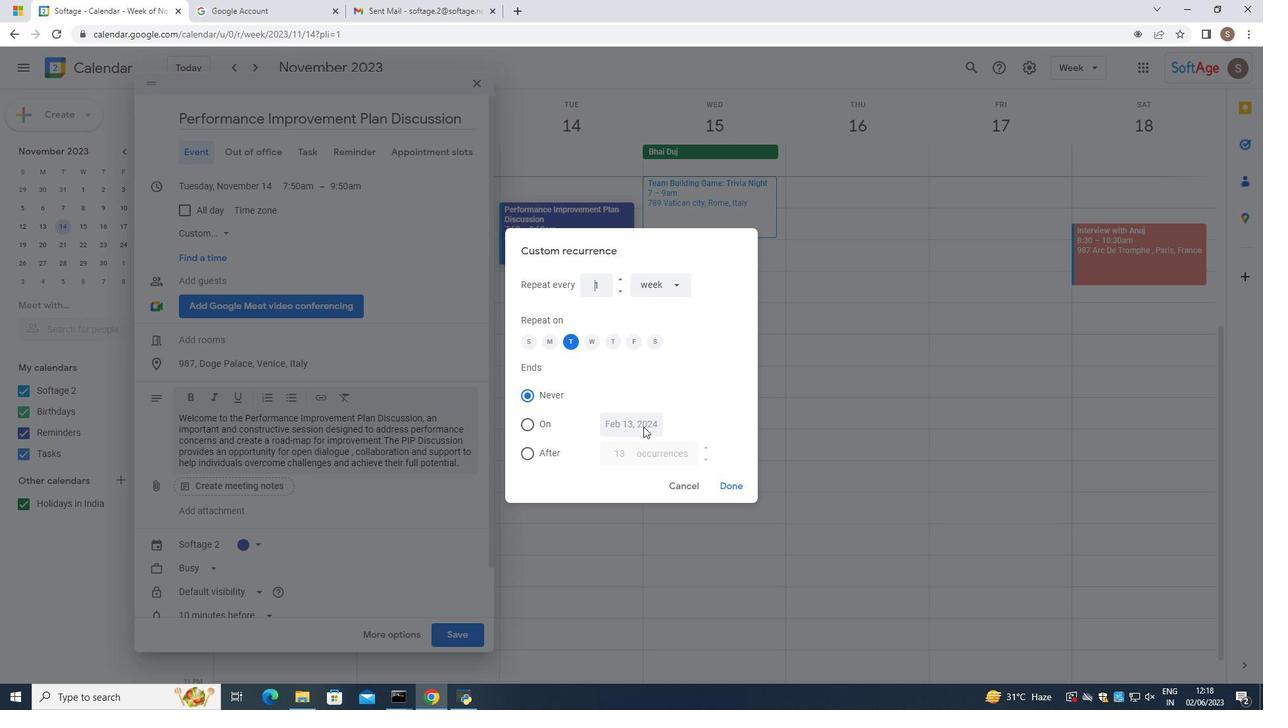 
Action: Mouse moved to (765, 451)
Screenshot: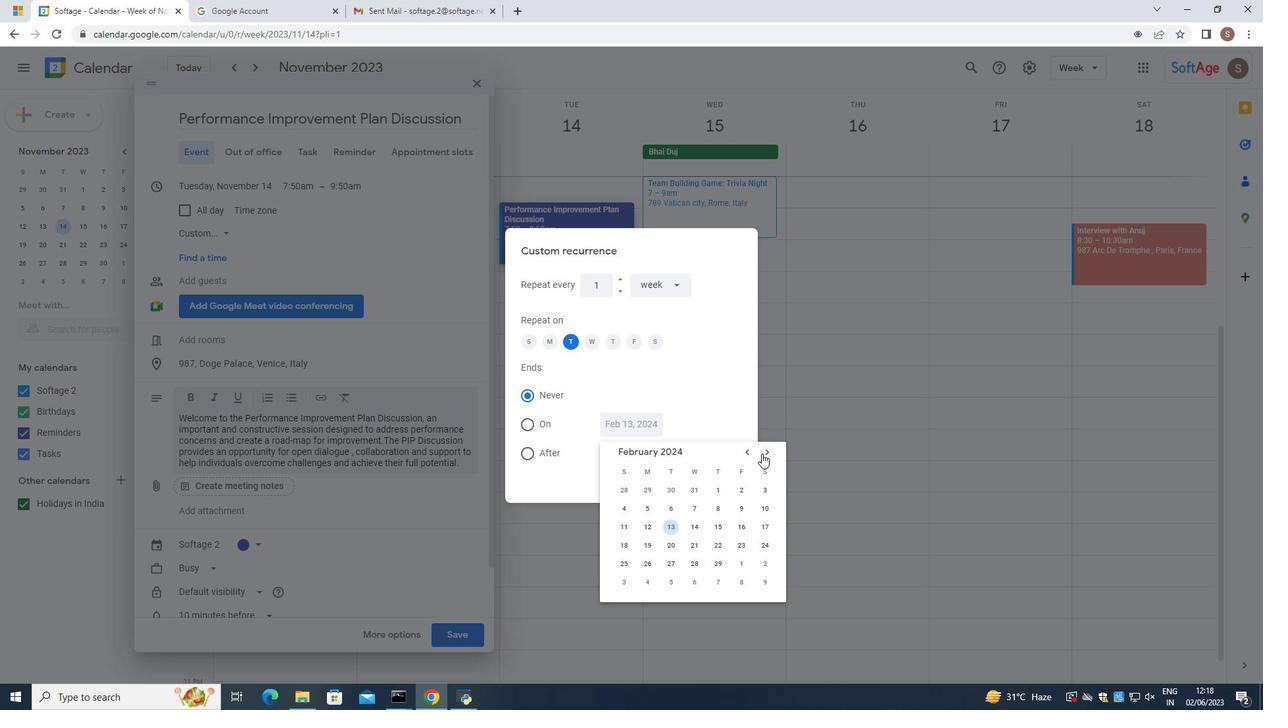 
Action: Mouse pressed left at (765, 451)
Screenshot: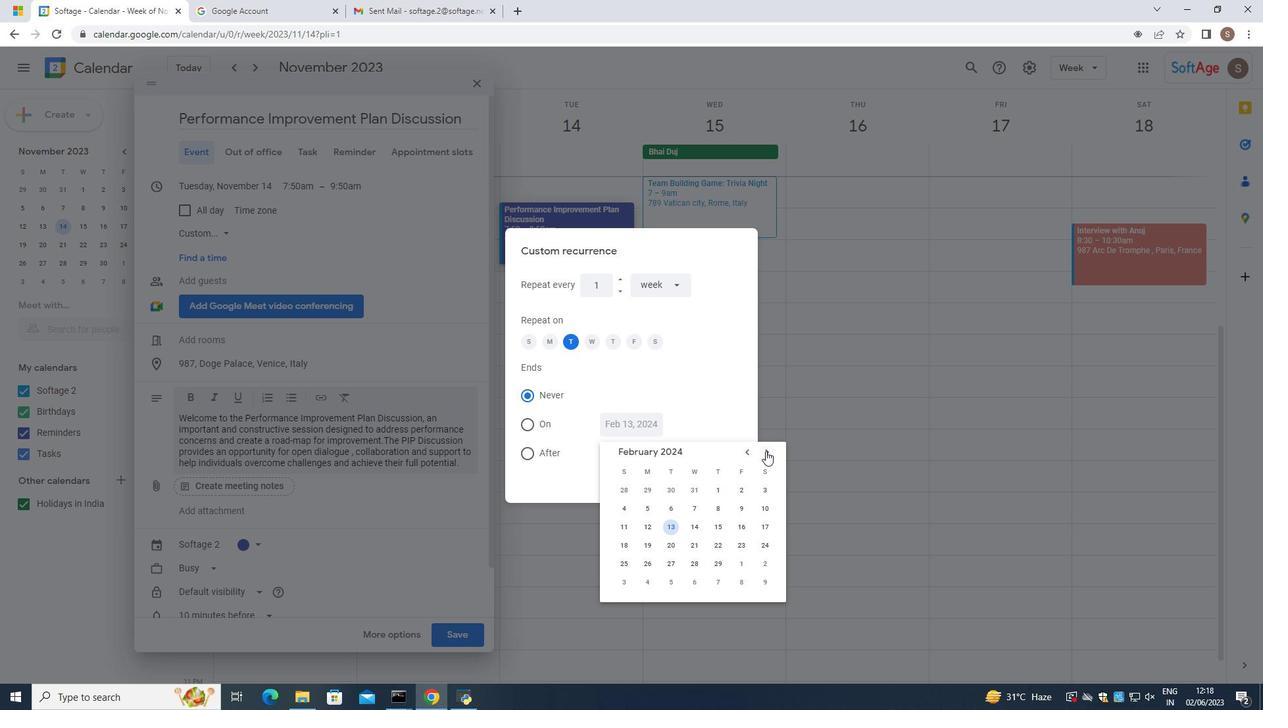 
Action: Mouse pressed left at (765, 451)
Screenshot: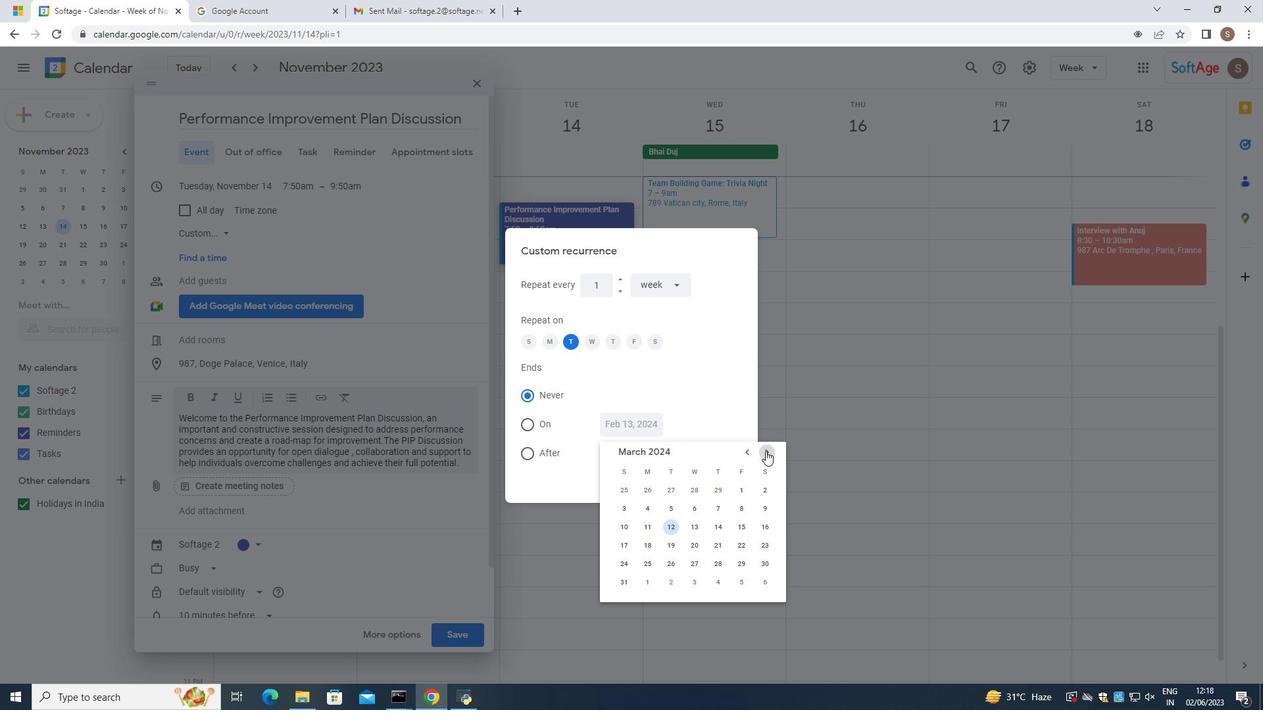 
Action: Mouse pressed left at (765, 451)
Screenshot: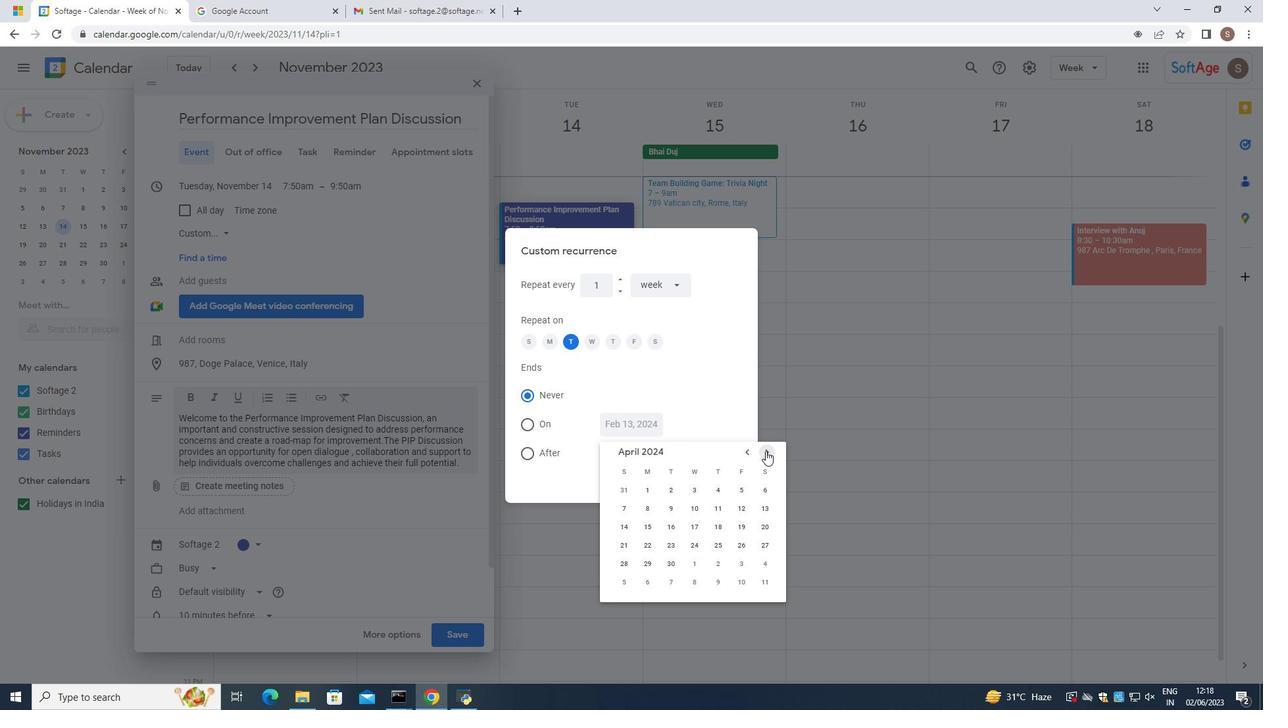 
Action: Mouse moved to (741, 491)
Screenshot: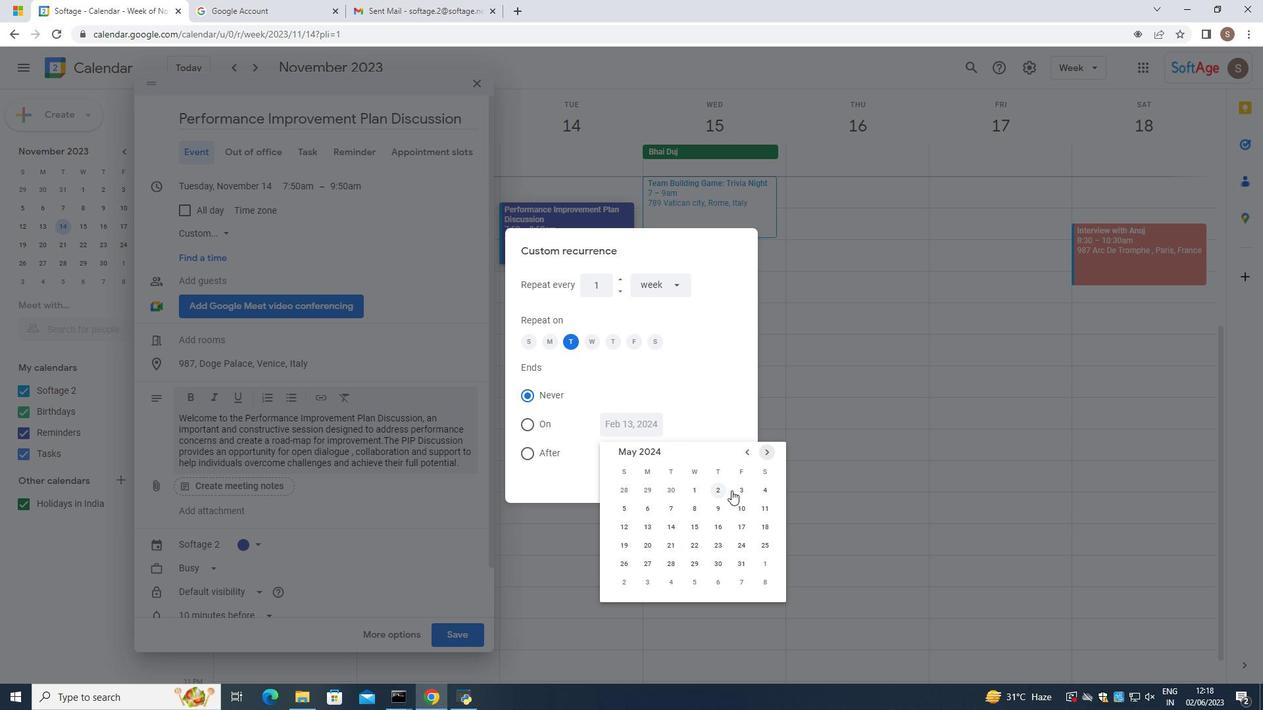 
Action: Mouse pressed left at (741, 491)
Screenshot: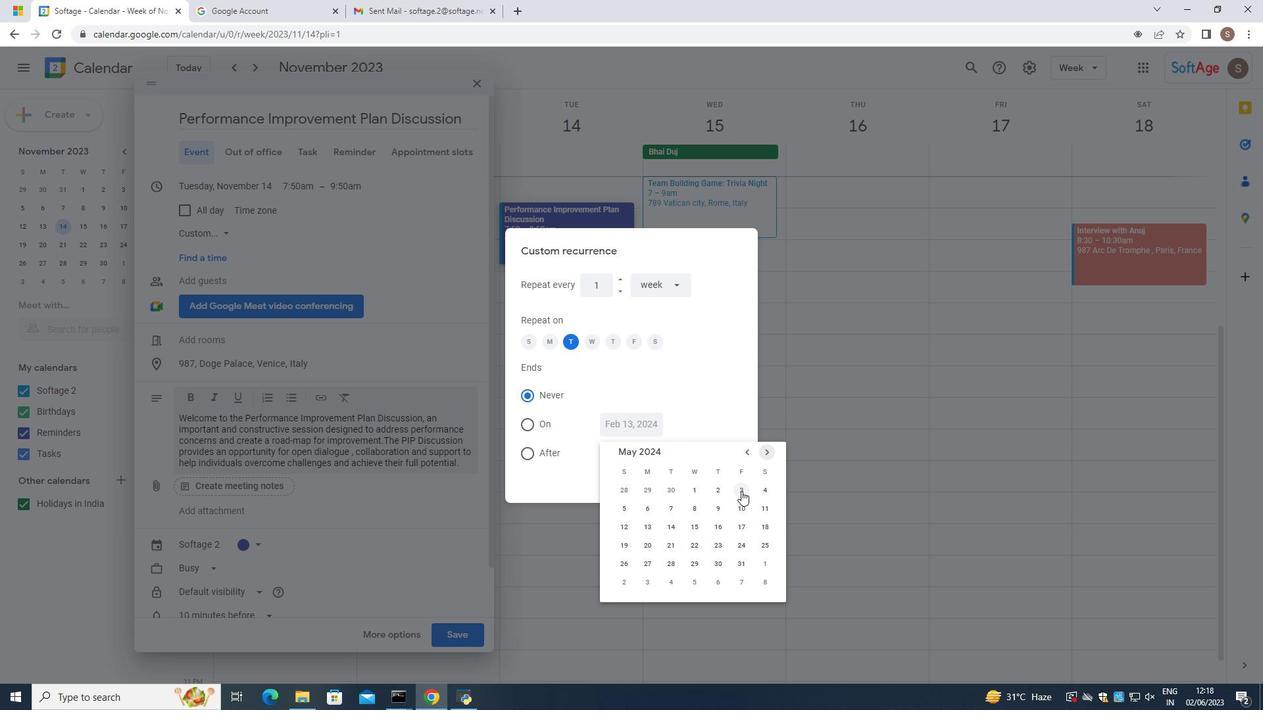 
Action: Mouse moved to (554, 429)
Screenshot: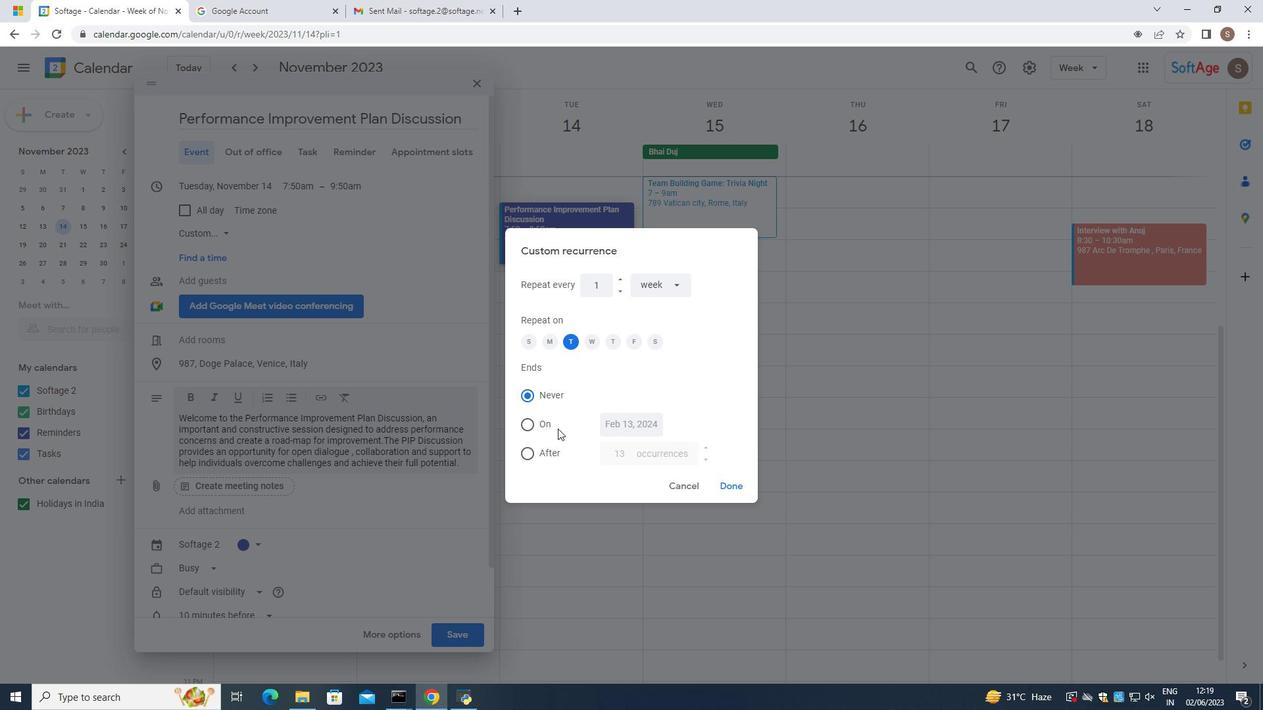 
Action: Mouse pressed left at (554, 429)
Screenshot: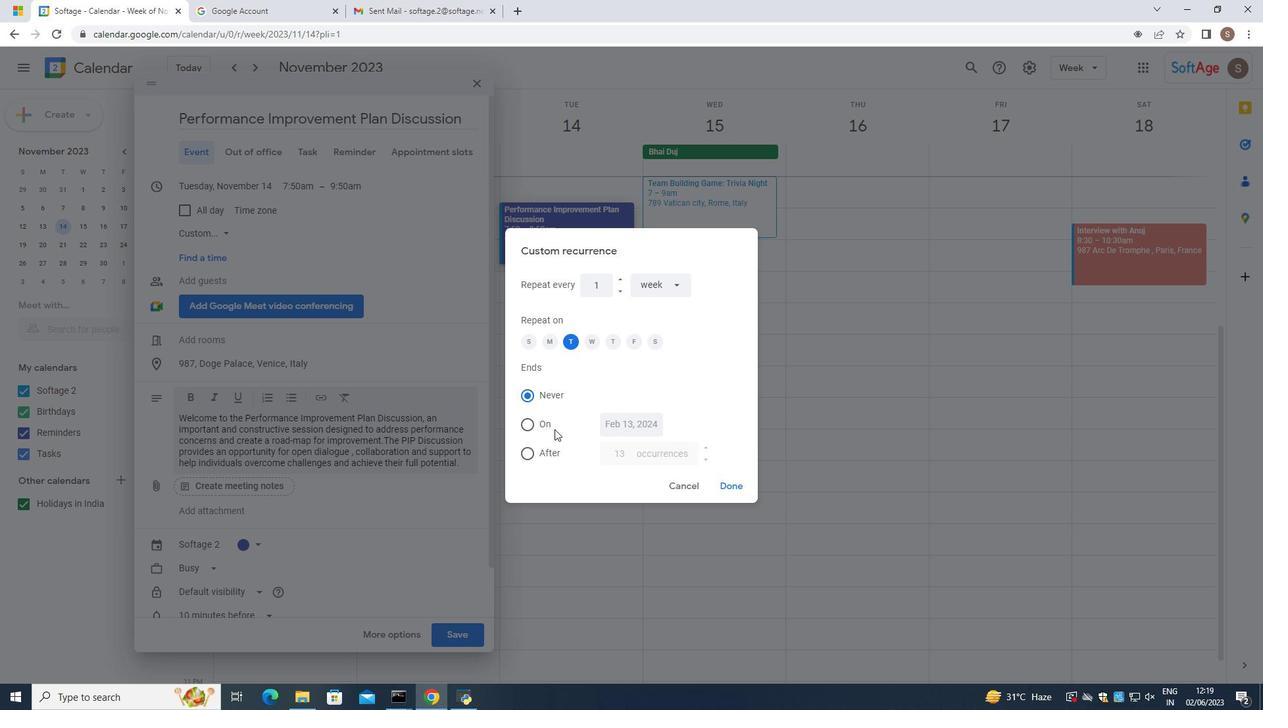 
Action: Mouse moved to (605, 427)
Screenshot: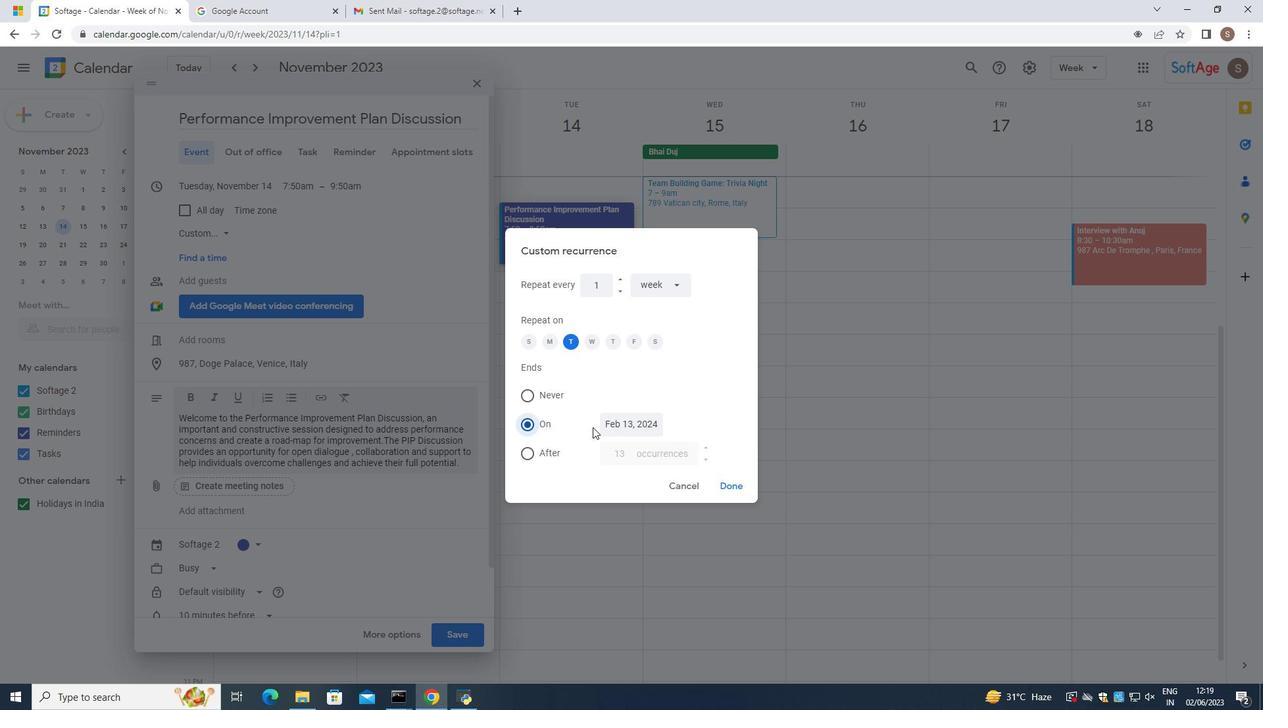 
Action: Mouse pressed left at (605, 427)
Screenshot: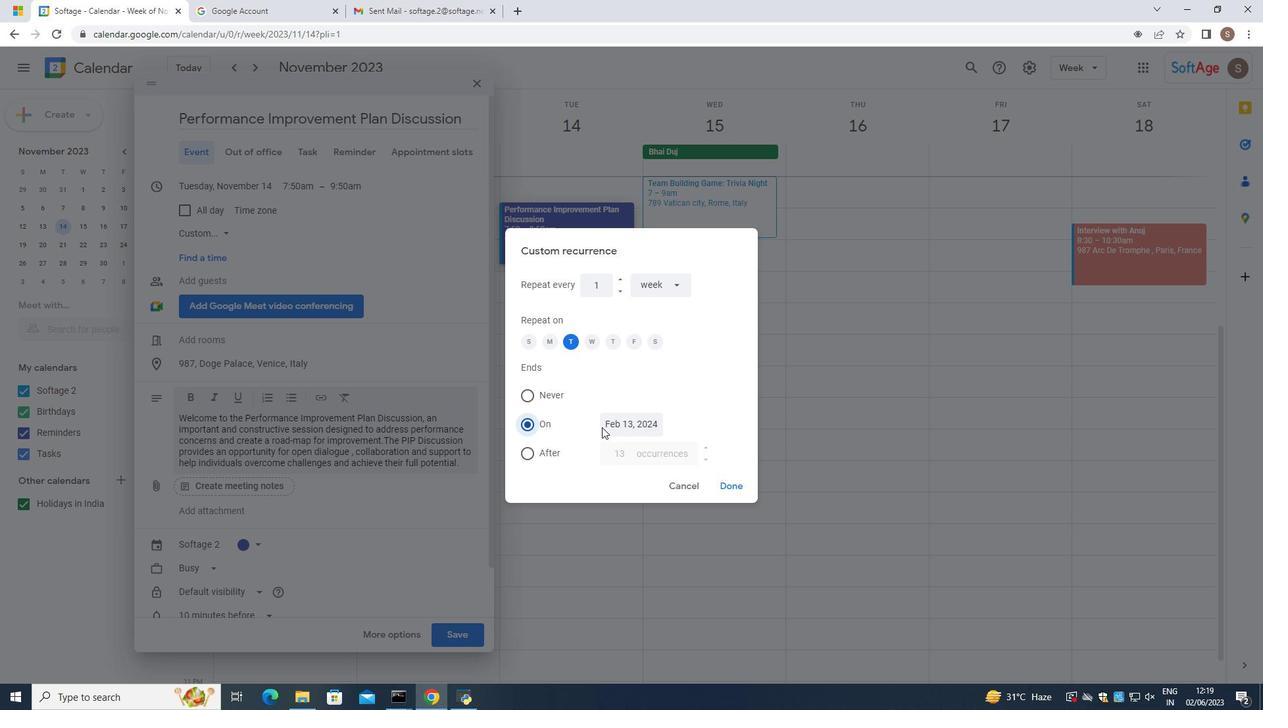 
Action: Mouse moved to (759, 452)
Screenshot: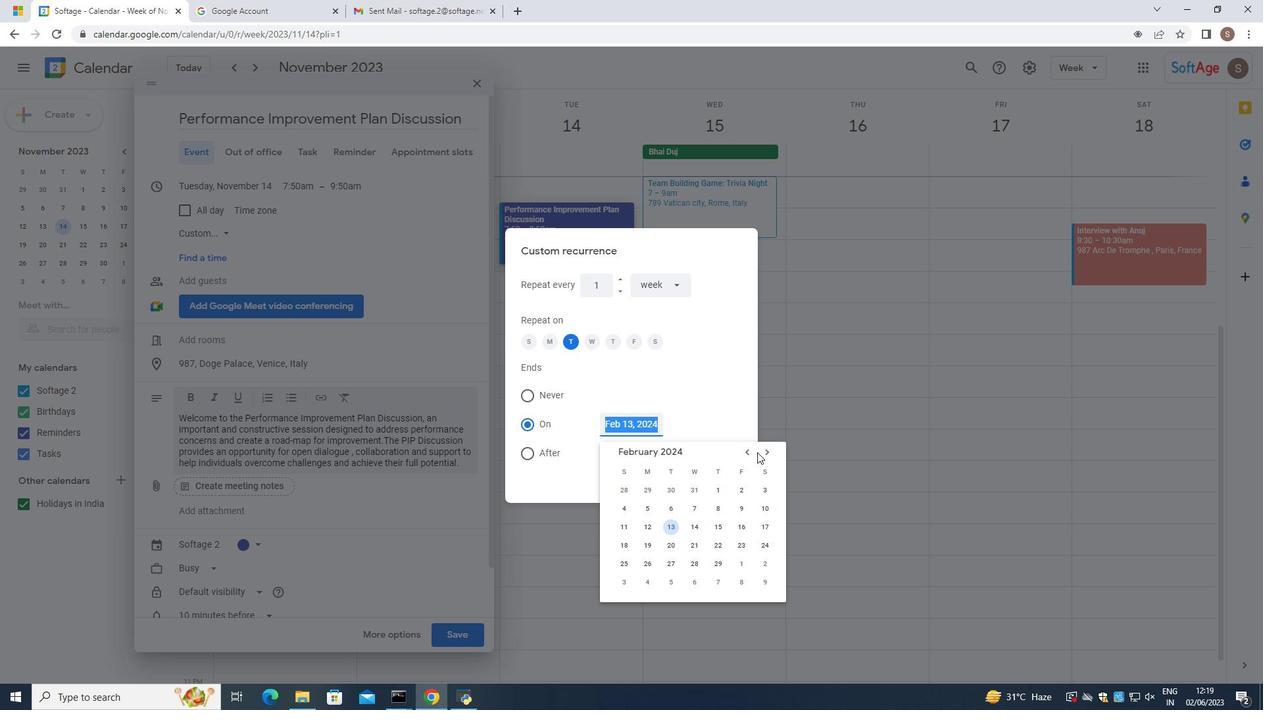 
Action: Mouse pressed left at (759, 452)
Screenshot: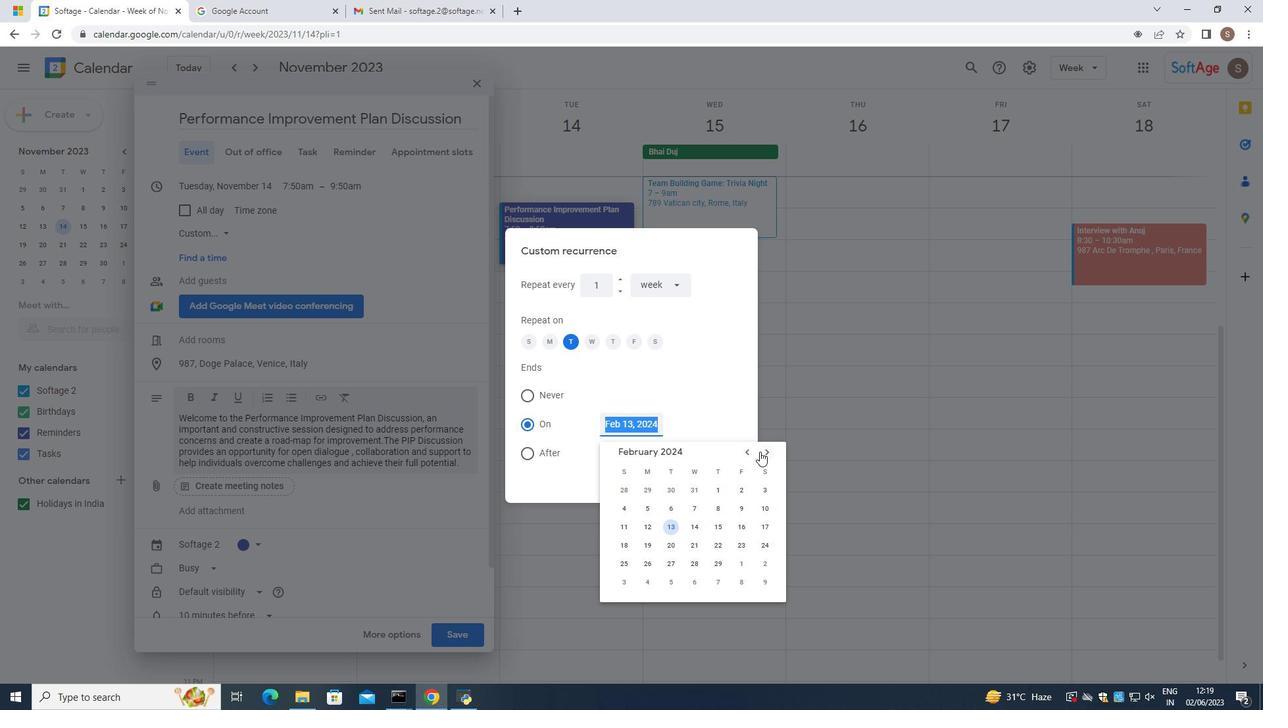 
Action: Mouse pressed left at (759, 452)
Screenshot: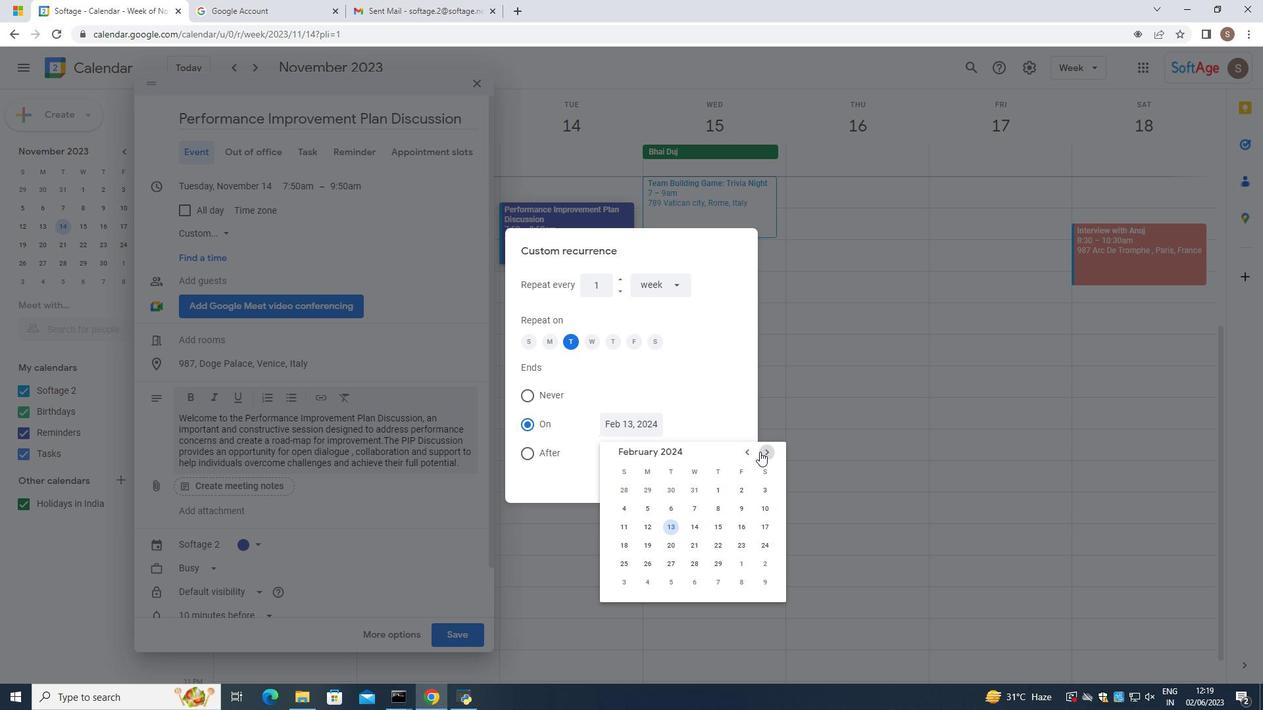 
Action: Mouse pressed left at (759, 452)
Screenshot: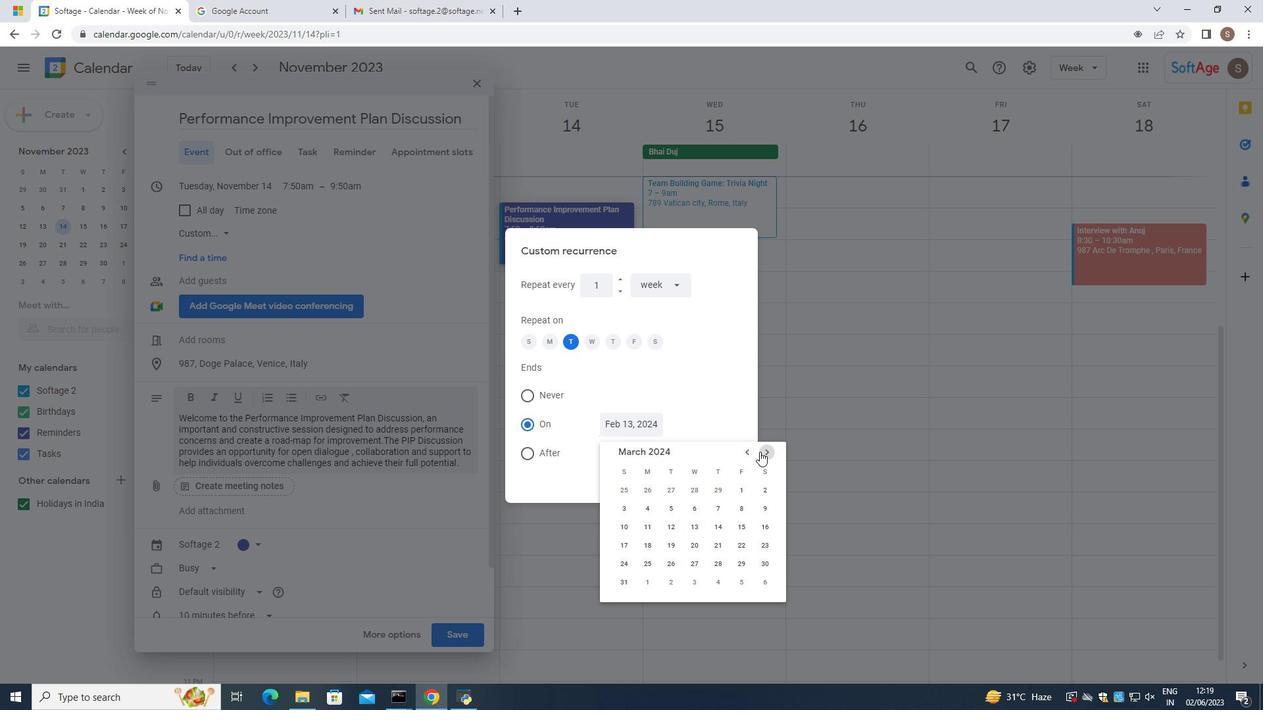 
Action: Mouse pressed left at (759, 452)
Screenshot: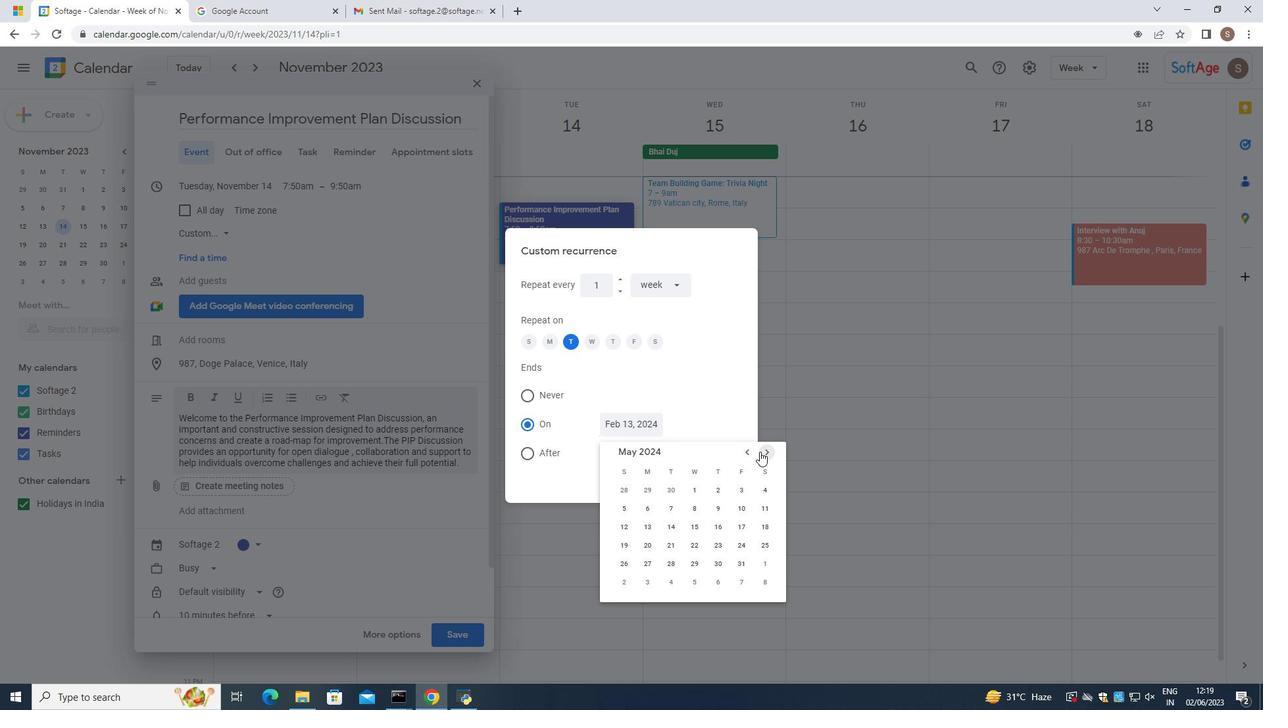 
Action: Mouse pressed left at (759, 452)
Screenshot: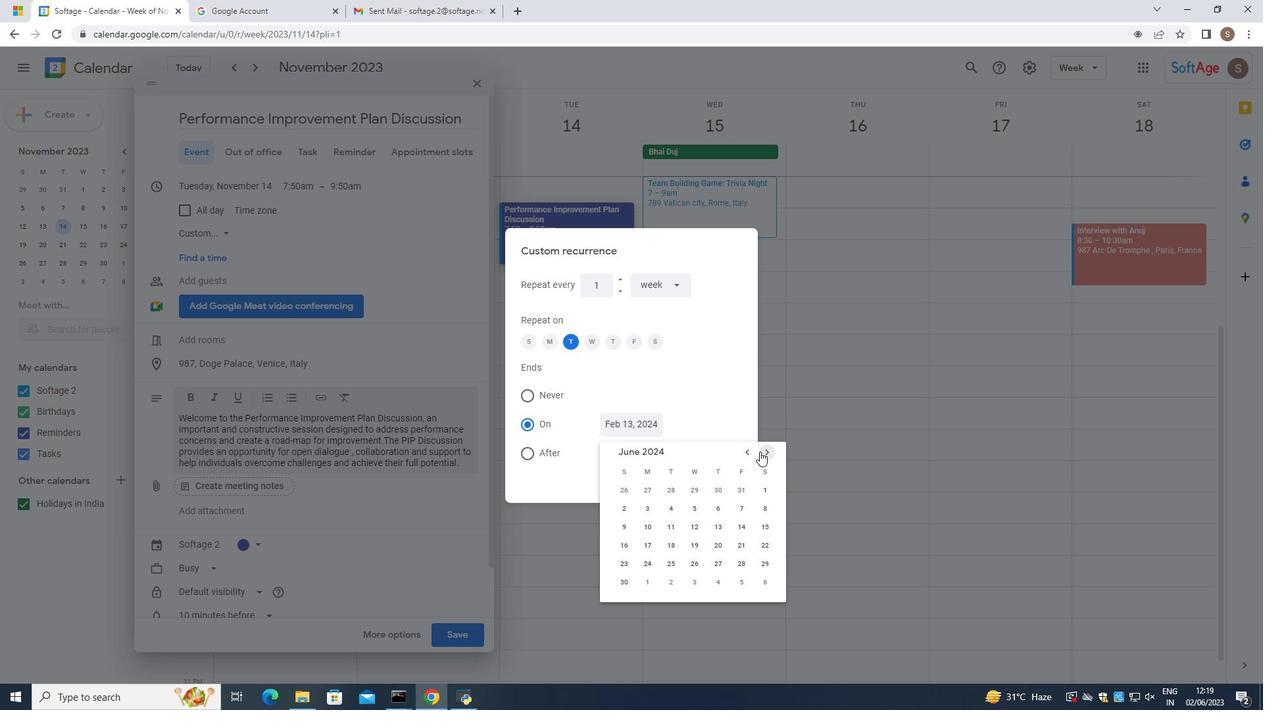
Action: Mouse moved to (757, 452)
Screenshot: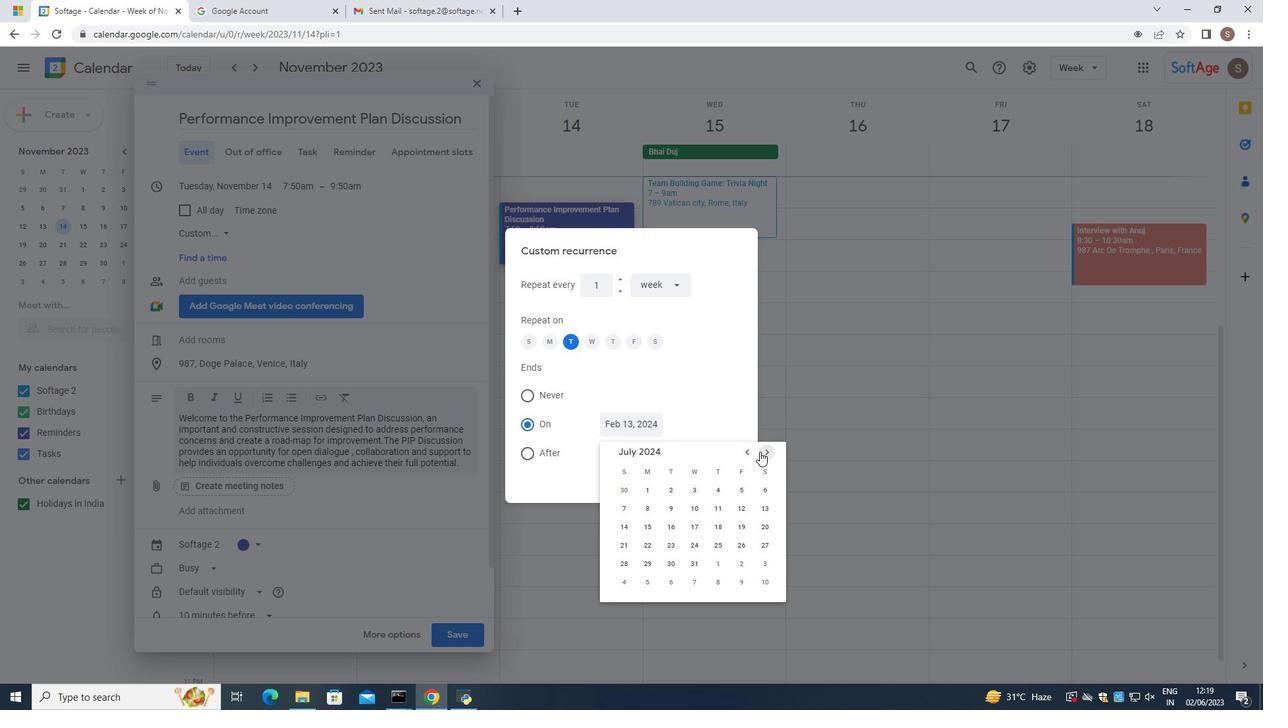 
Action: Mouse pressed left at (757, 452)
Screenshot: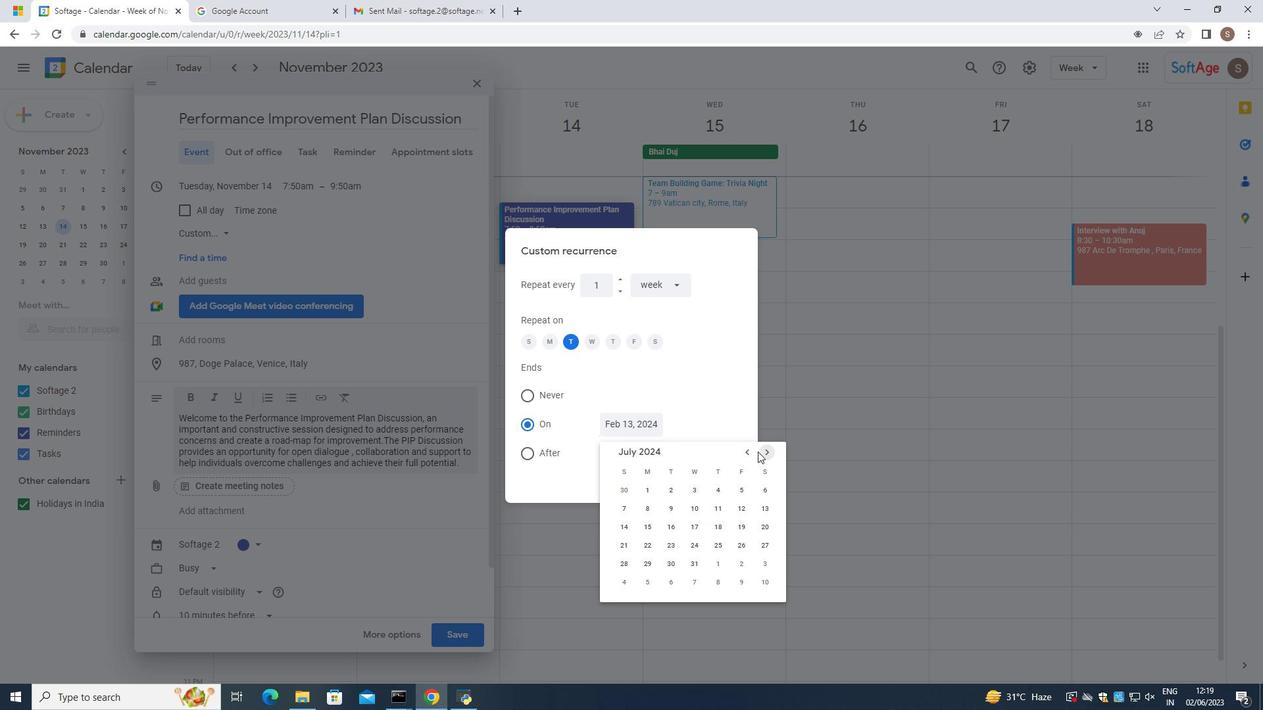 
Action: Mouse moved to (642, 431)
Screenshot: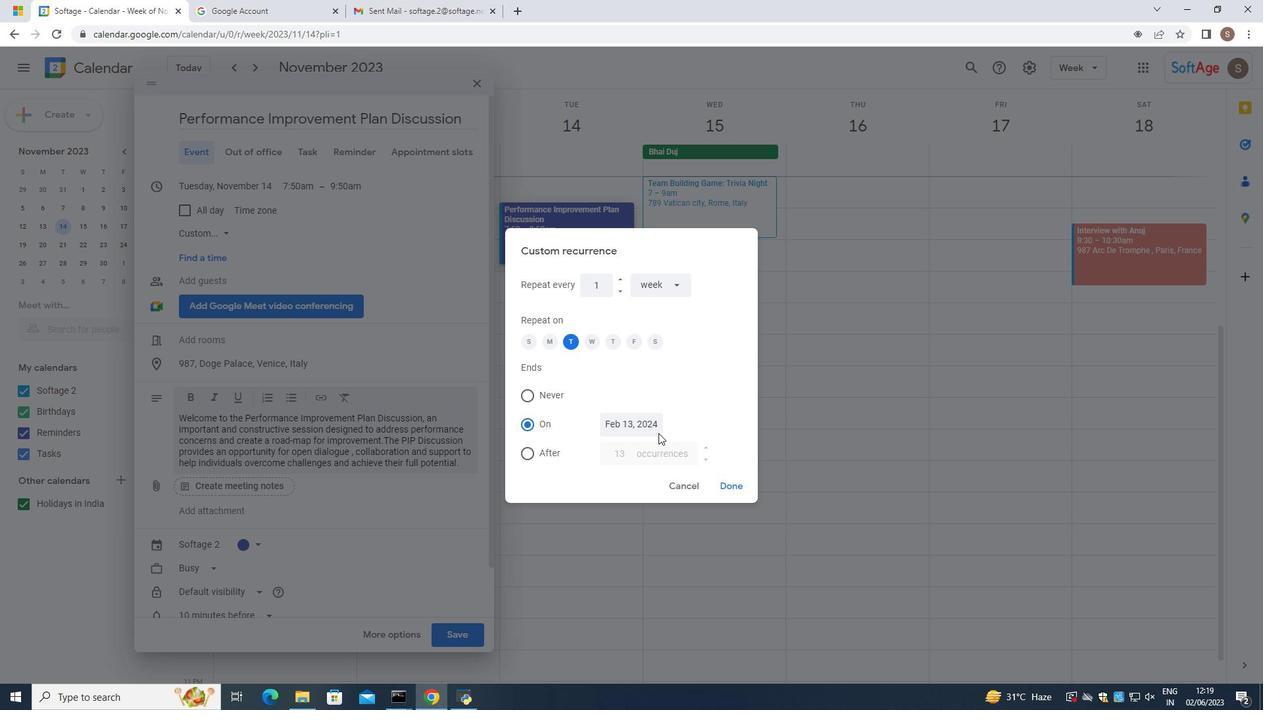 
Action: Mouse pressed left at (642, 431)
Screenshot: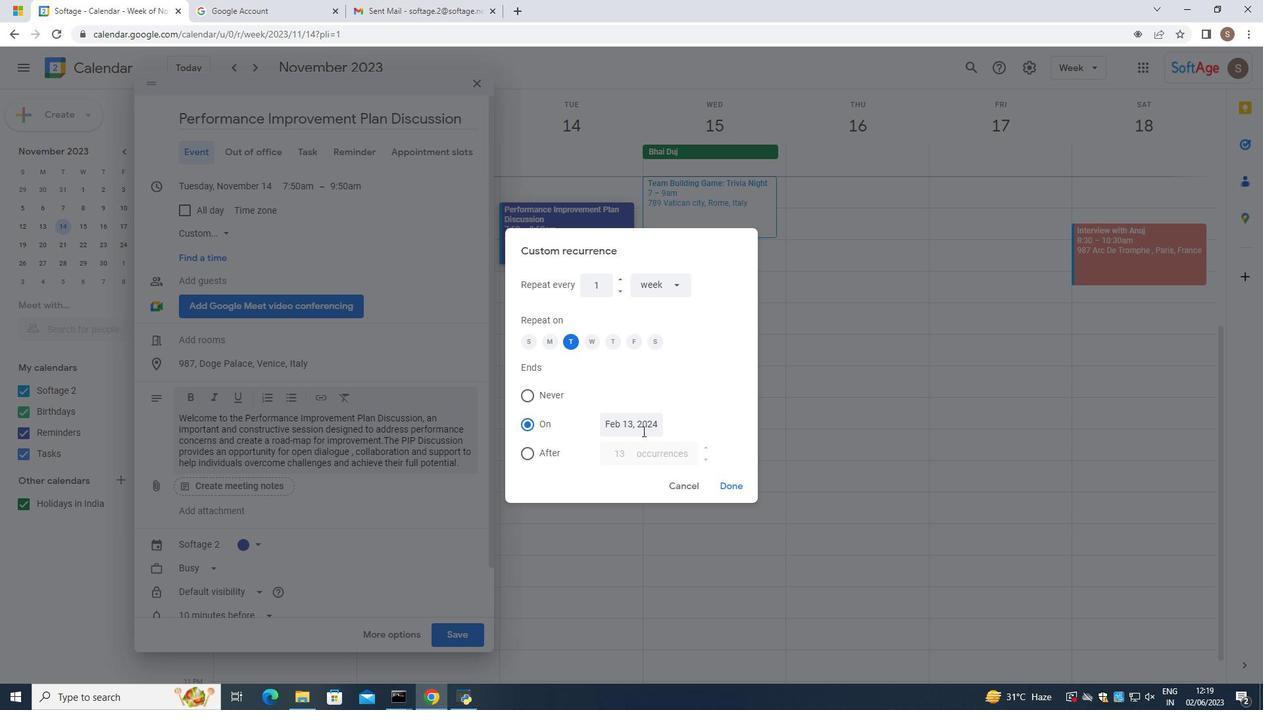 
Action: Mouse moved to (762, 451)
Screenshot: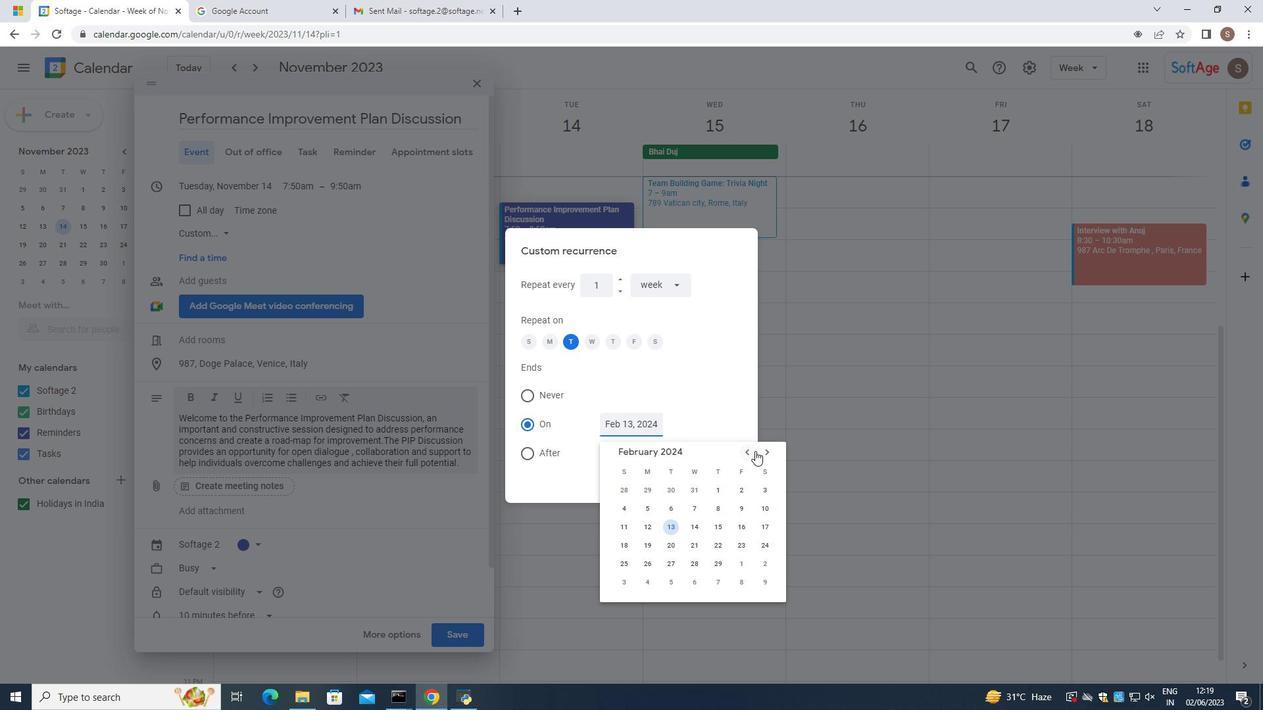 
Action: Mouse pressed left at (762, 451)
Screenshot: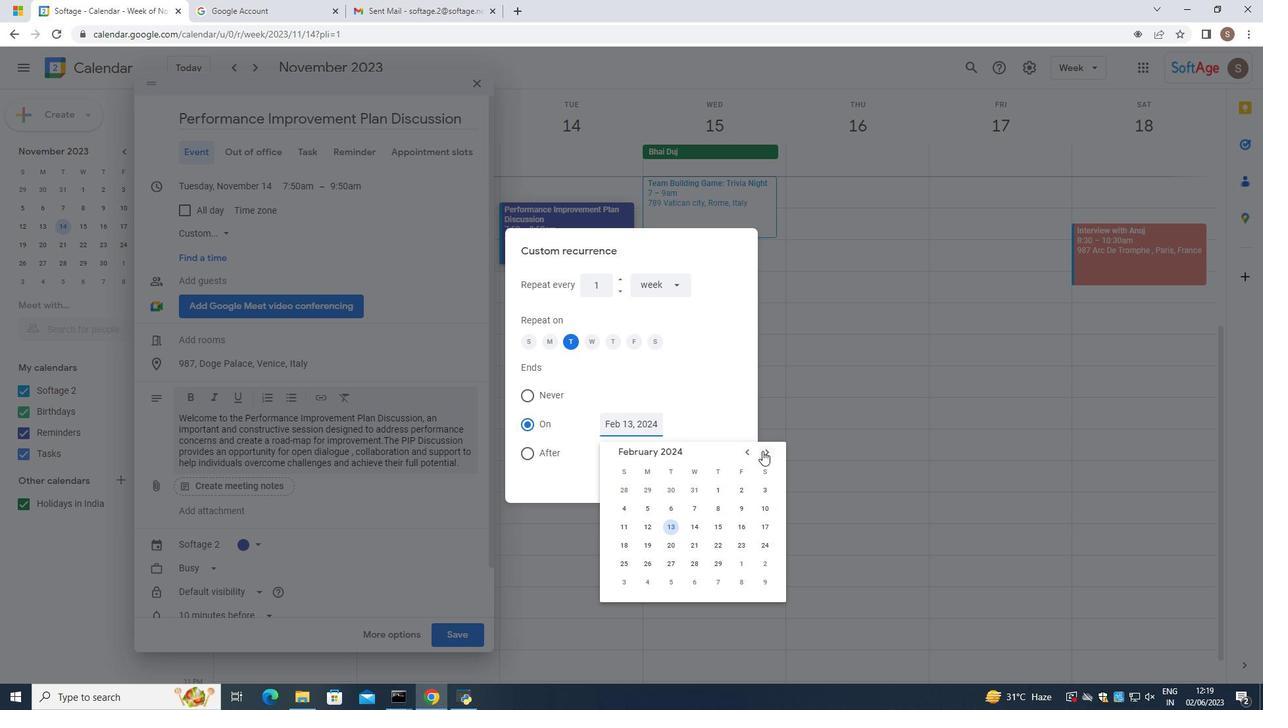 
Action: Mouse moved to (763, 450)
Screenshot: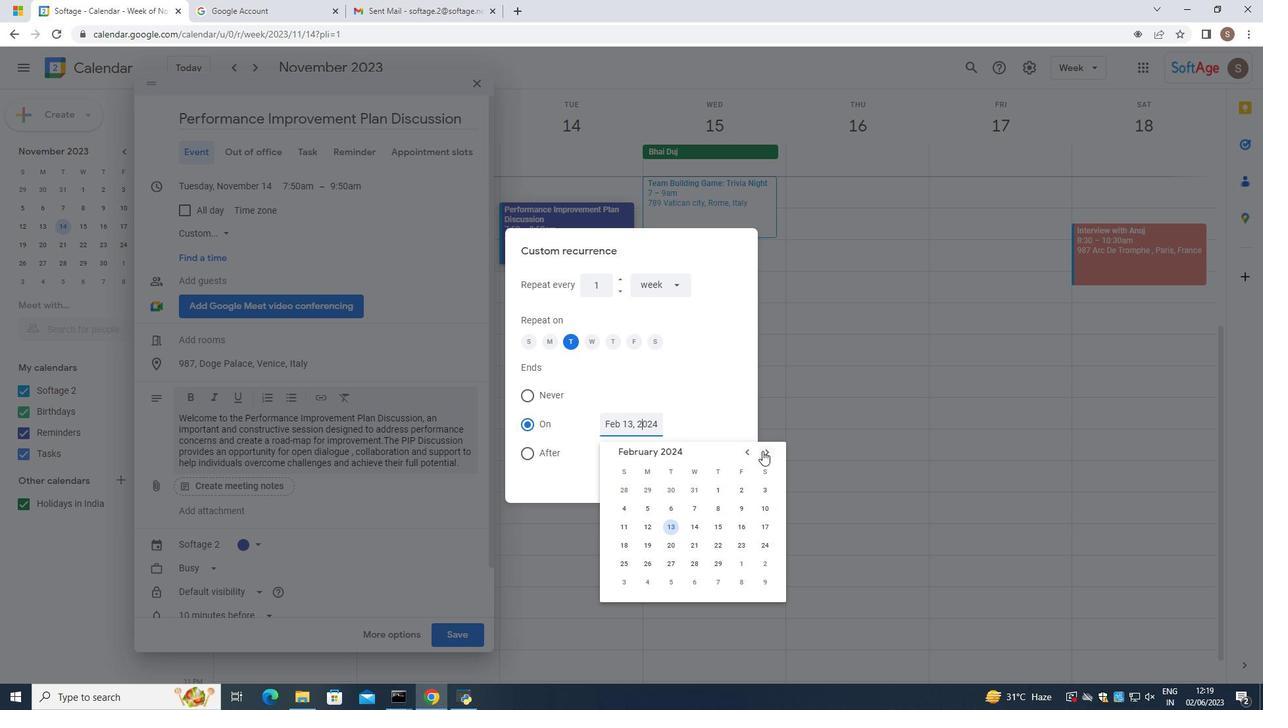 
Action: Mouse pressed left at (763, 450)
Screenshot: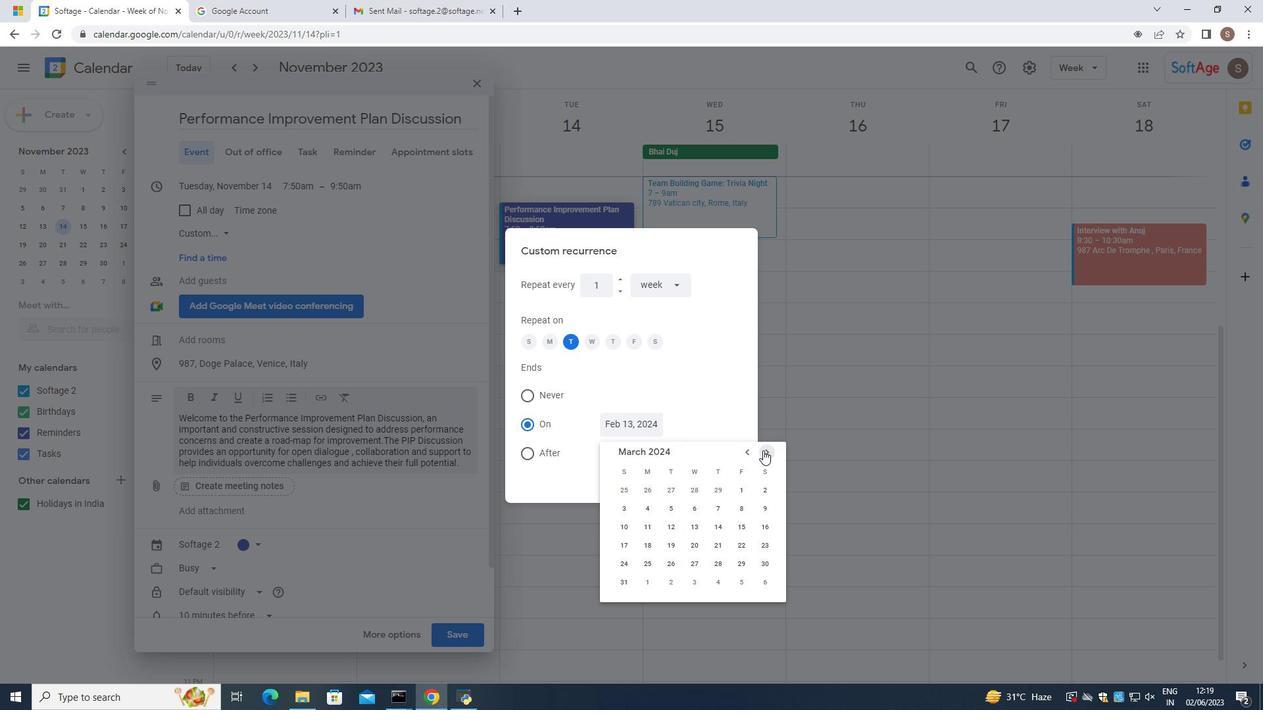 
Action: Mouse pressed left at (763, 450)
Screenshot: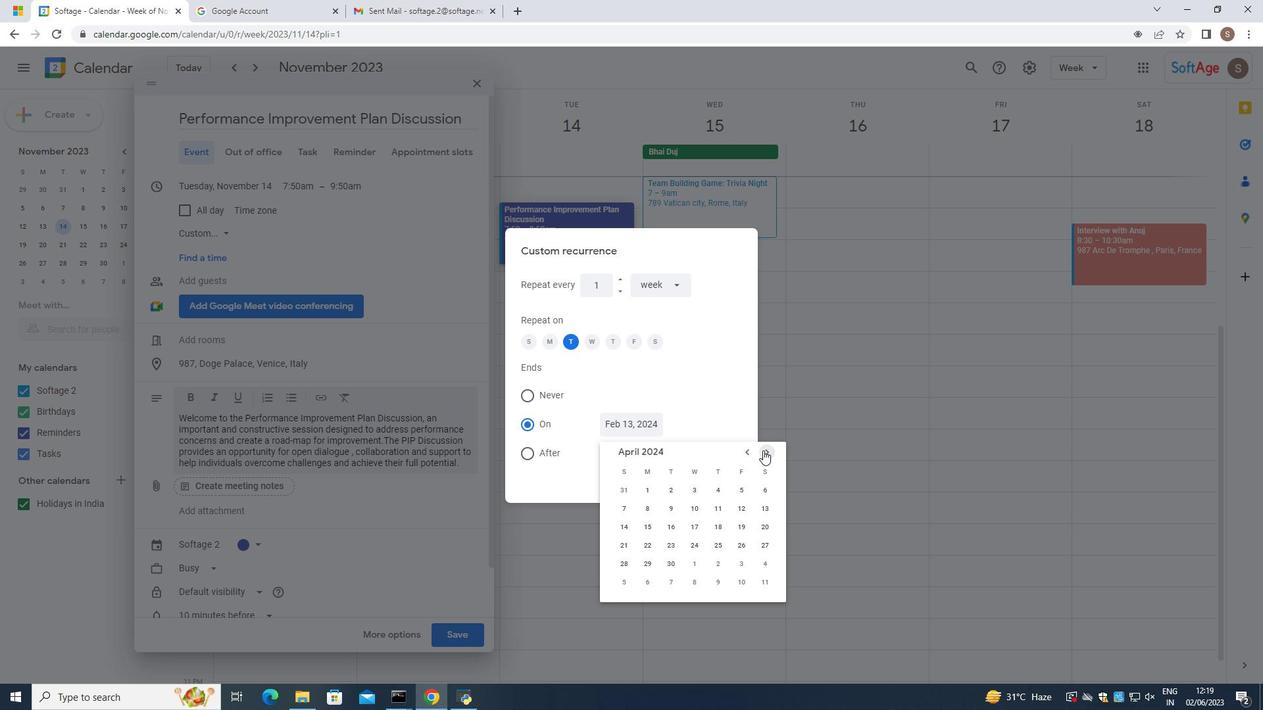 
Action: Mouse moved to (732, 486)
Screenshot: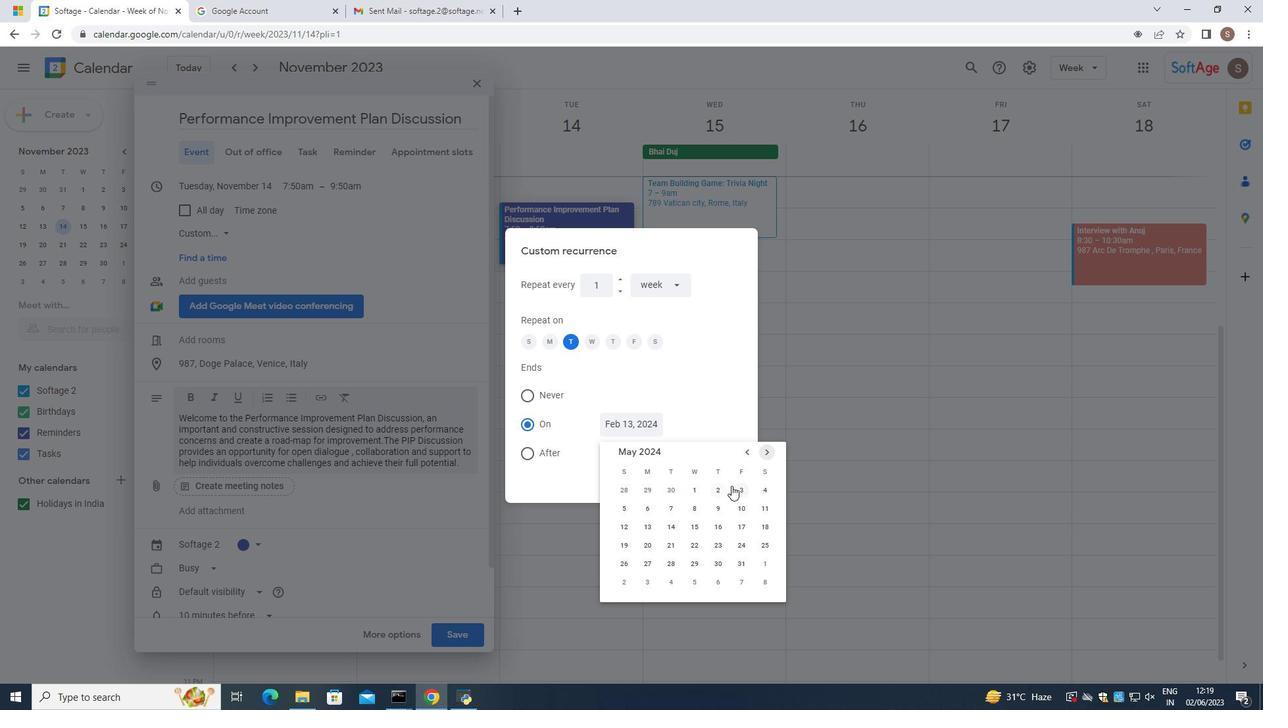 
Action: Mouse pressed left at (732, 486)
Screenshot: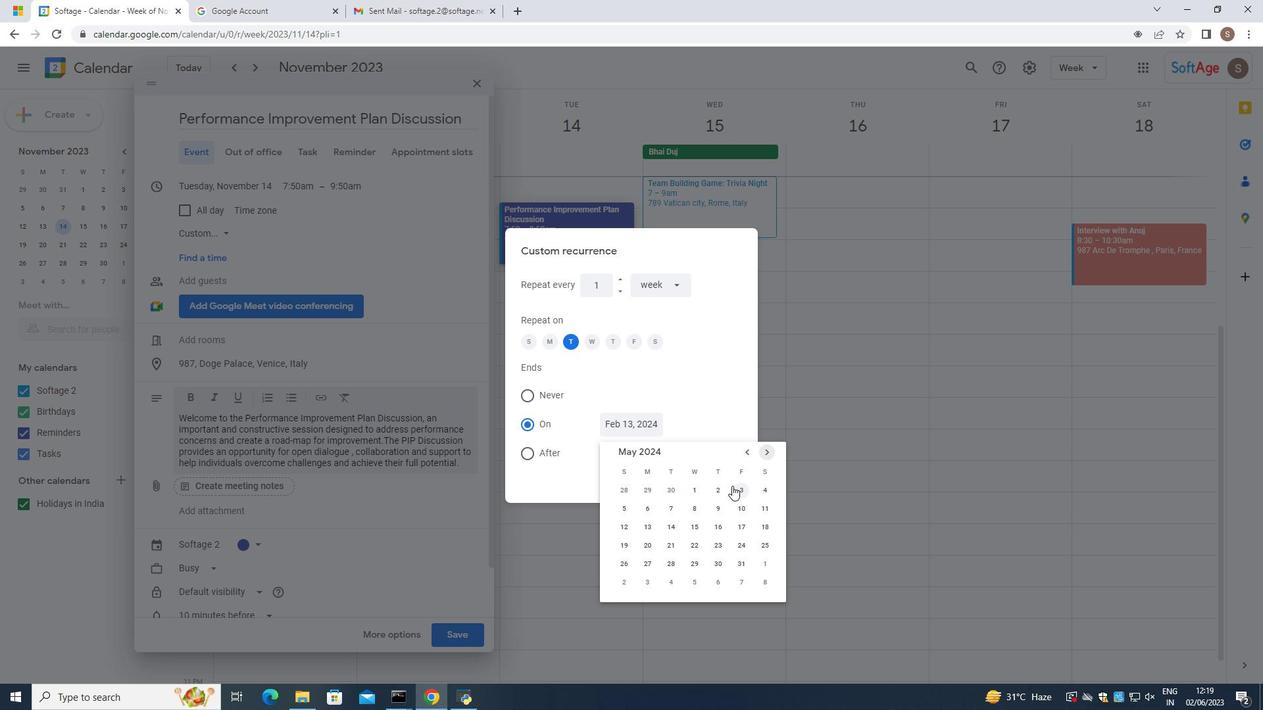 
Action: Mouse moved to (684, 288)
Screenshot: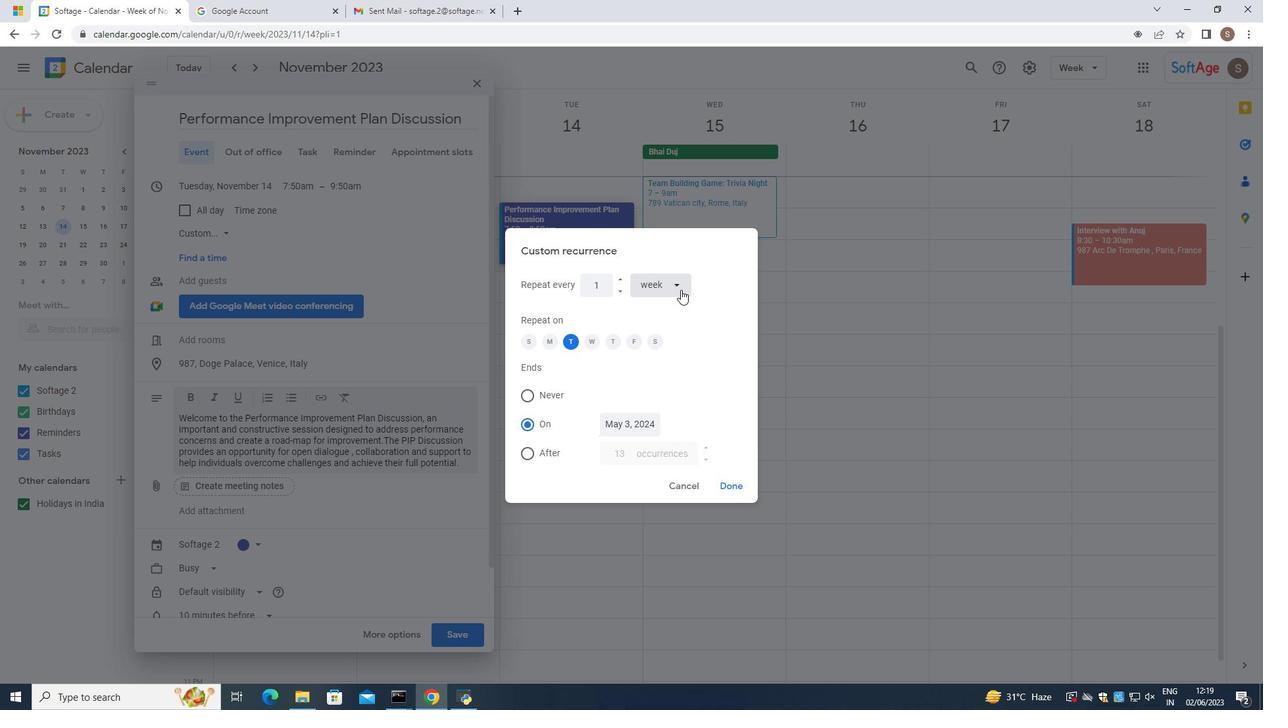 
Action: Mouse pressed left at (684, 288)
Screenshot: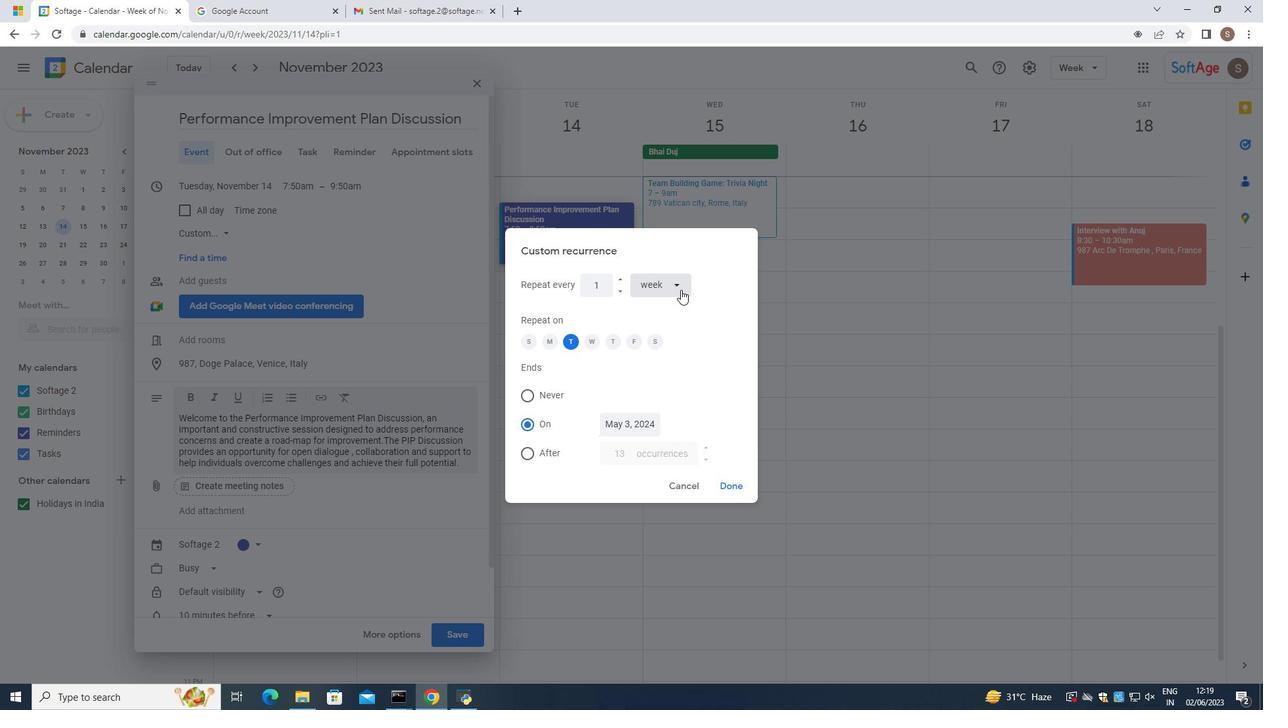 
Action: Mouse moved to (661, 371)
Screenshot: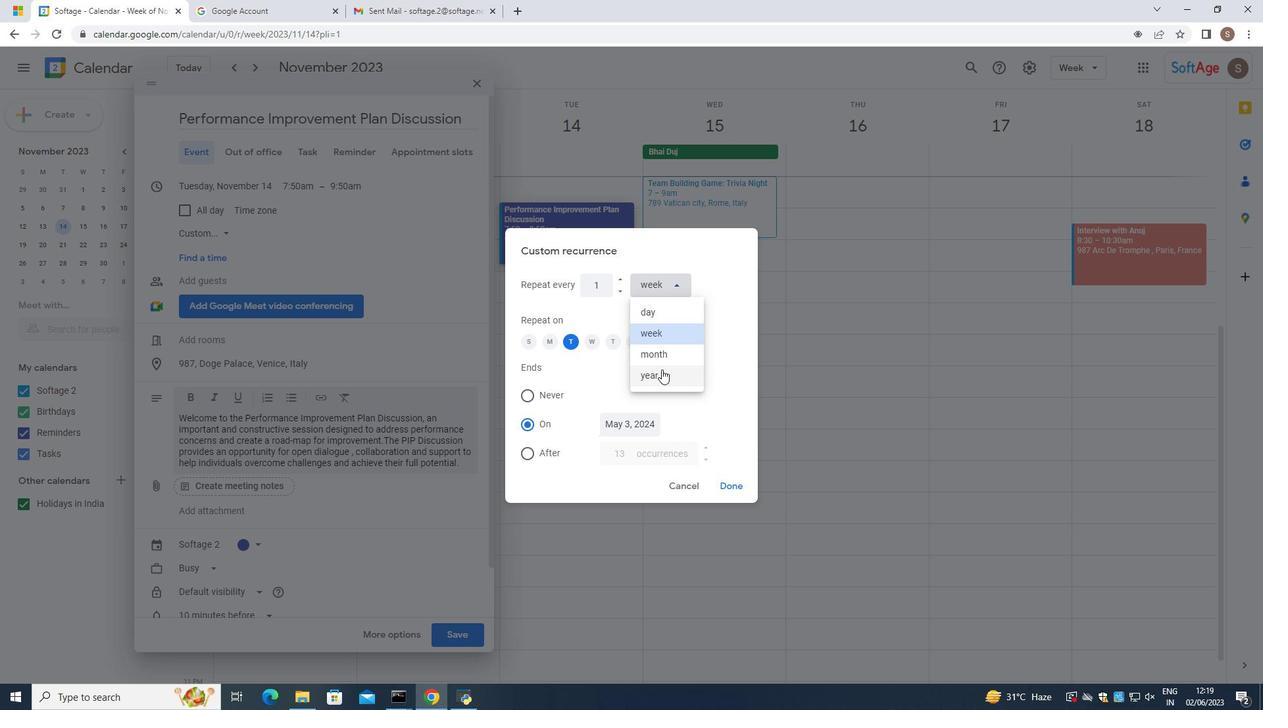 
Action: Mouse pressed left at (661, 371)
Screenshot: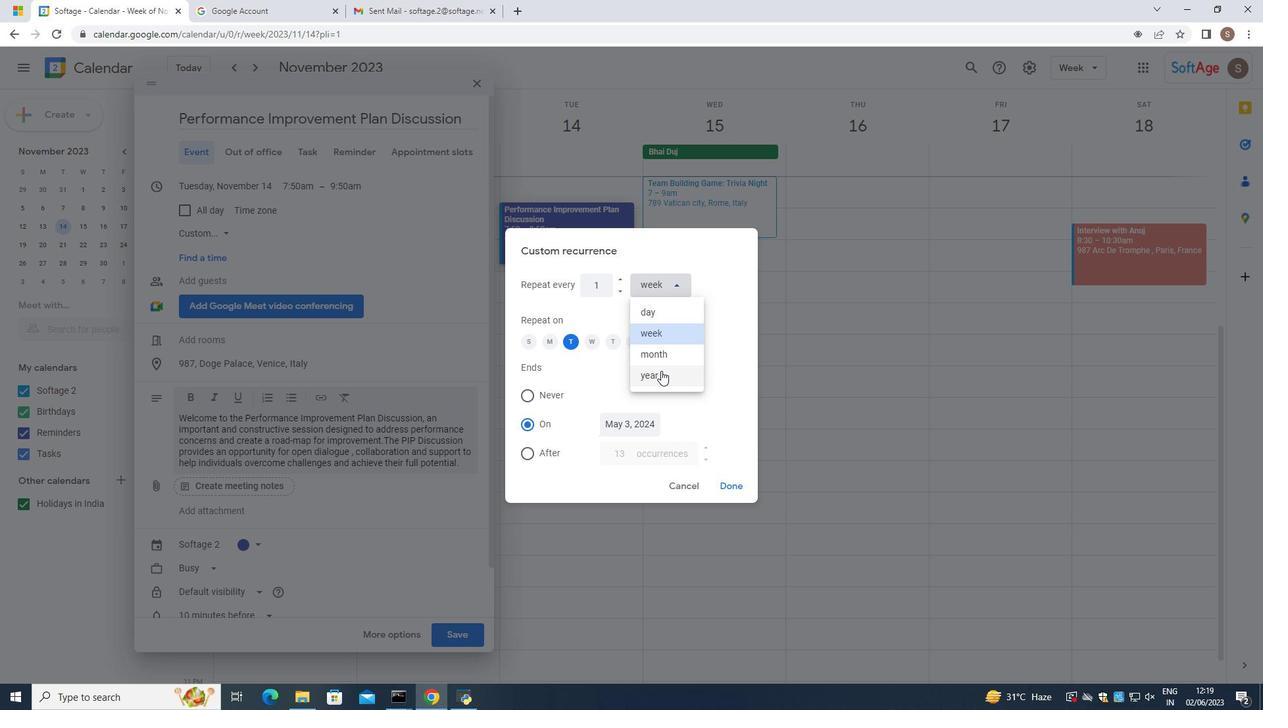 
Action: Mouse moved to (727, 465)
Screenshot: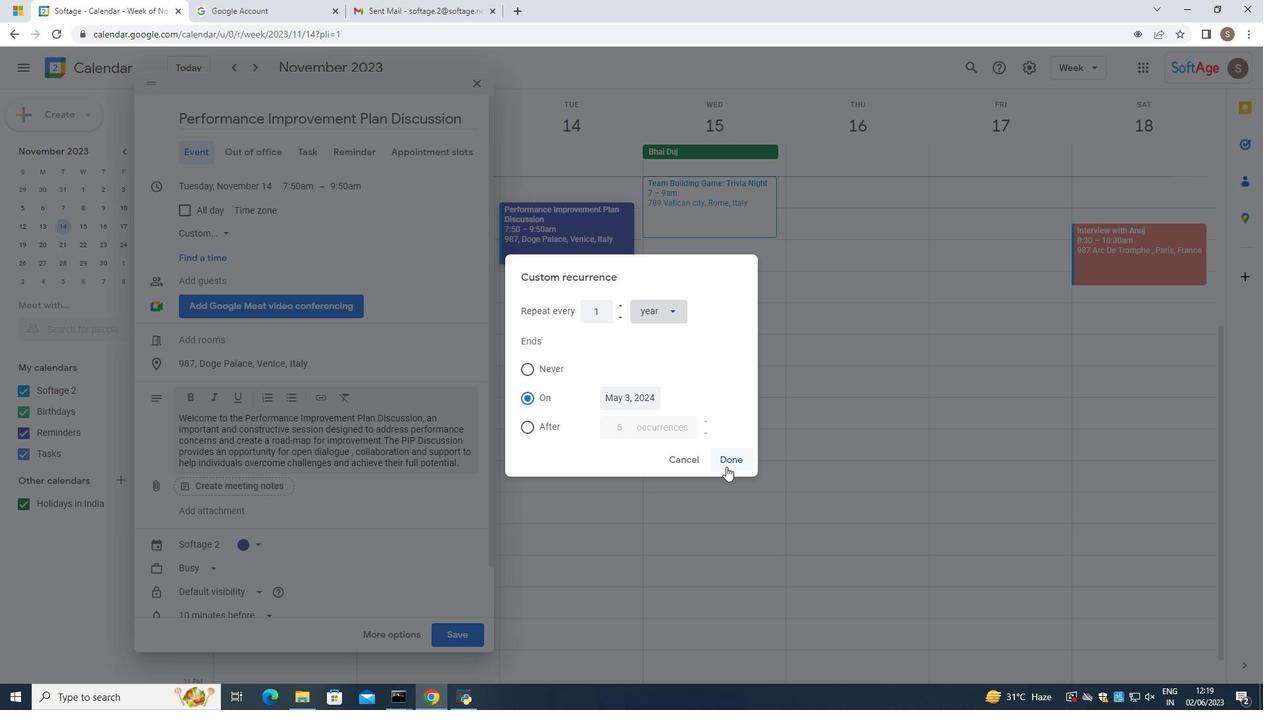 
Action: Mouse pressed left at (727, 465)
Screenshot: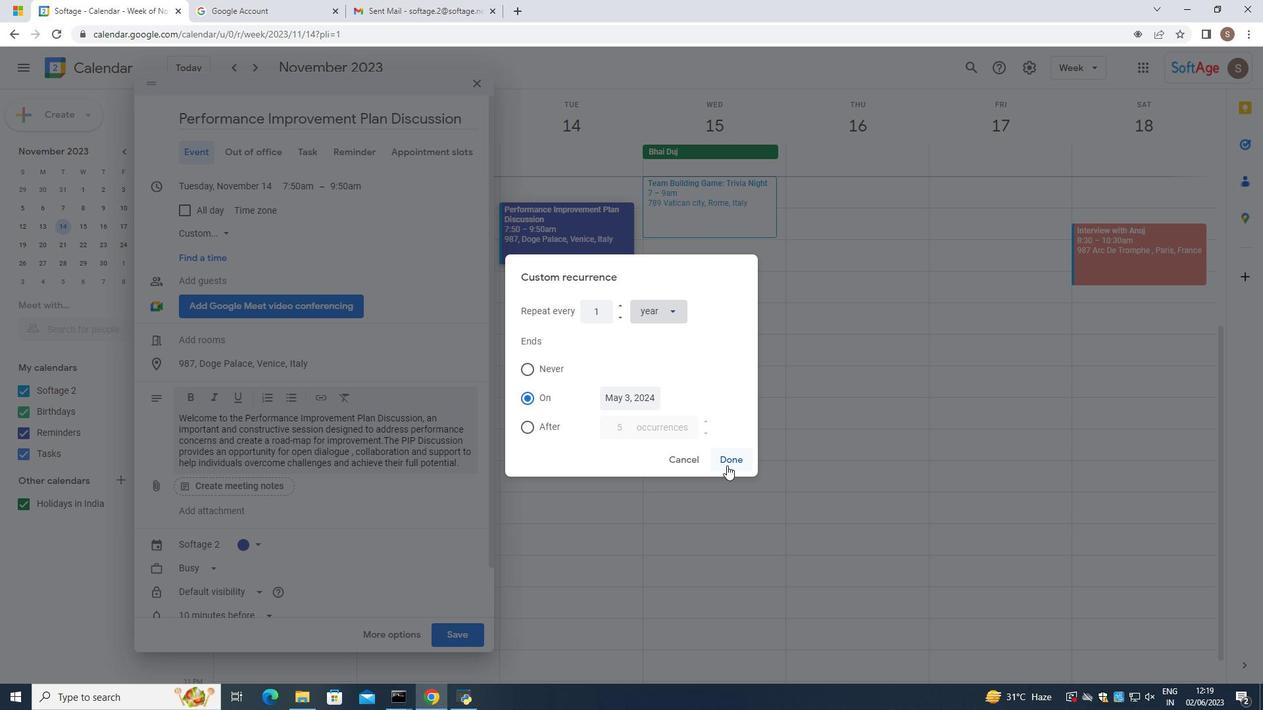 
Action: Mouse moved to (303, 436)
Screenshot: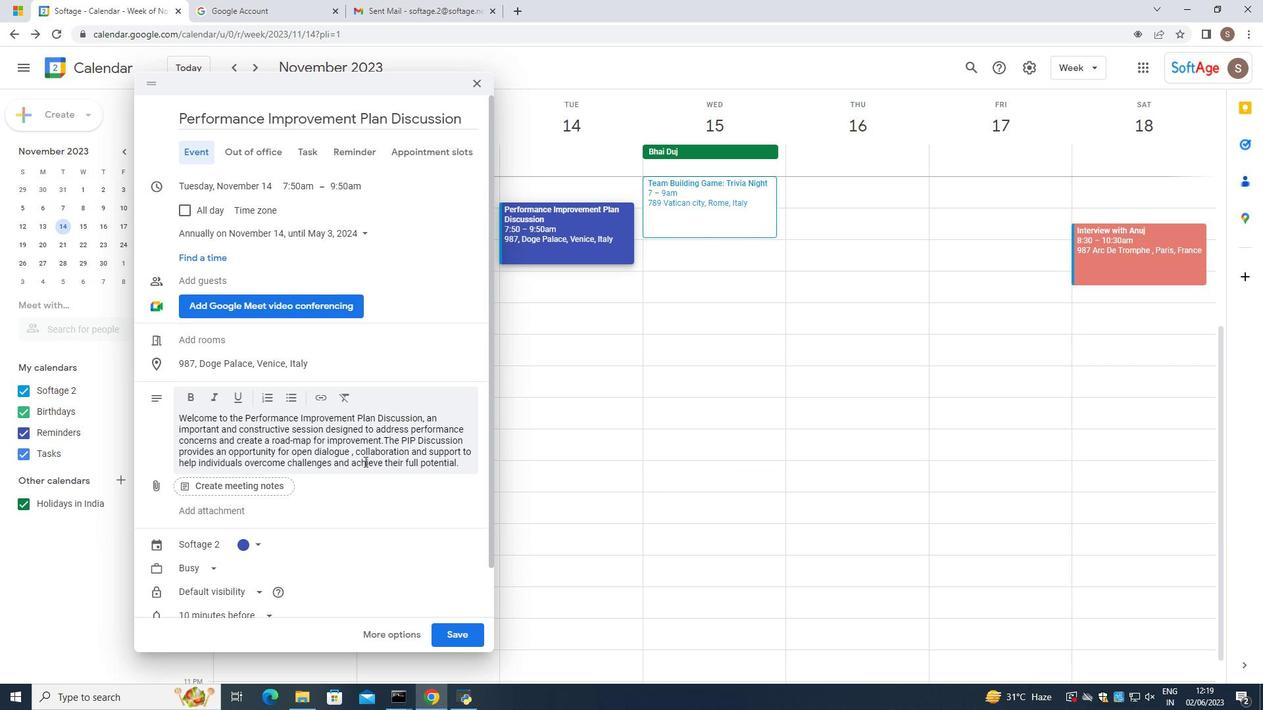 
Action: Mouse scrolled (303, 436) with delta (0, 0)
Screenshot: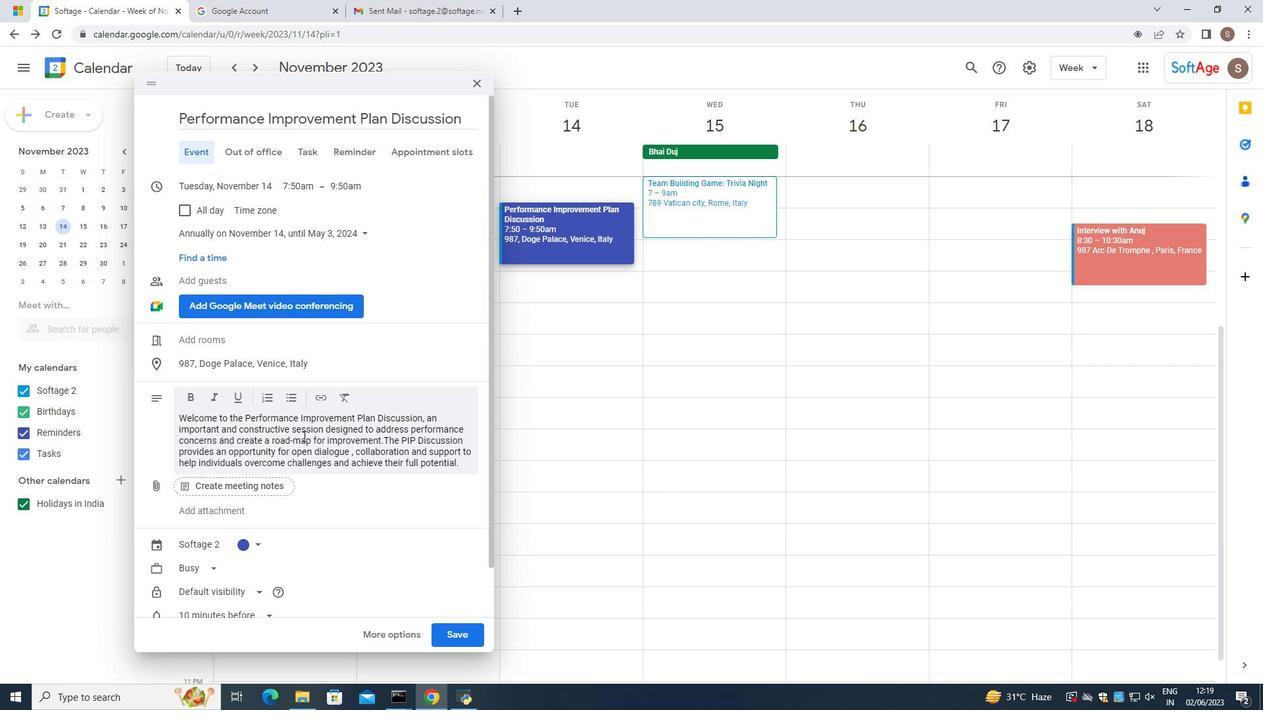 
Action: Mouse scrolled (303, 436) with delta (0, 0)
Screenshot: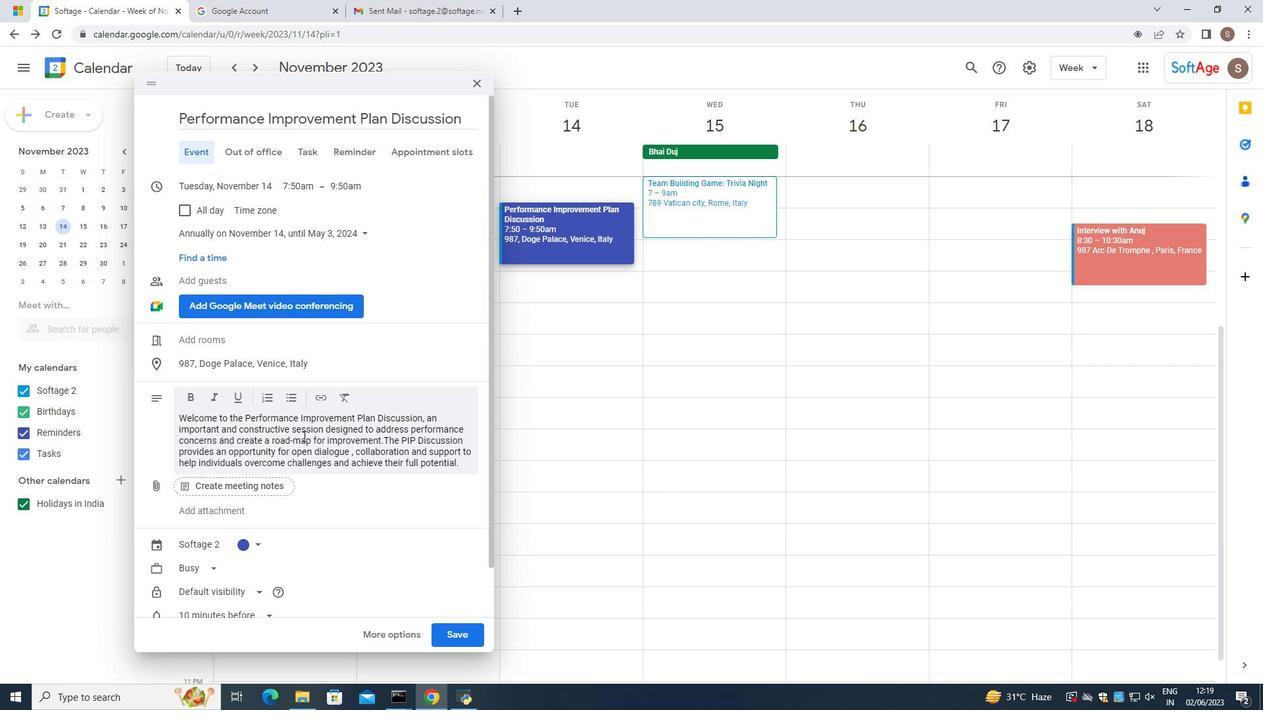 
Action: Mouse scrolled (303, 436) with delta (0, 0)
Screenshot: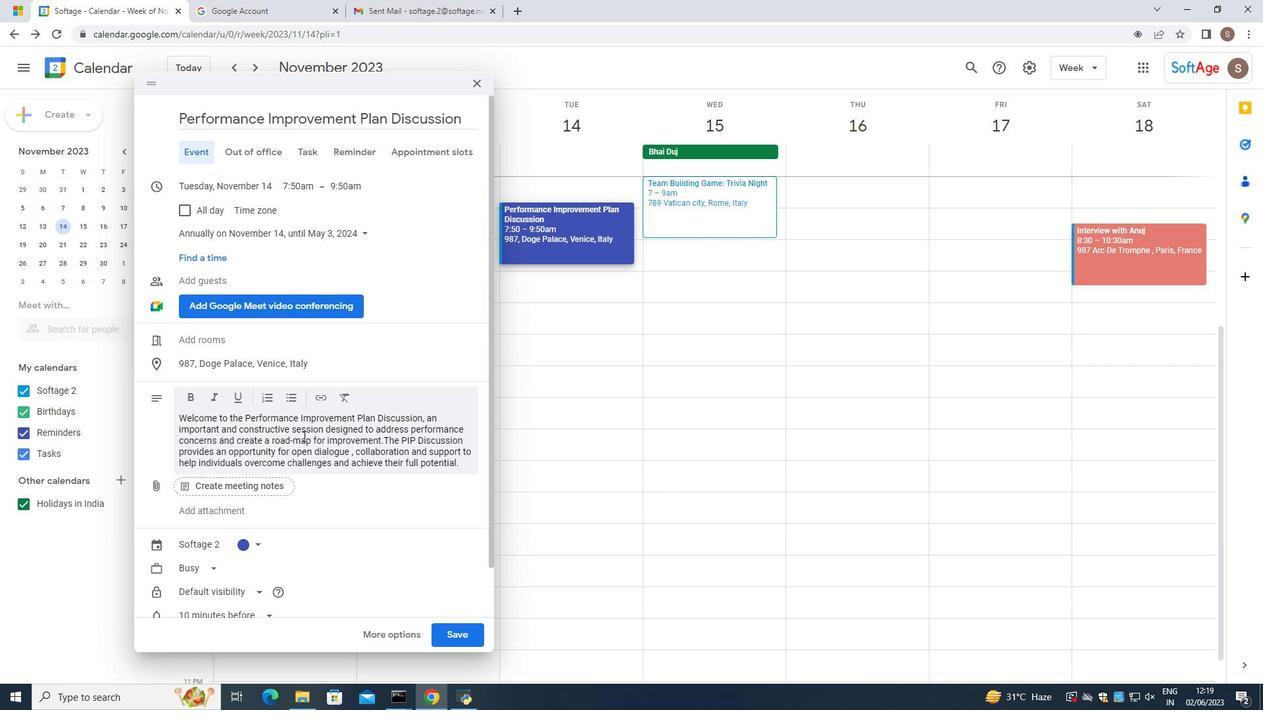 
Action: Mouse scrolled (303, 436) with delta (0, 0)
Screenshot: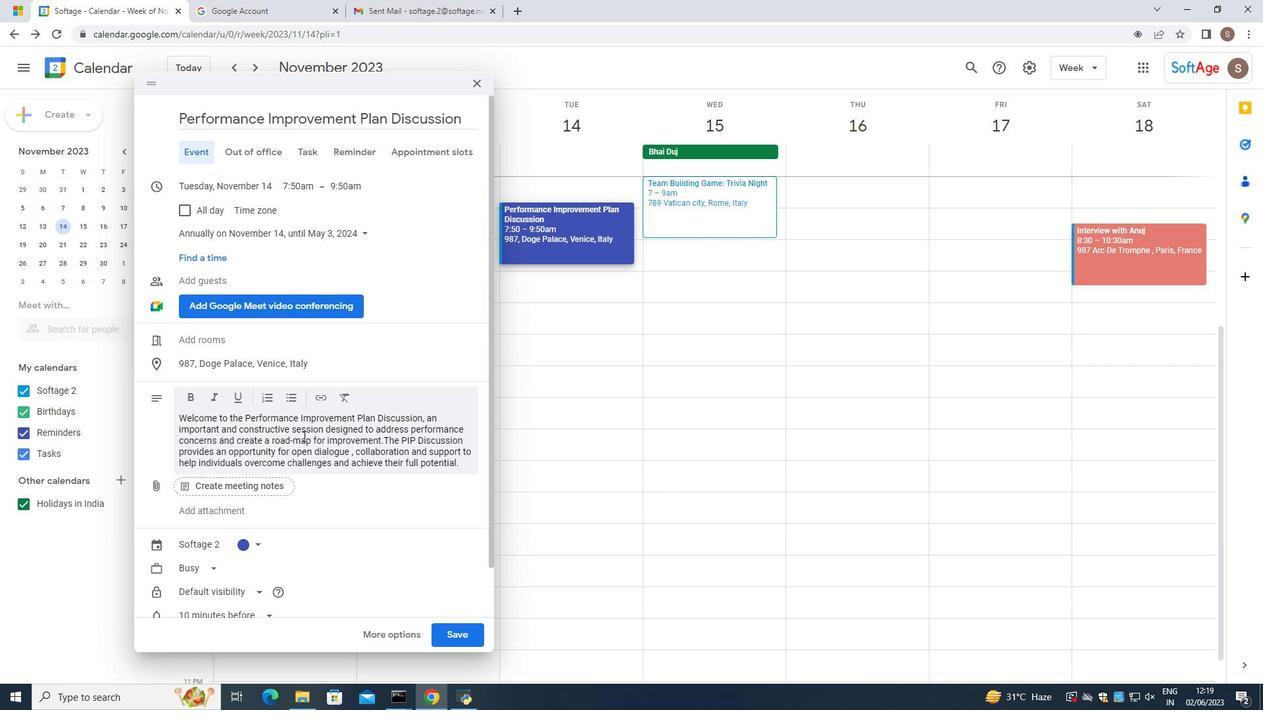 
Action: Mouse scrolled (303, 436) with delta (0, 0)
Screenshot: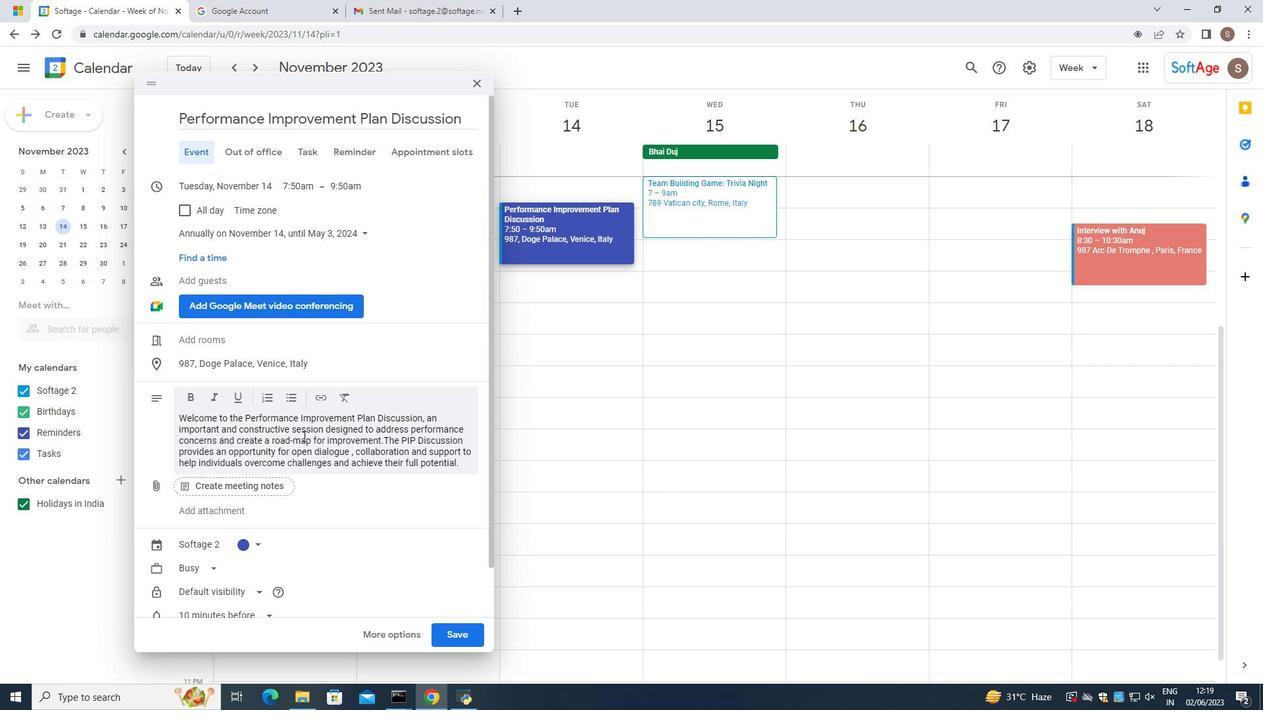 
Action: Mouse moved to (279, 354)
Screenshot: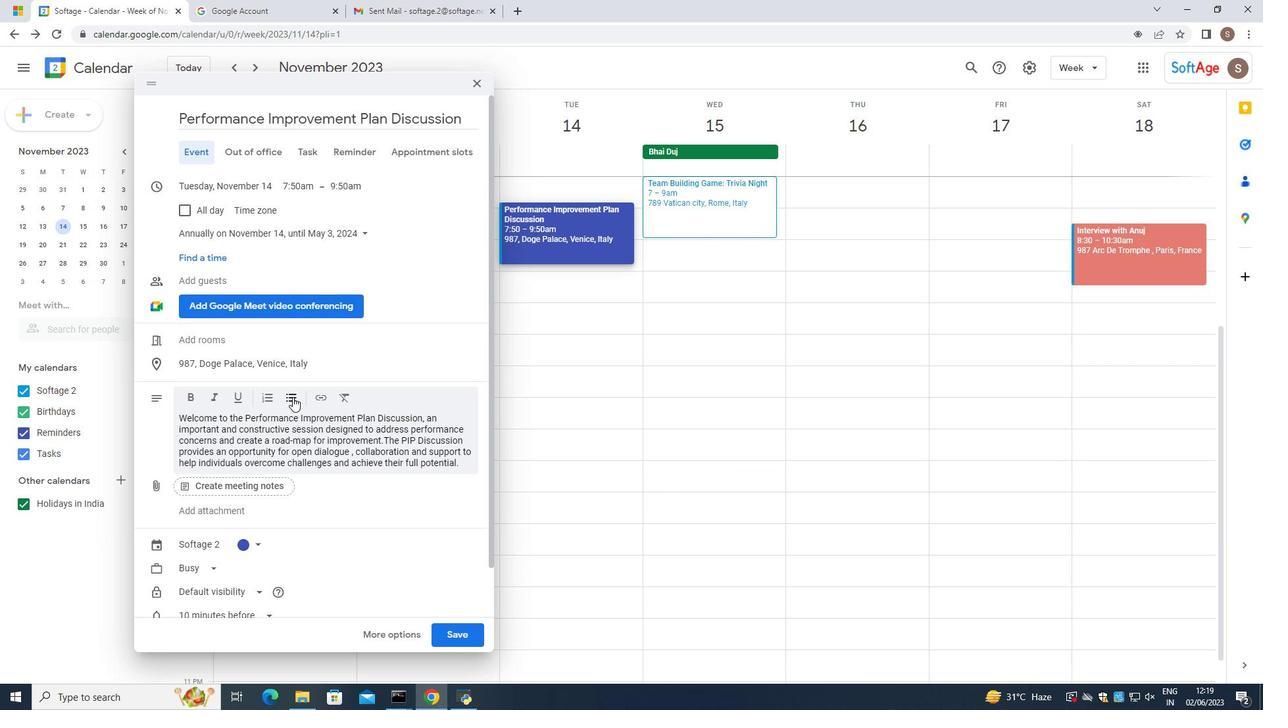 
Action: Mouse scrolled (280, 357) with delta (0, 0)
Screenshot: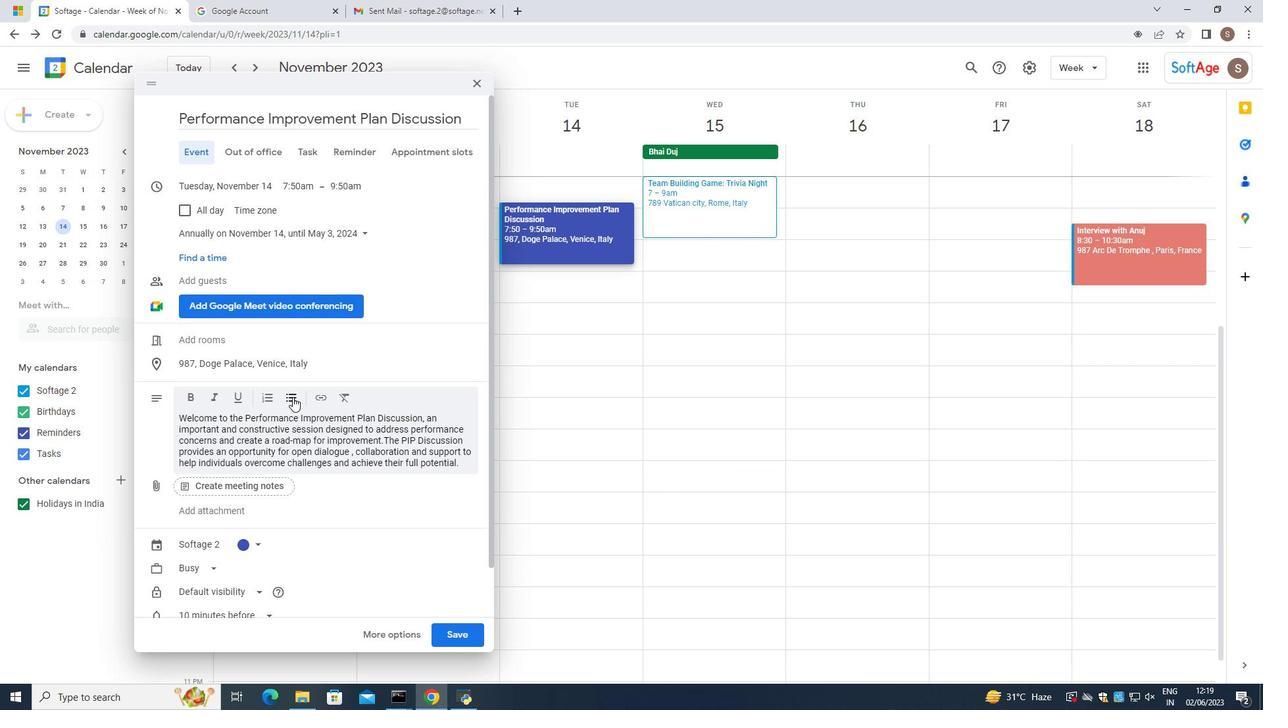 
Action: Mouse scrolled (280, 357) with delta (0, 0)
Screenshot: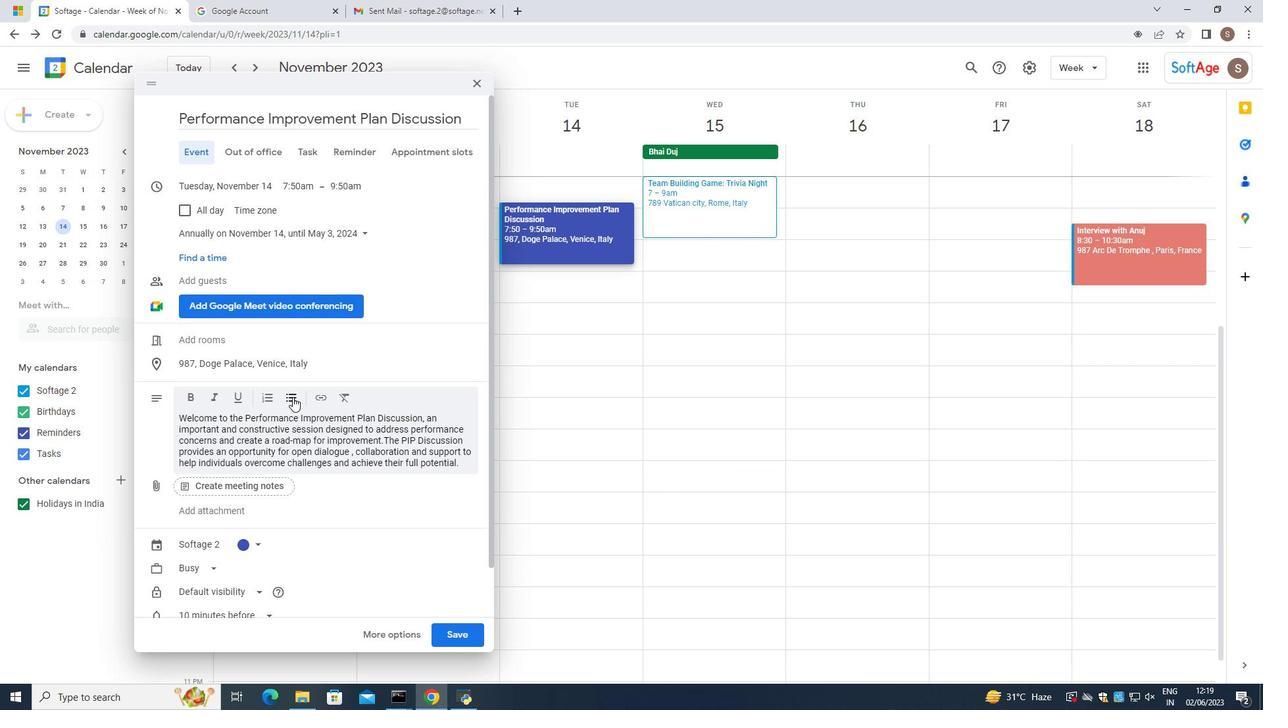 
Action: Mouse scrolled (280, 357) with delta (0, 0)
Screenshot: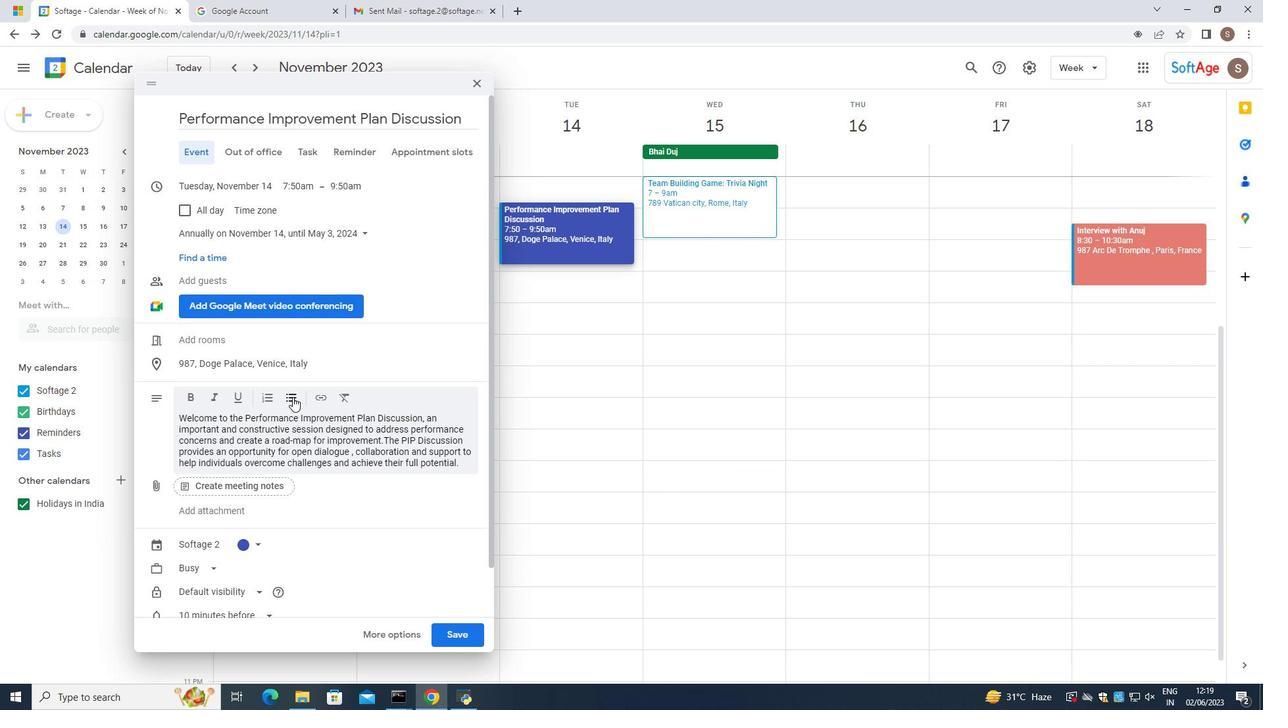 
Action: Mouse scrolled (280, 357) with delta (0, 0)
Screenshot: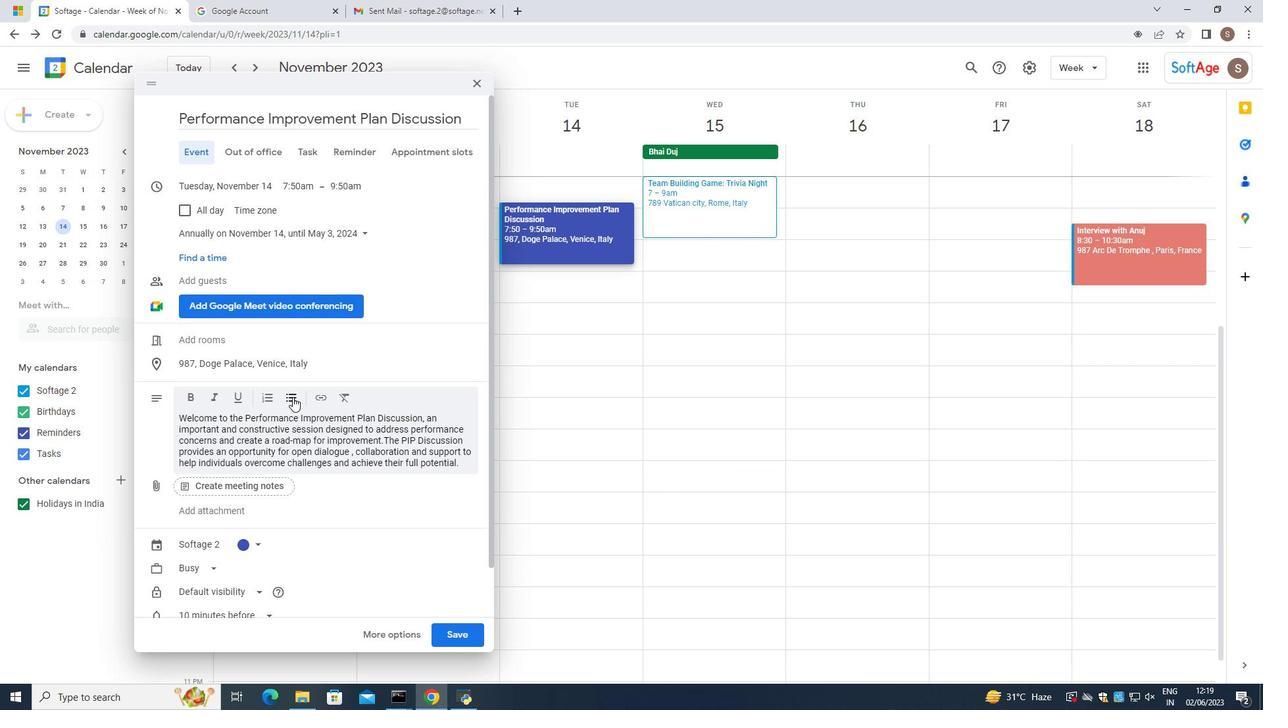 
Action: Mouse scrolled (280, 356) with delta (0, 0)
Screenshot: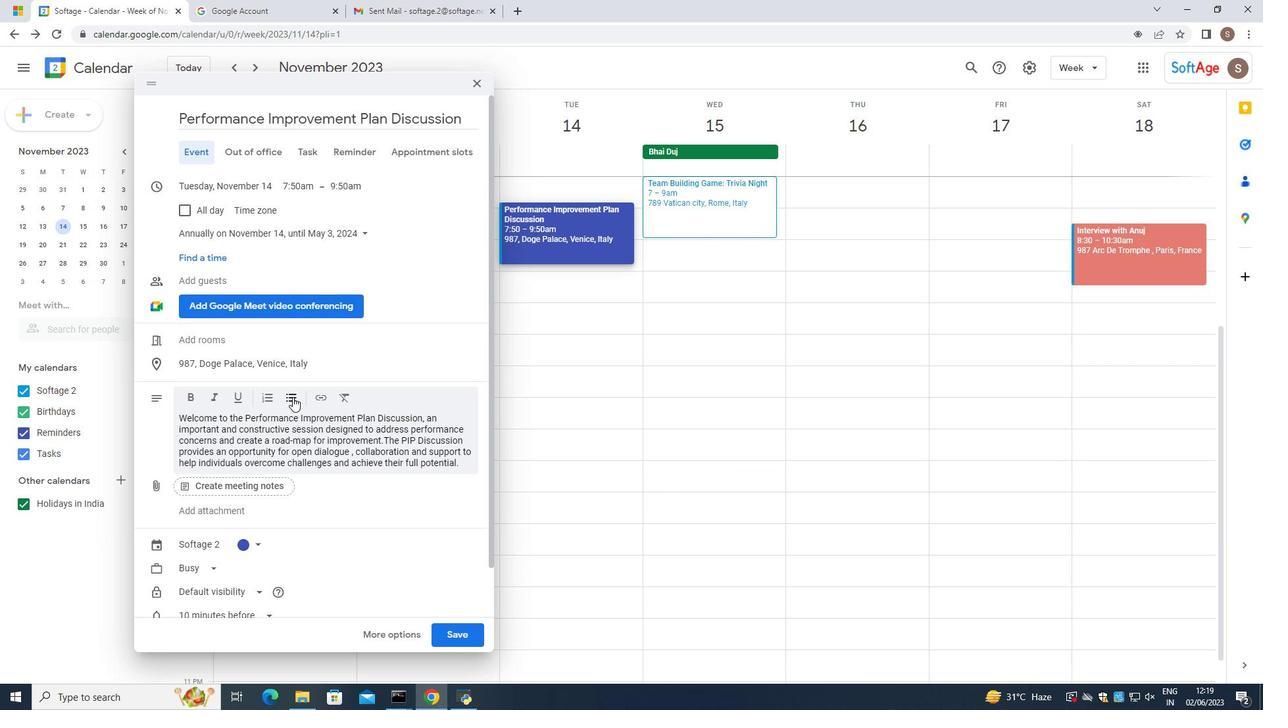 
Action: Mouse scrolled (279, 353) with delta (0, 0)
Screenshot: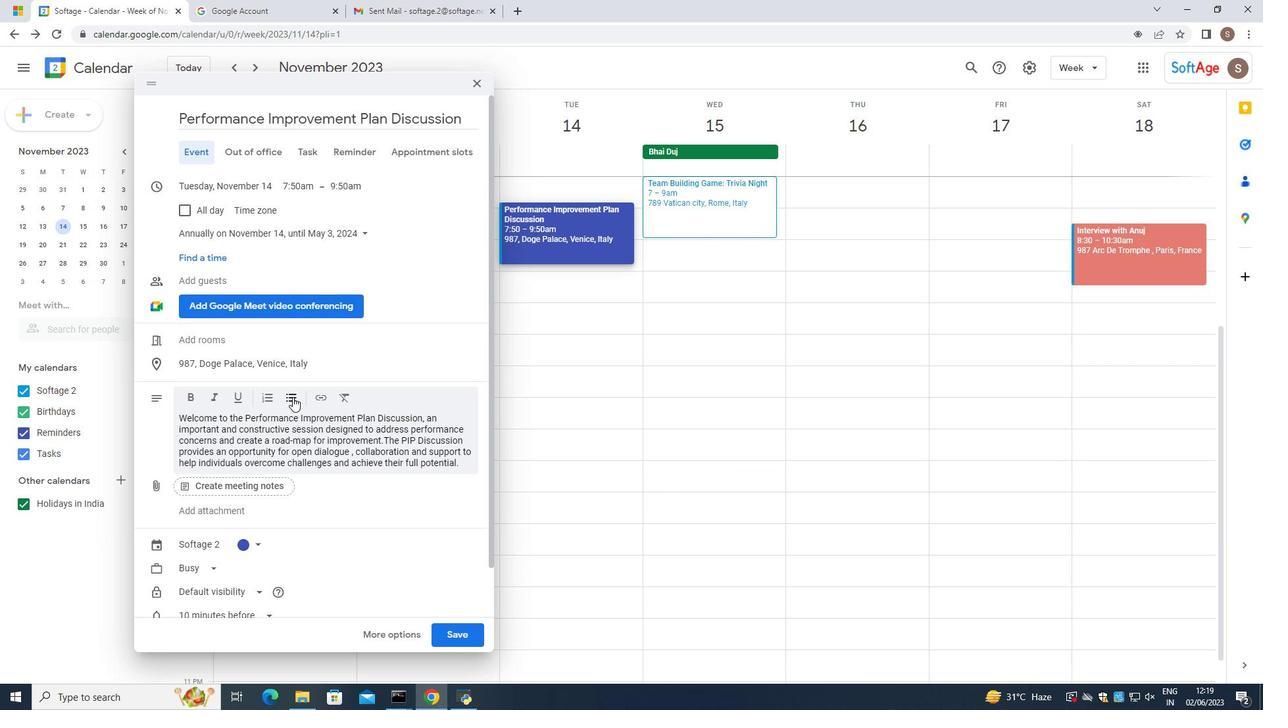 
Action: Mouse scrolled (279, 355) with delta (0, 0)
Screenshot: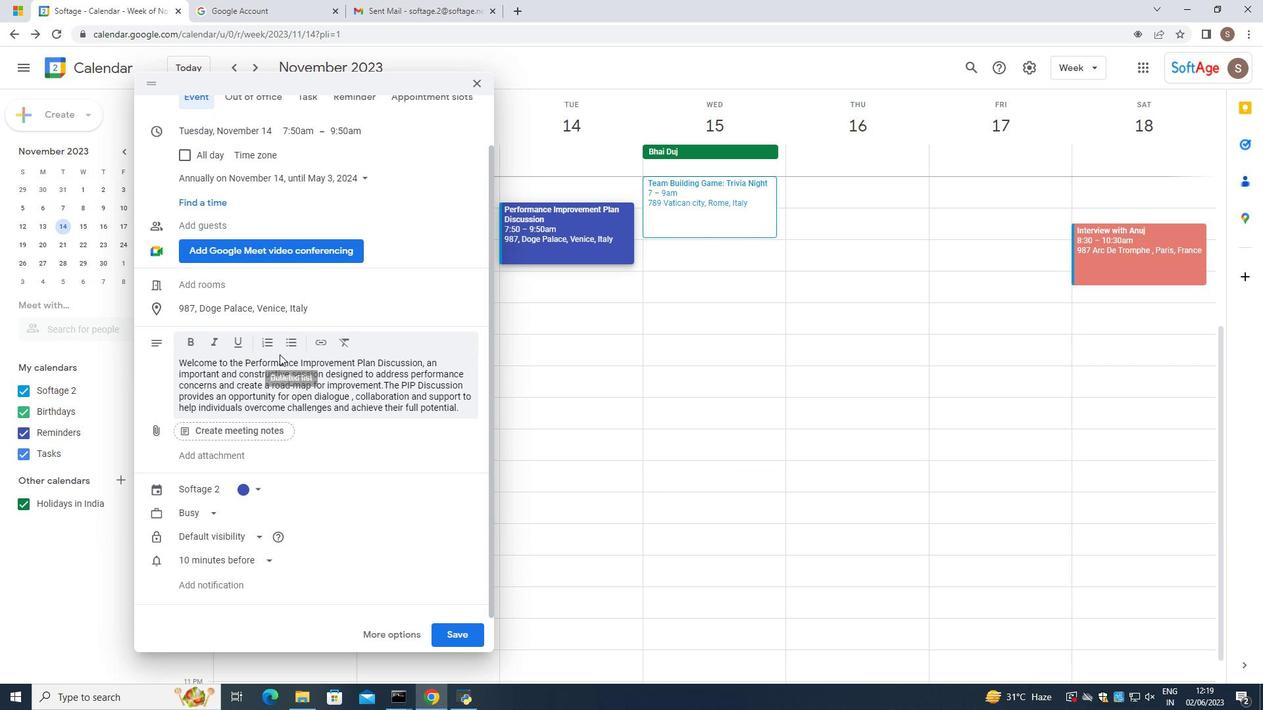 
Action: Mouse scrolled (279, 355) with delta (0, 0)
Screenshot: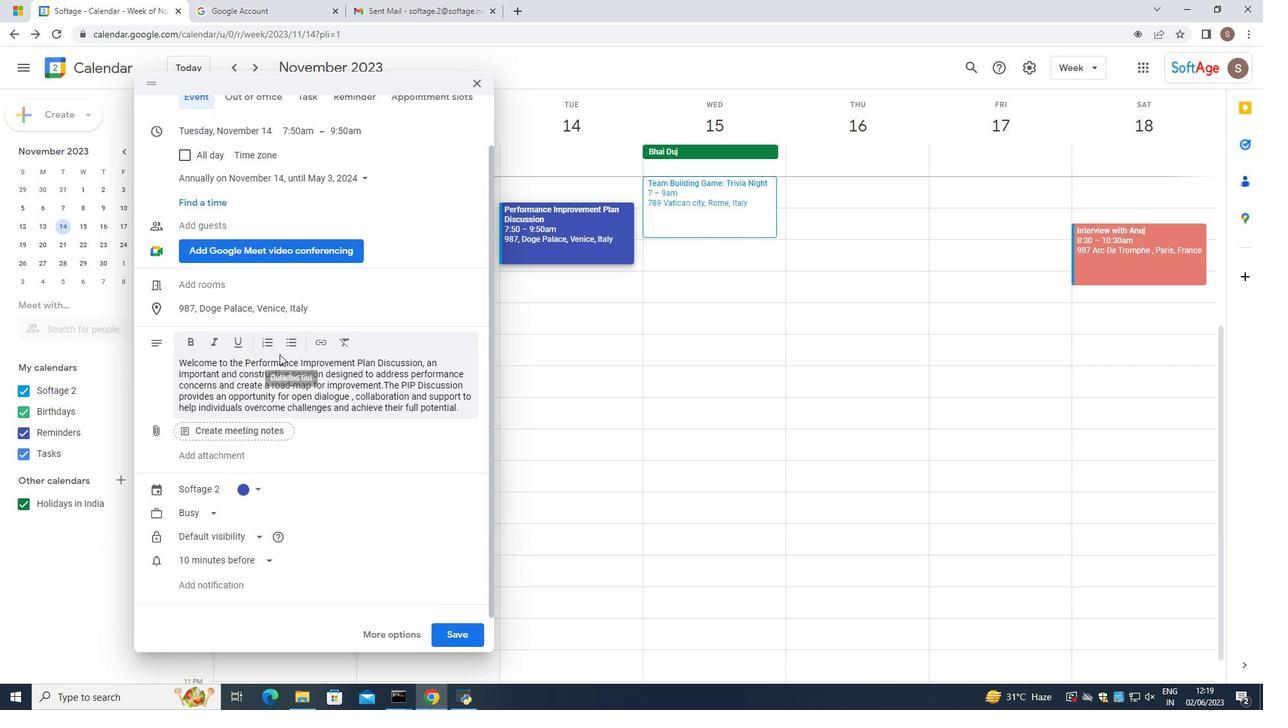 
Action: Mouse scrolled (279, 355) with delta (0, 0)
Screenshot: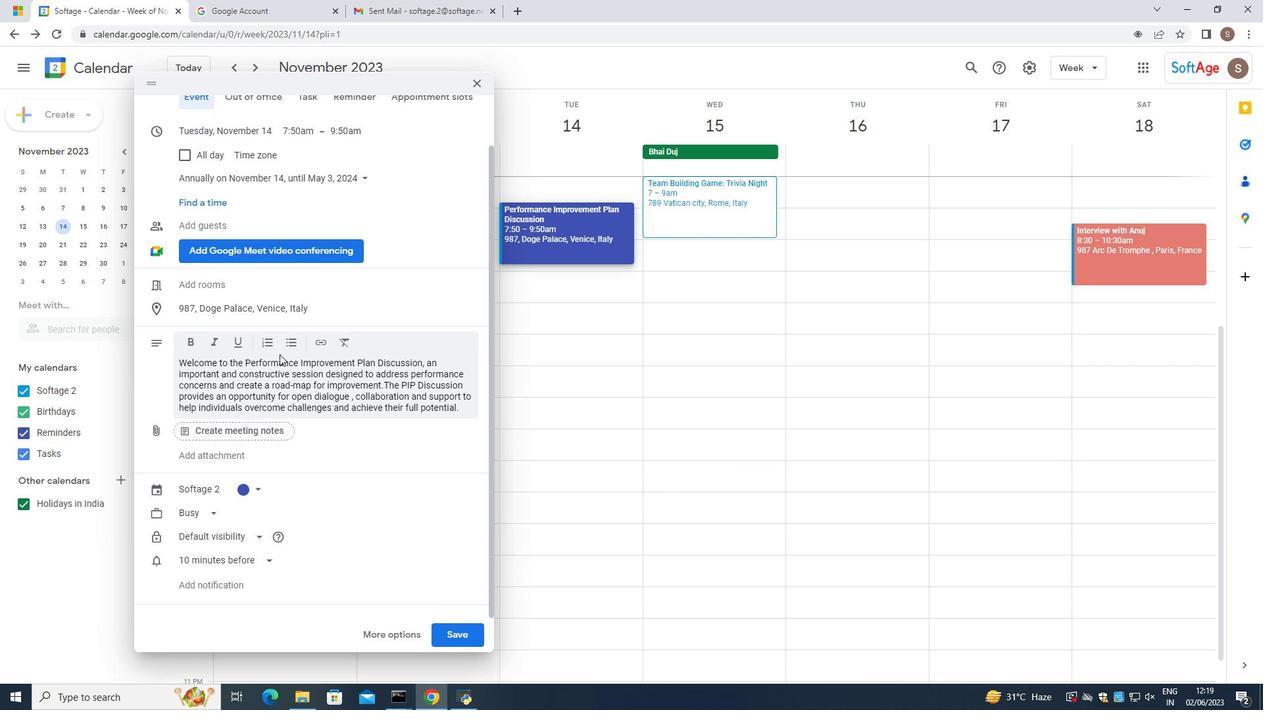 
Action: Mouse scrolled (279, 355) with delta (0, 0)
Screenshot: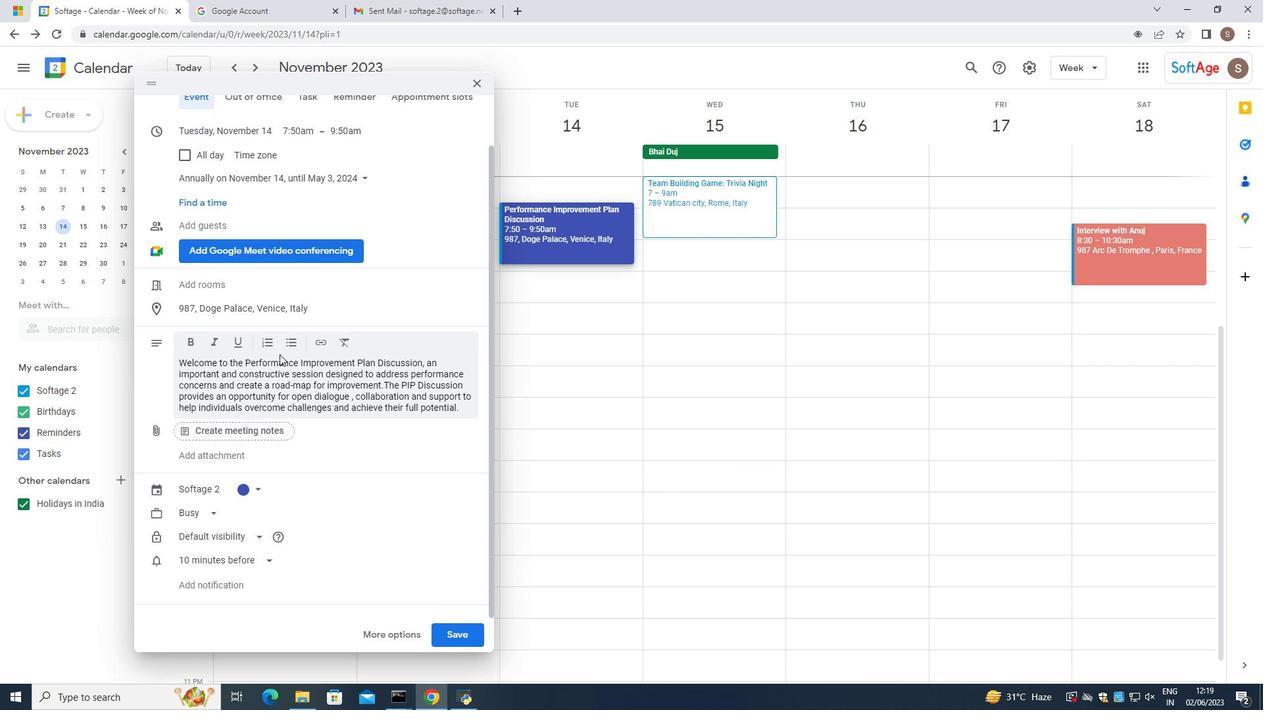 
Action: Mouse scrolled (279, 355) with delta (0, 0)
Screenshot: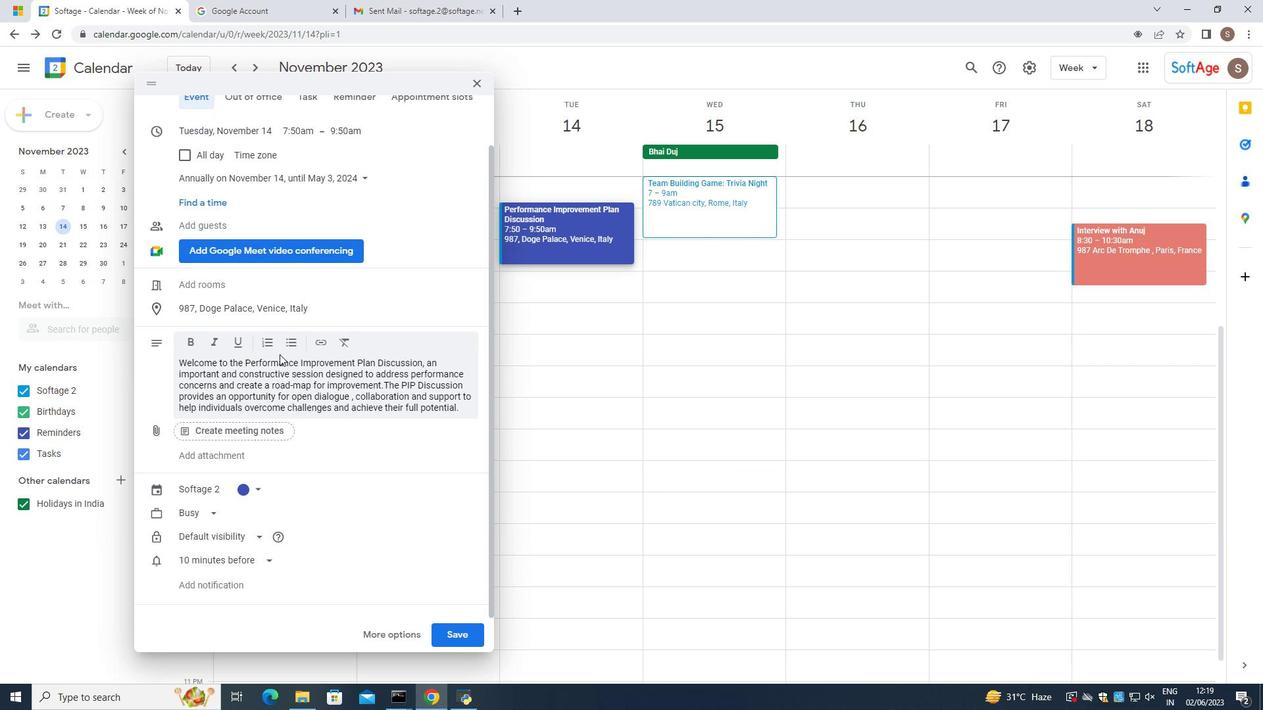 
Action: Mouse scrolled (279, 355) with delta (0, 0)
Screenshot: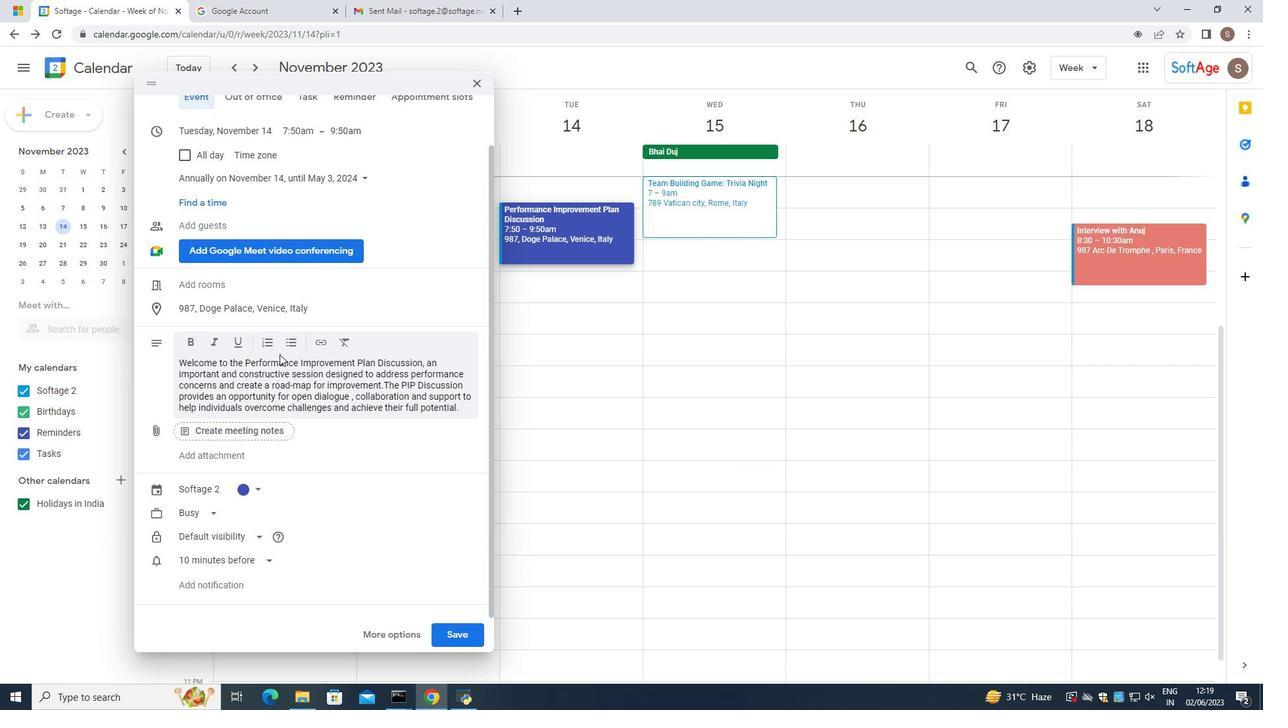 
Action: Mouse scrolled (279, 353) with delta (0, 0)
Screenshot: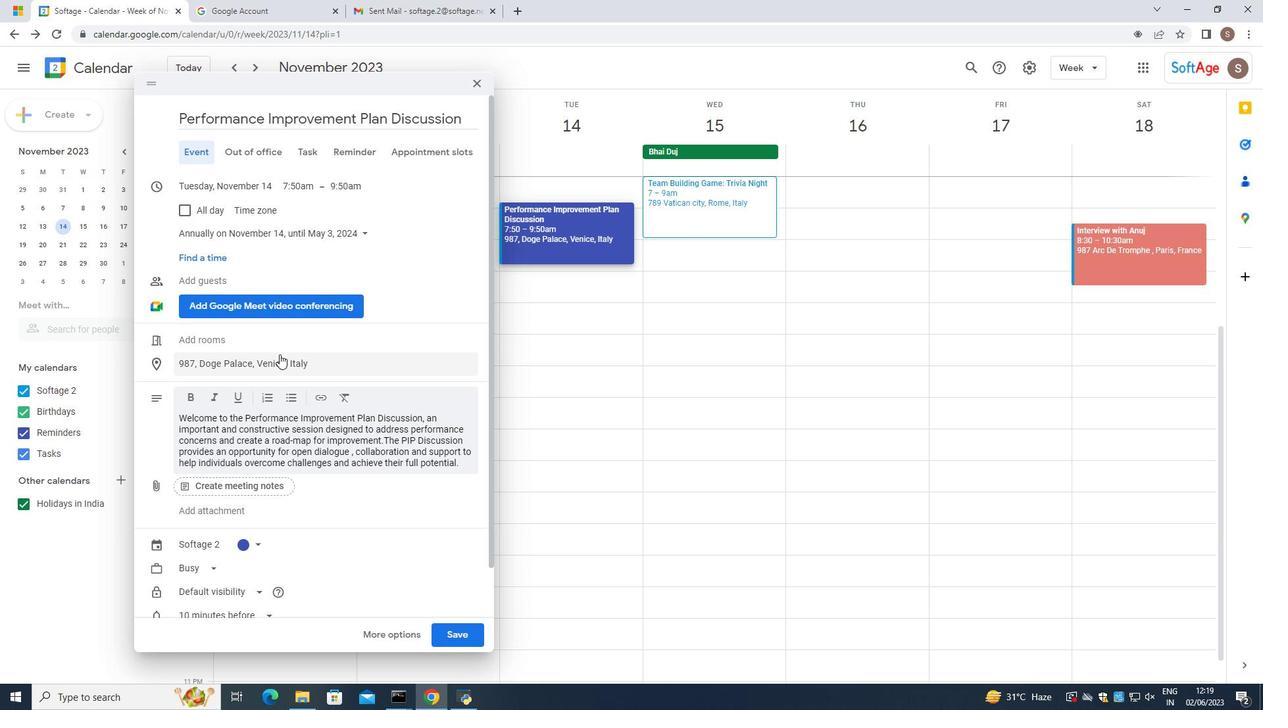 
Action: Mouse scrolled (279, 353) with delta (0, 0)
Screenshot: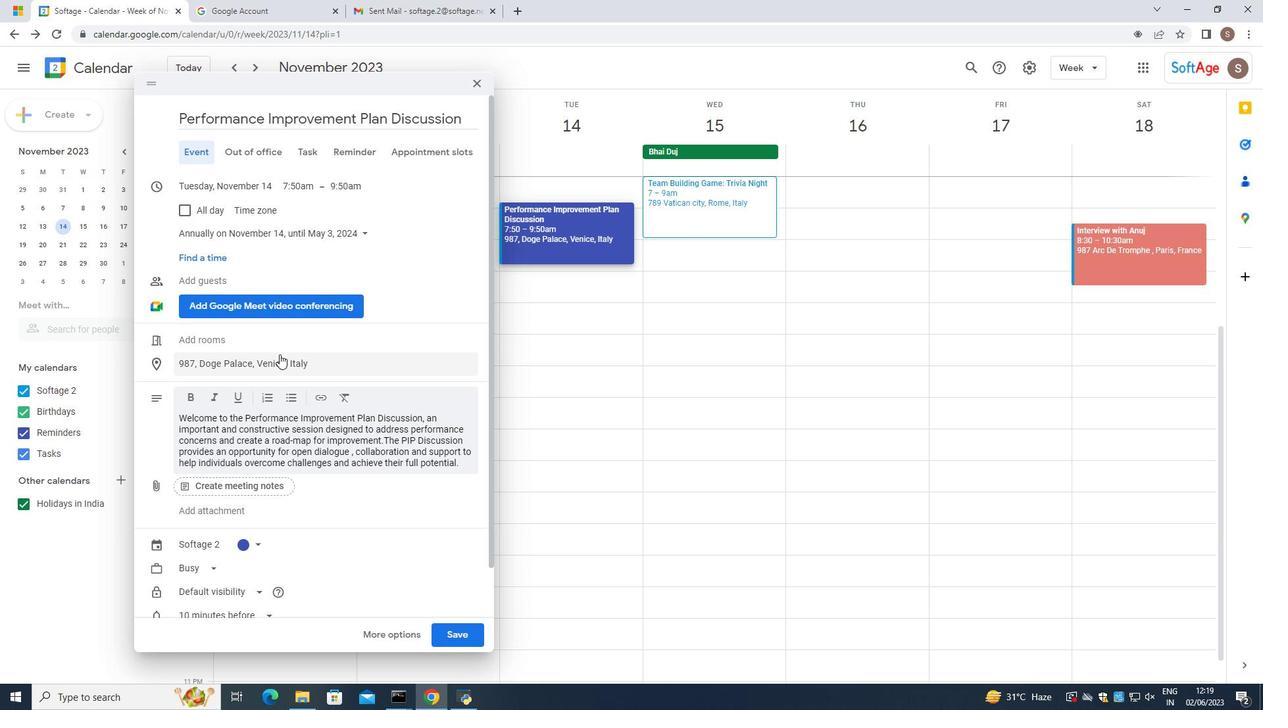 
Action: Mouse scrolled (279, 353) with delta (0, 0)
Screenshot: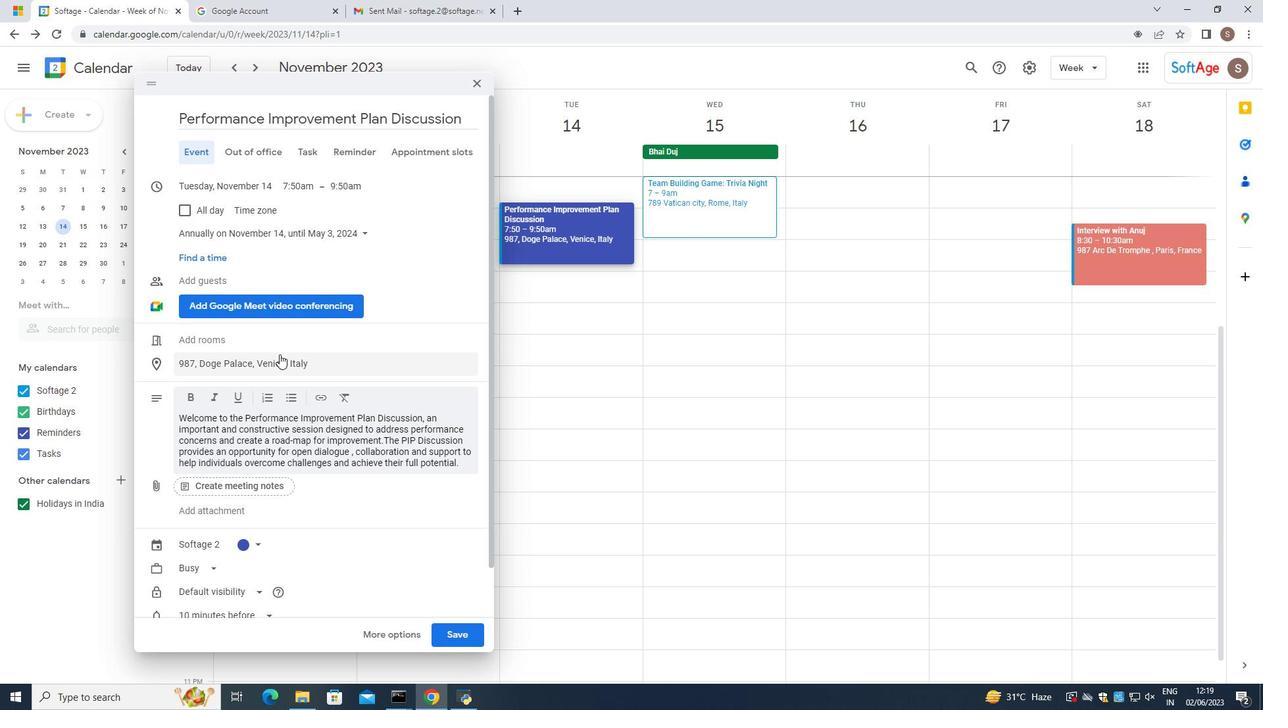 
Action: Mouse moved to (276, 356)
Screenshot: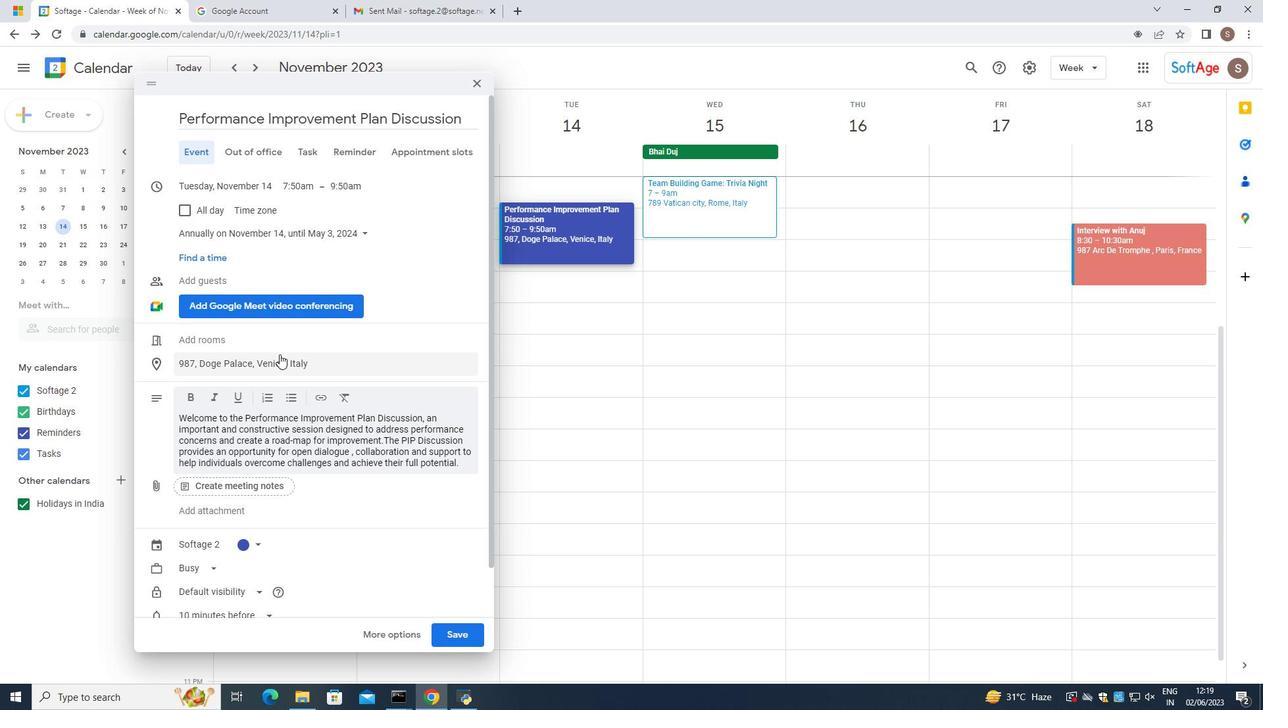 
Action: Mouse scrolled (276, 355) with delta (0, 0)
Screenshot: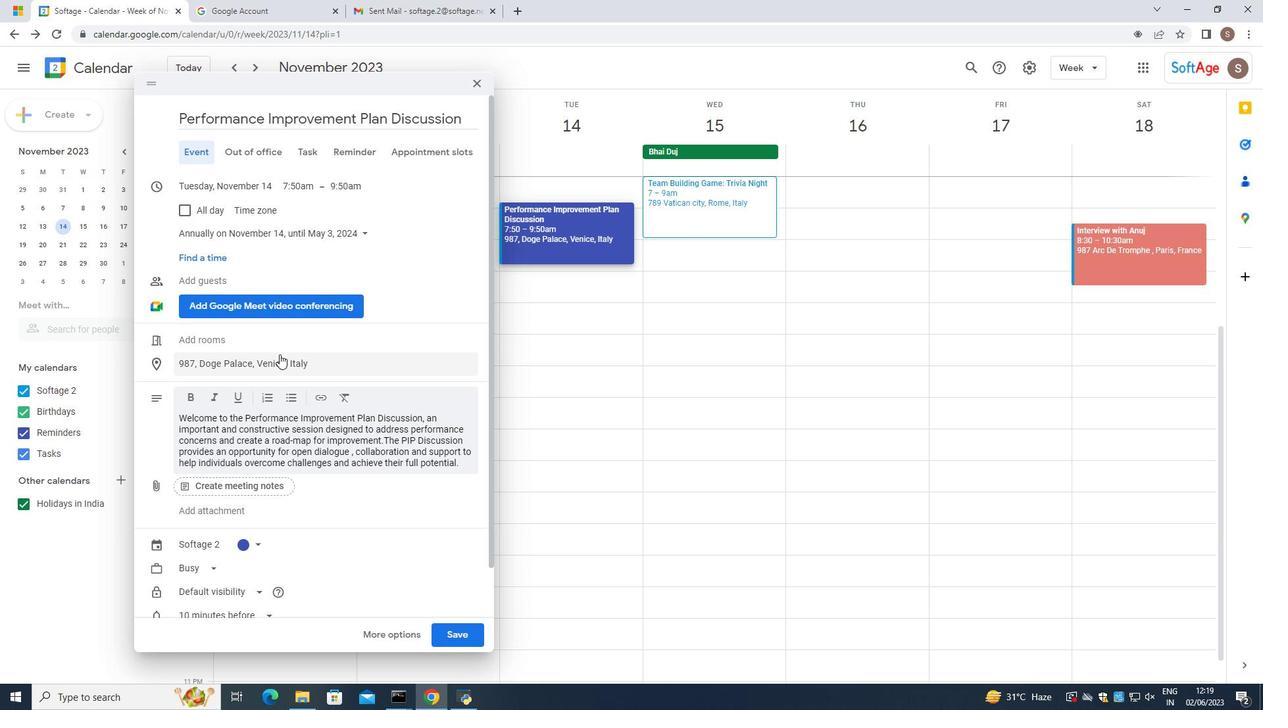
Action: Mouse moved to (275, 358)
Screenshot: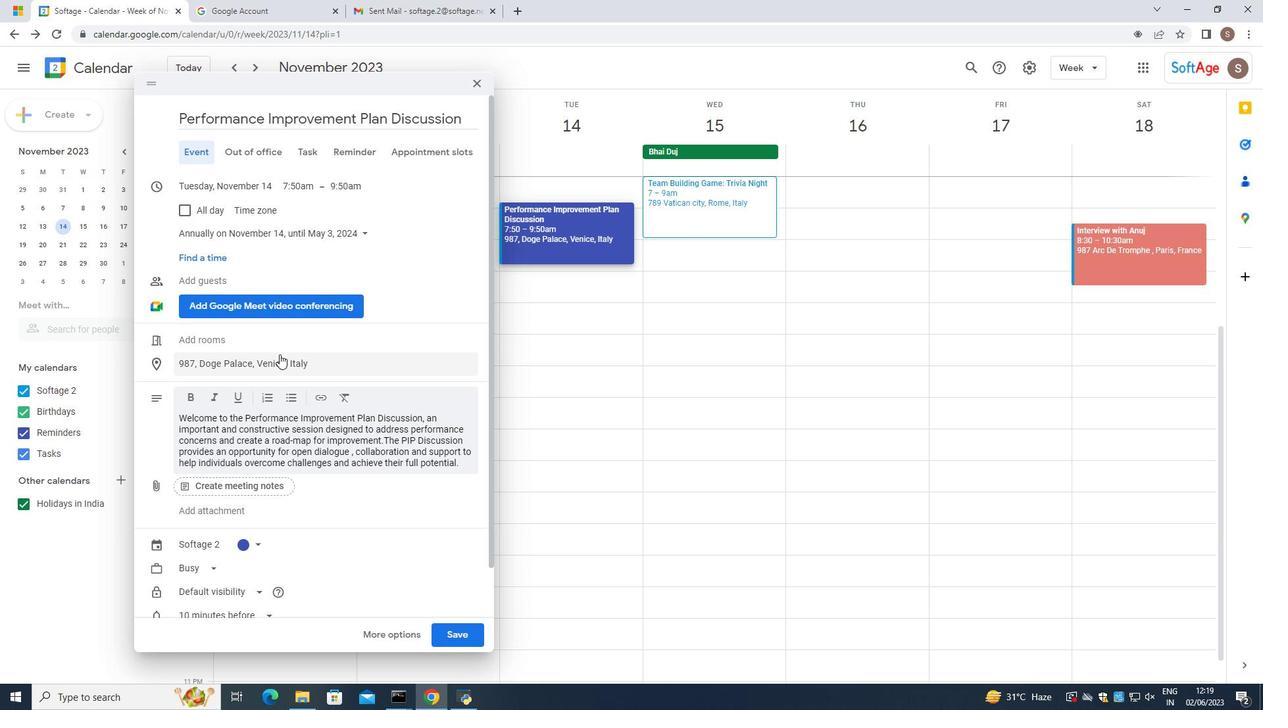 
Action: Mouse scrolled (275, 357) with delta (0, 0)
Screenshot: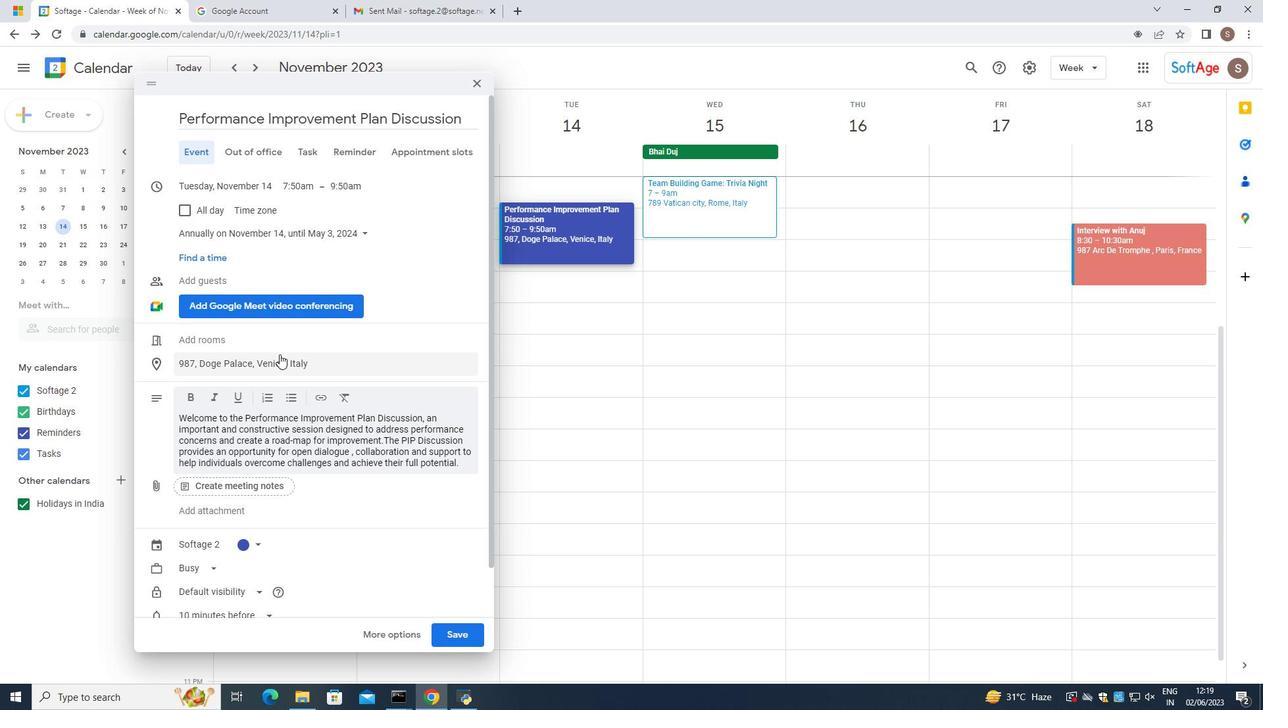 
Action: Mouse moved to (275, 359)
Screenshot: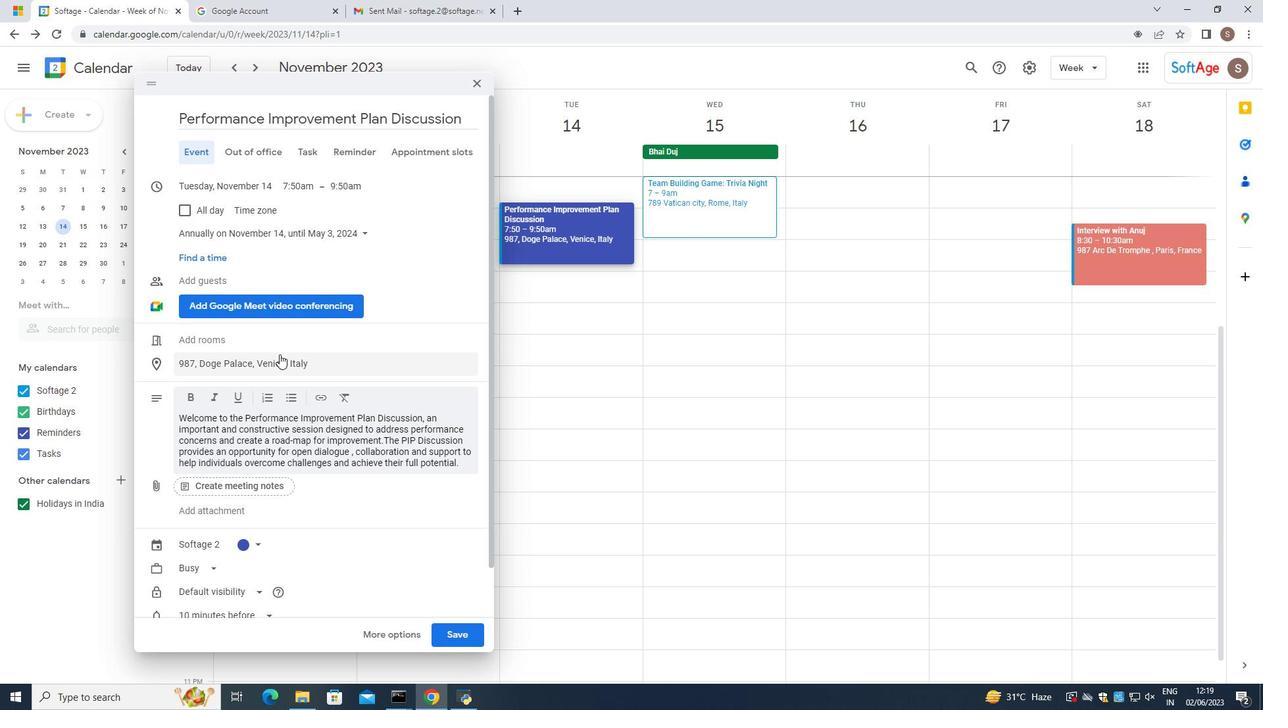 
Action: Mouse scrolled (275, 358) with delta (0, 0)
Screenshot: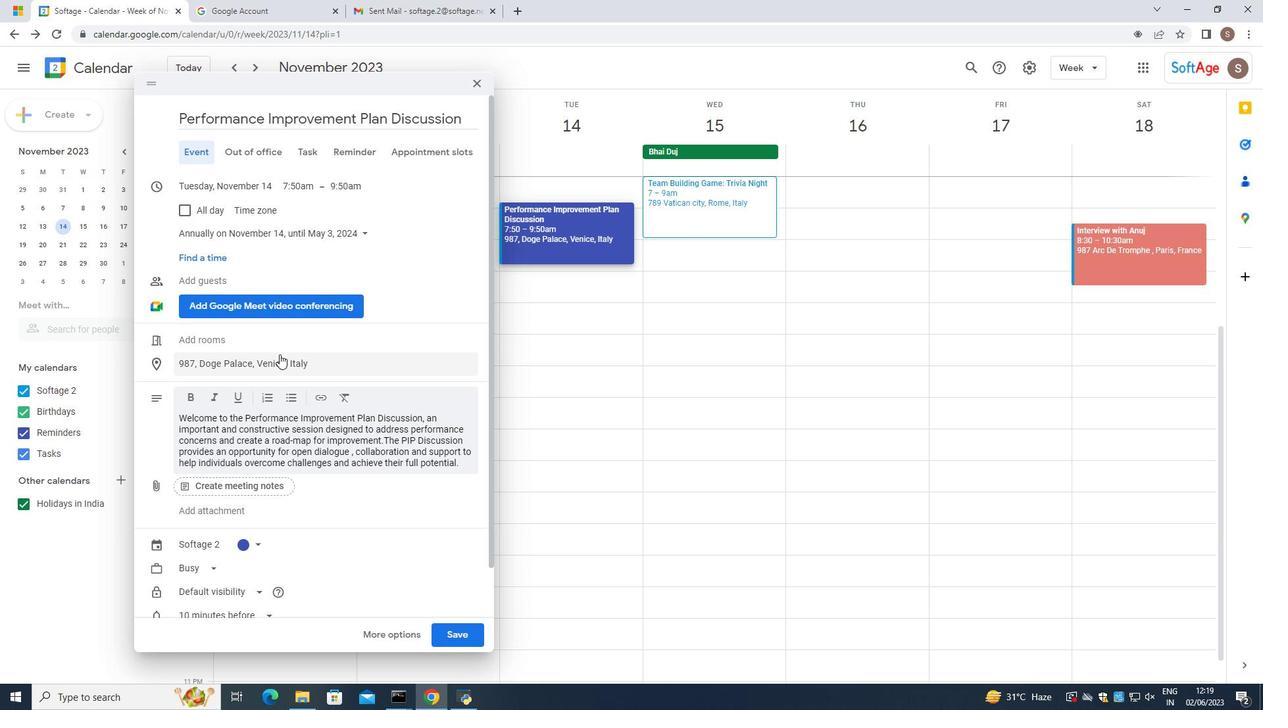
Action: Mouse moved to (273, 361)
Screenshot: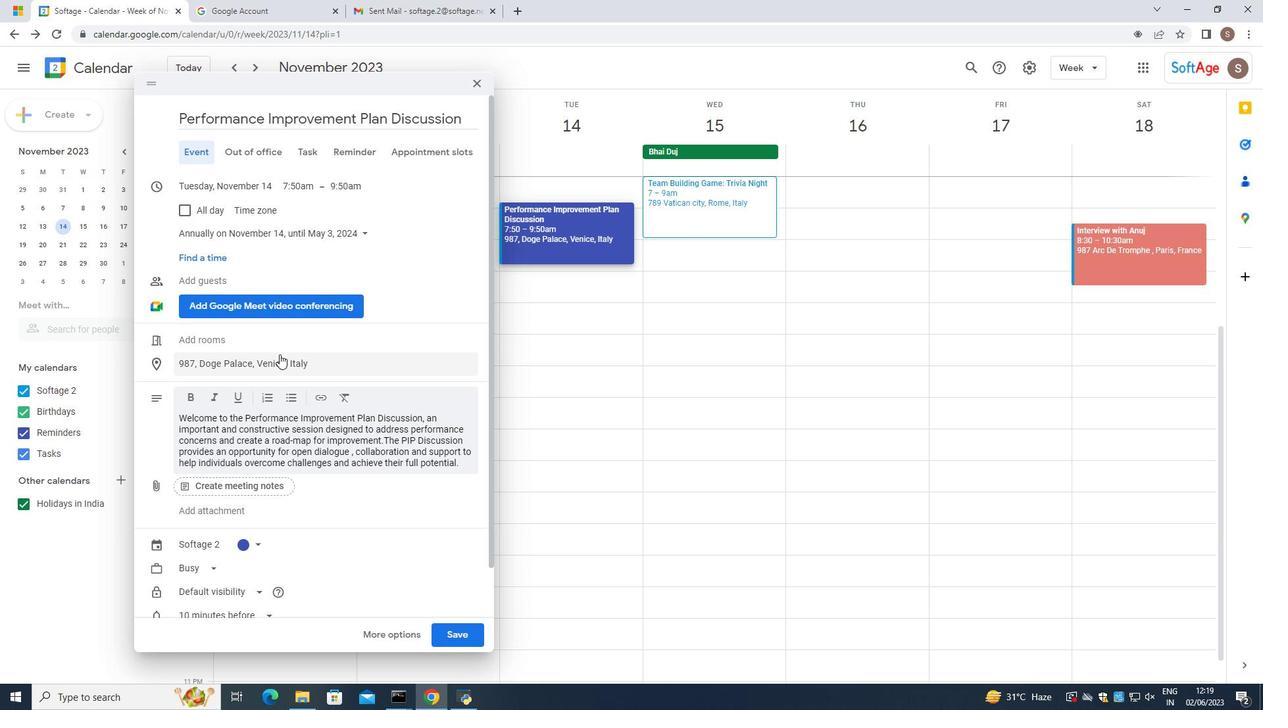 
Action: Mouse scrolled (273, 360) with delta (0, 0)
Screenshot: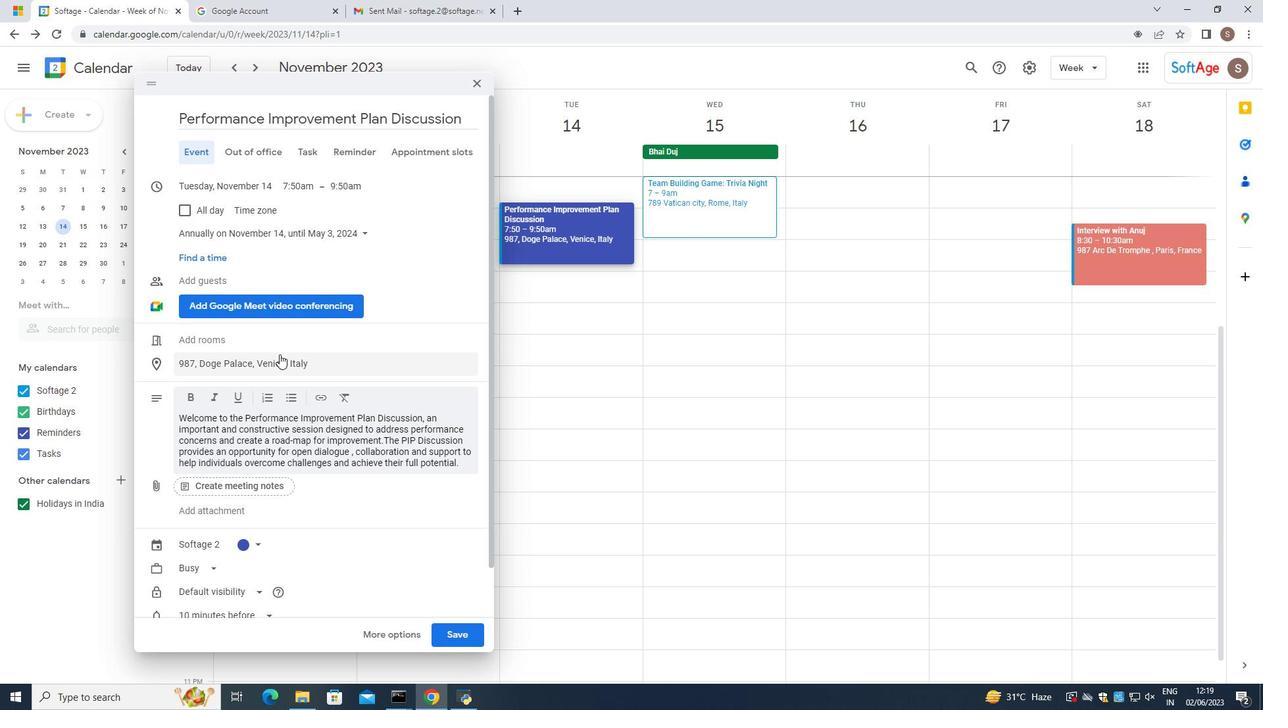 
Action: Mouse moved to (270, 364)
Screenshot: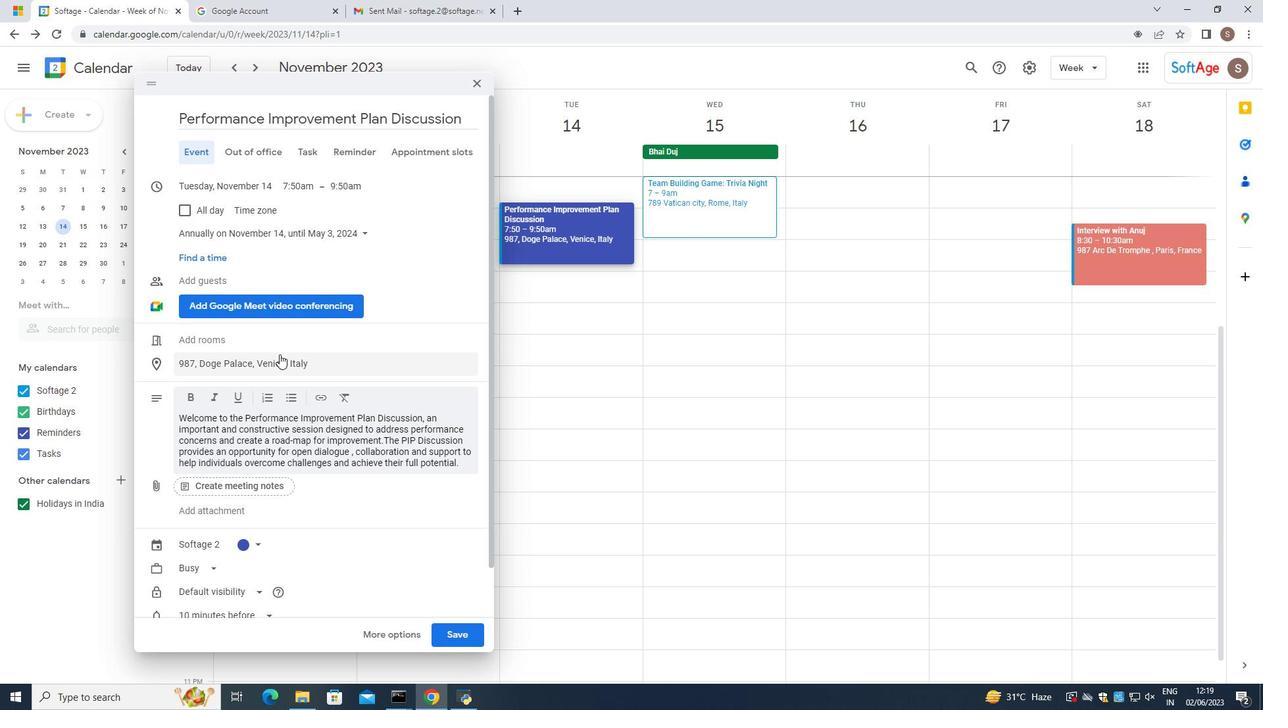 
Action: Mouse scrolled (270, 363) with delta (0, 0)
Screenshot: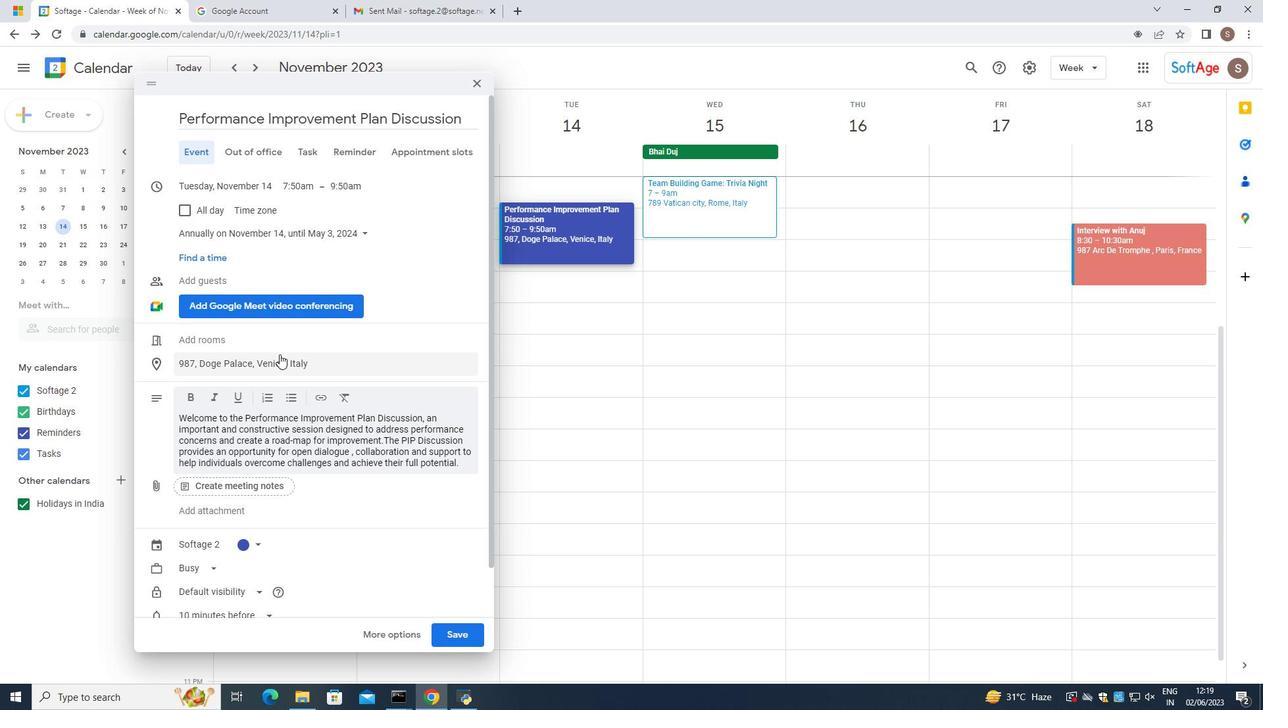 
Action: Mouse moved to (267, 367)
Screenshot: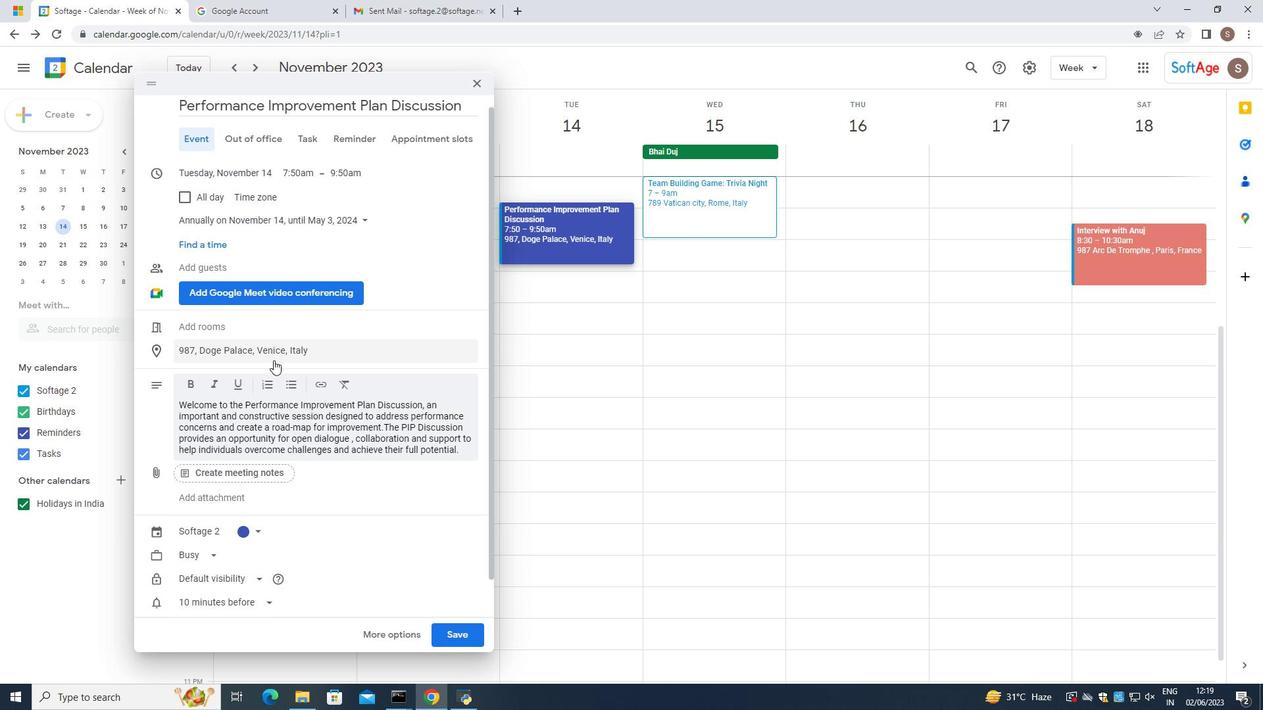 
Action: Mouse scrolled (267, 368) with delta (0, 0)
Screenshot: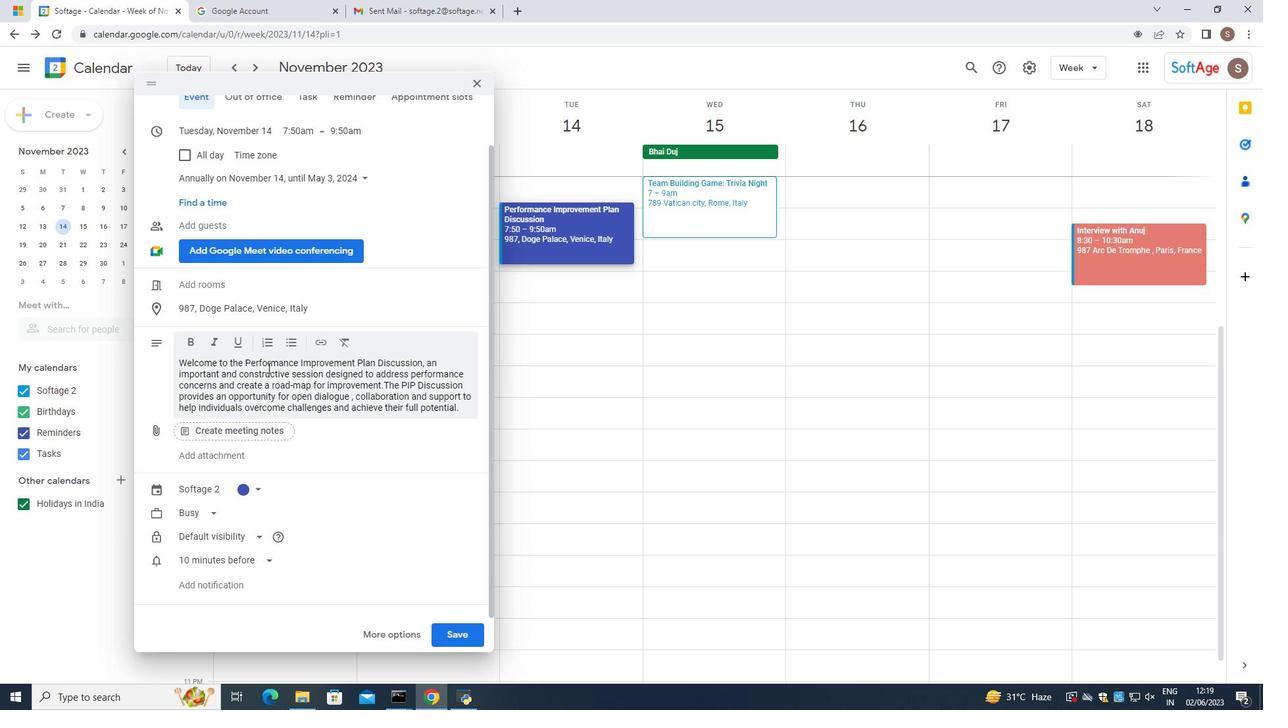 
Action: Mouse scrolled (267, 368) with delta (0, 0)
Screenshot: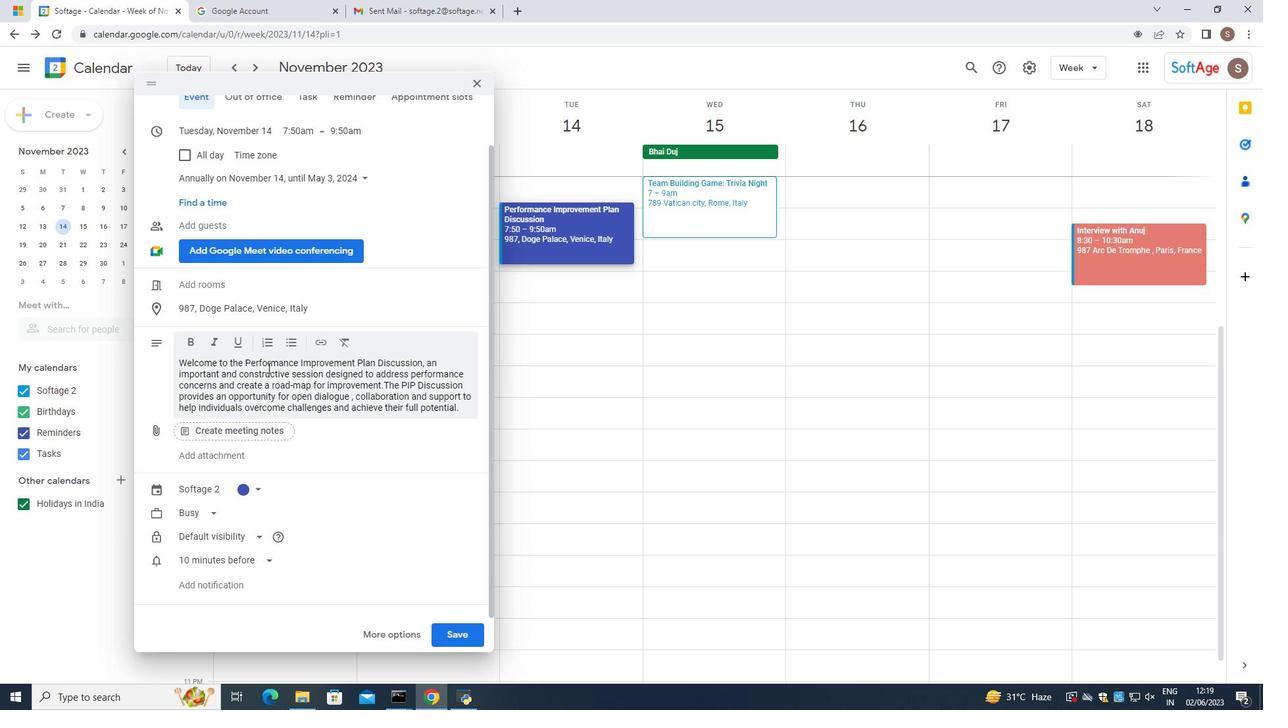 
Action: Mouse scrolled (267, 368) with delta (0, 0)
Screenshot: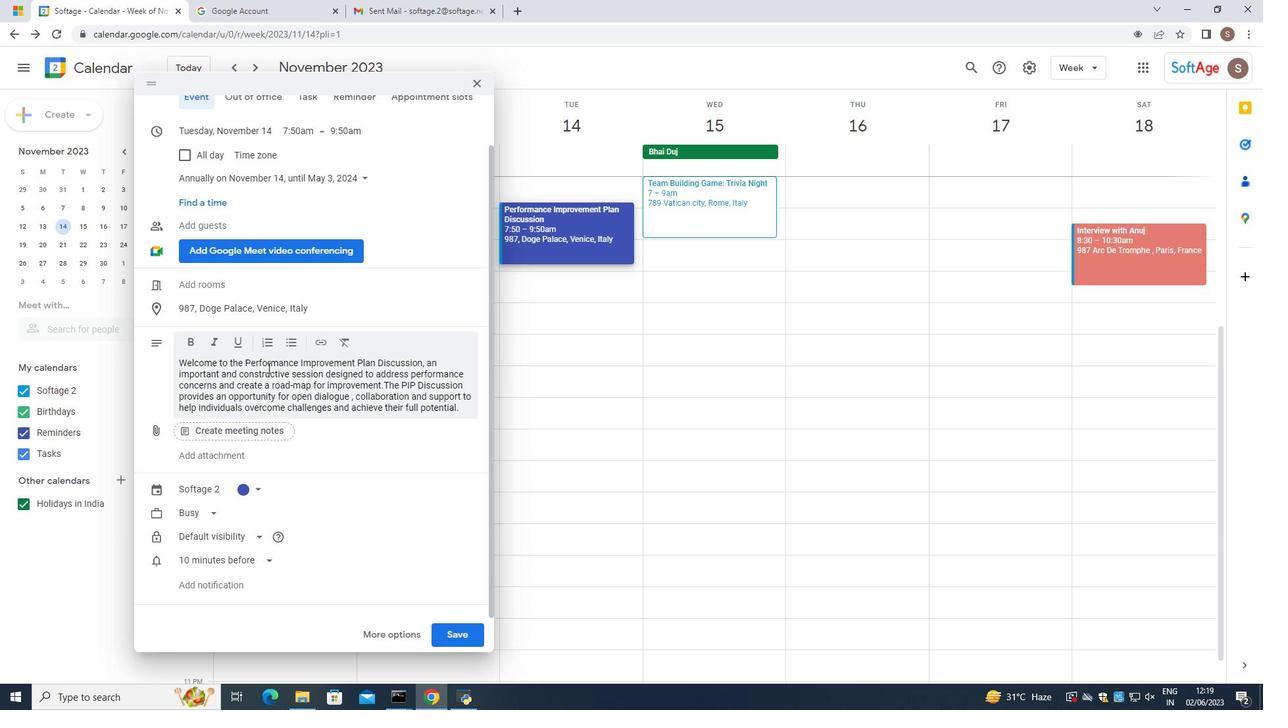 
Action: Mouse scrolled (267, 368) with delta (0, 0)
Screenshot: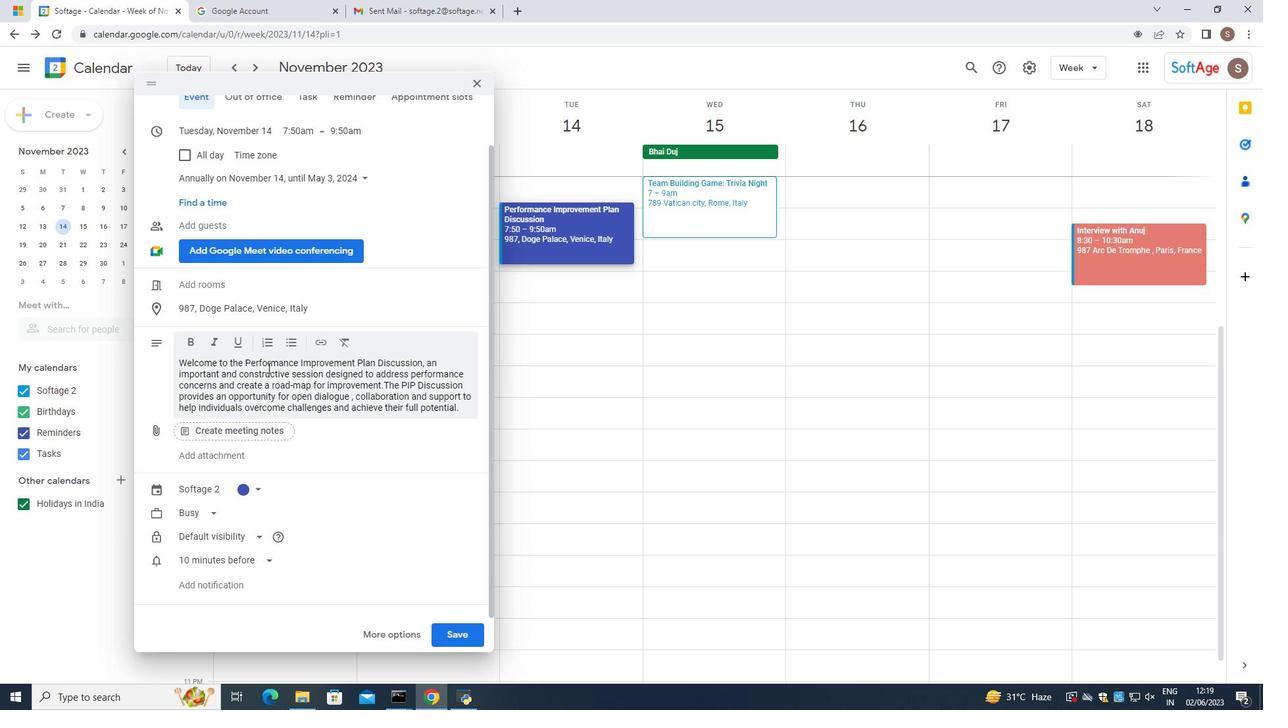 
Action: Mouse scrolled (267, 368) with delta (0, 0)
Screenshot: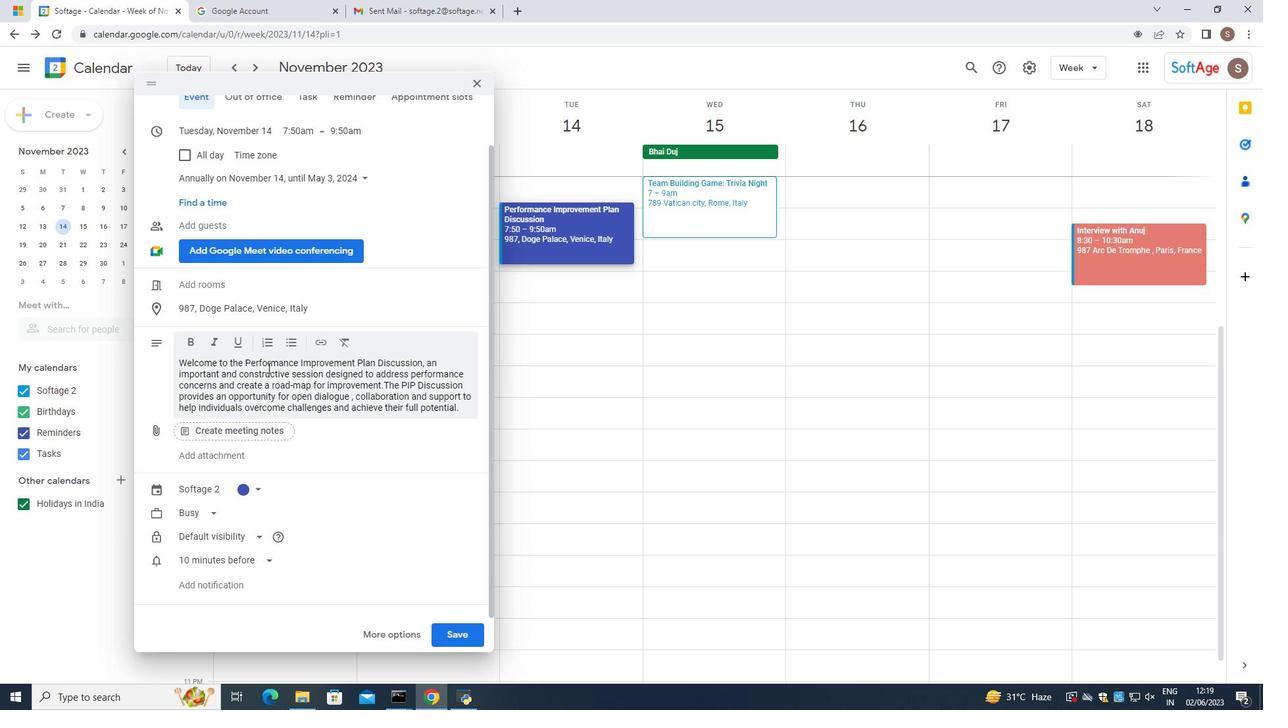 
Action: Mouse scrolled (267, 368) with delta (0, 0)
Screenshot: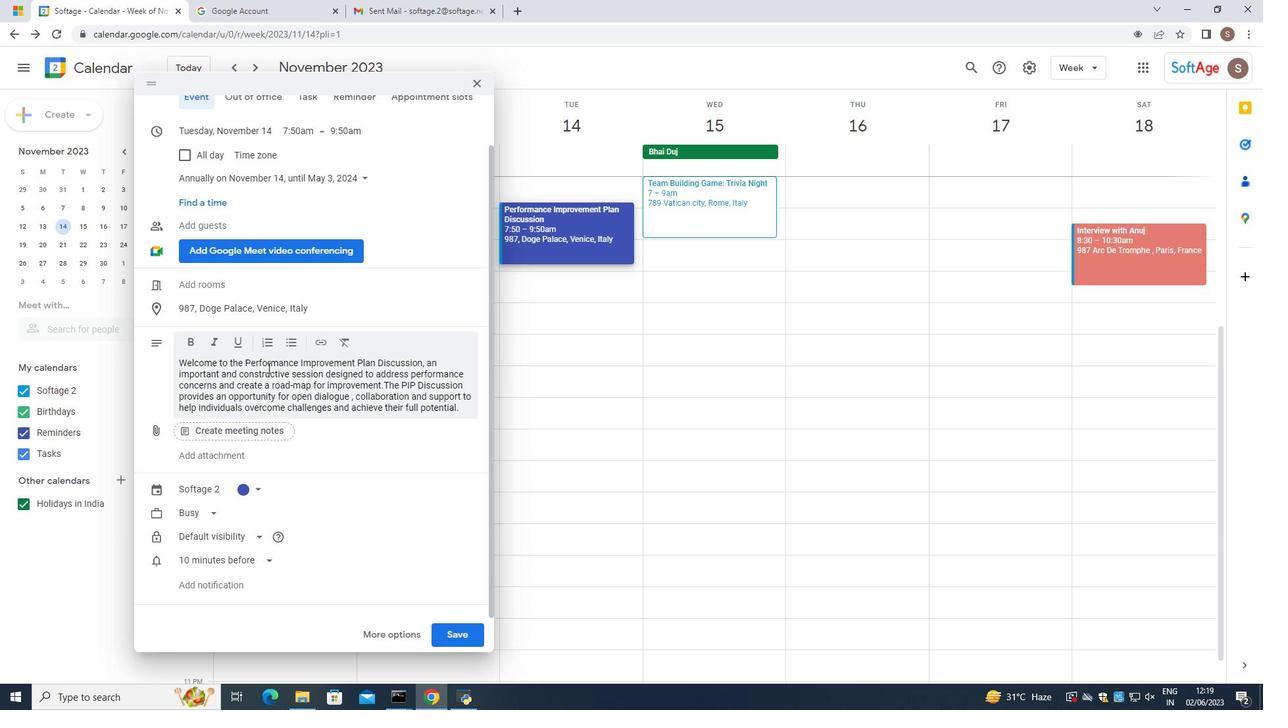 
Action: Mouse scrolled (267, 367) with delta (0, 0)
Screenshot: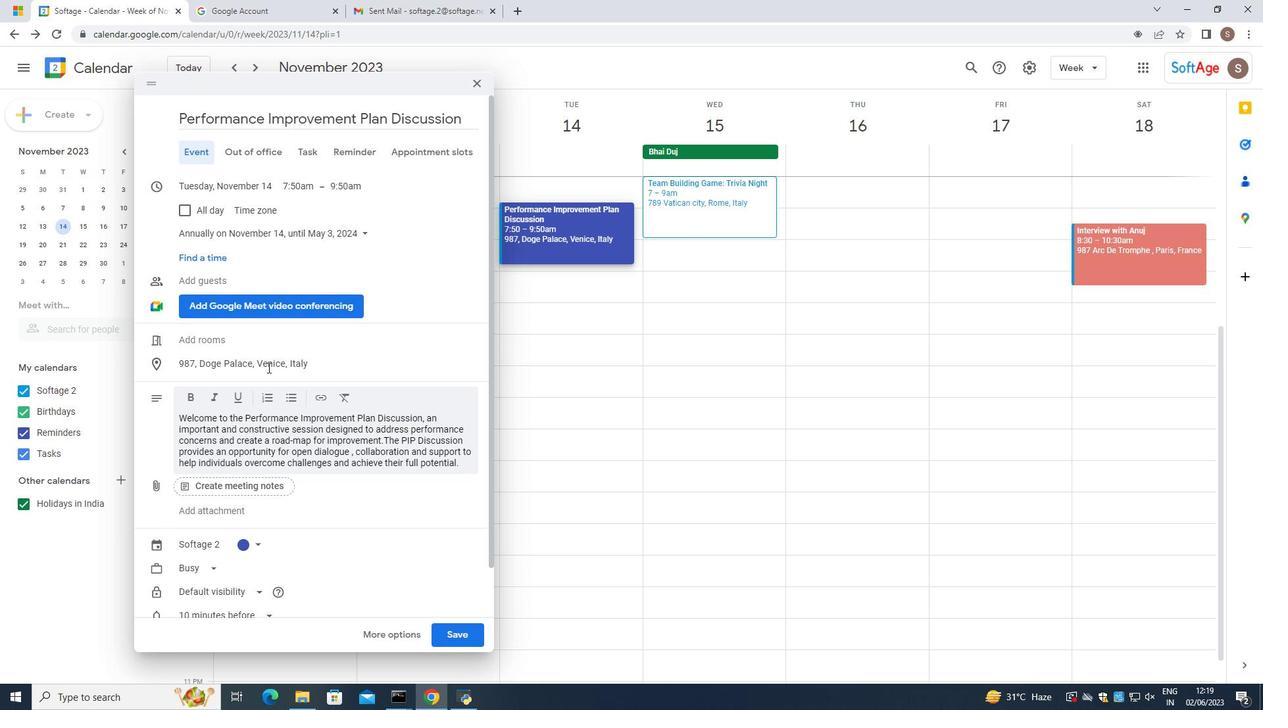 
Action: Mouse scrolled (267, 367) with delta (0, 0)
Screenshot: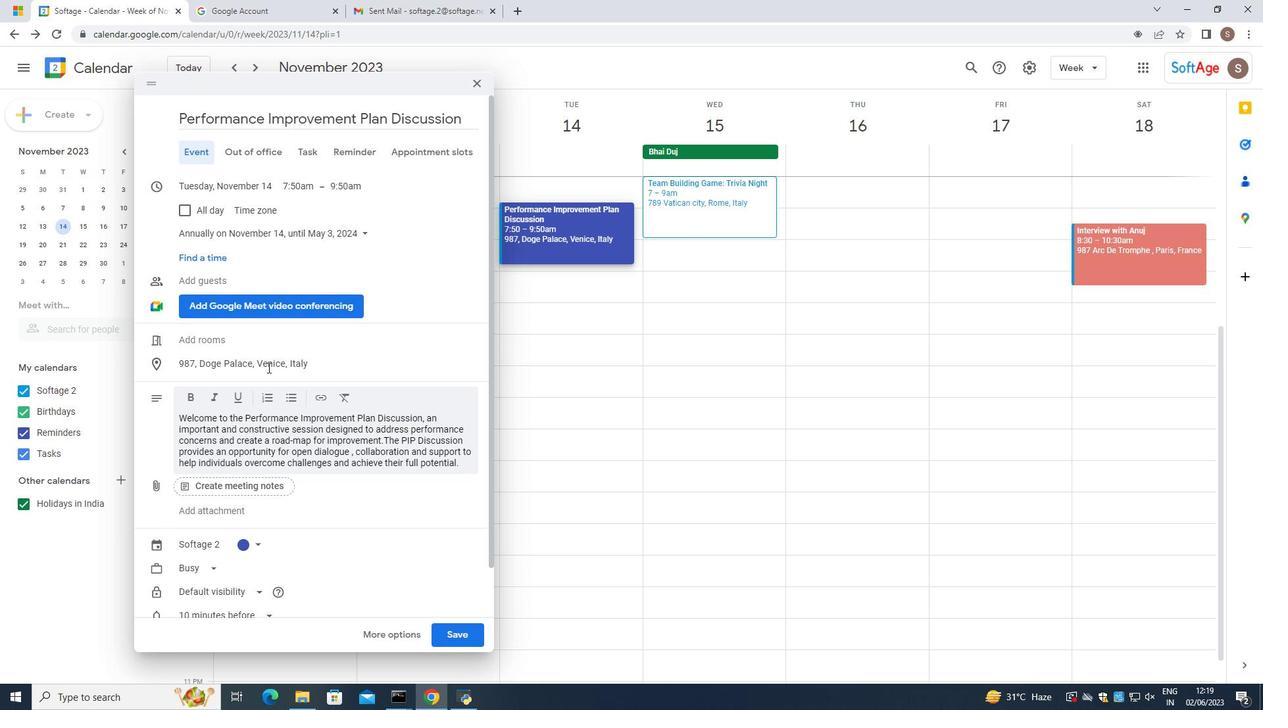 
Action: Mouse scrolled (267, 367) with delta (0, 0)
Screenshot: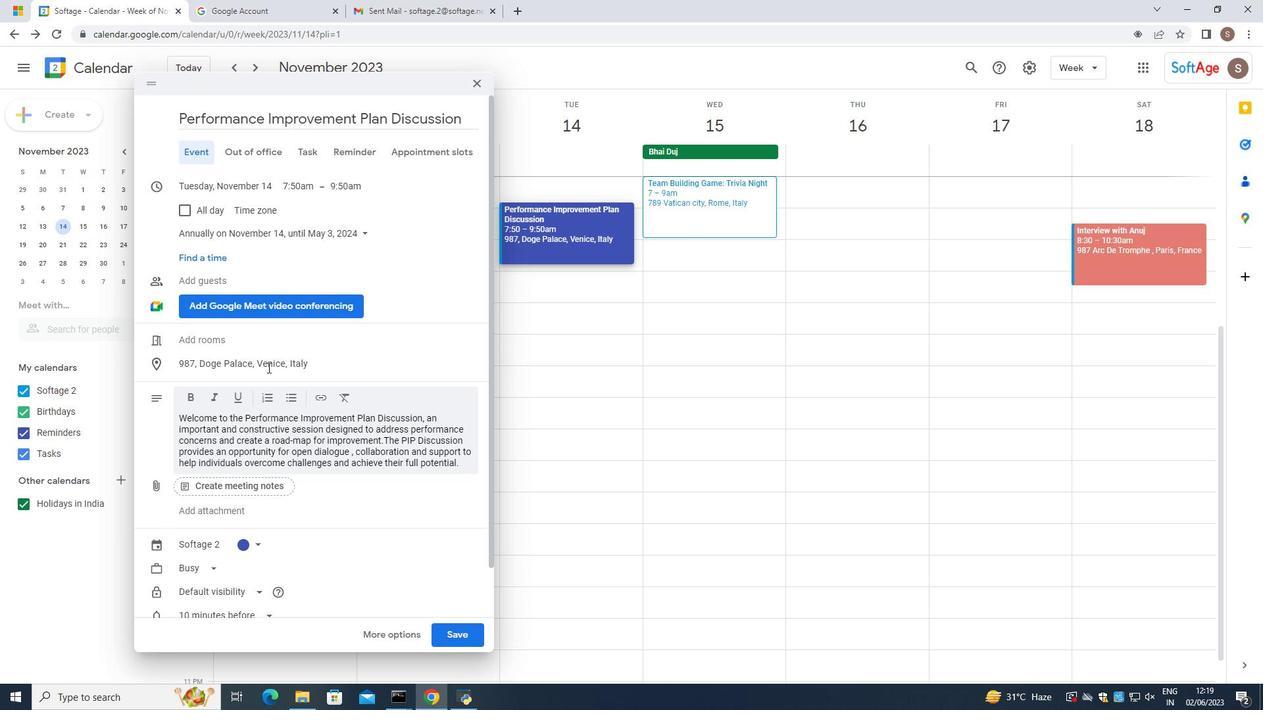 
Action: Mouse scrolled (267, 367) with delta (0, 0)
Screenshot: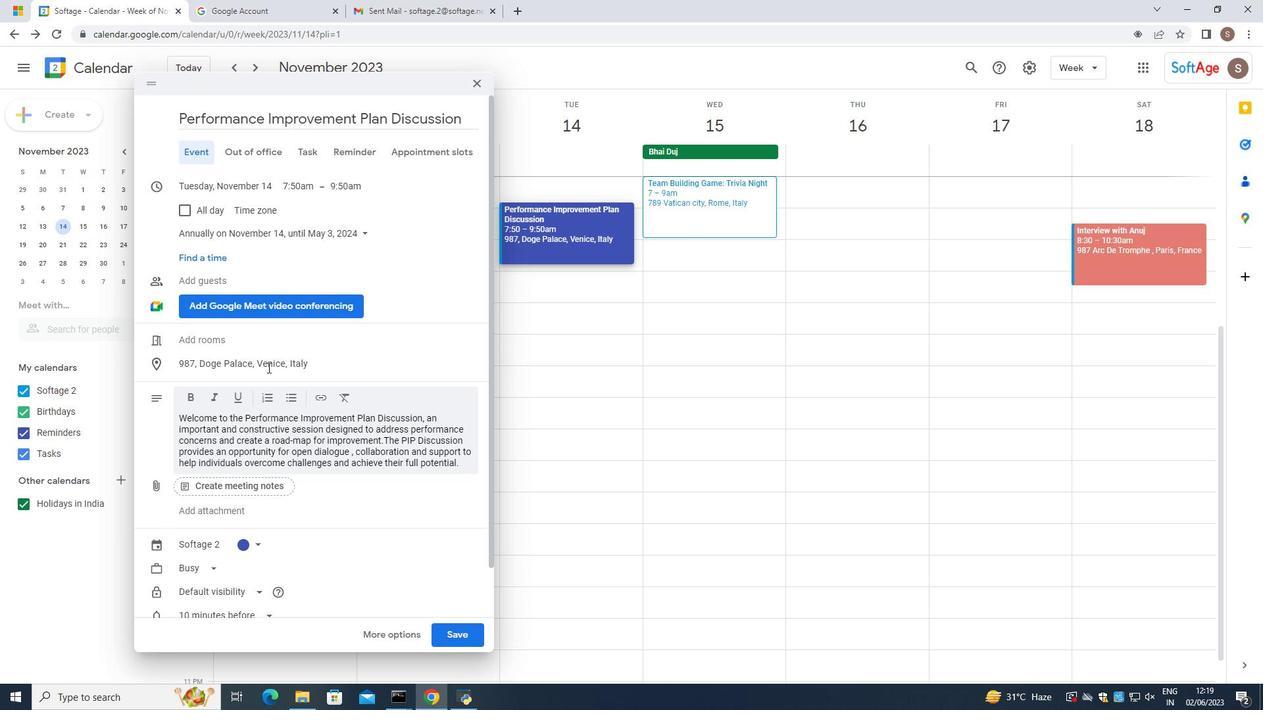 
Action: Mouse scrolled (267, 367) with delta (0, 0)
Screenshot: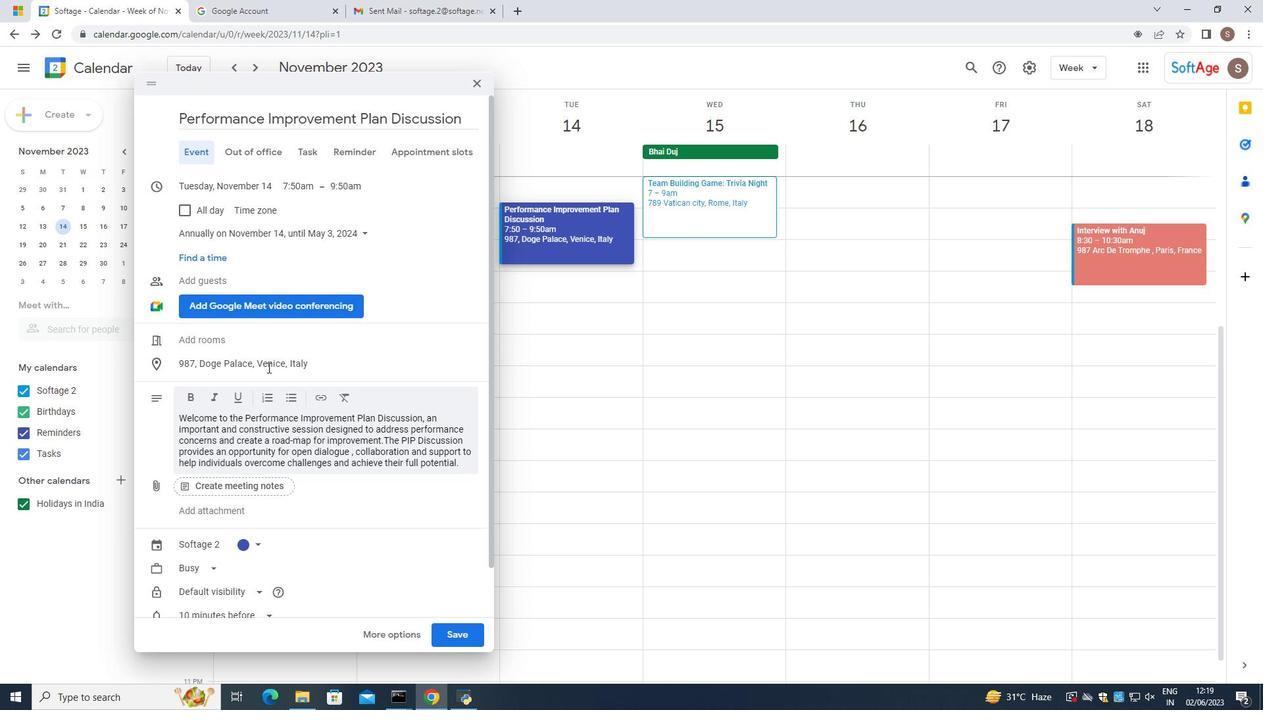 
Action: Mouse scrolled (267, 367) with delta (0, 0)
Screenshot: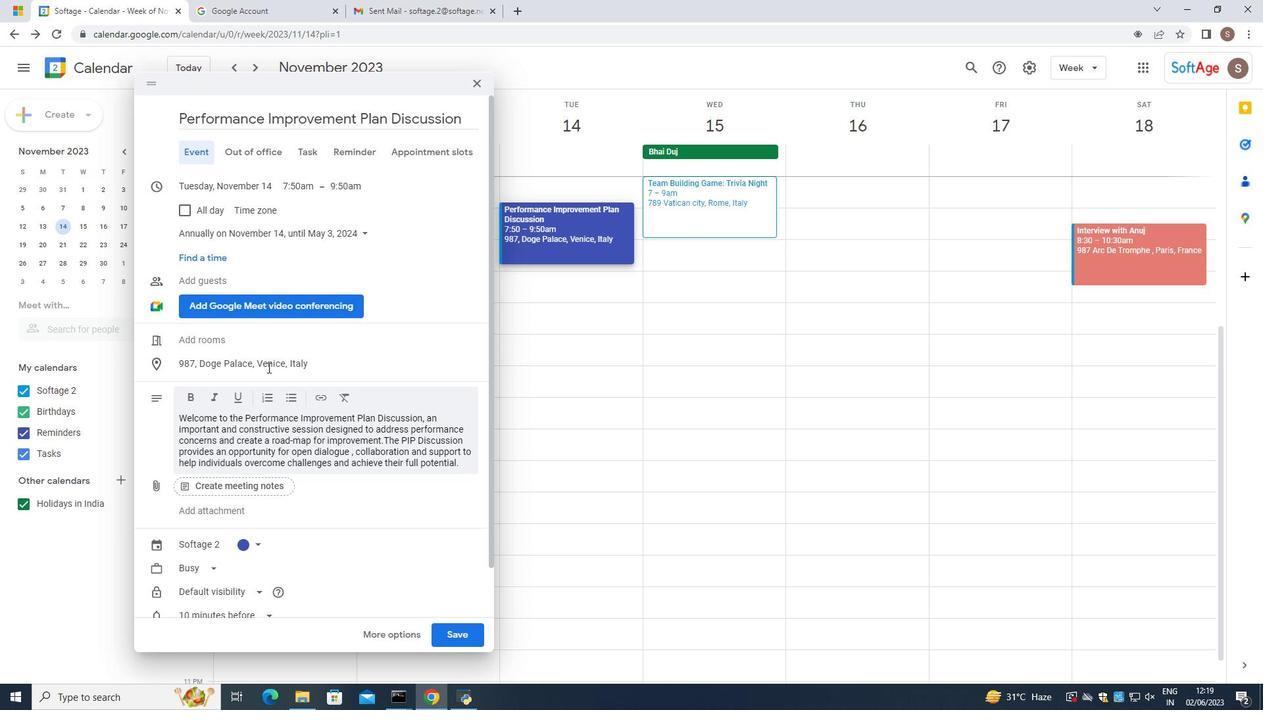 
Action: Mouse moved to (437, 634)
Screenshot: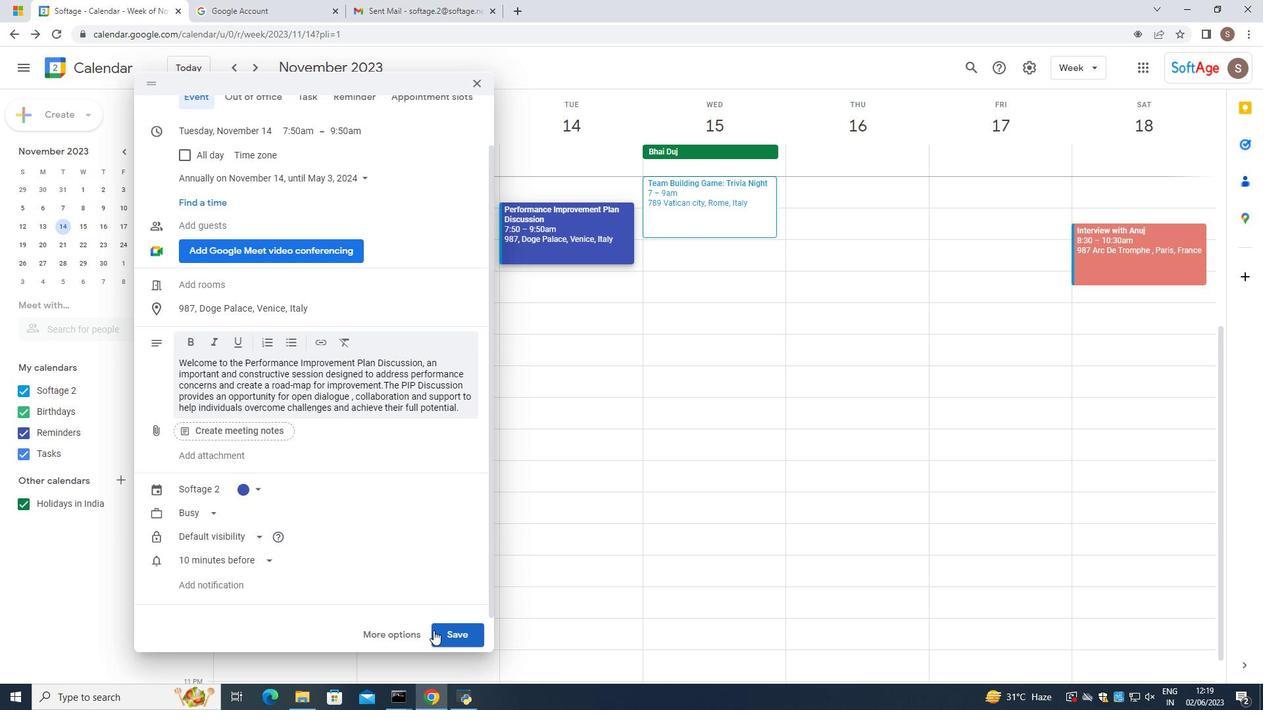 
Action: Mouse pressed left at (437, 634)
Screenshot: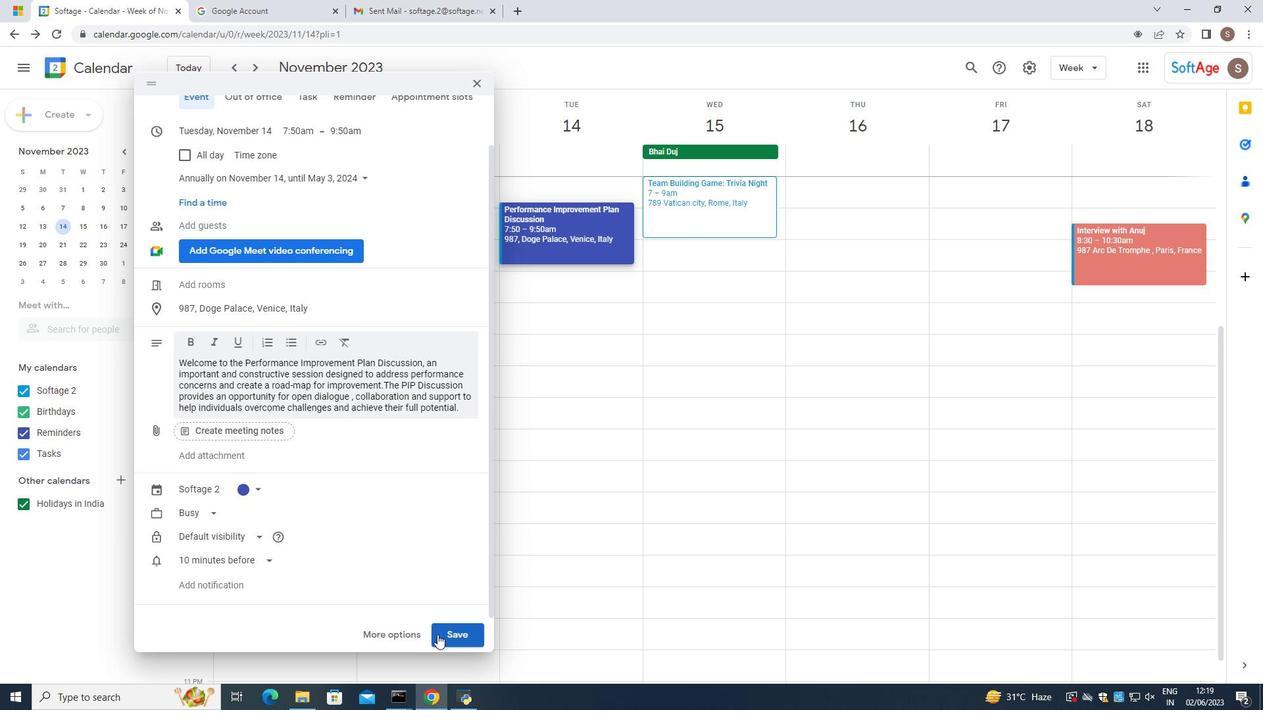 
Action: Mouse moved to (542, 246)
Screenshot: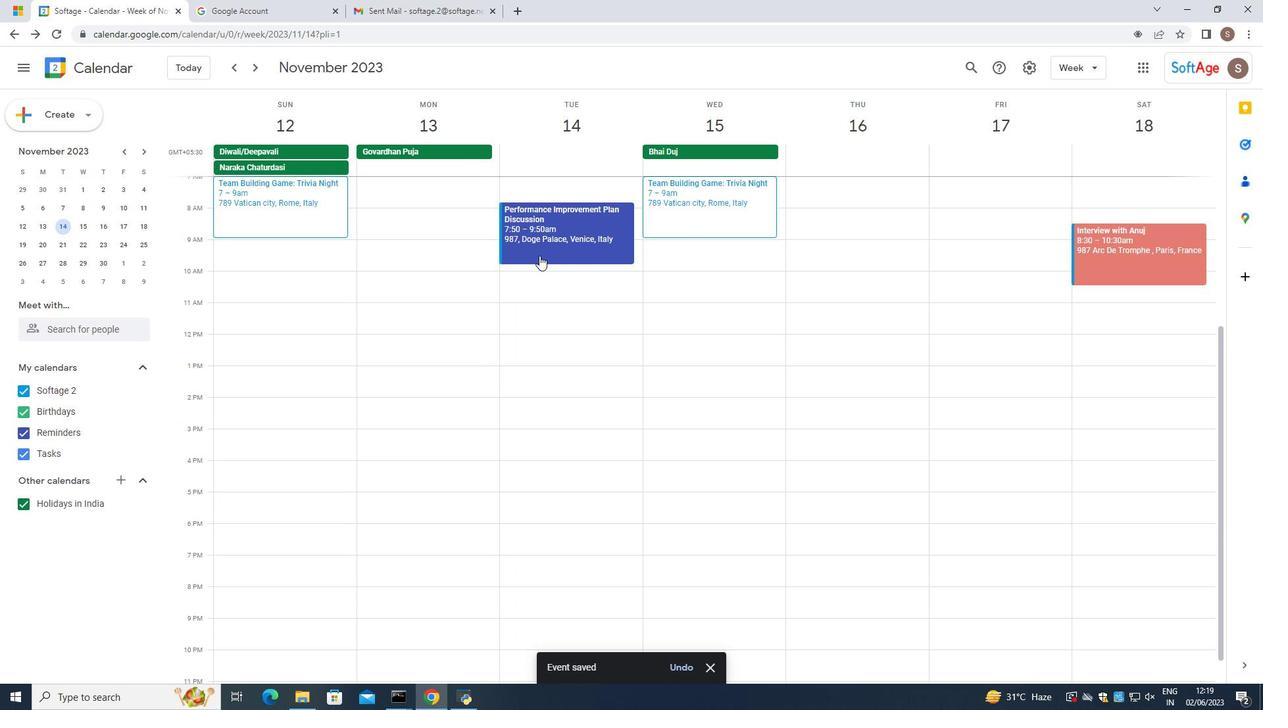 
Action: Mouse pressed left at (542, 246)
Screenshot: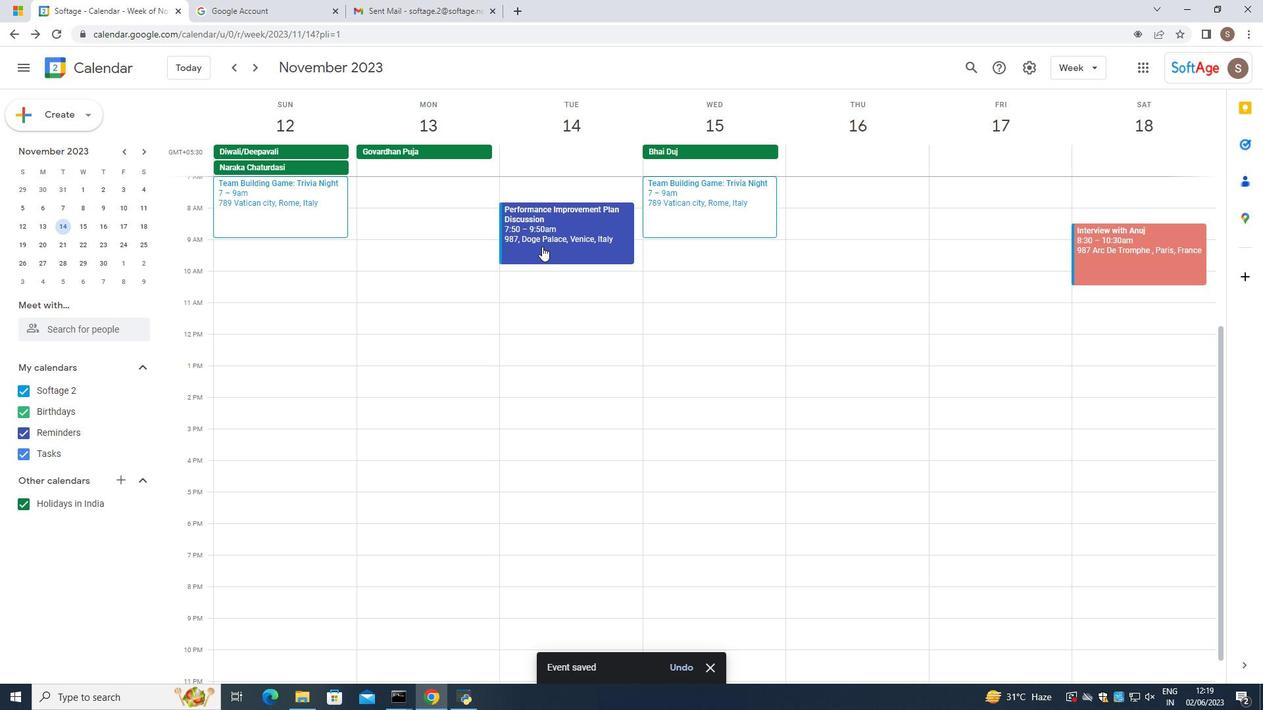 
Action: Mouse moved to (430, 228)
Screenshot: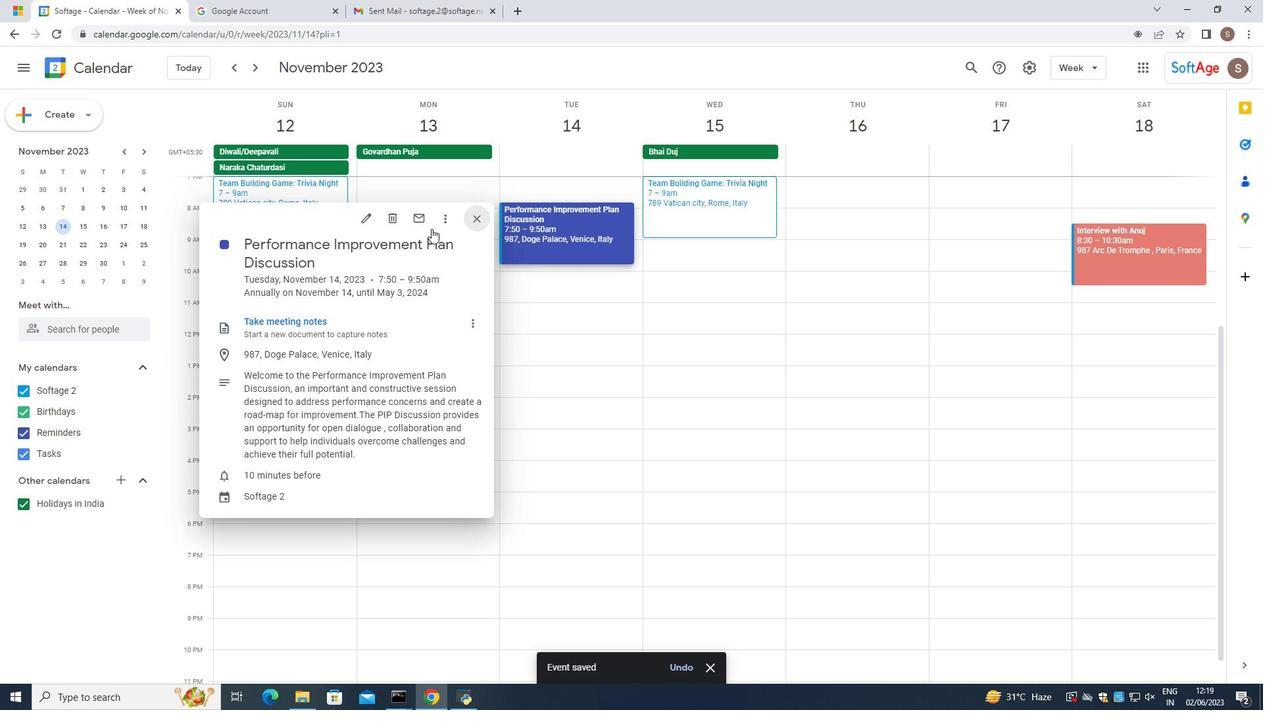 
Action: Mouse pressed left at (430, 228)
Screenshot: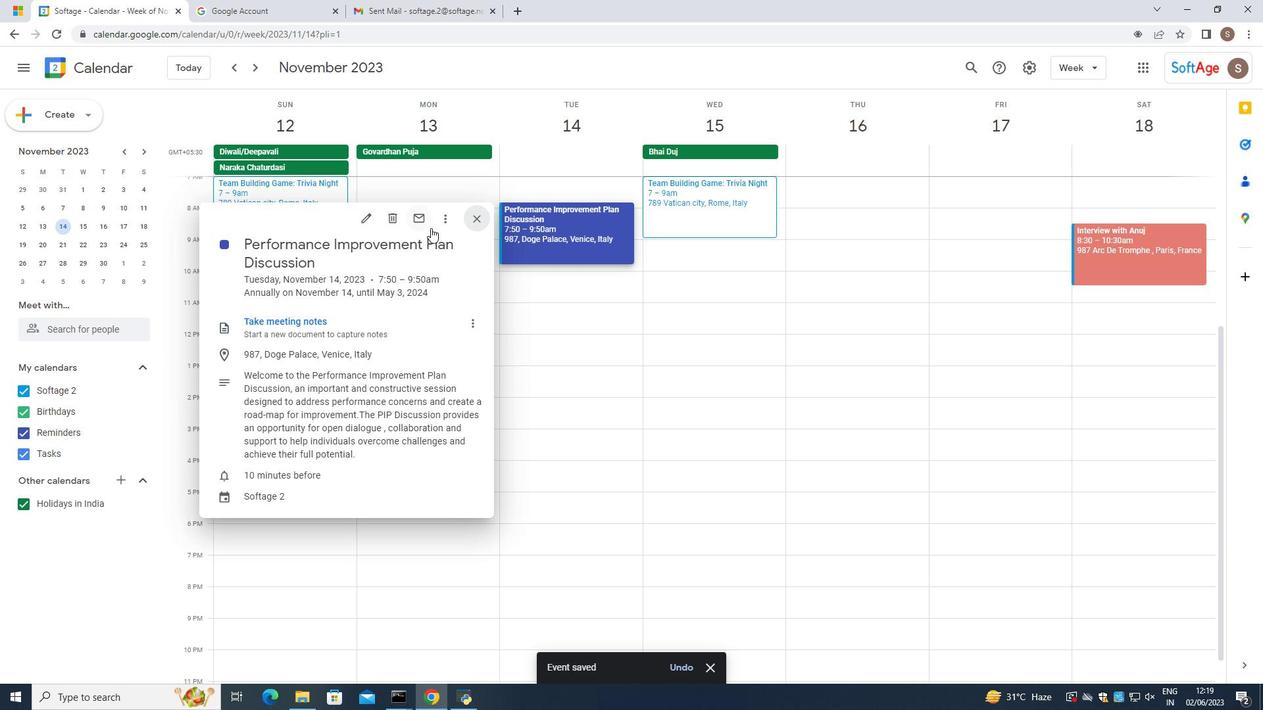 
Action: Mouse moved to (501, 303)
Screenshot: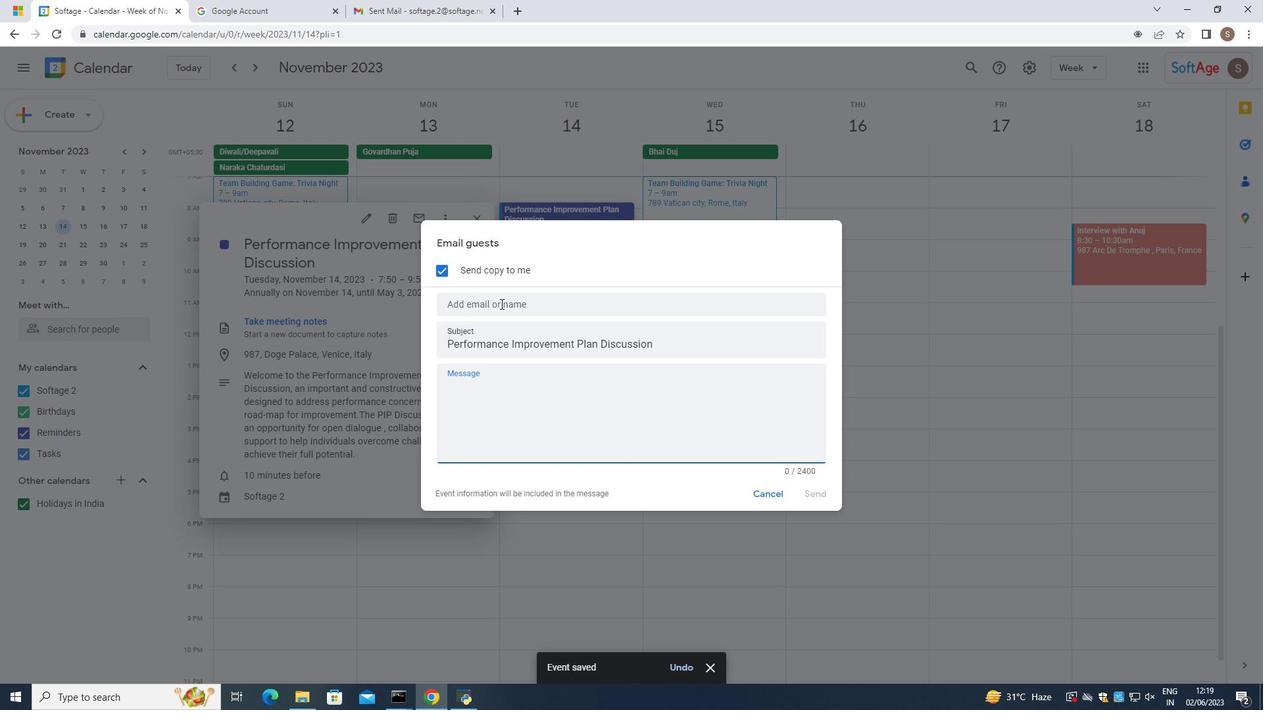 
Action: Mouse pressed left at (501, 303)
Screenshot: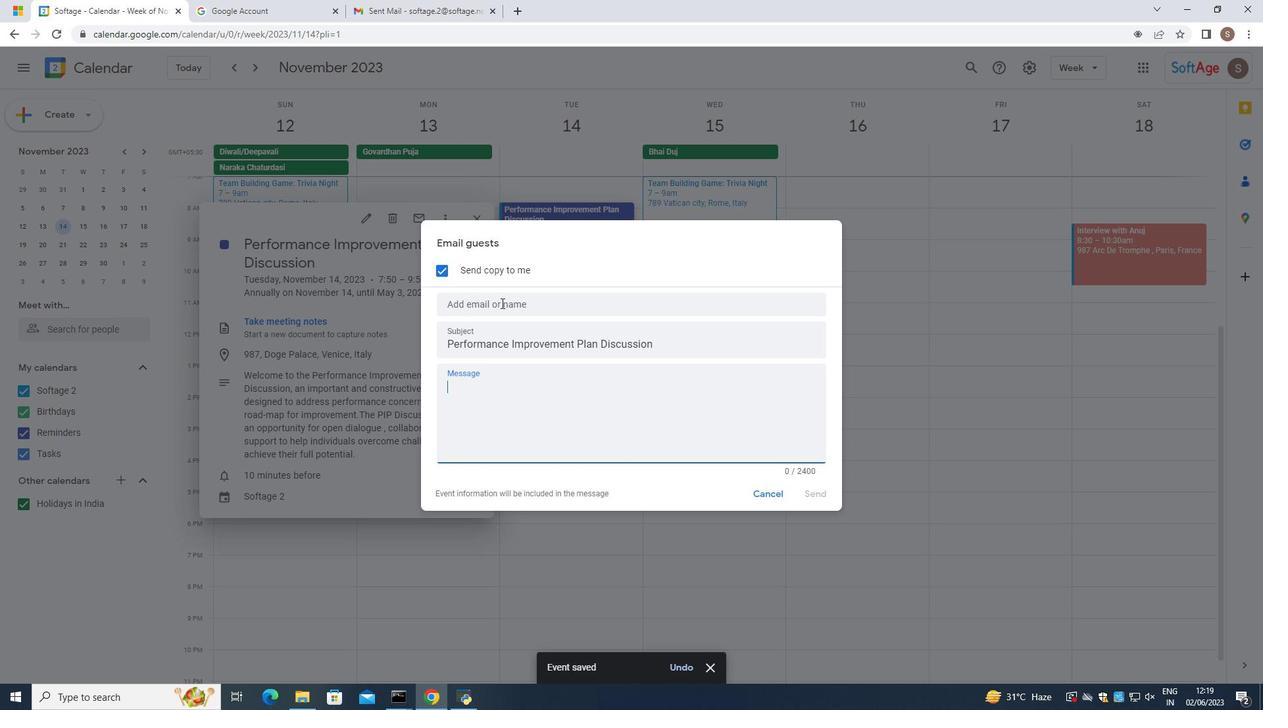 
Action: Key pressed softage.8
Screenshot: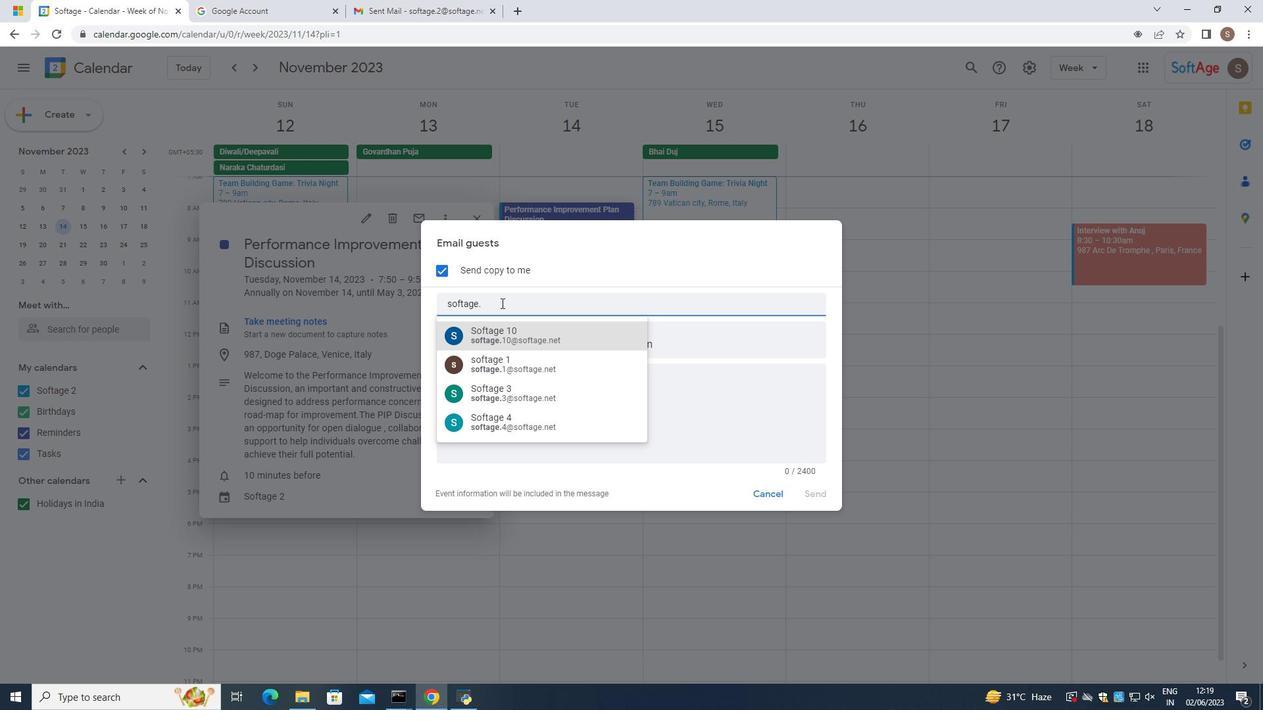 
Action: Mouse moved to (565, 330)
Screenshot: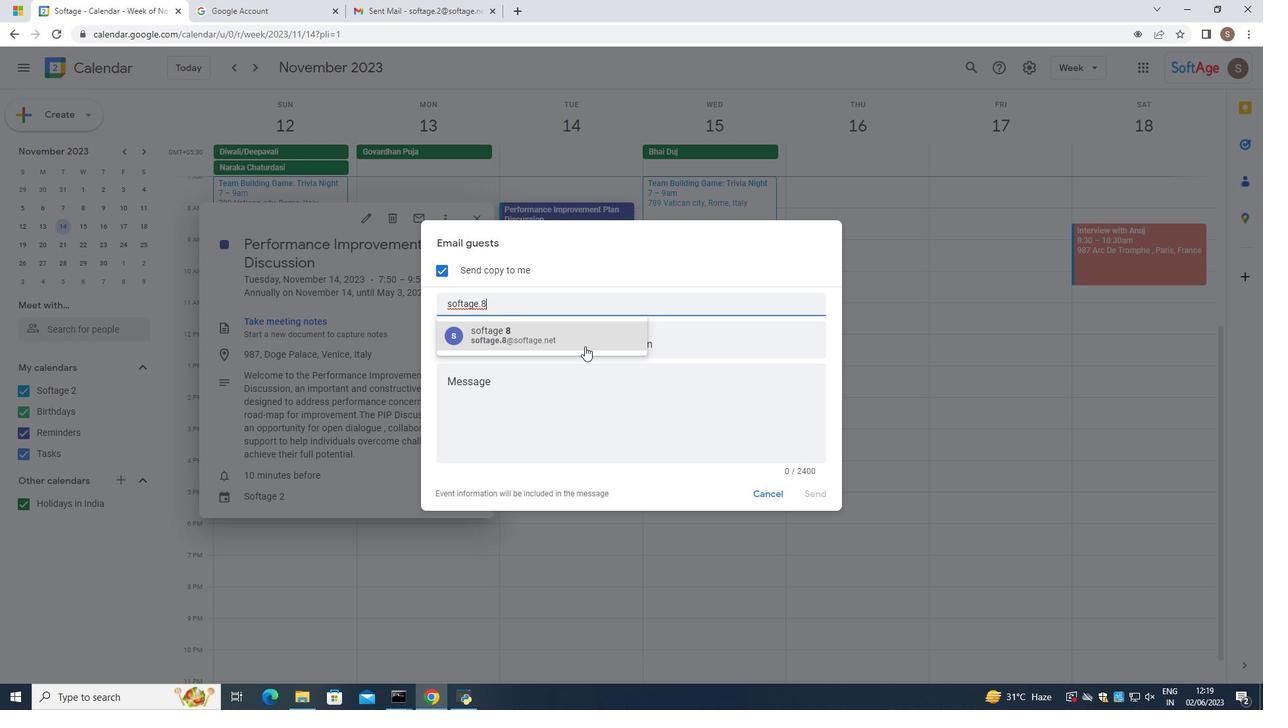 
Action: Mouse pressed left at (565, 330)
Screenshot: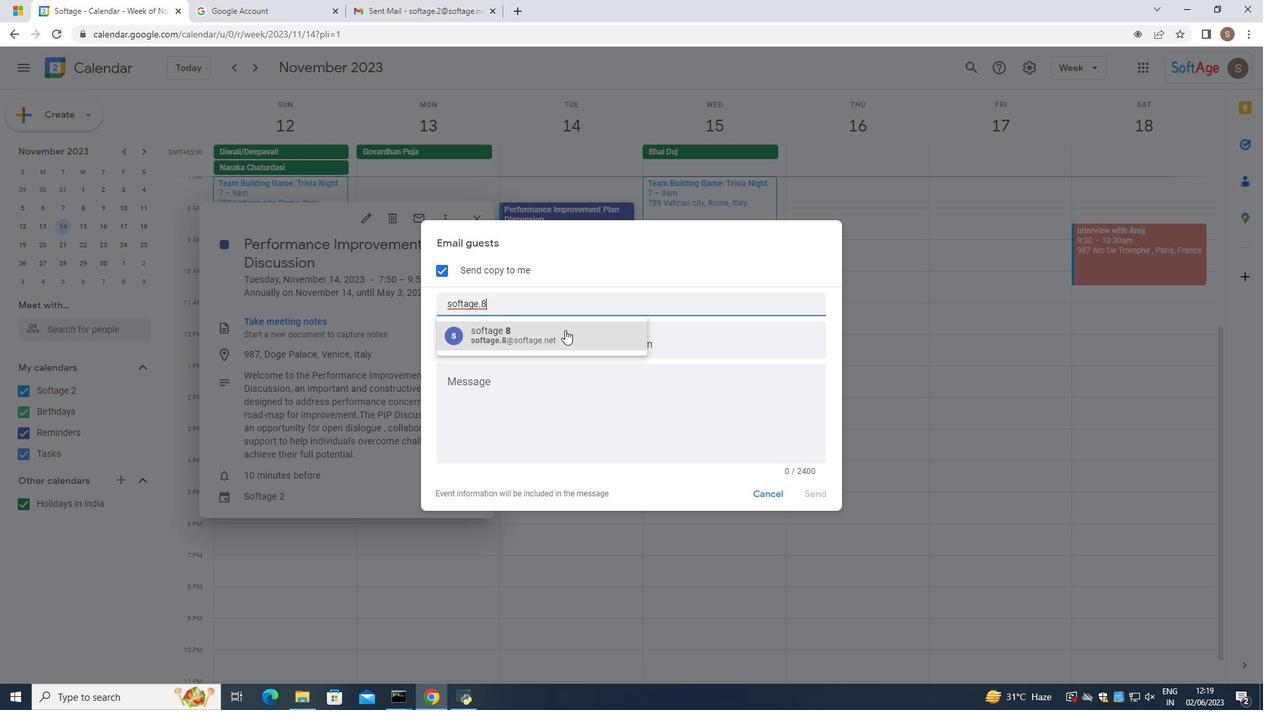 
Action: Mouse moved to (560, 331)
Screenshot: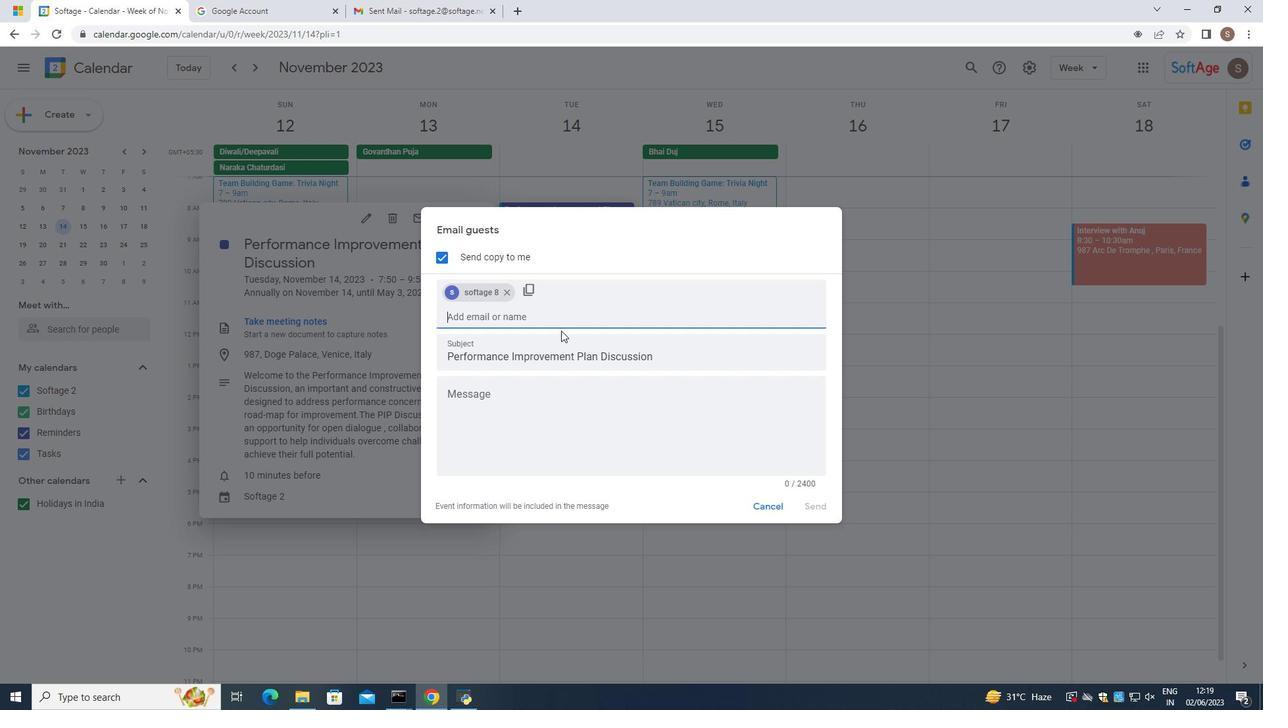 
Action: Key pressed softage.9
Screenshot: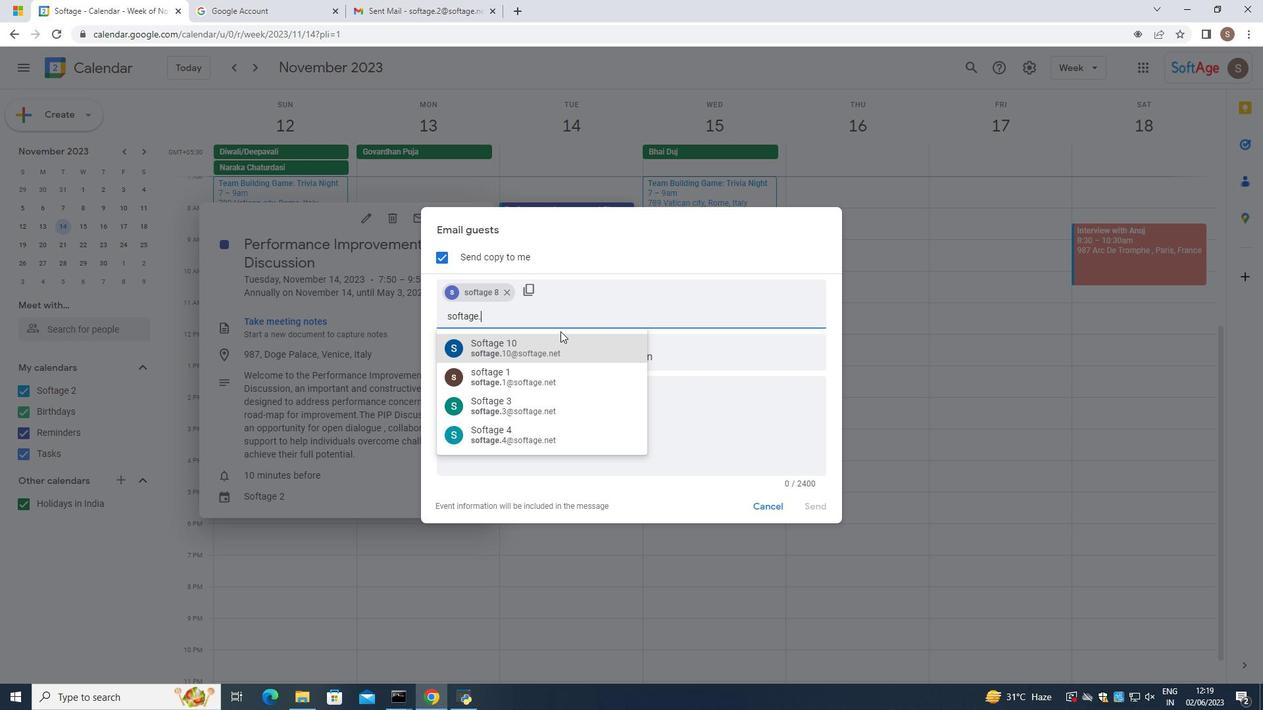 
Action: Mouse moved to (521, 349)
Screenshot: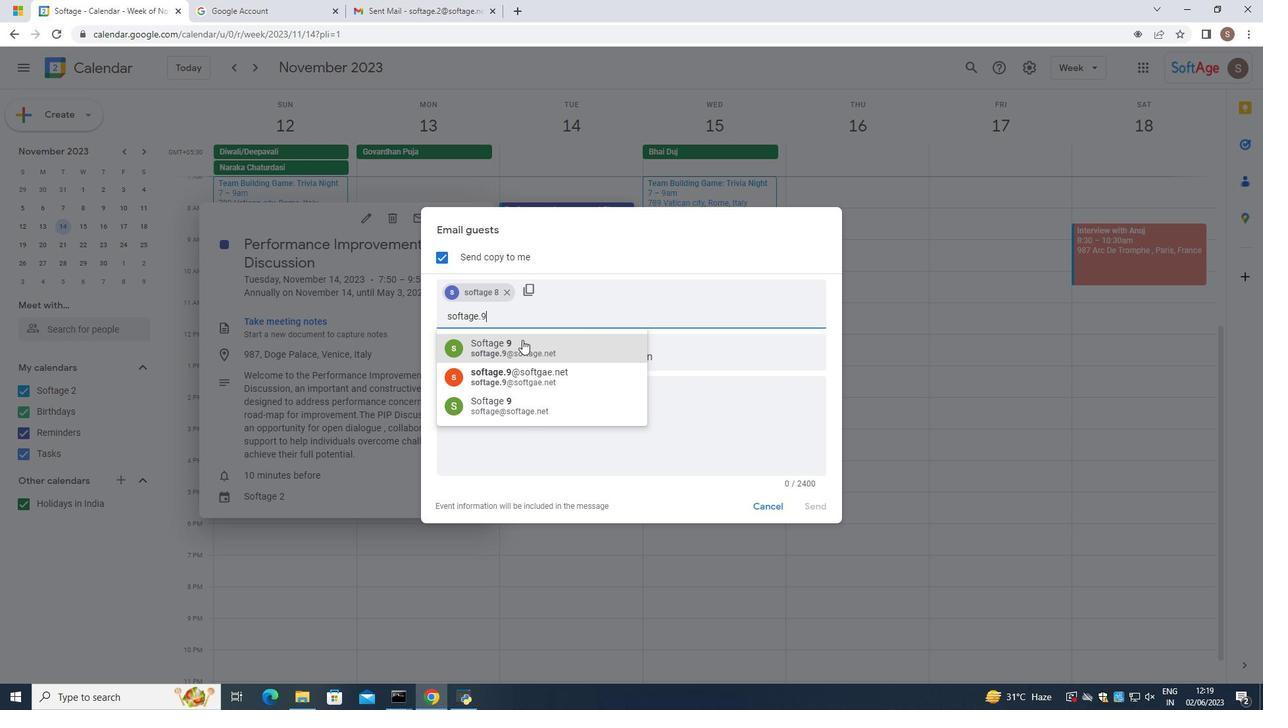 
Action: Mouse pressed left at (521, 349)
Screenshot: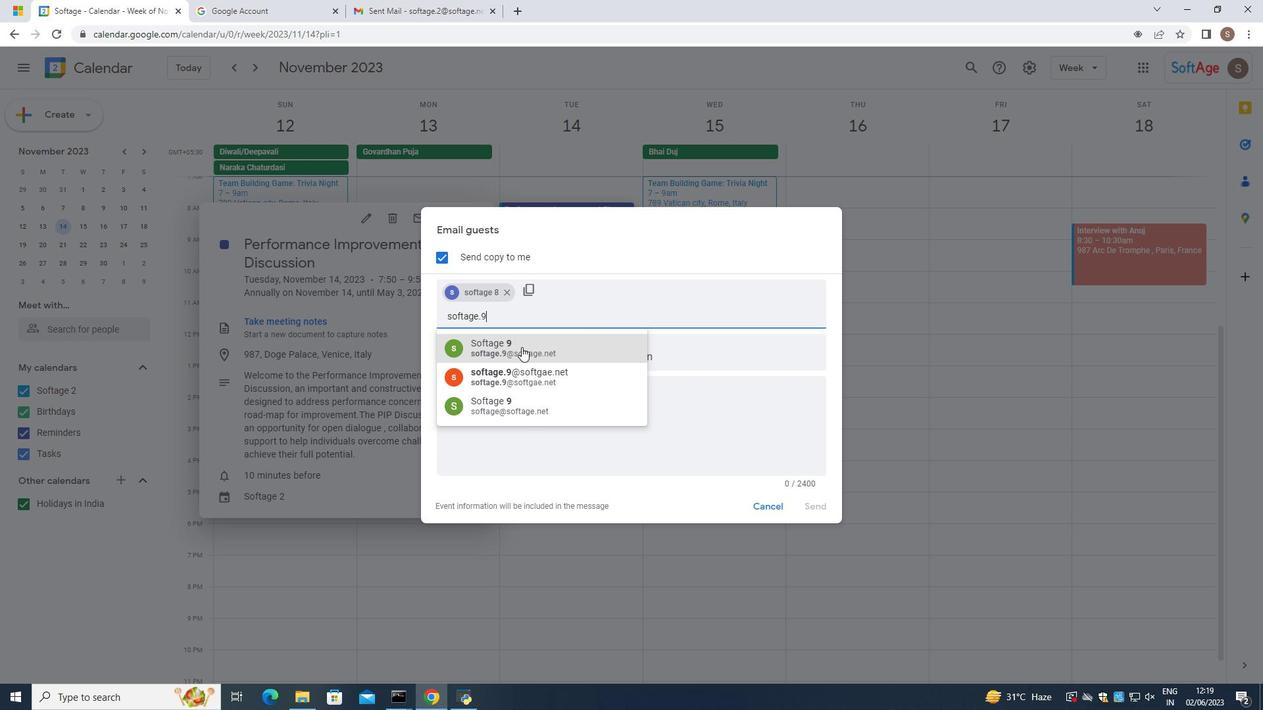 
Action: Mouse moved to (573, 403)
Screenshot: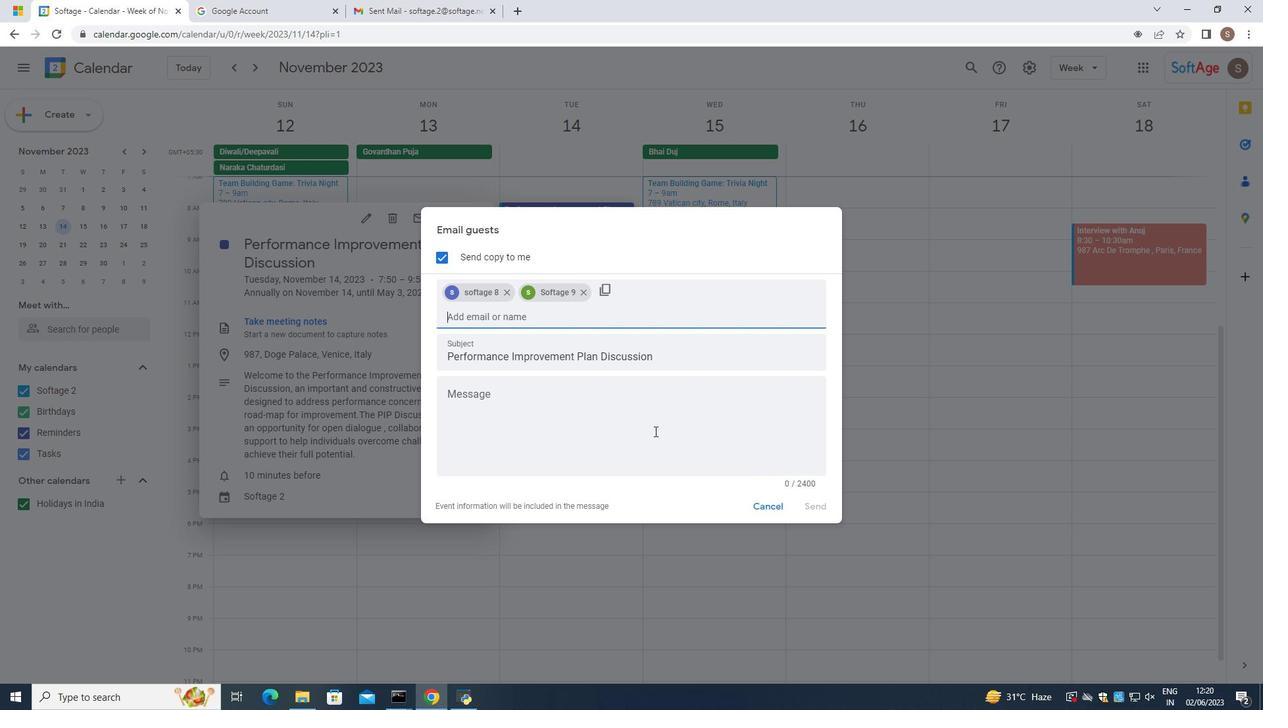 
Action: Mouse pressed left at (573, 403)
Screenshot: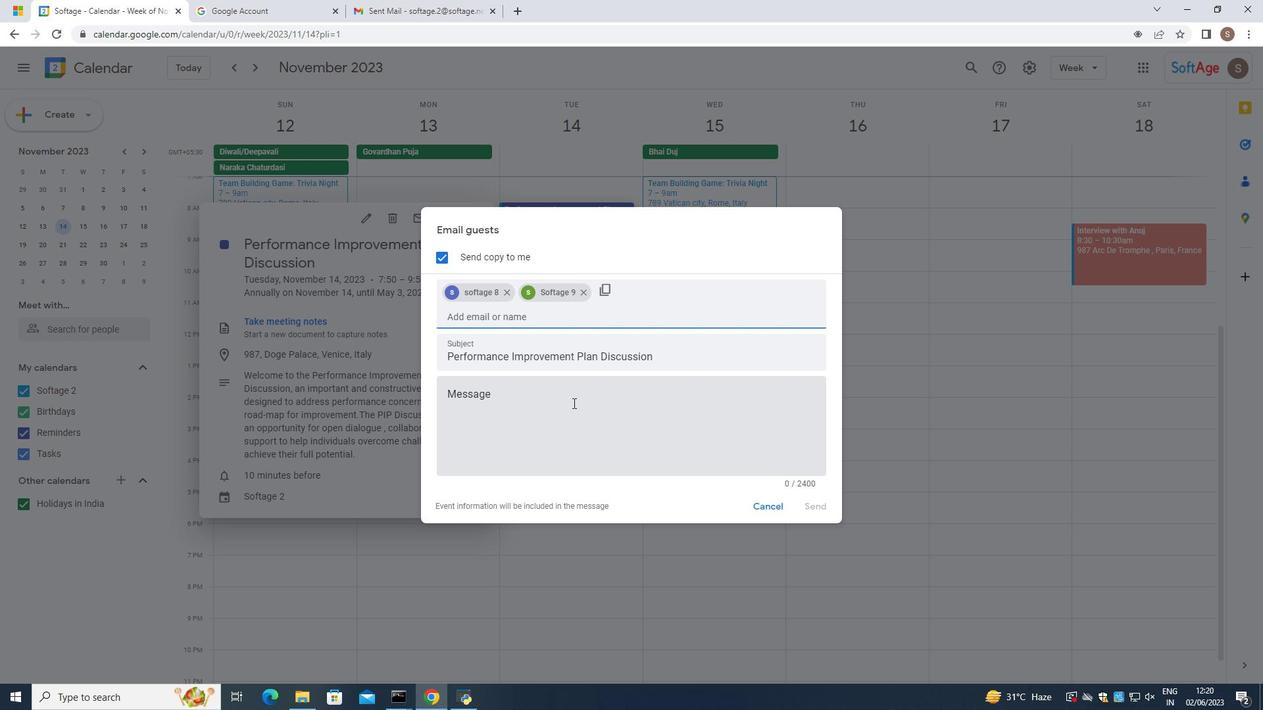 
Action: Mouse moved to (571, 403)
Screenshot: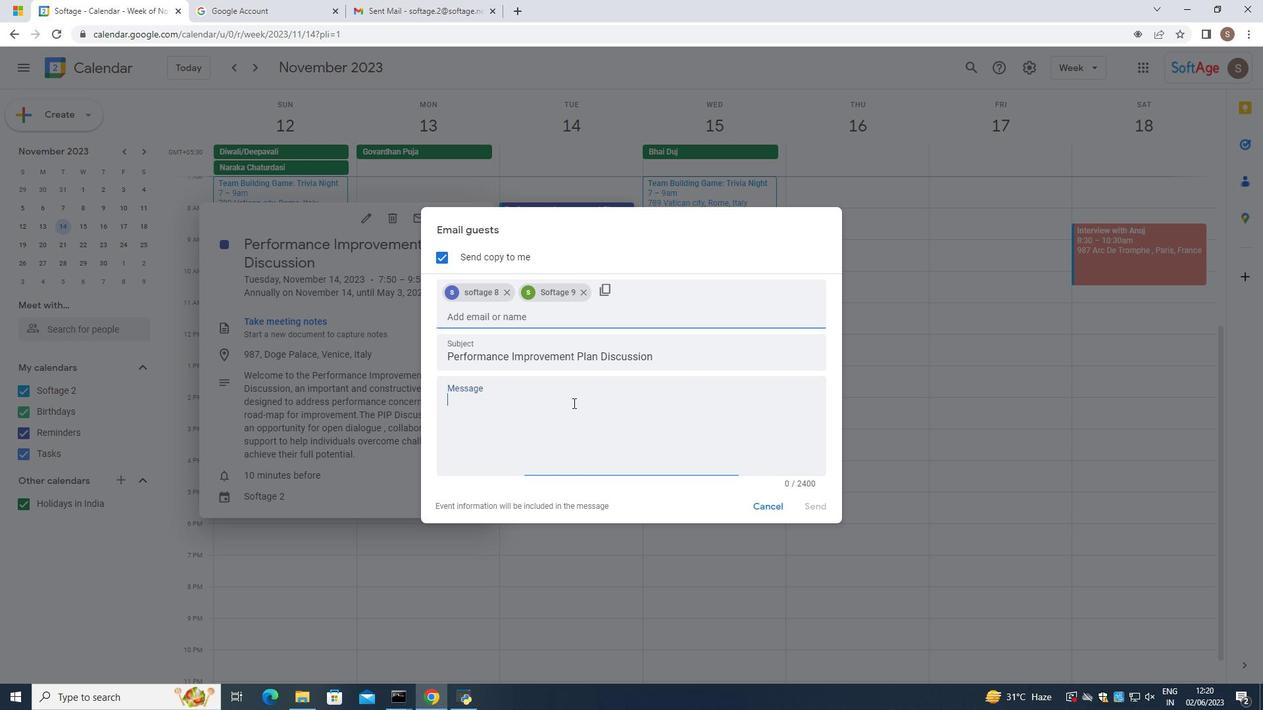 
Action: Key pressed <Key.caps_lock>P<Key.caps_lock>articipants
Screenshot: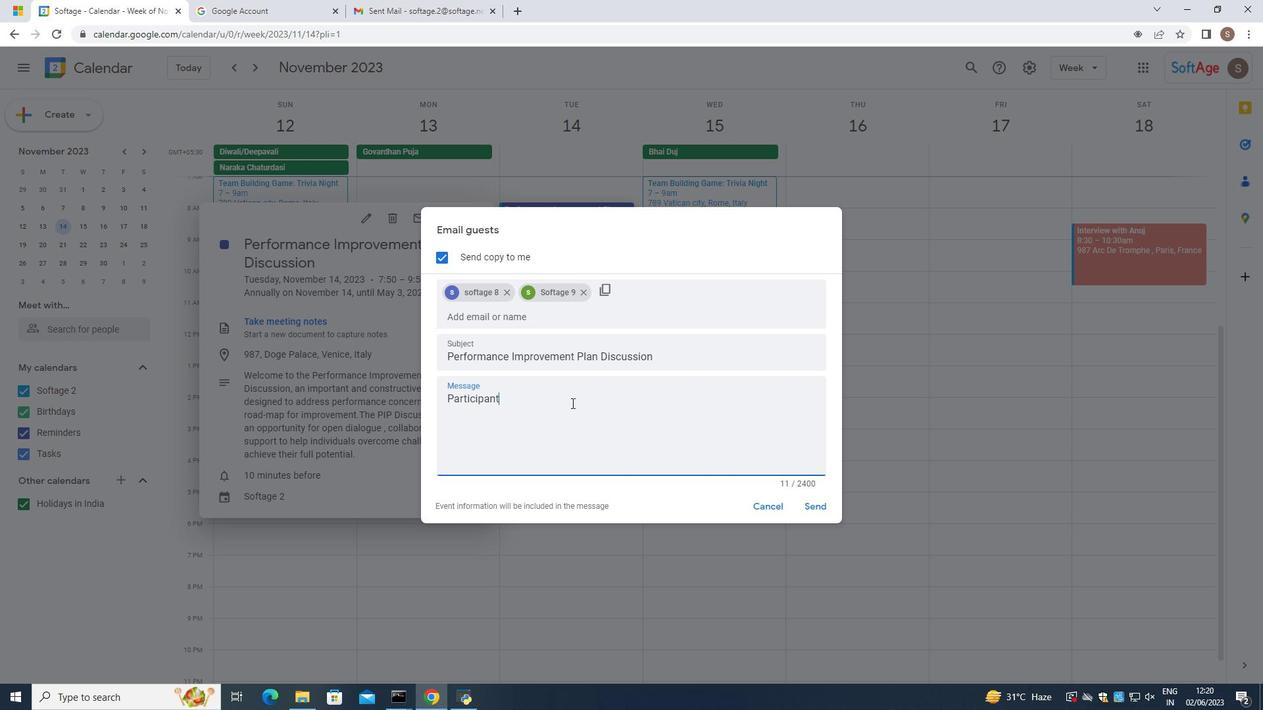 
Action: Mouse moved to (797, 505)
Screenshot: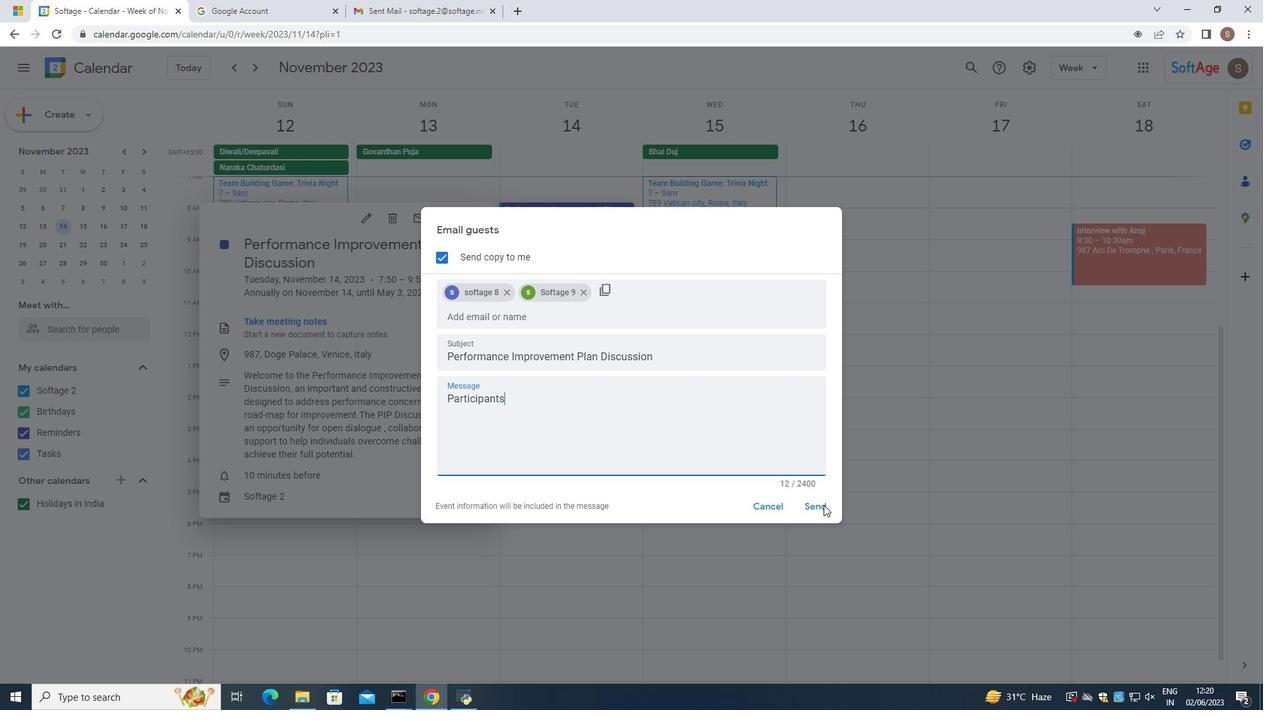 
Action: Mouse pressed left at (797, 505)
Screenshot: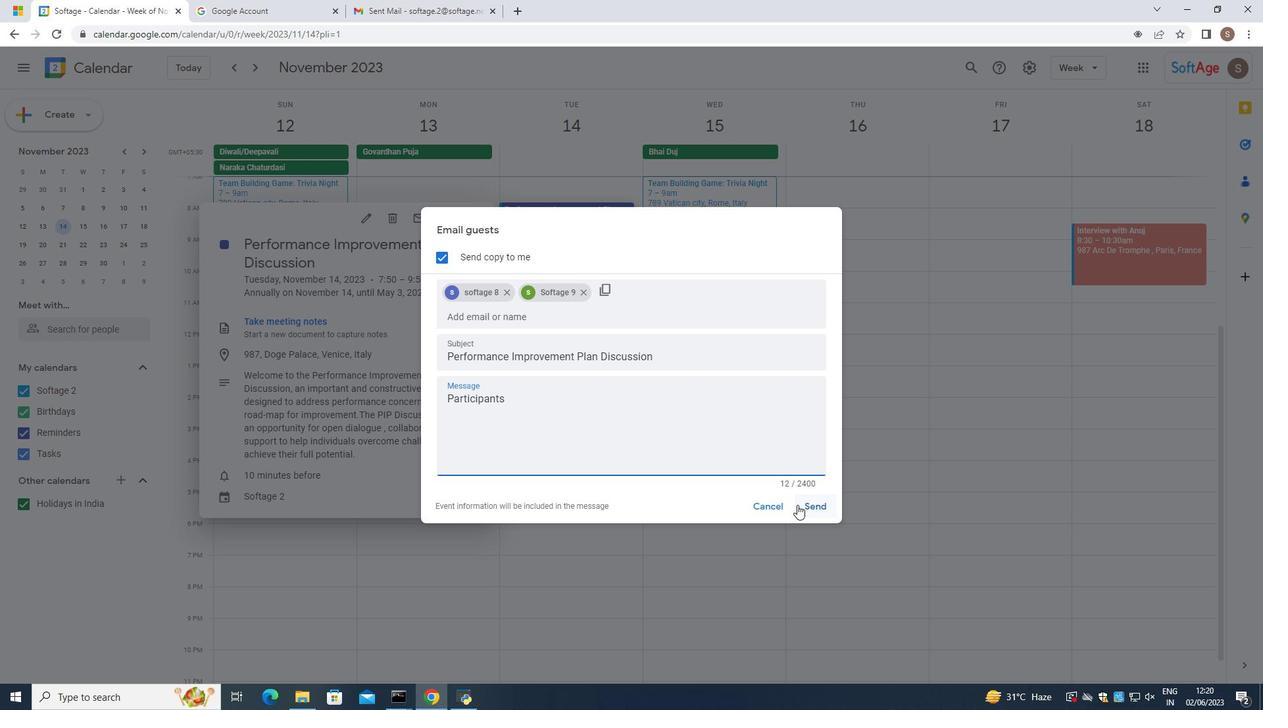 
Action: Mouse moved to (804, 501)
Screenshot: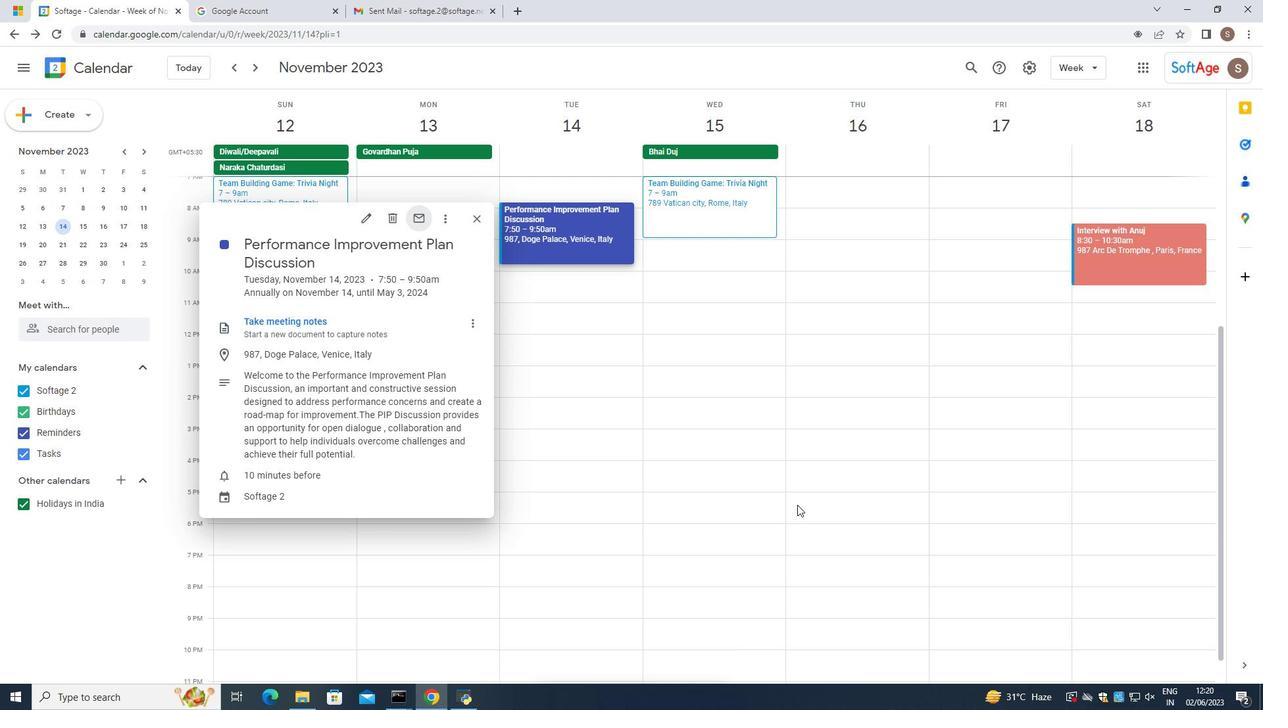 
